 Task: Search one way flight ticket for 2 adults, 4 children and 1 infant on lap in business from Bangor: Bangor International Airport to Laramie: Laramie Regional Airport on 5-3-2023. Choice of flights is Royal air maroc. Number of bags: 1 carry on bag. Price is upto 93000. Outbound departure time preference is 7:45.
Action: Mouse moved to (391, 152)
Screenshot: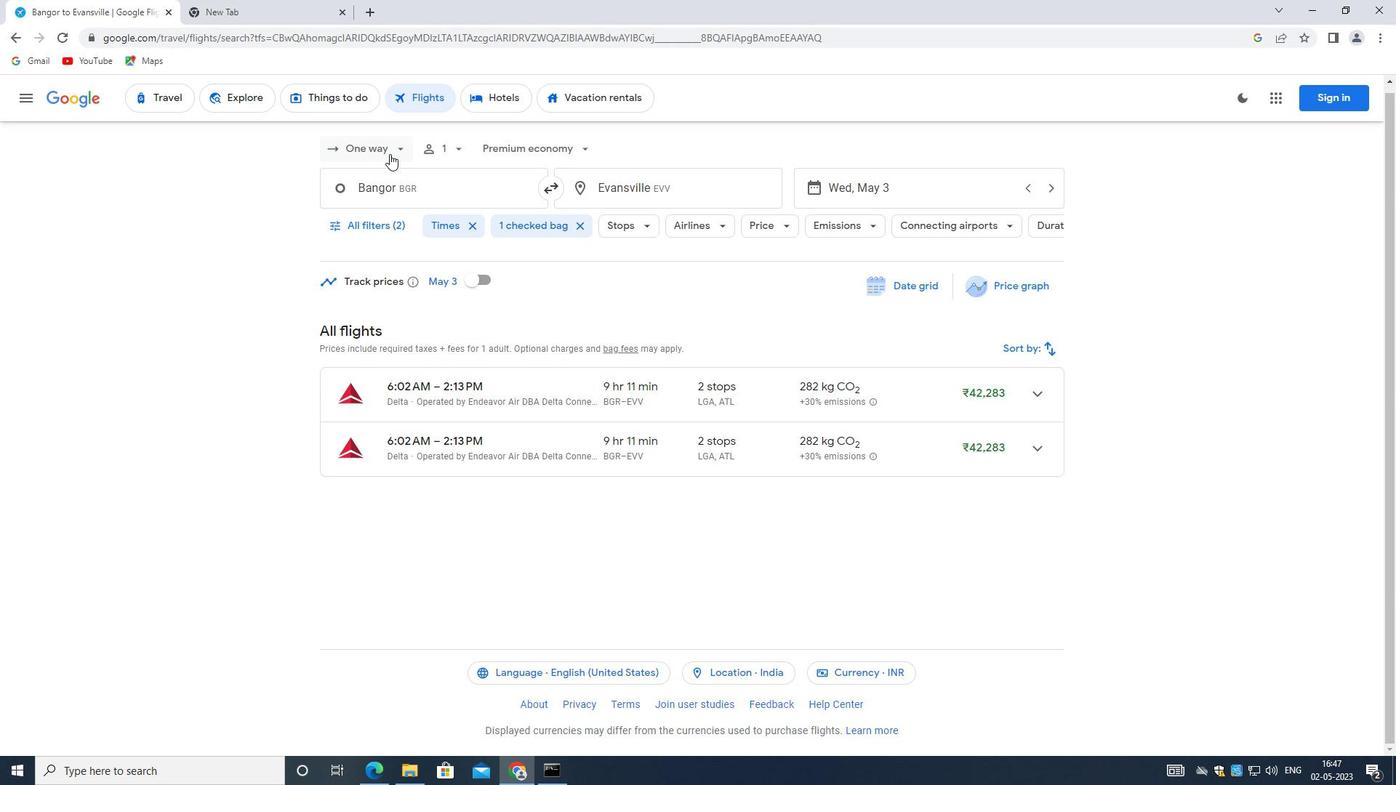 
Action: Mouse pressed left at (391, 152)
Screenshot: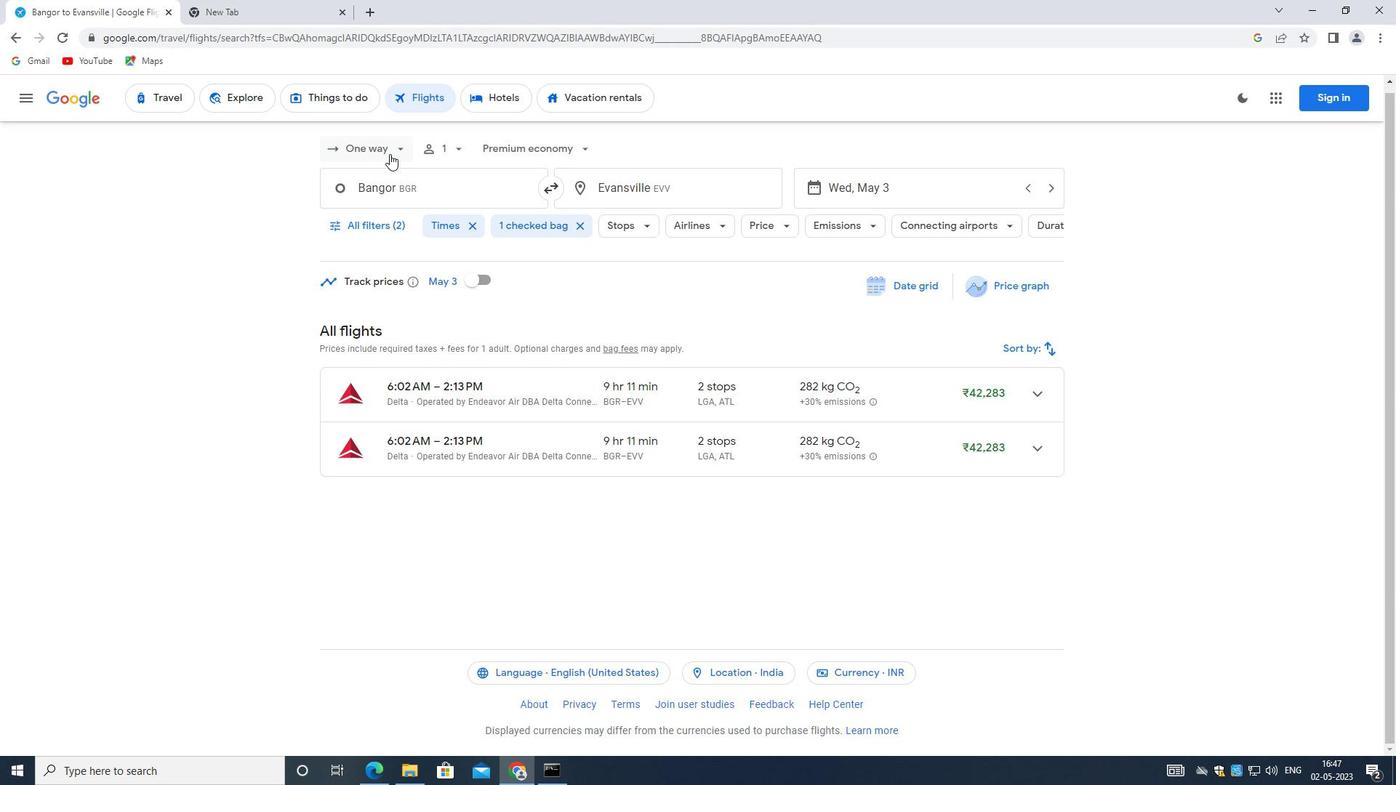 
Action: Mouse moved to (388, 212)
Screenshot: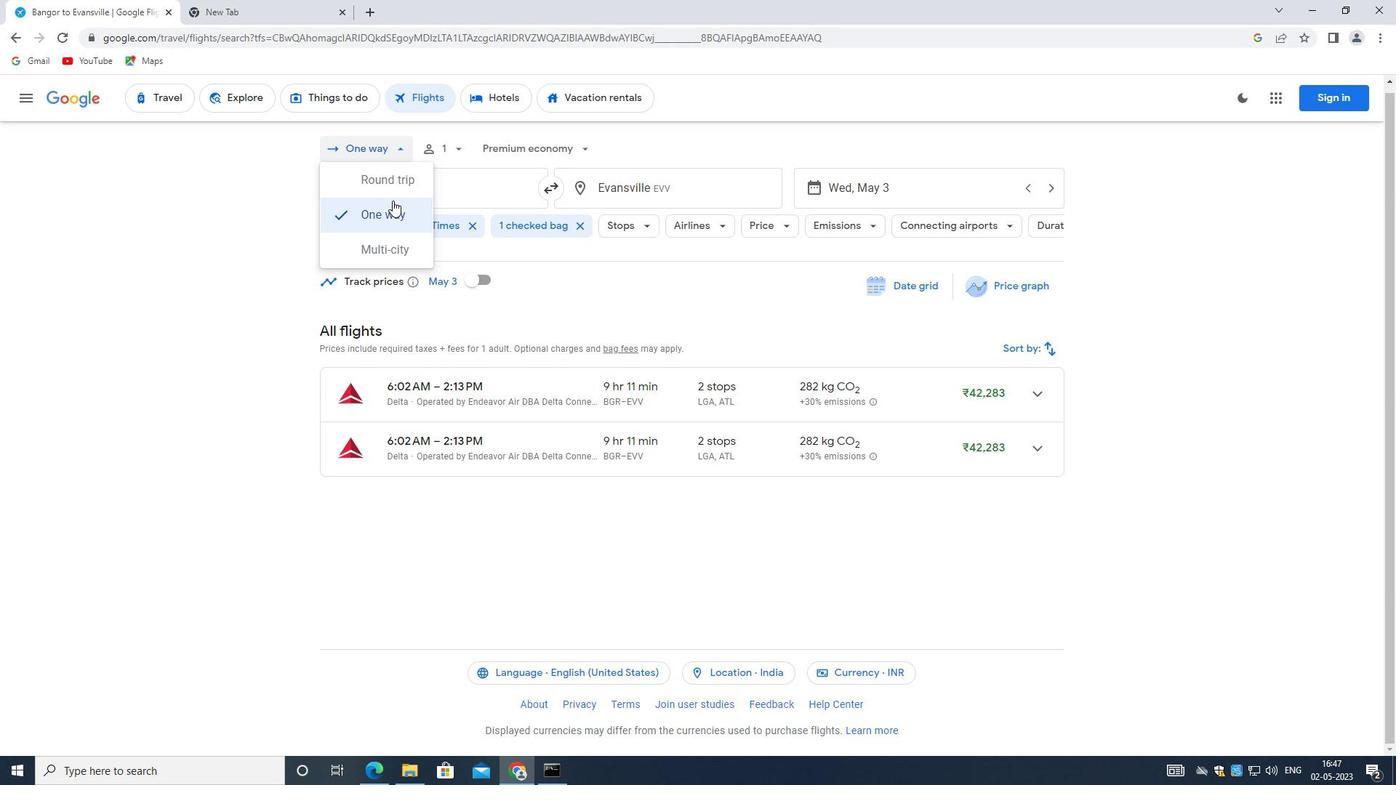 
Action: Mouse pressed left at (388, 212)
Screenshot: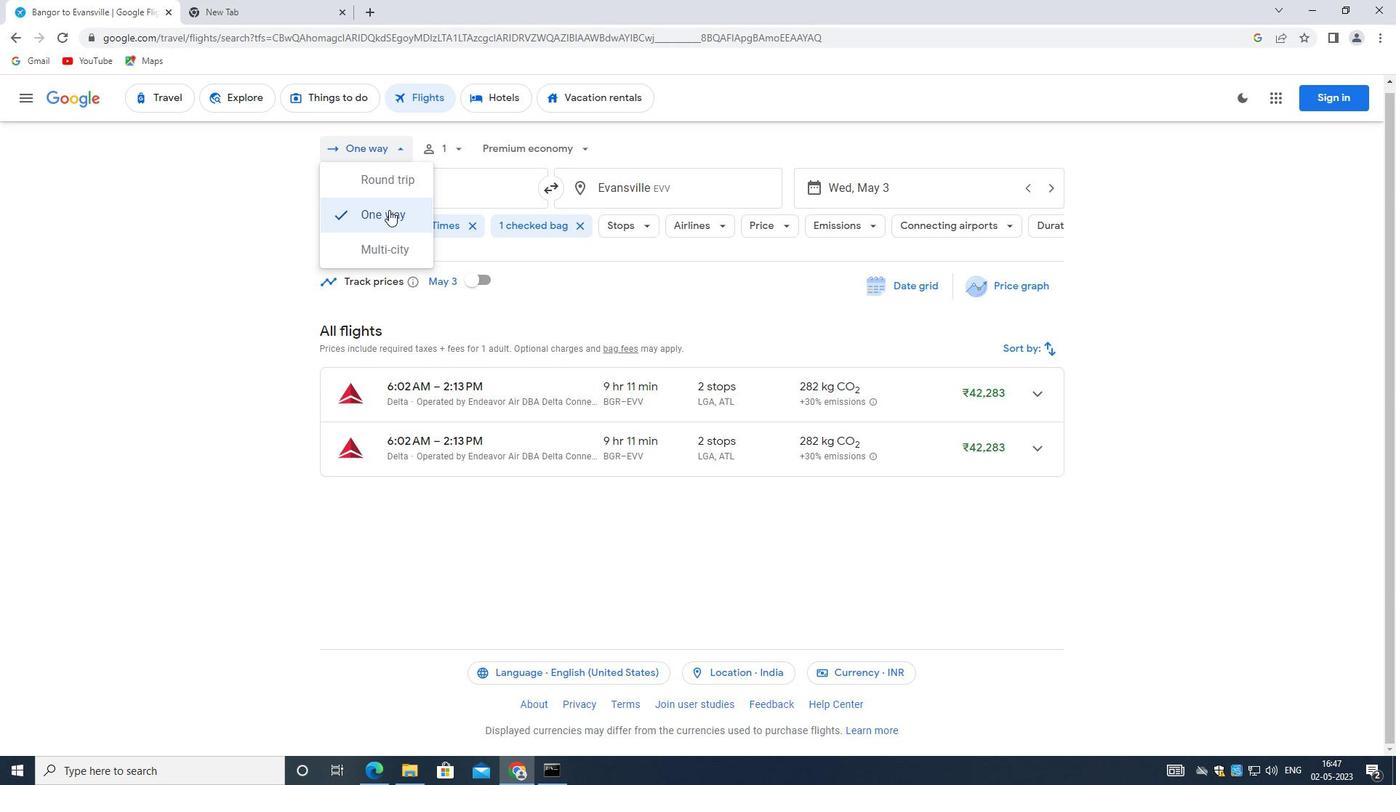 
Action: Mouse moved to (461, 149)
Screenshot: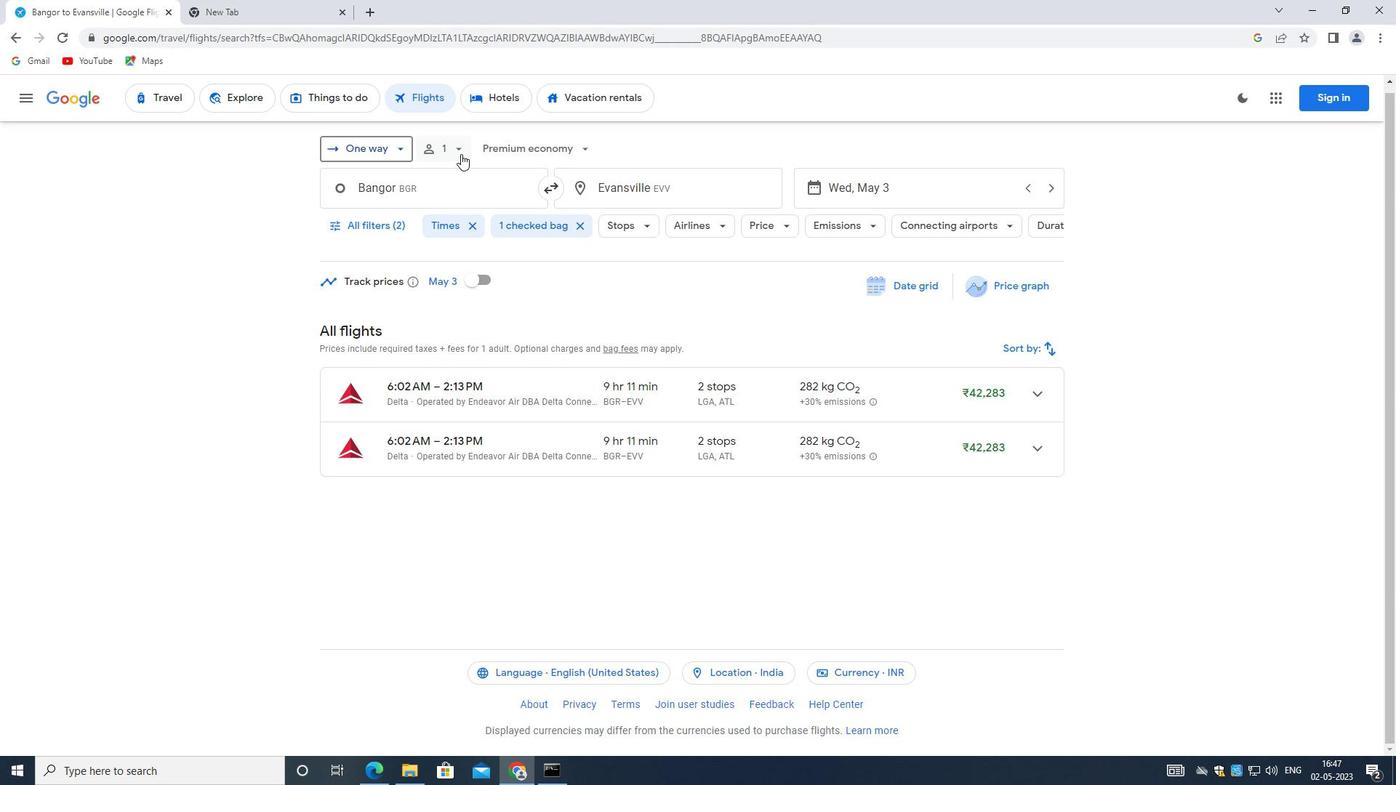 
Action: Mouse pressed left at (461, 149)
Screenshot: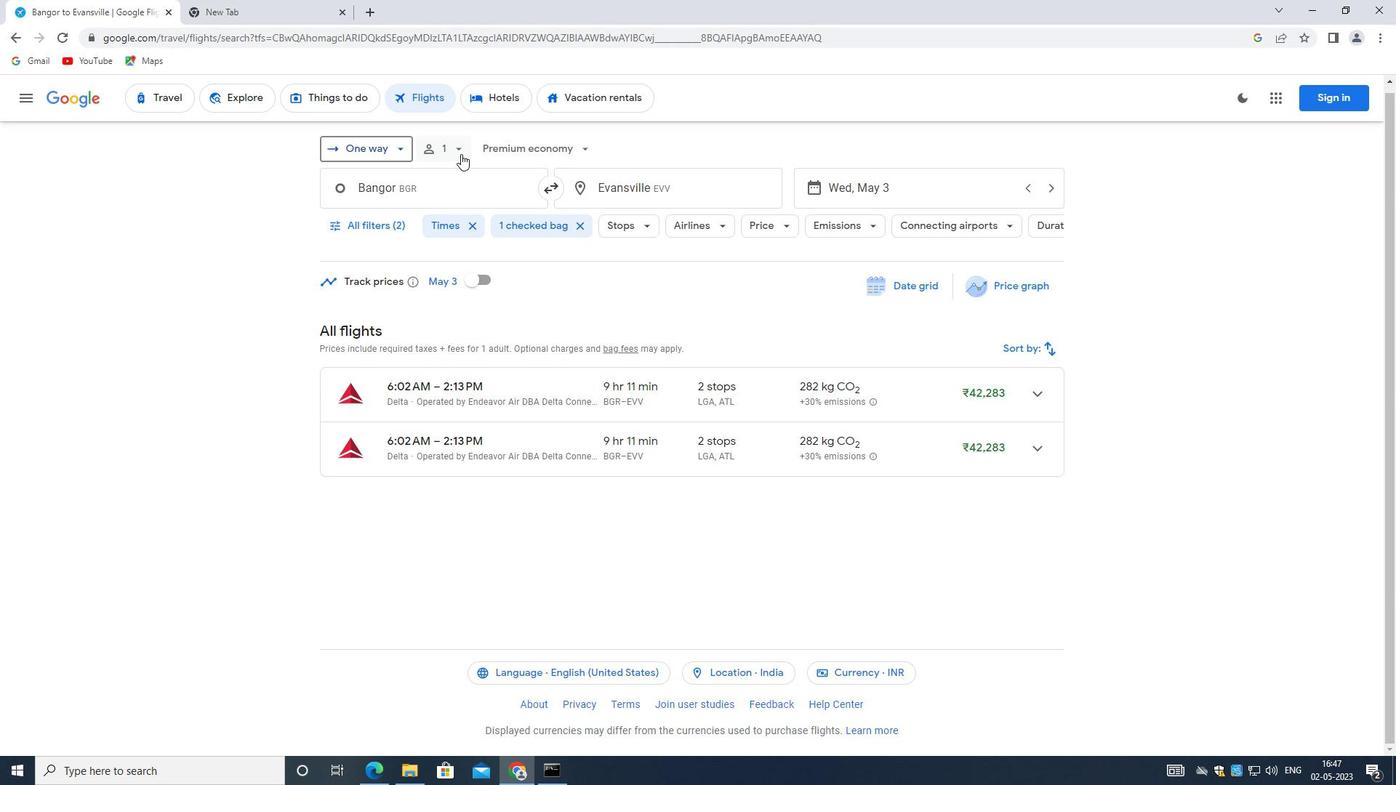
Action: Mouse moved to (573, 183)
Screenshot: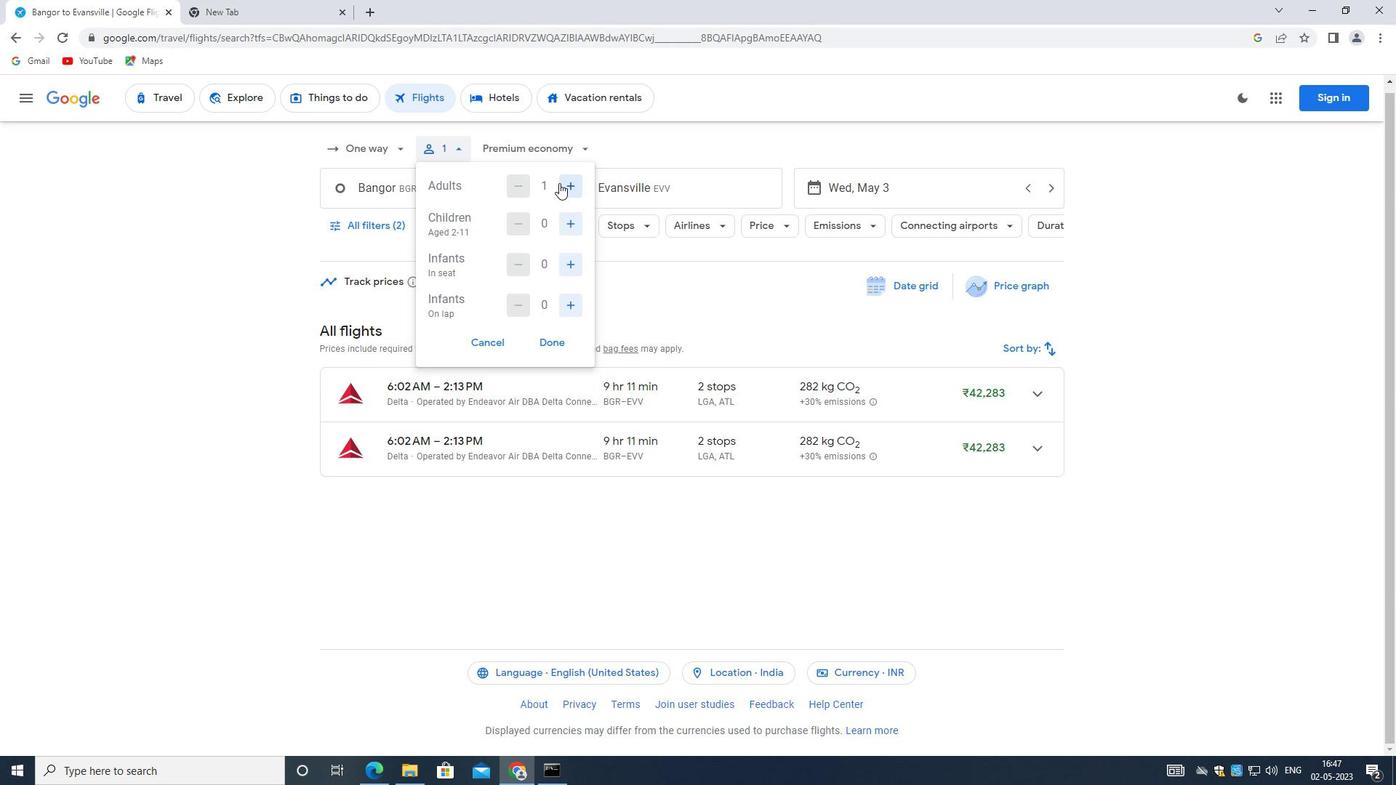 
Action: Mouse pressed left at (573, 183)
Screenshot: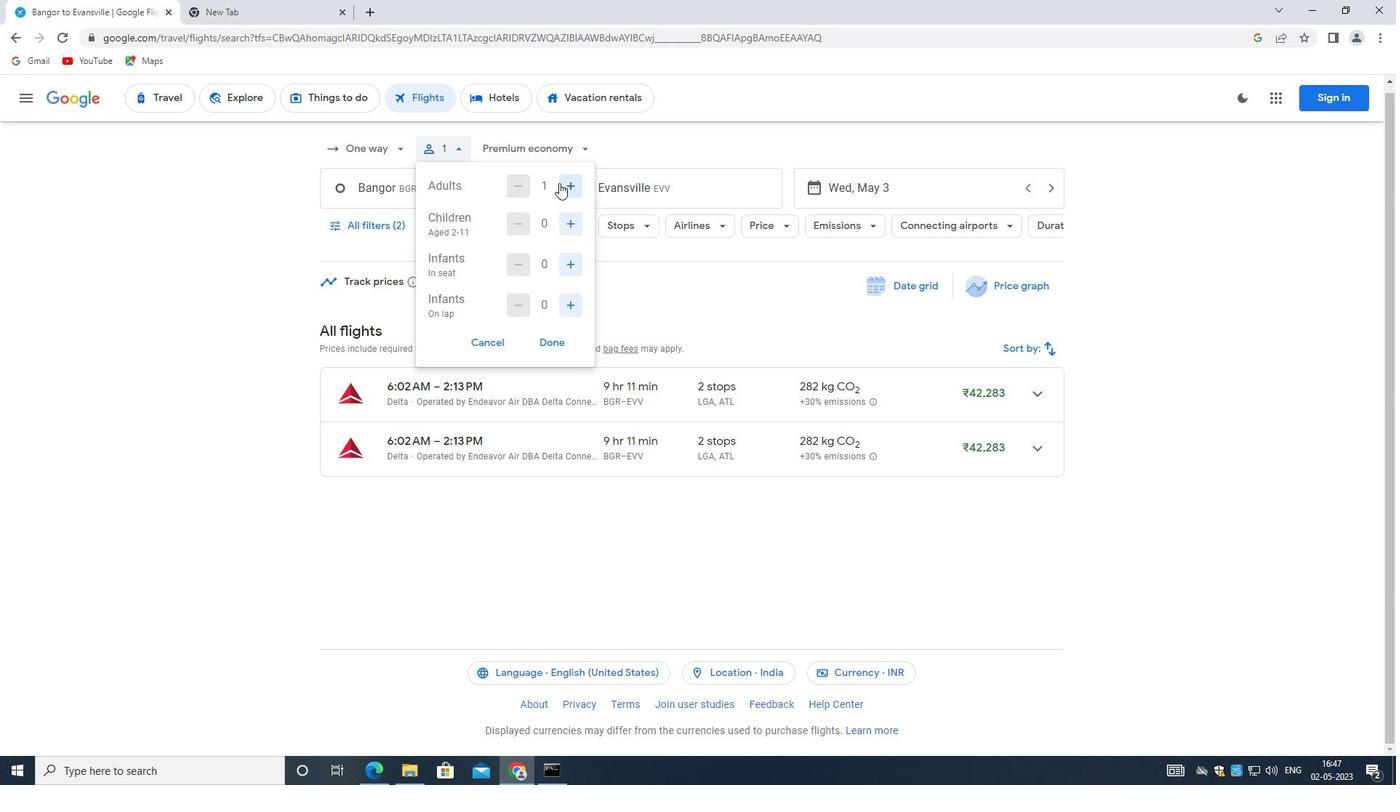 
Action: Mouse moved to (571, 217)
Screenshot: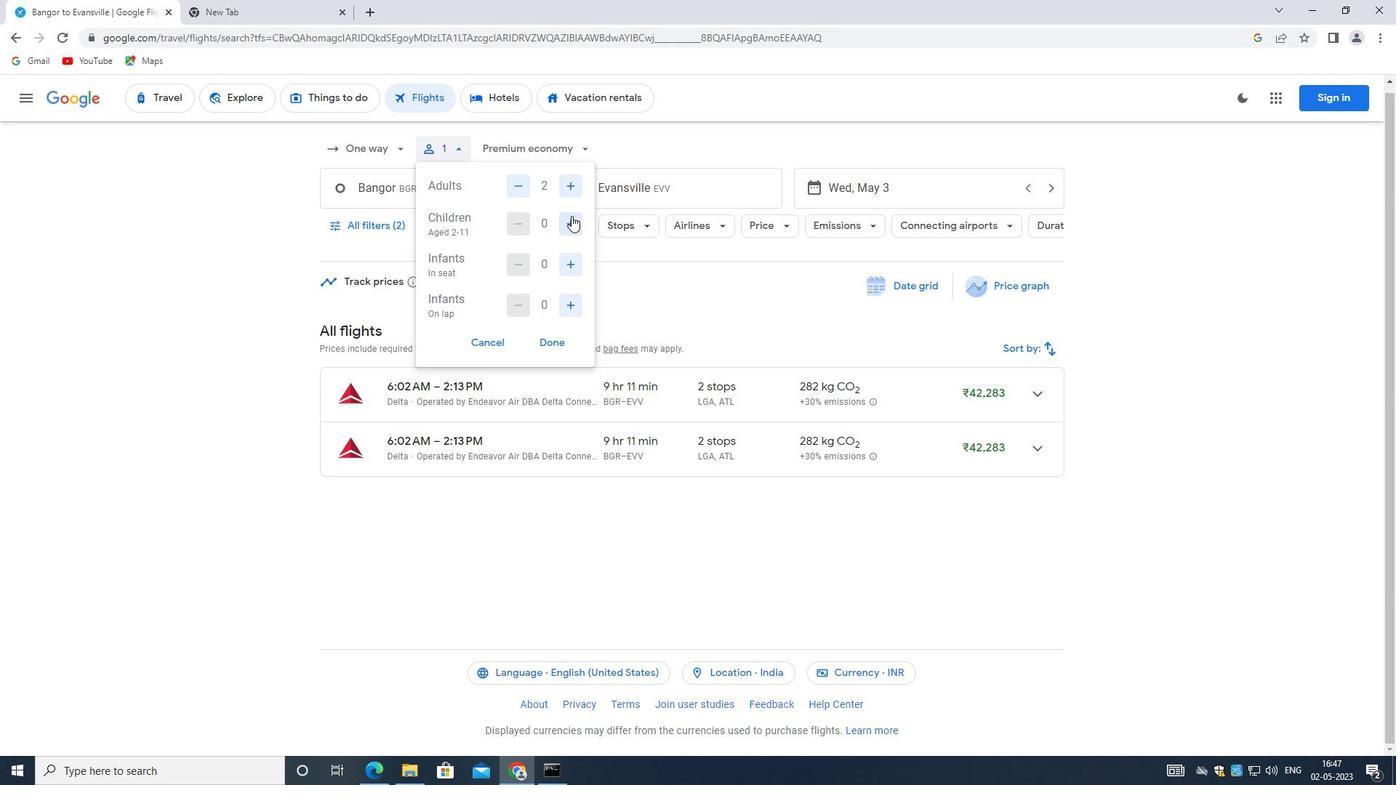 
Action: Mouse pressed left at (571, 217)
Screenshot: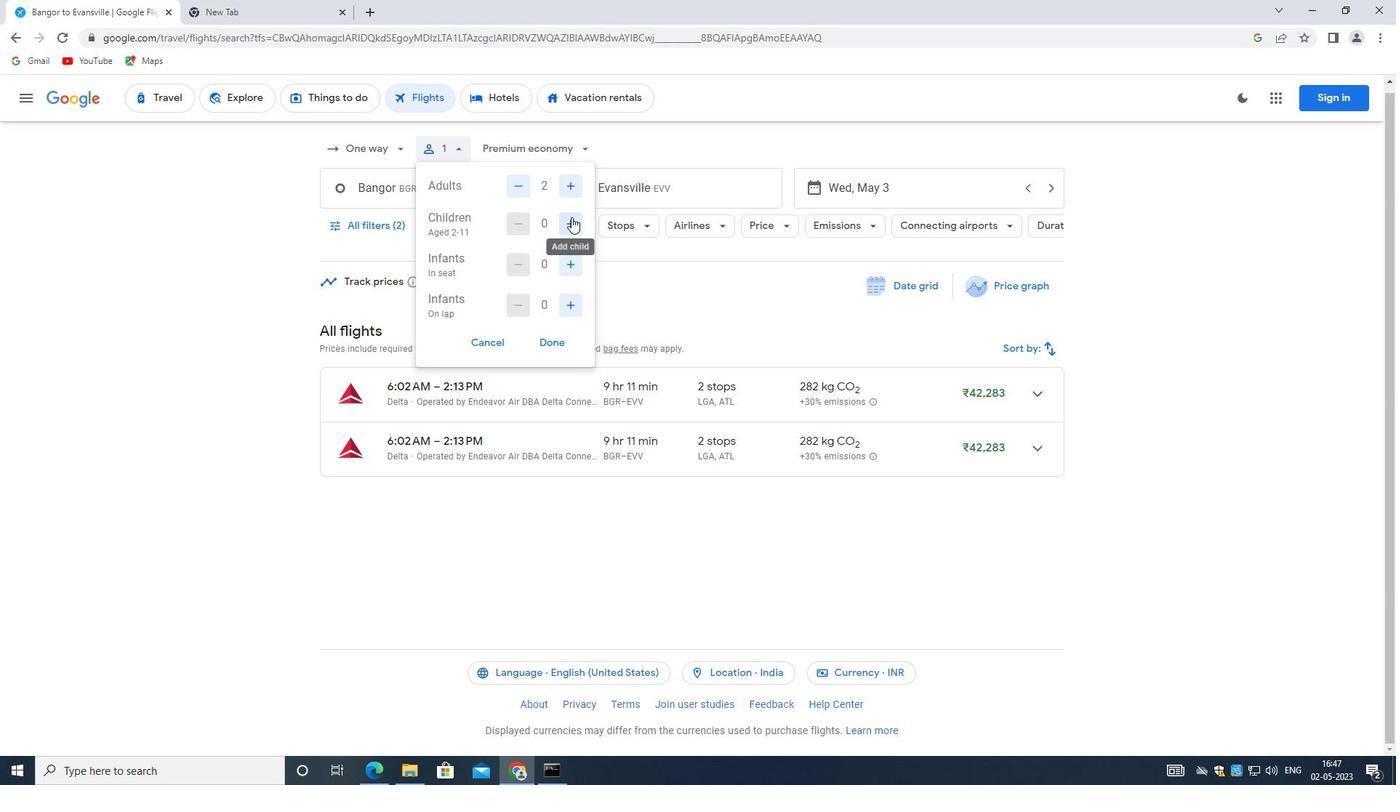 
Action: Mouse pressed left at (571, 217)
Screenshot: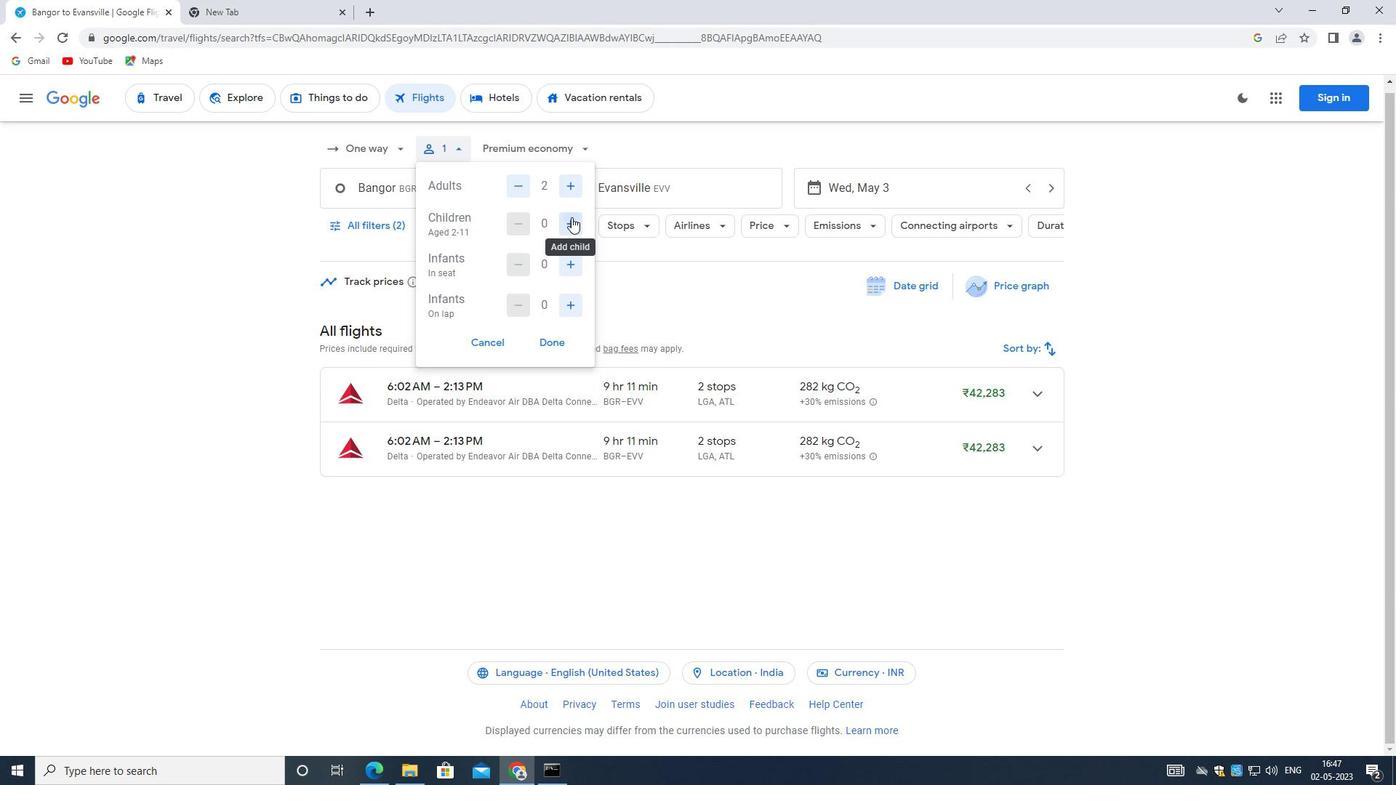 
Action: Mouse moved to (573, 218)
Screenshot: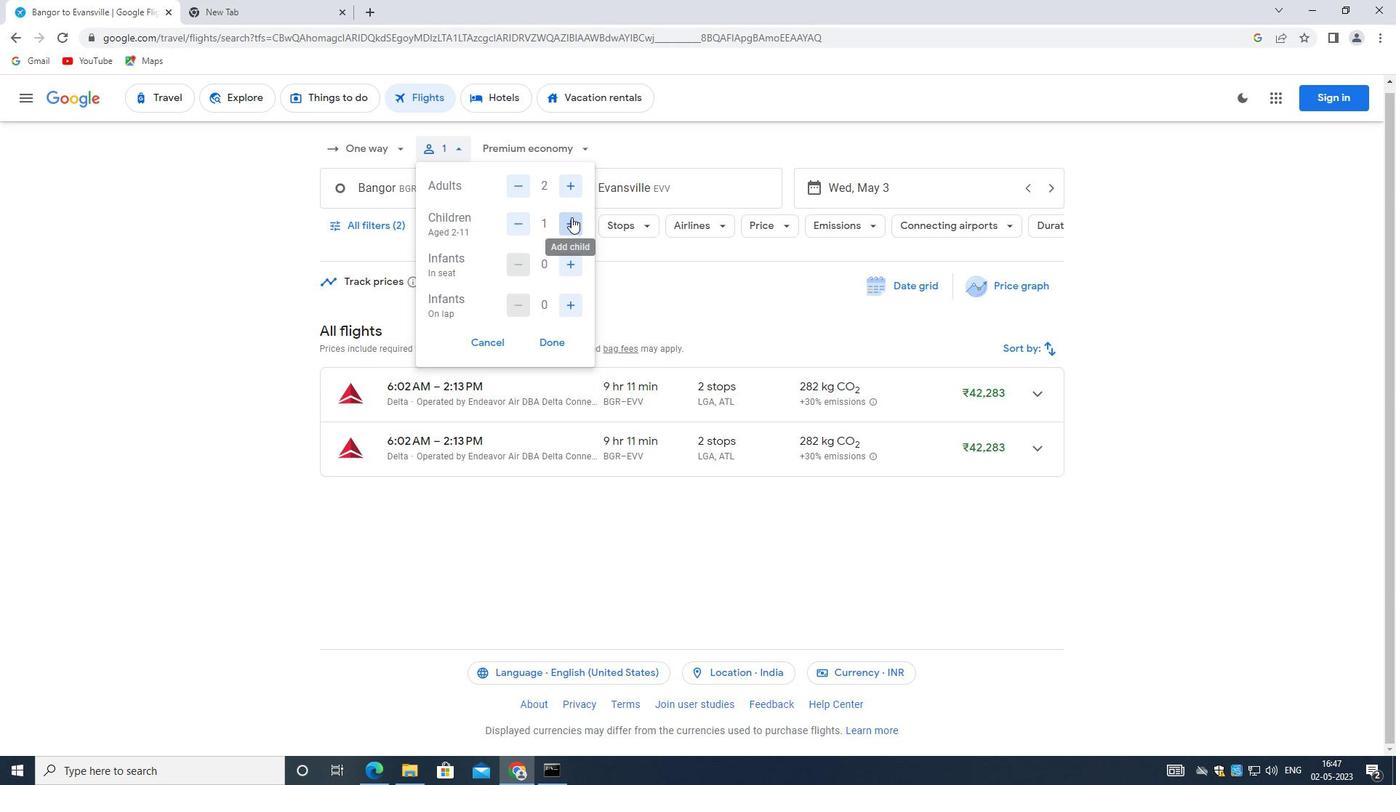 
Action: Mouse pressed left at (573, 218)
Screenshot: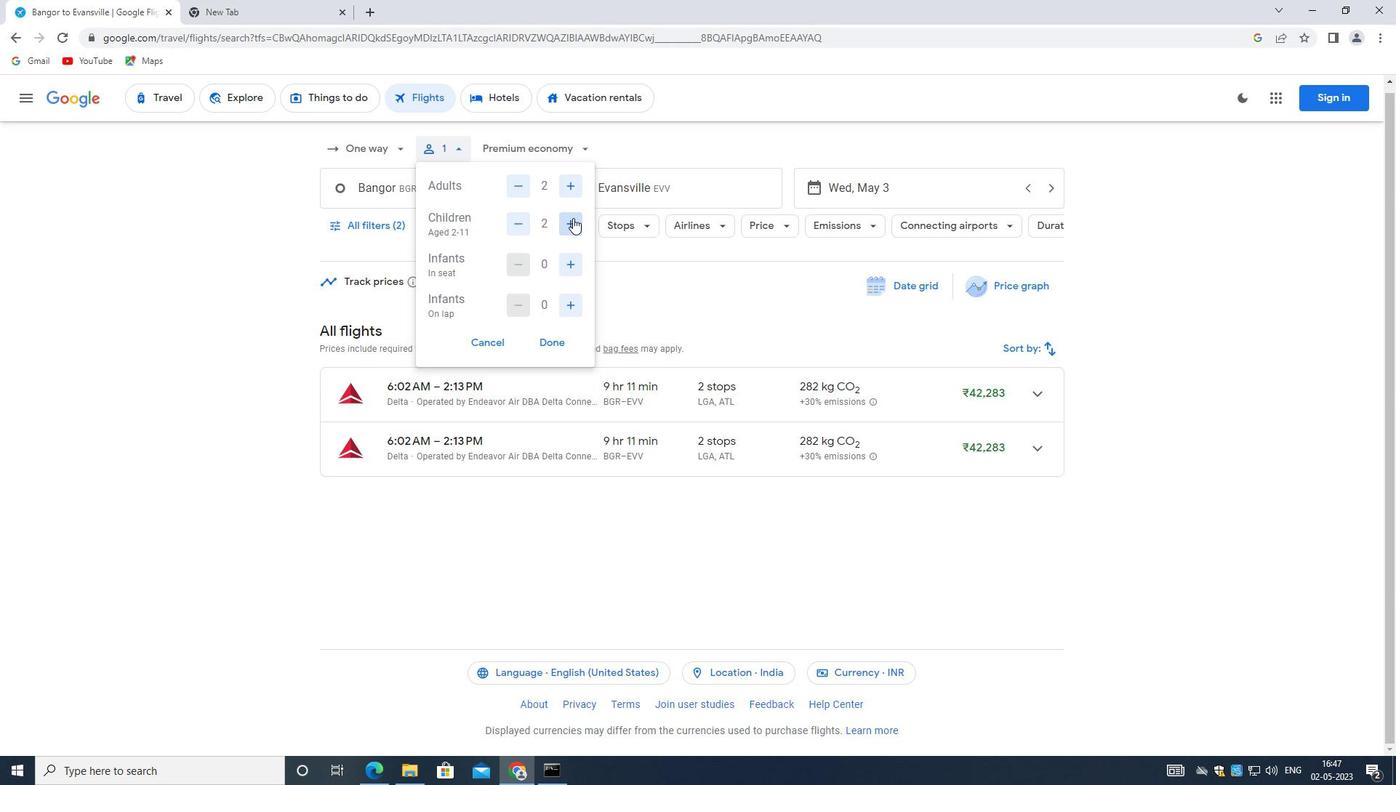
Action: Mouse moved to (574, 218)
Screenshot: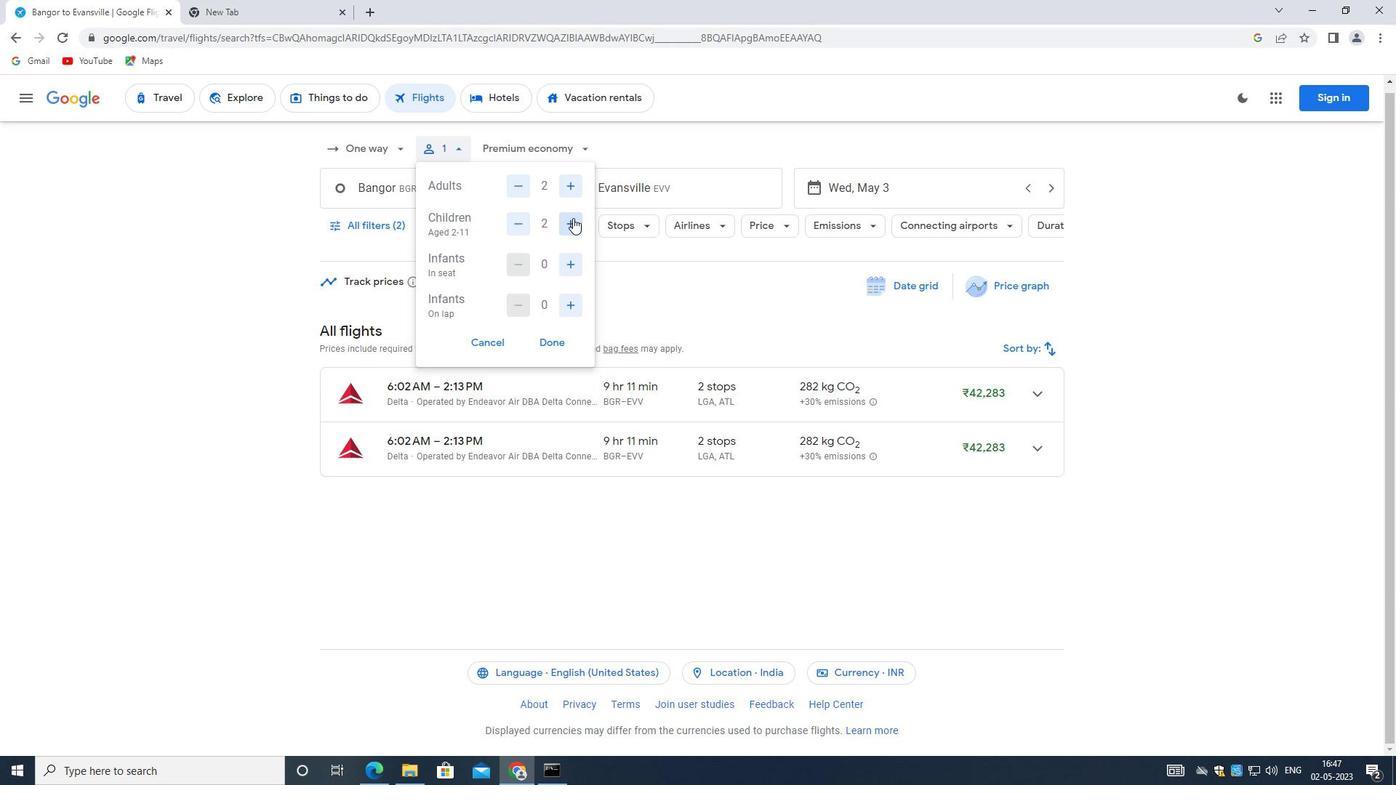 
Action: Mouse pressed left at (574, 218)
Screenshot: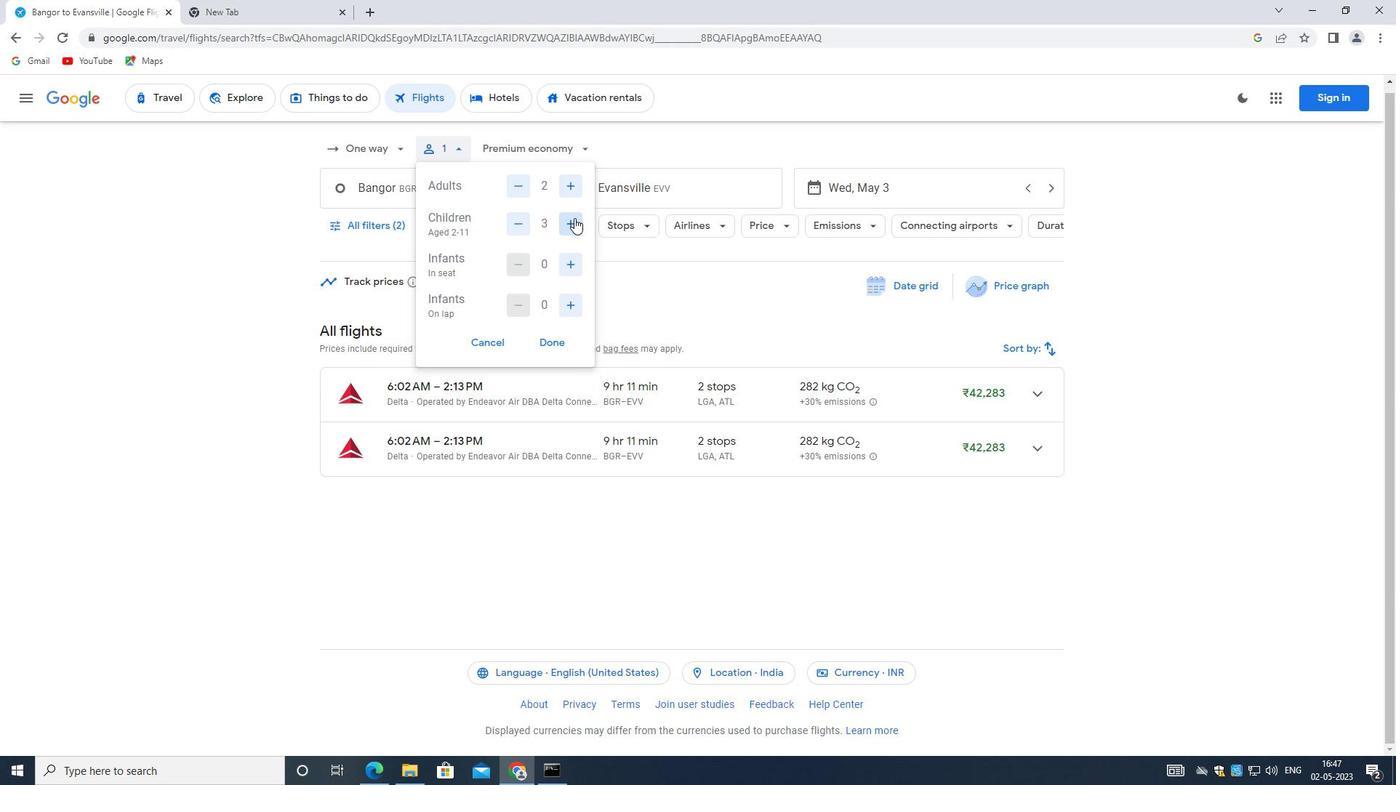 
Action: Mouse moved to (567, 269)
Screenshot: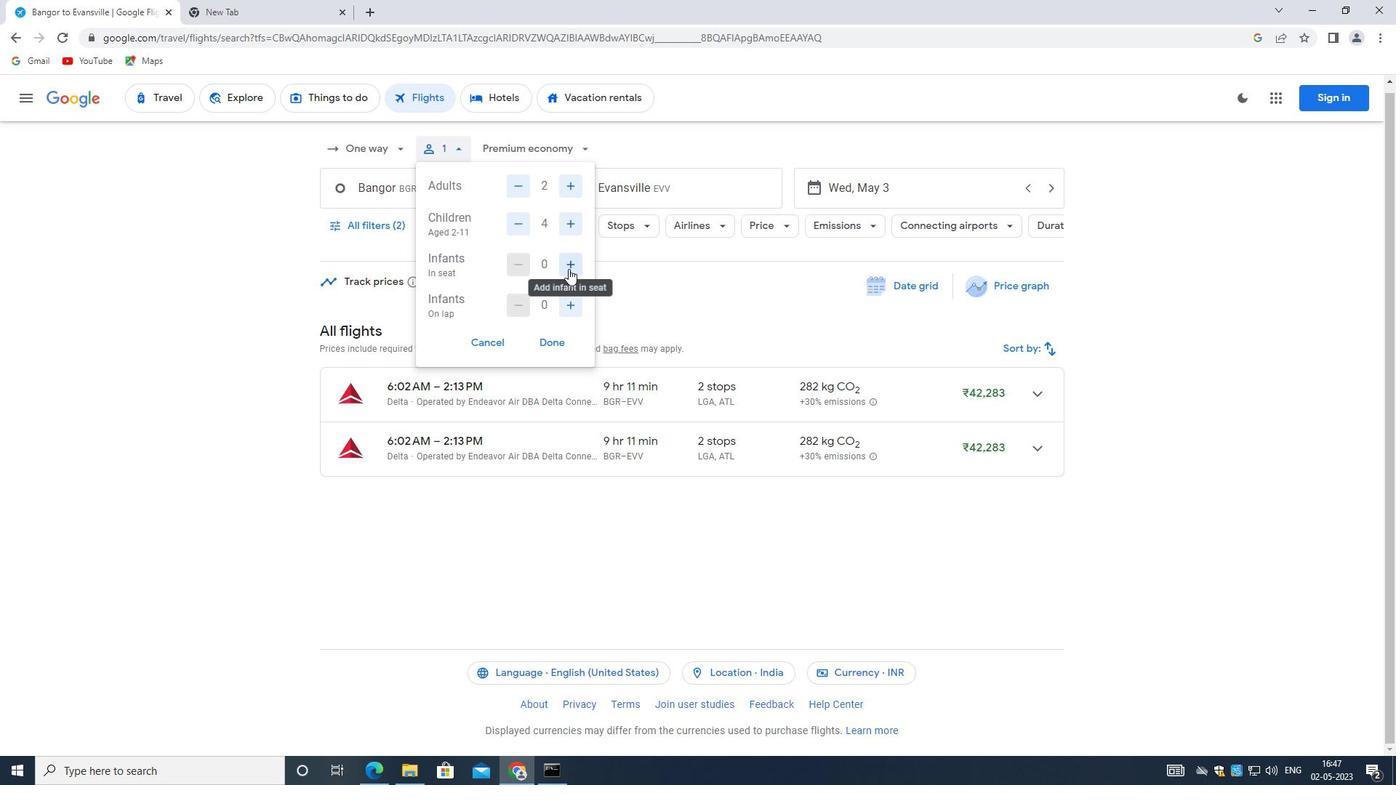 
Action: Mouse pressed left at (567, 269)
Screenshot: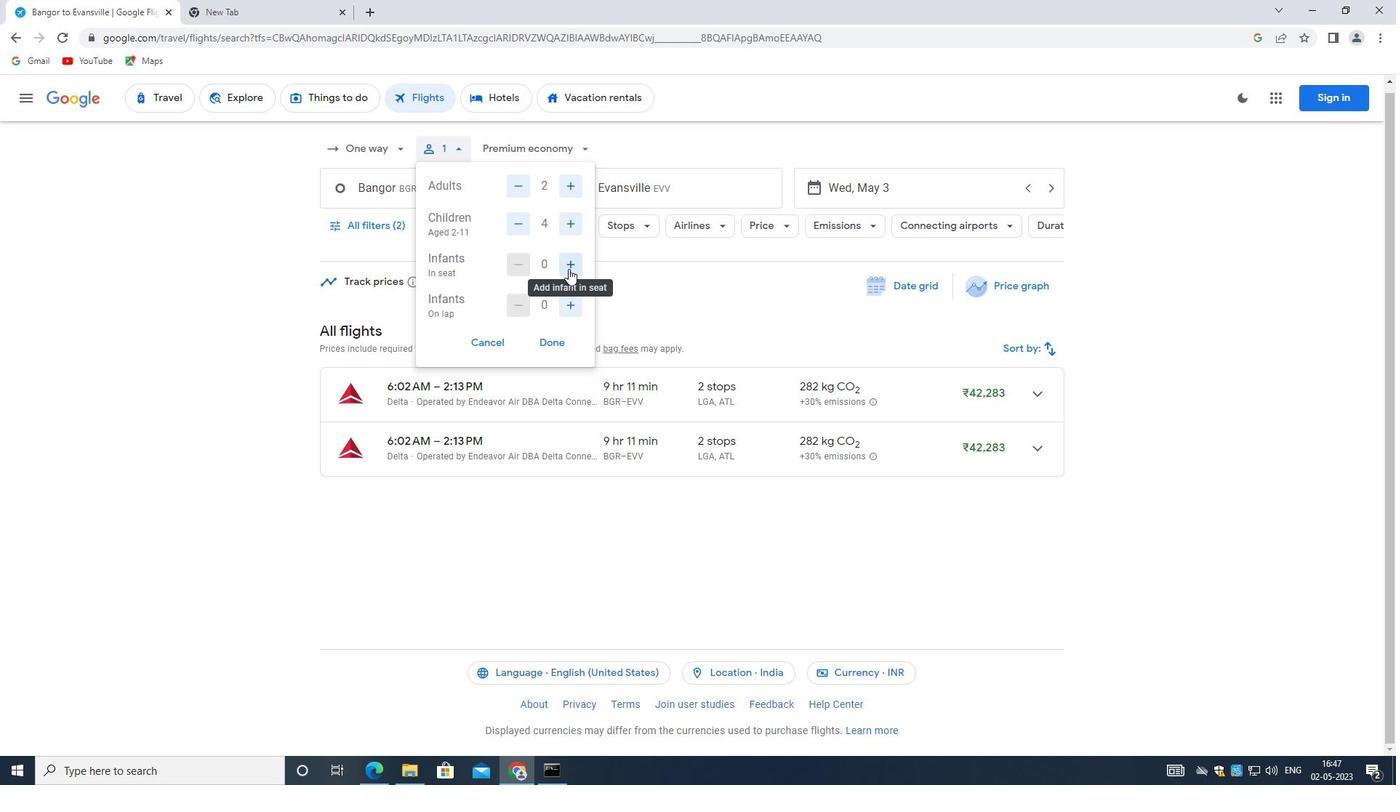 
Action: Mouse moved to (562, 341)
Screenshot: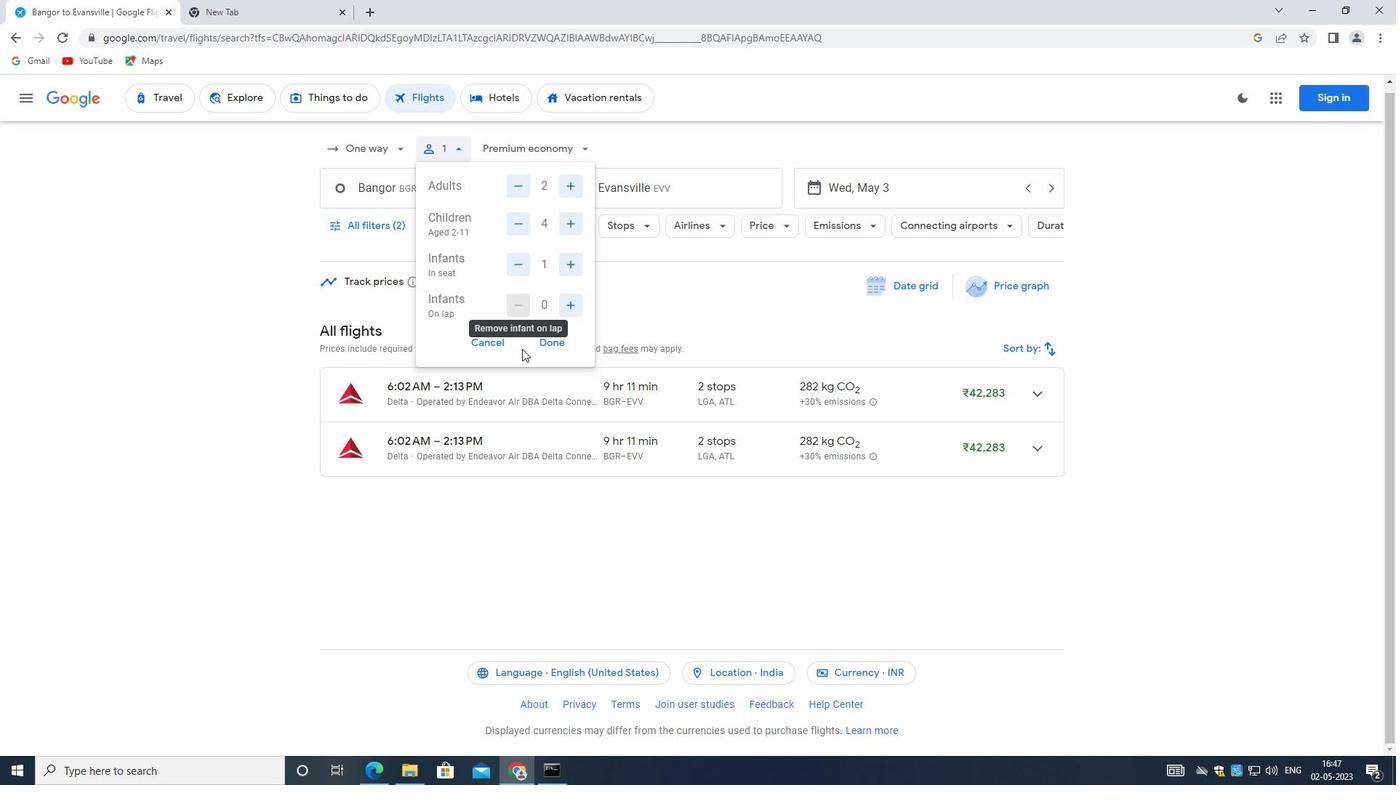 
Action: Mouse pressed left at (562, 341)
Screenshot: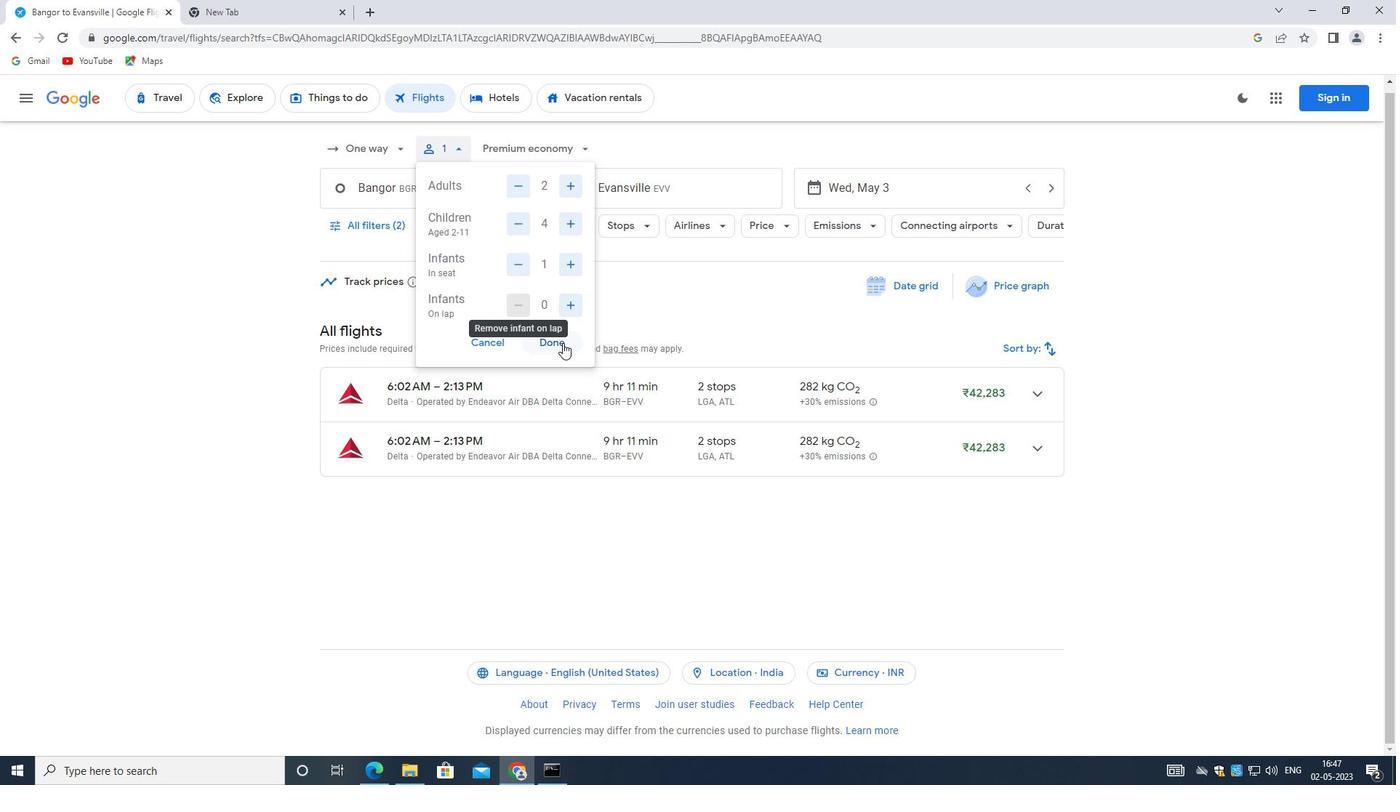 
Action: Mouse moved to (551, 151)
Screenshot: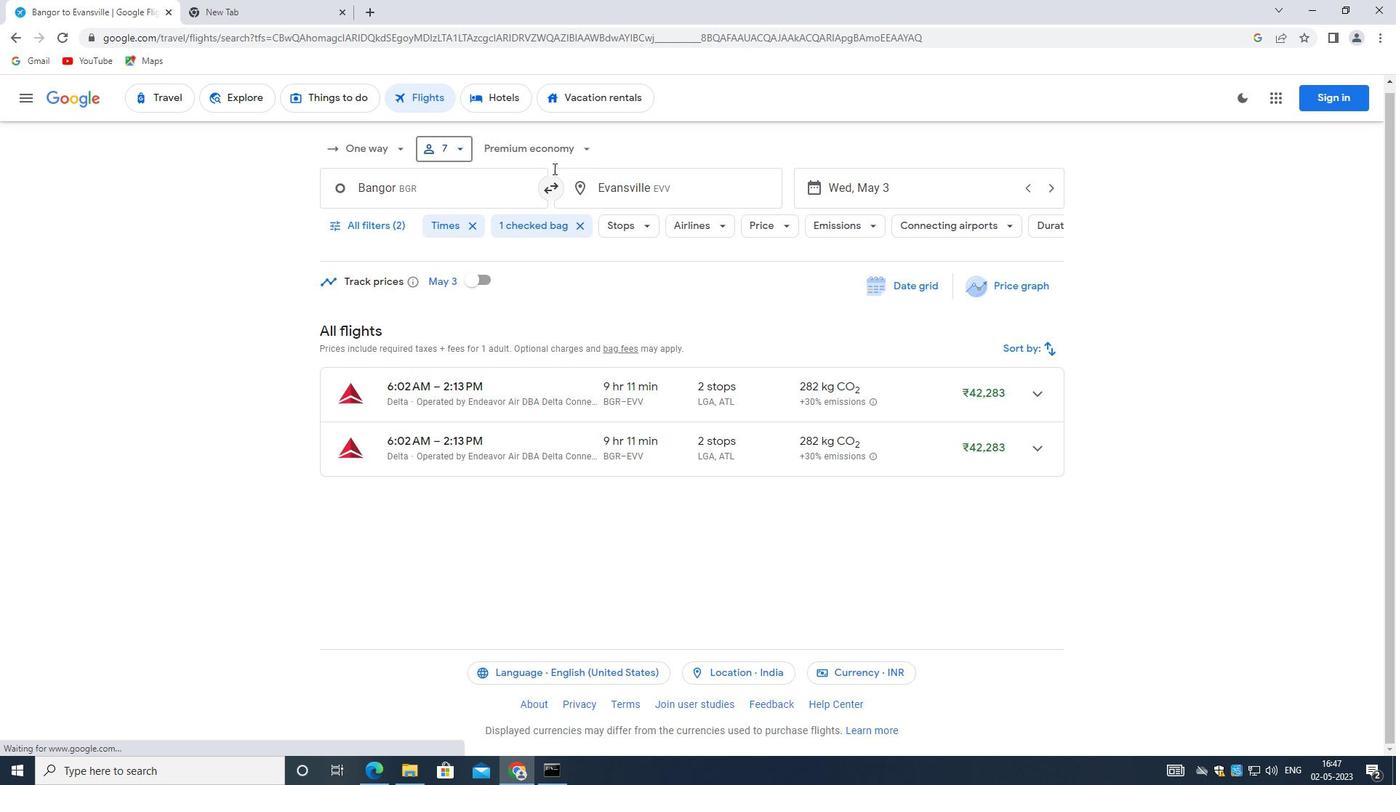 
Action: Mouse pressed left at (551, 151)
Screenshot: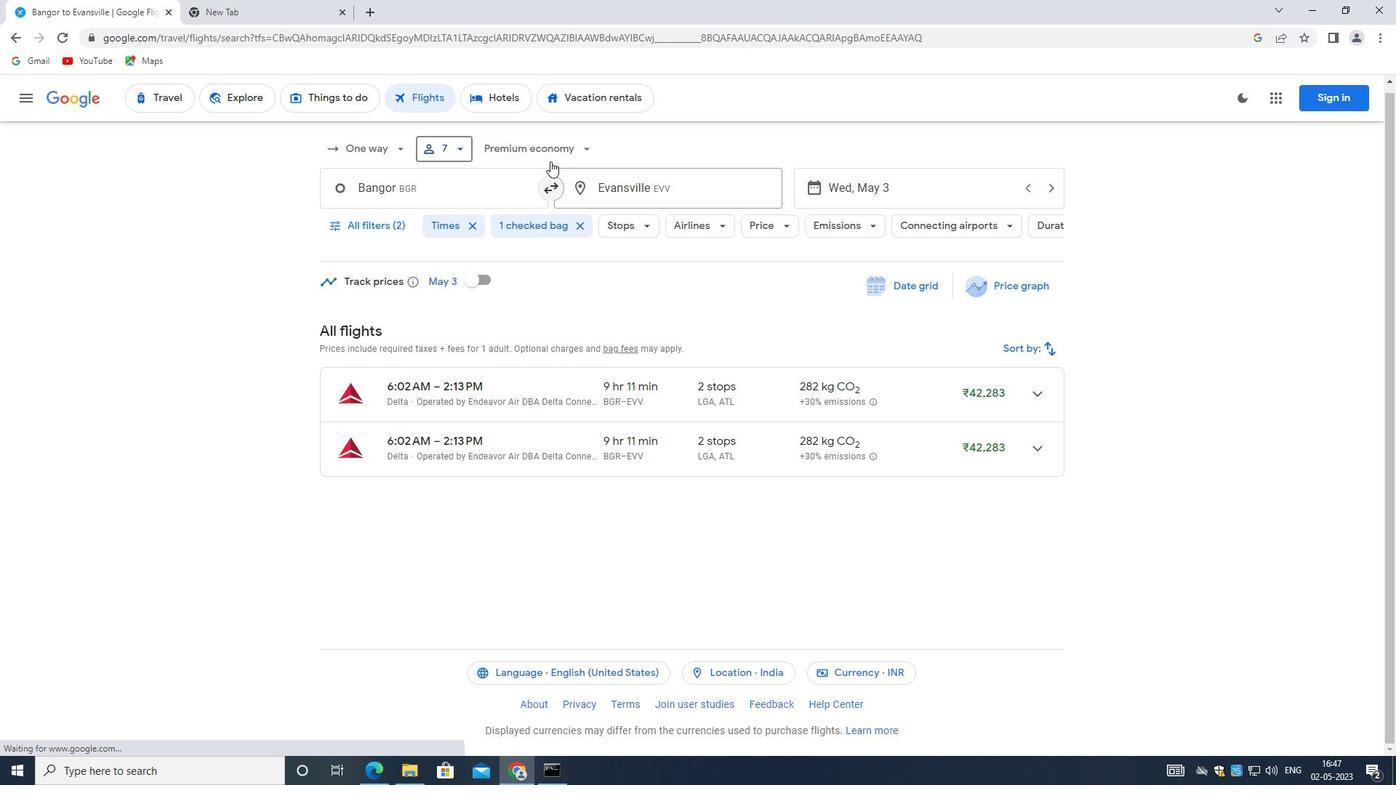 
Action: Mouse moved to (578, 244)
Screenshot: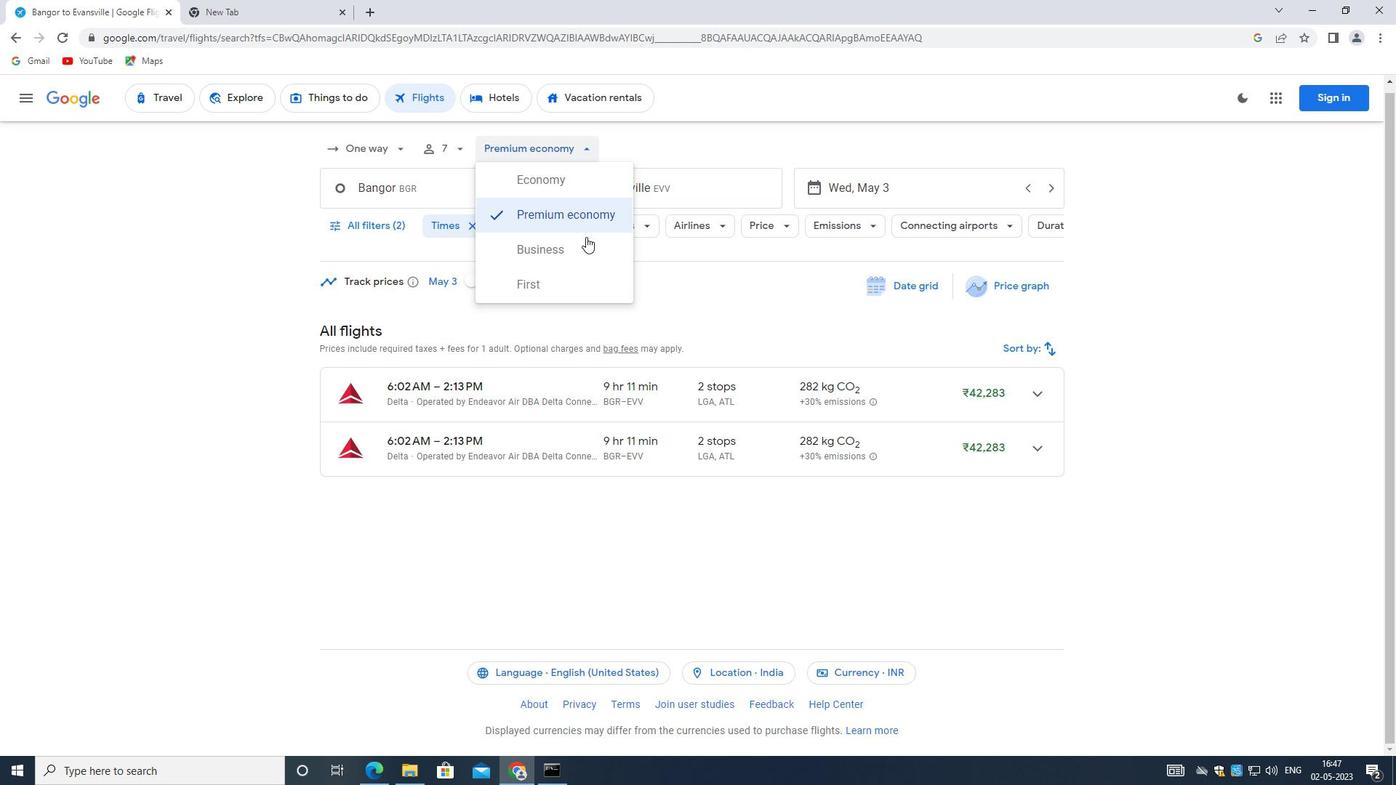 
Action: Mouse pressed left at (578, 244)
Screenshot: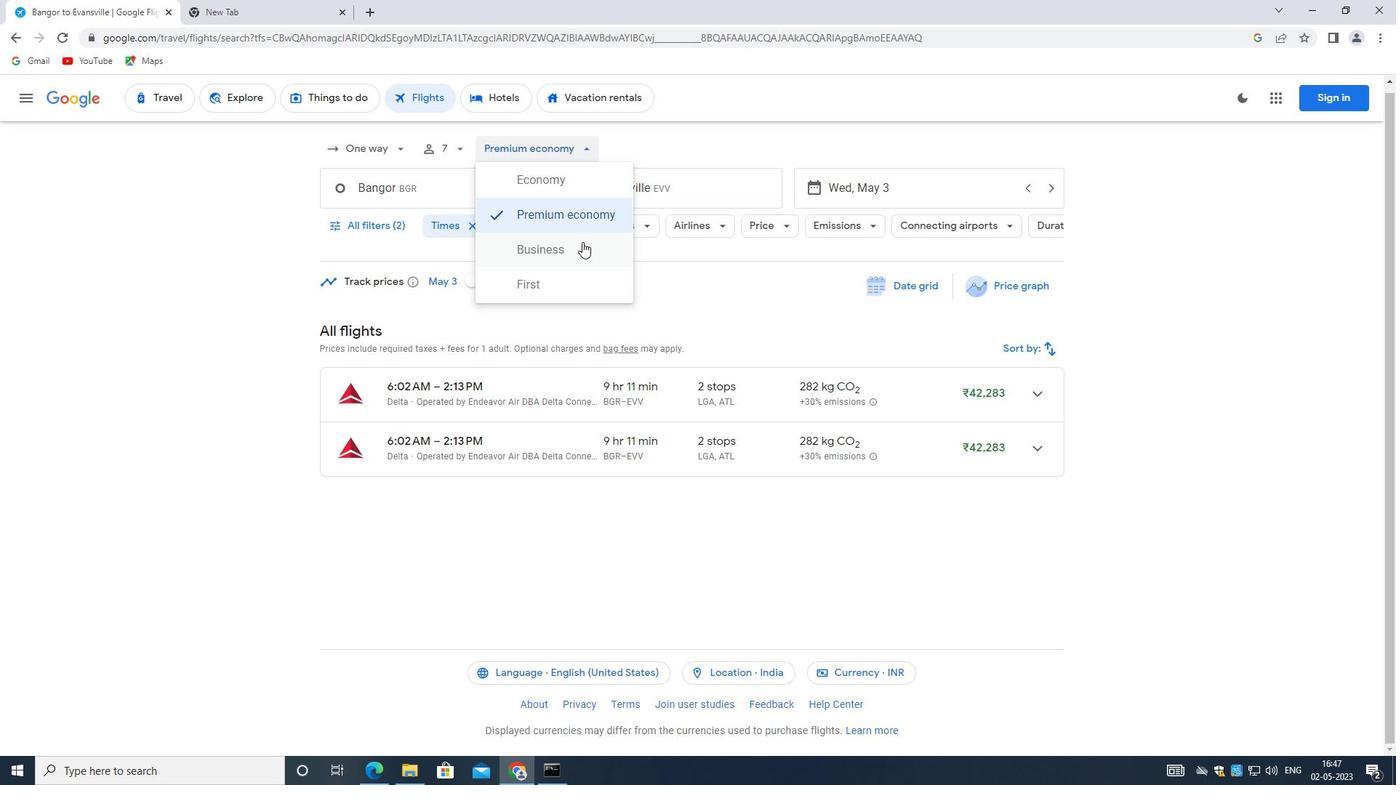 
Action: Mouse moved to (381, 182)
Screenshot: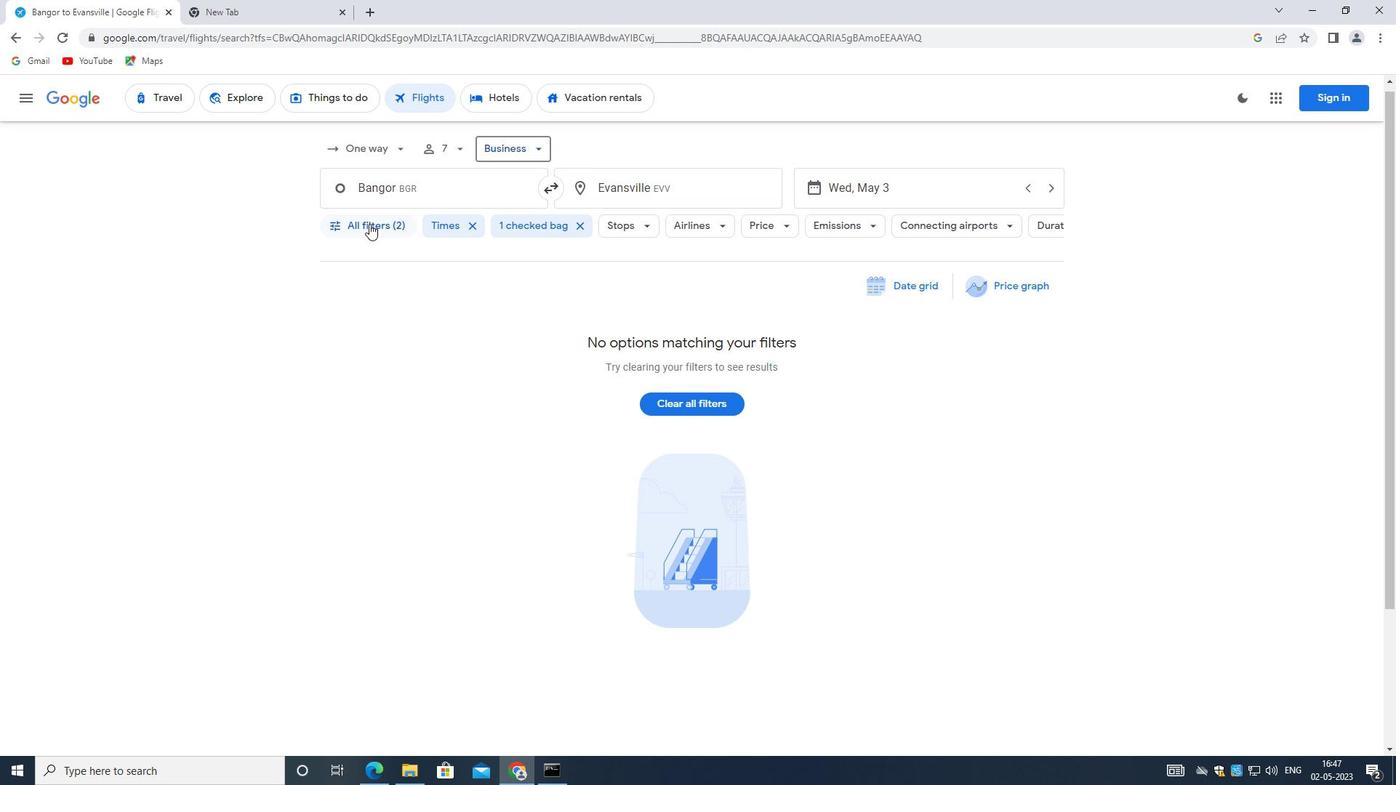 
Action: Mouse pressed left at (381, 182)
Screenshot: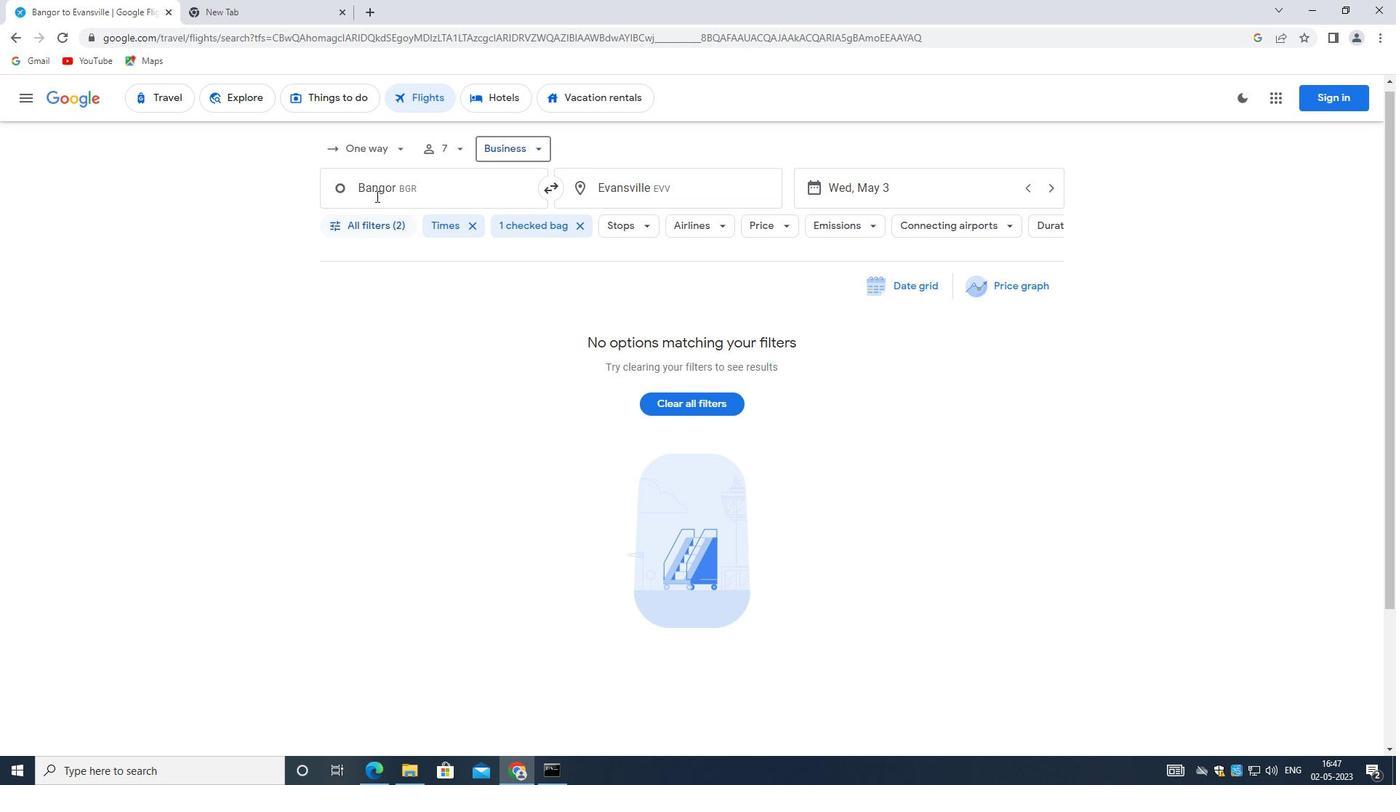 
Action: Mouse moved to (382, 181)
Screenshot: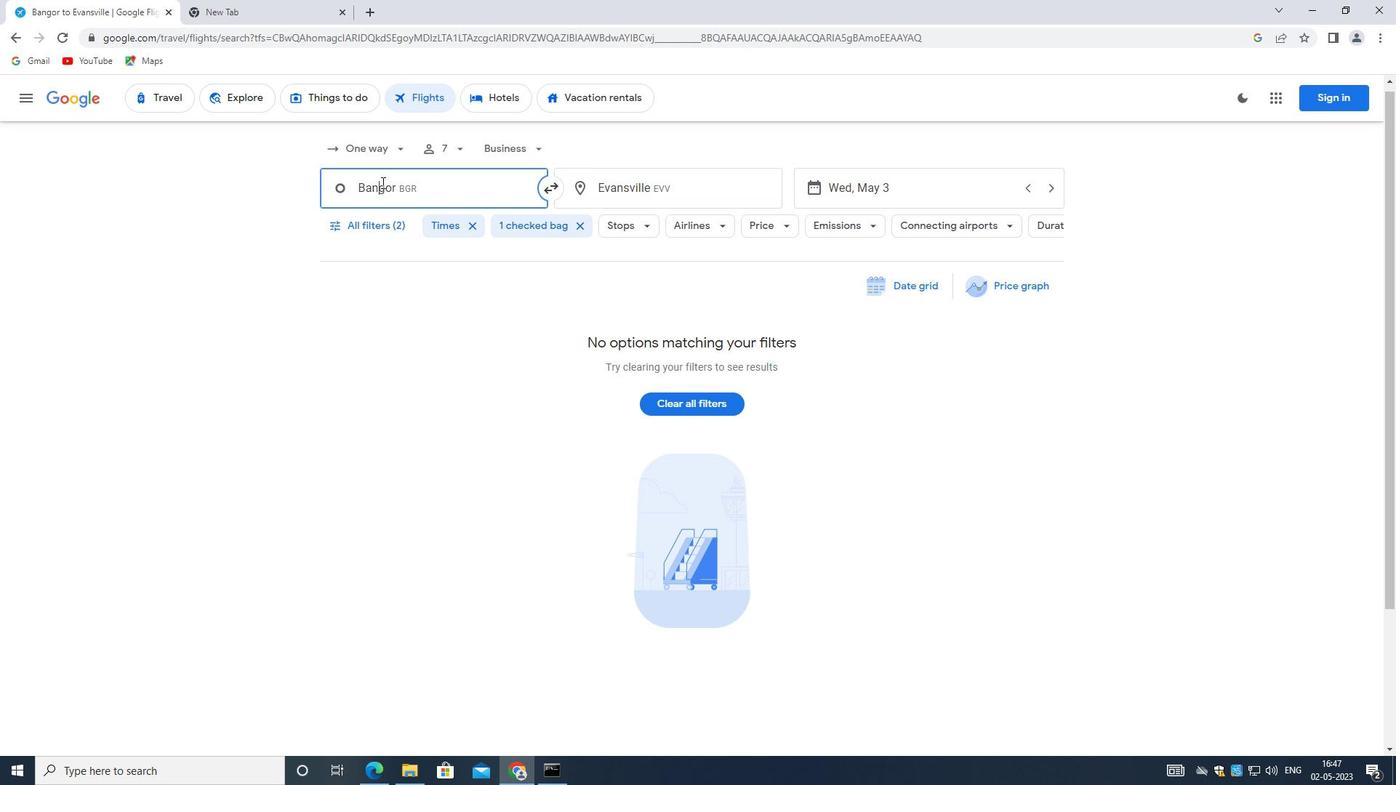 
Action: Key pressed <Key.backspace><Key.shift>BANGOR
Screenshot: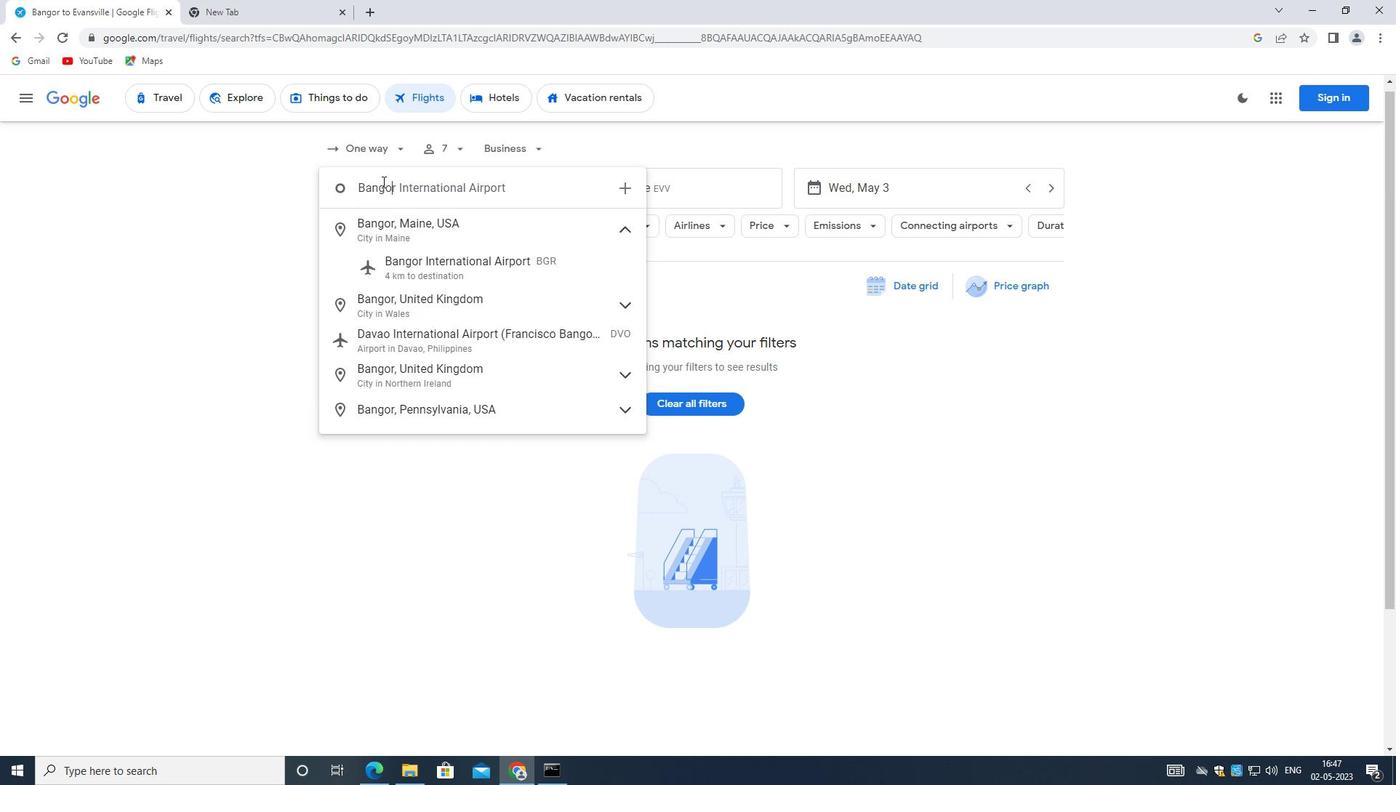 
Action: Mouse moved to (485, 266)
Screenshot: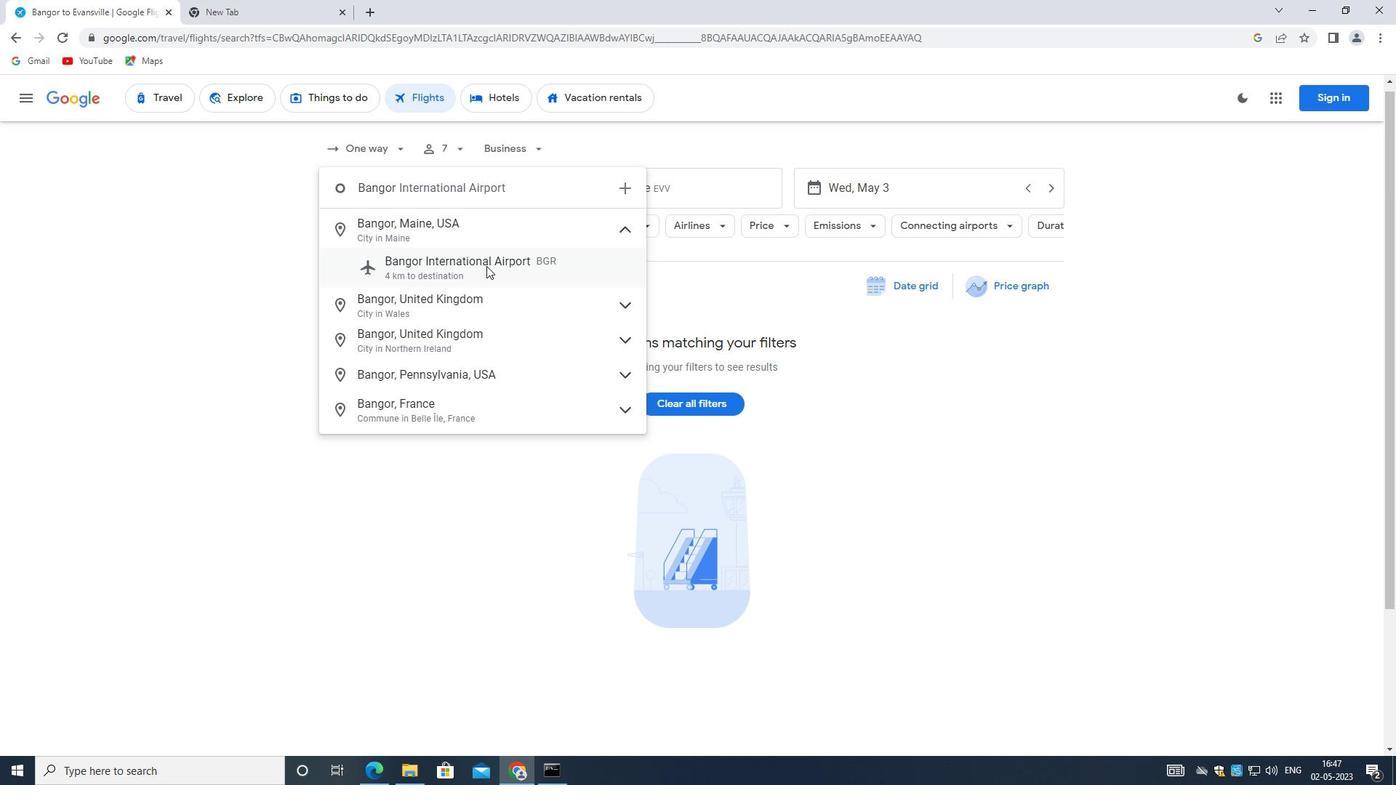 
Action: Mouse pressed left at (485, 266)
Screenshot: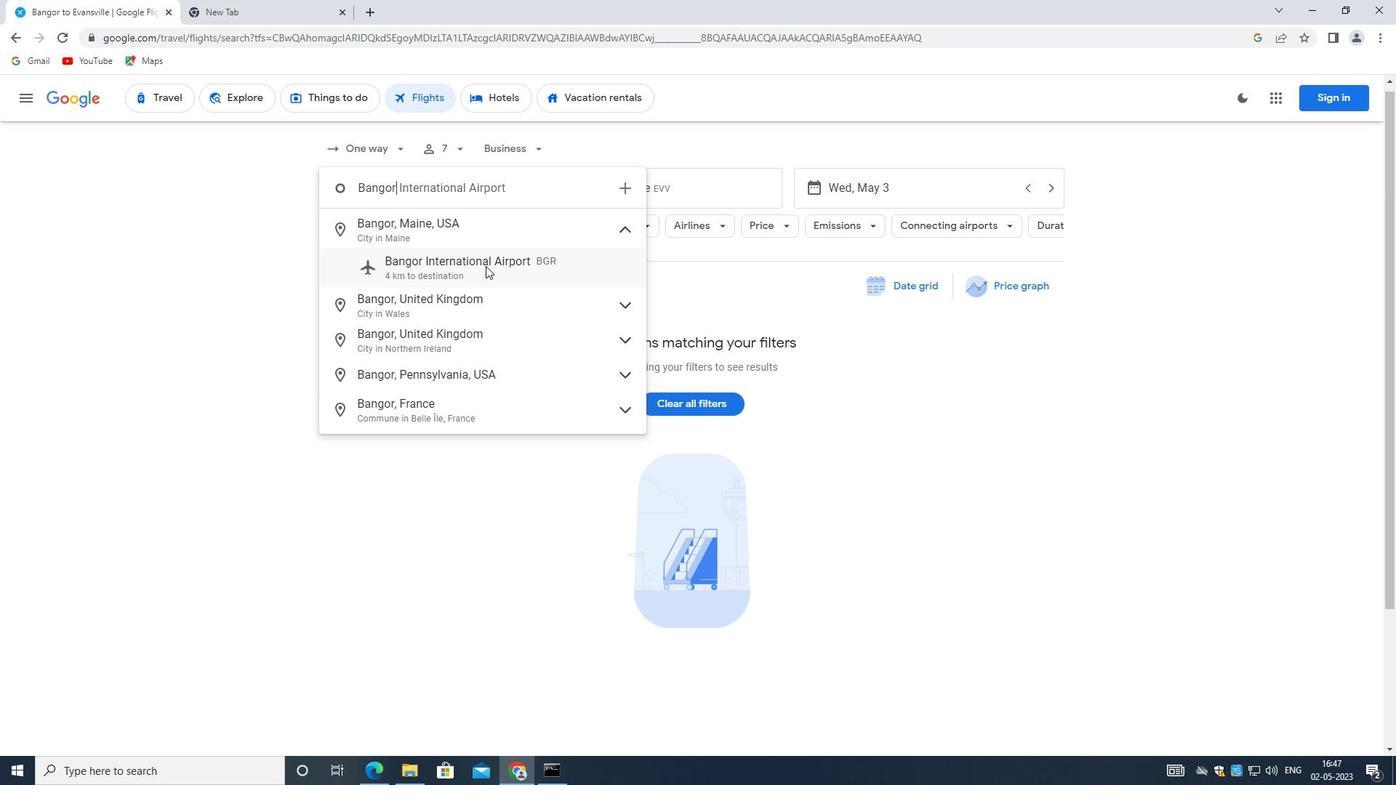 
Action: Mouse moved to (616, 194)
Screenshot: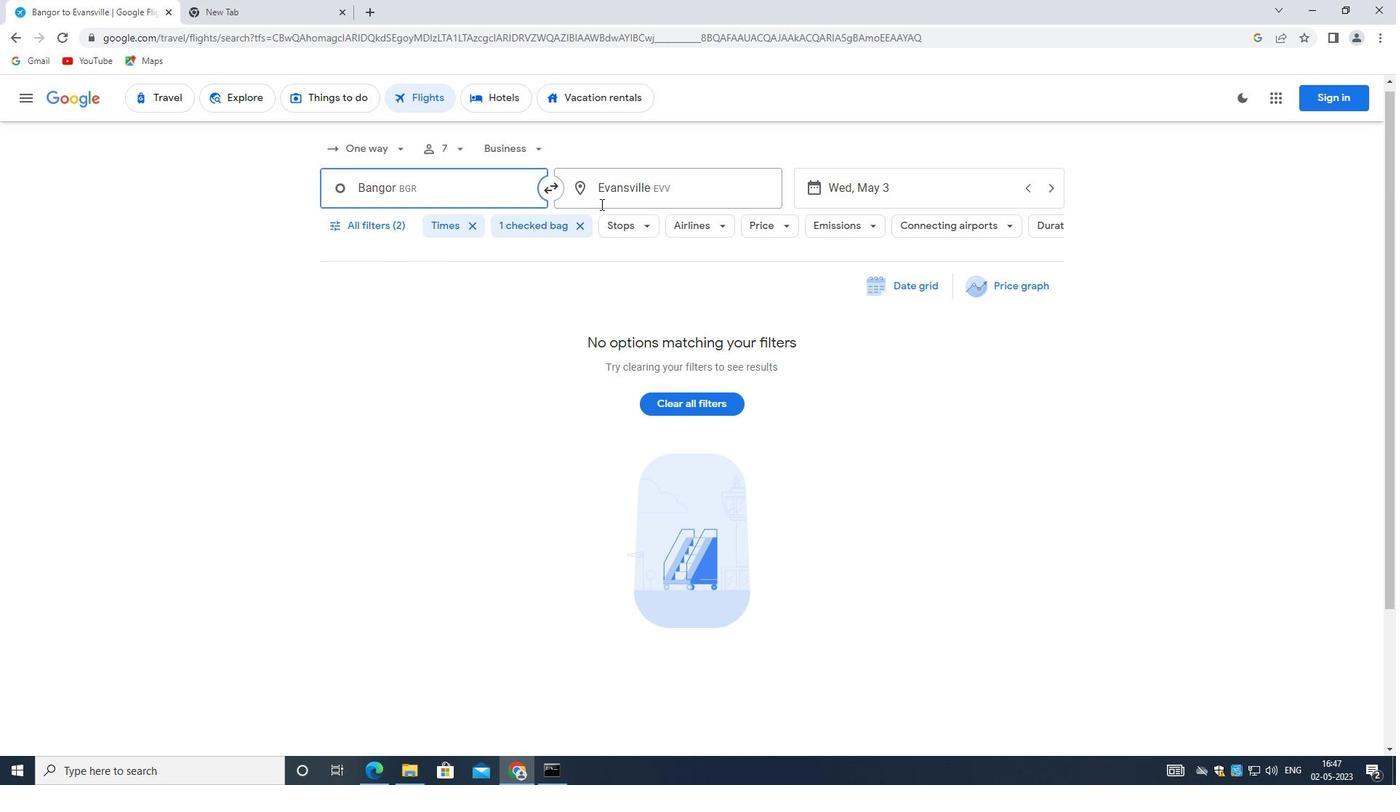 
Action: Mouse pressed left at (616, 194)
Screenshot: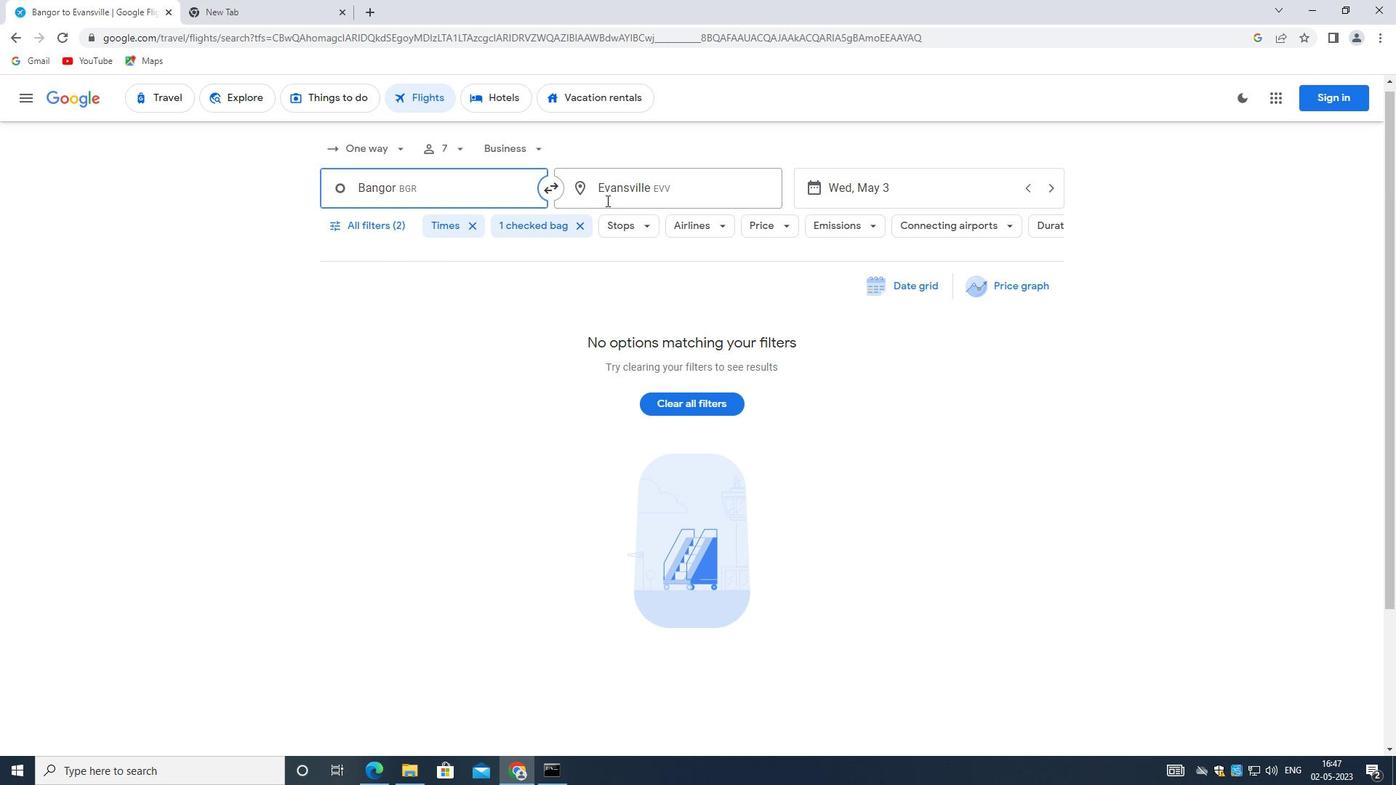 
Action: Mouse moved to (587, 190)
Screenshot: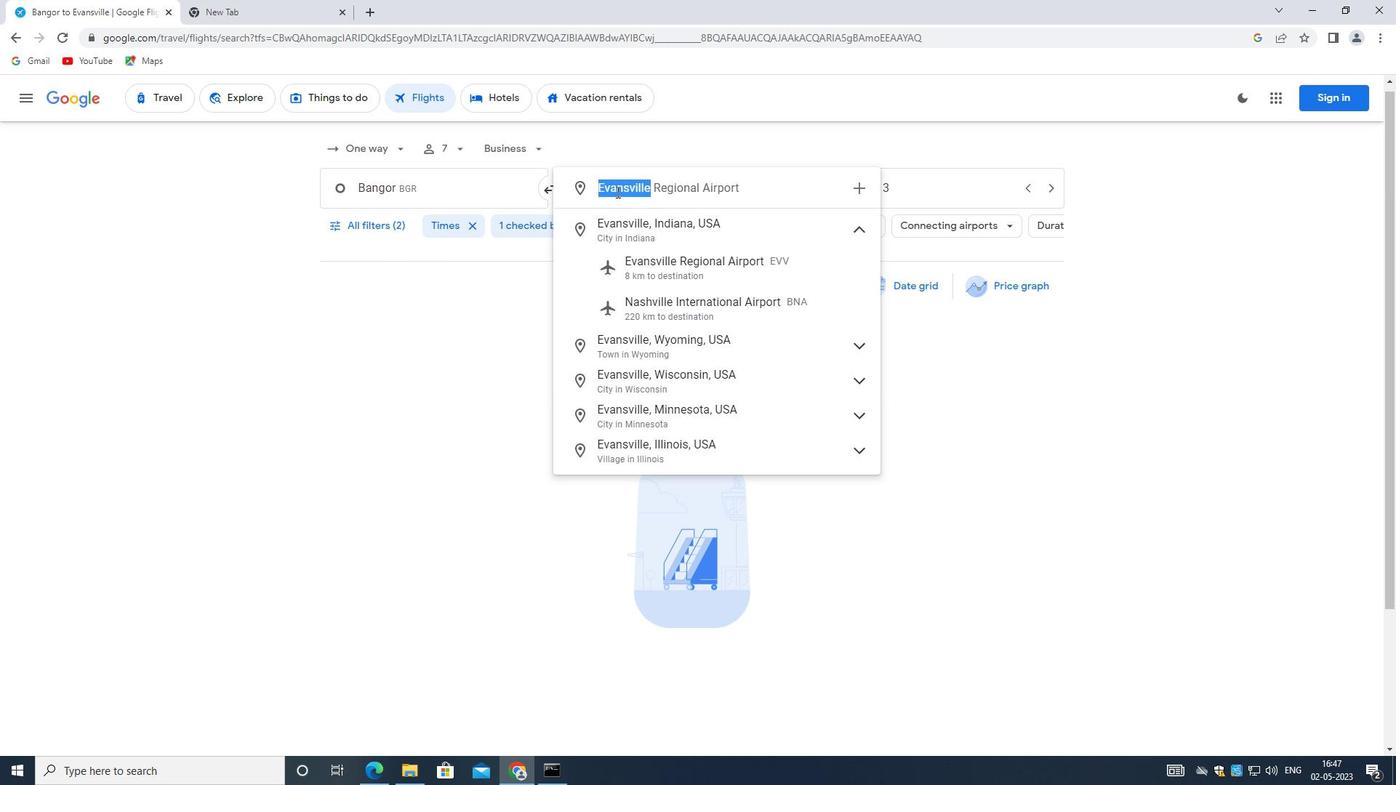 
Action: Key pressed <Key.backspace><Key.shift_r>LARAMIE
Screenshot: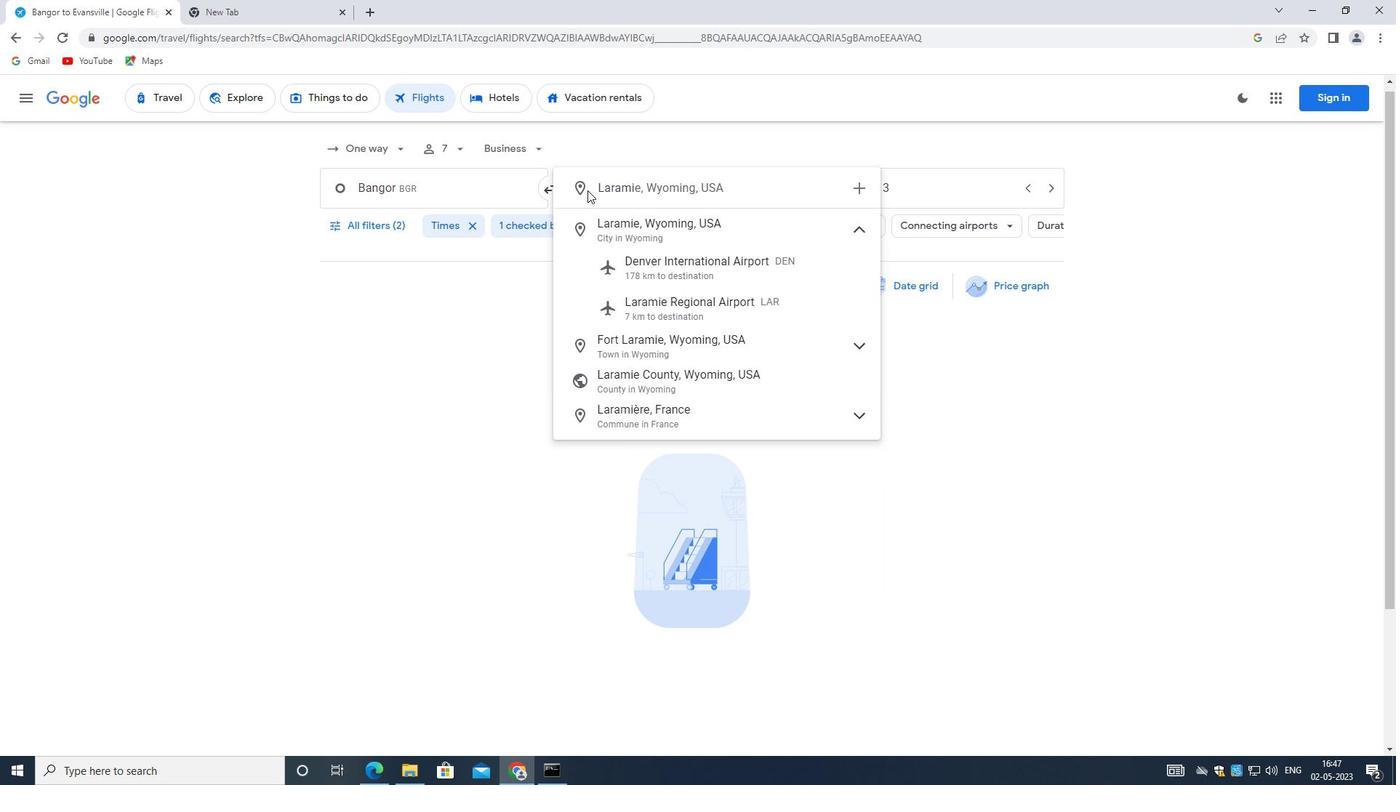 
Action: Mouse moved to (708, 309)
Screenshot: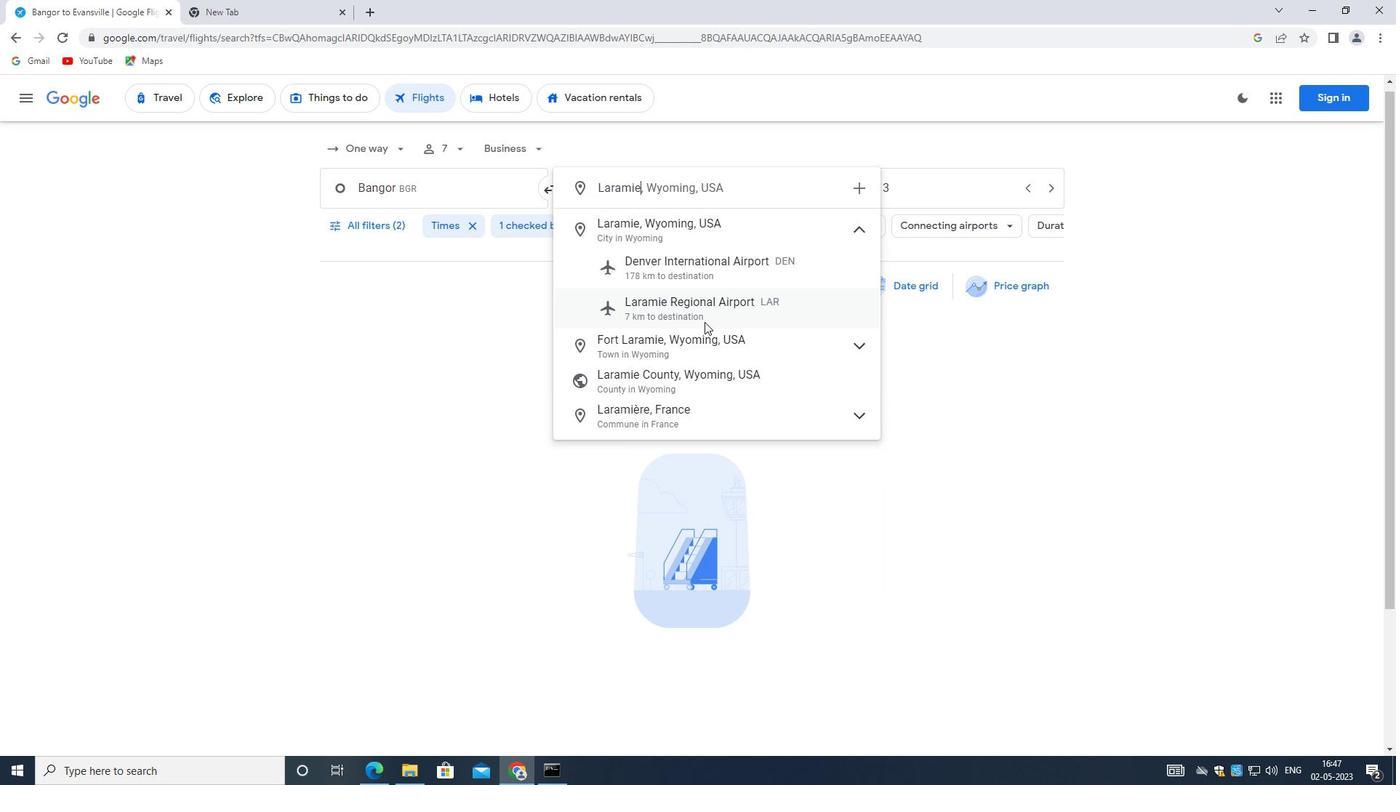 
Action: Mouse pressed left at (708, 309)
Screenshot: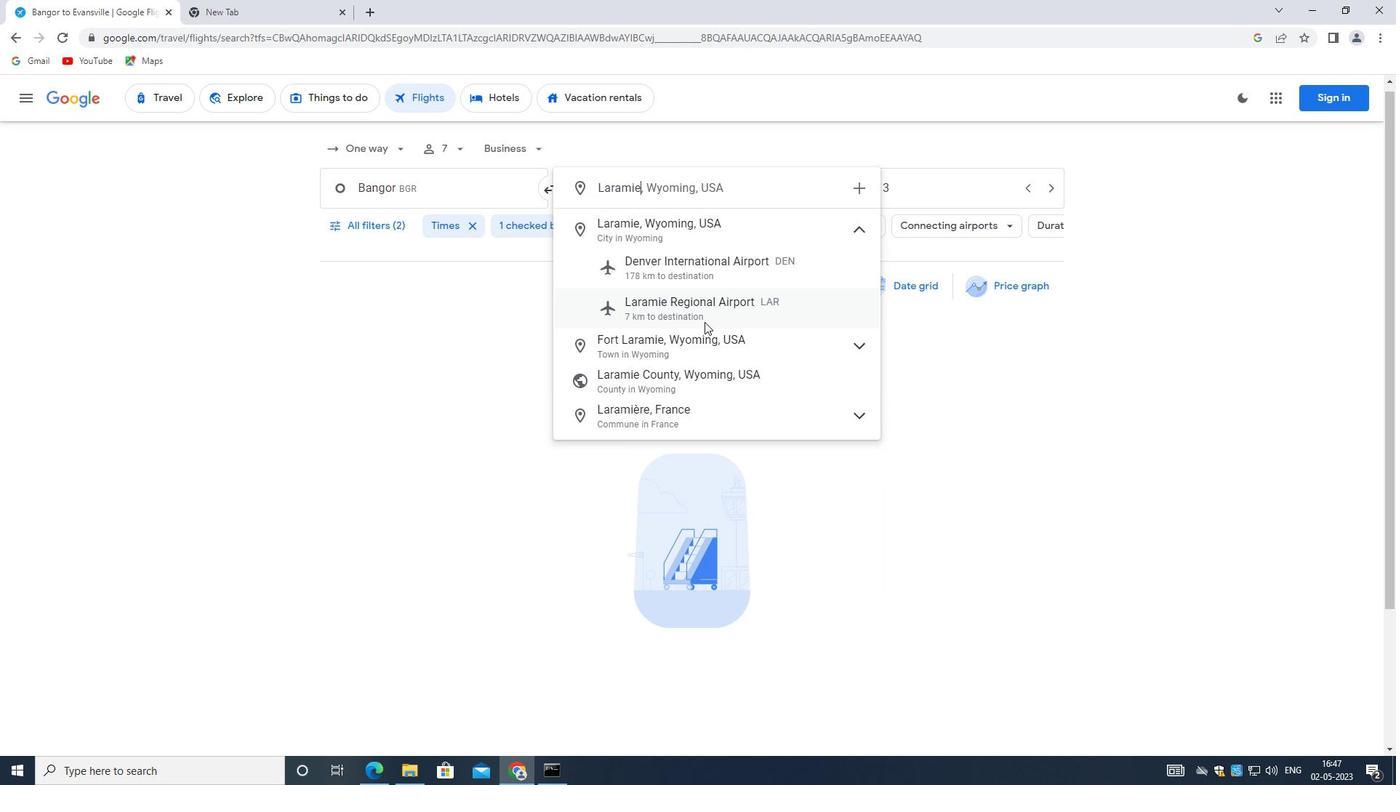 
Action: Mouse moved to (877, 197)
Screenshot: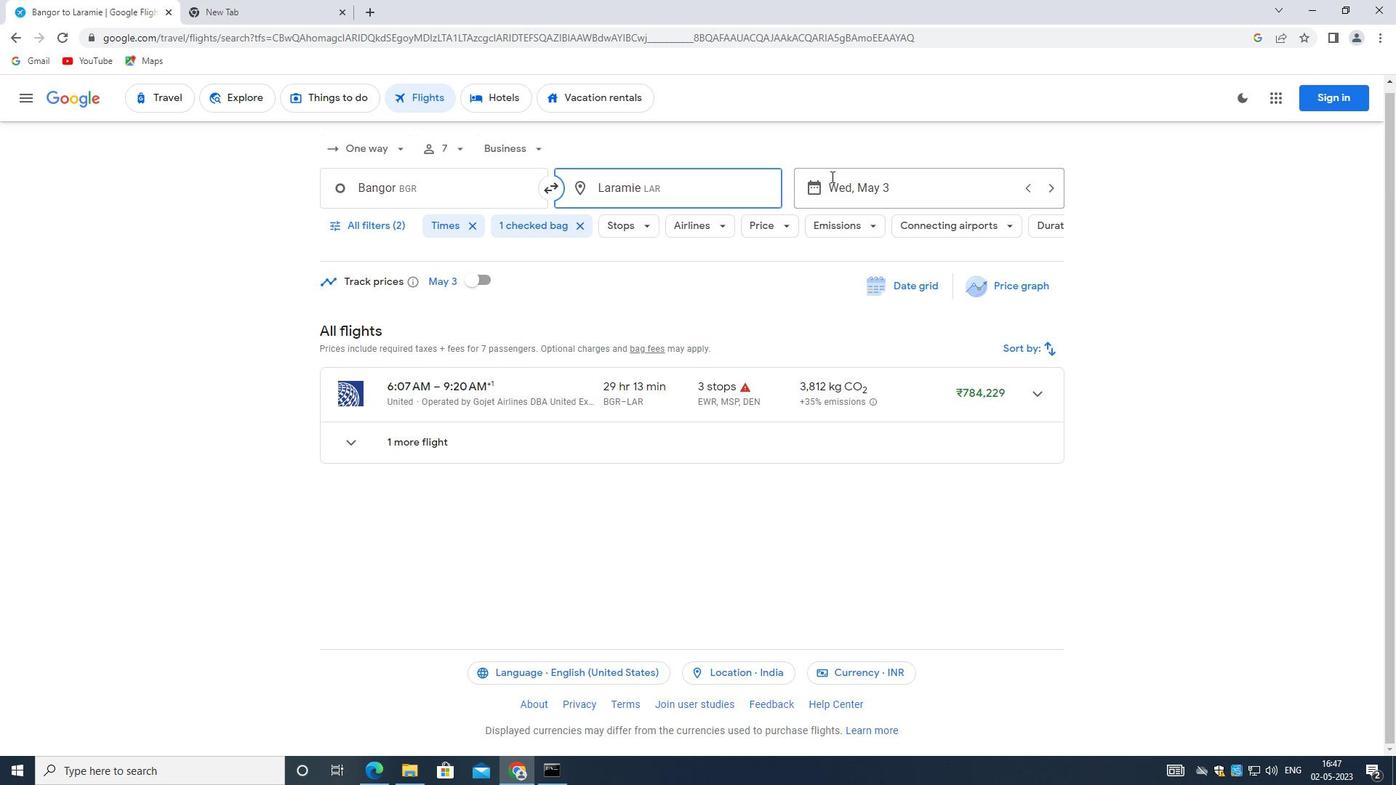
Action: Mouse pressed left at (877, 197)
Screenshot: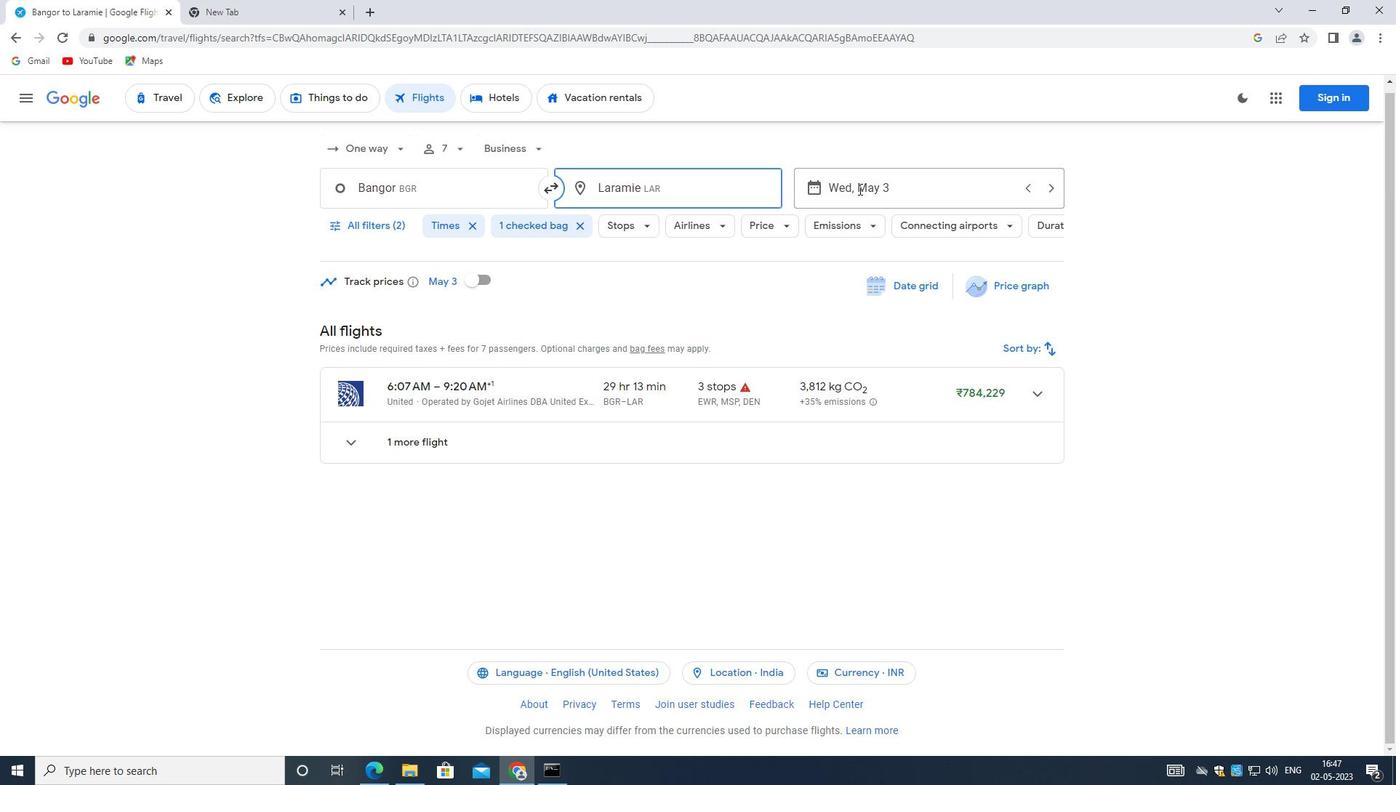 
Action: Mouse moved to (1039, 542)
Screenshot: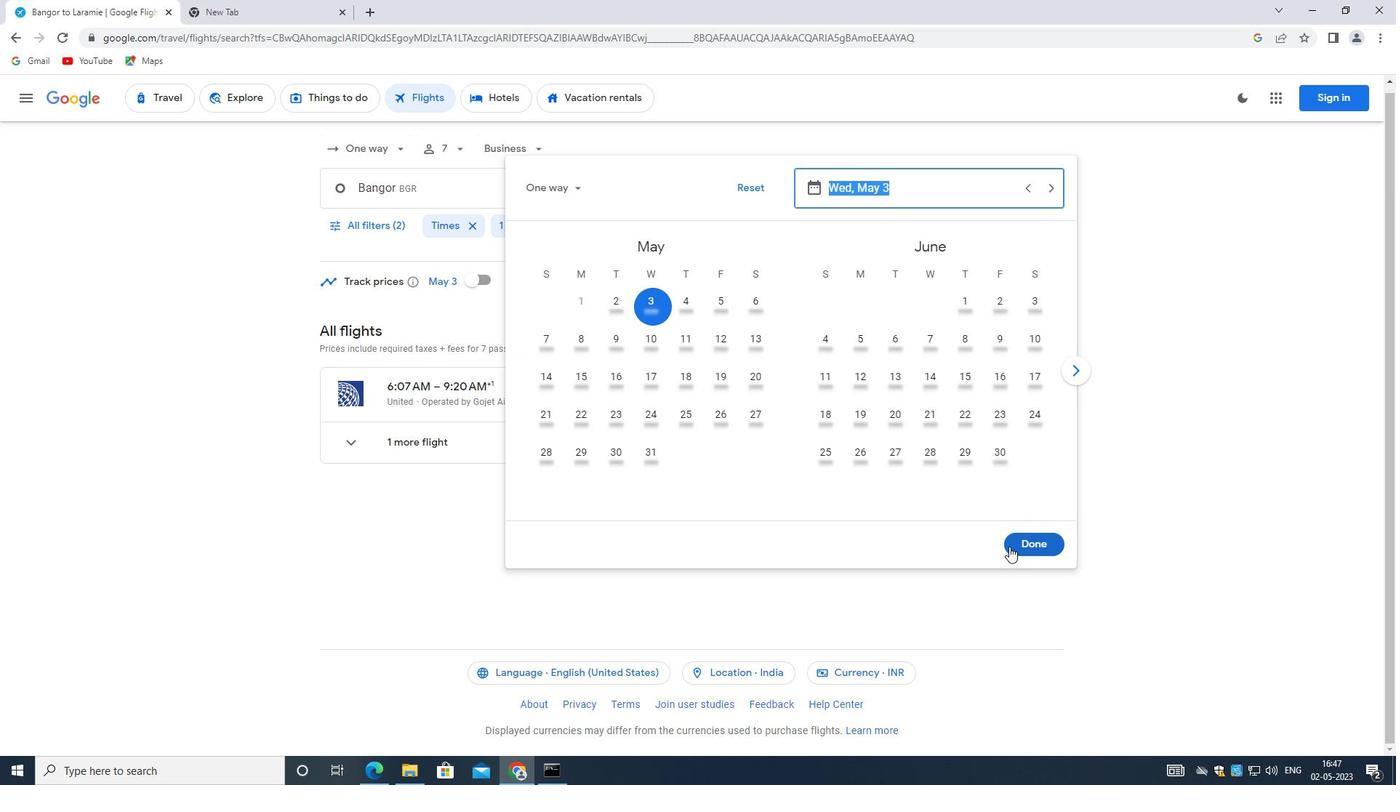 
Action: Mouse pressed left at (1039, 542)
Screenshot: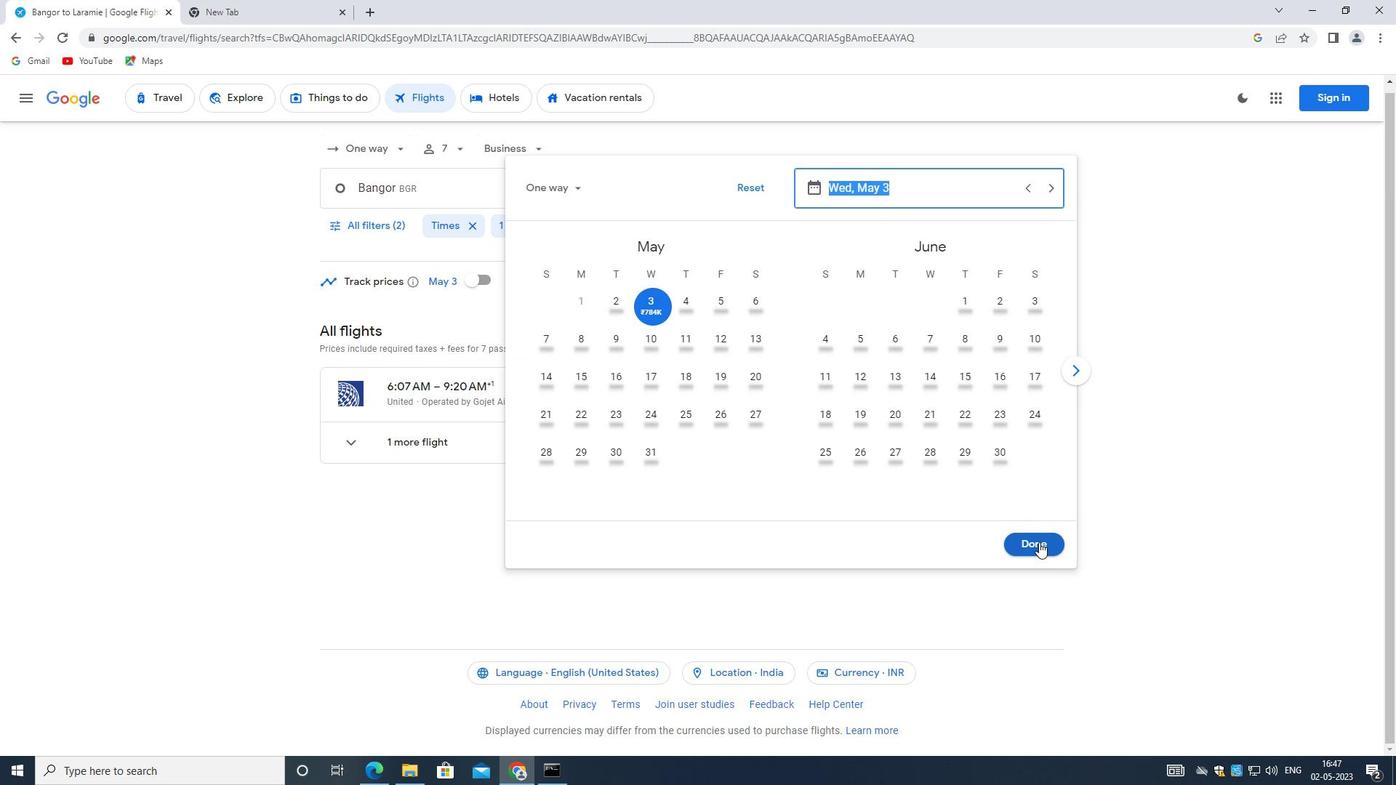
Action: Mouse moved to (381, 220)
Screenshot: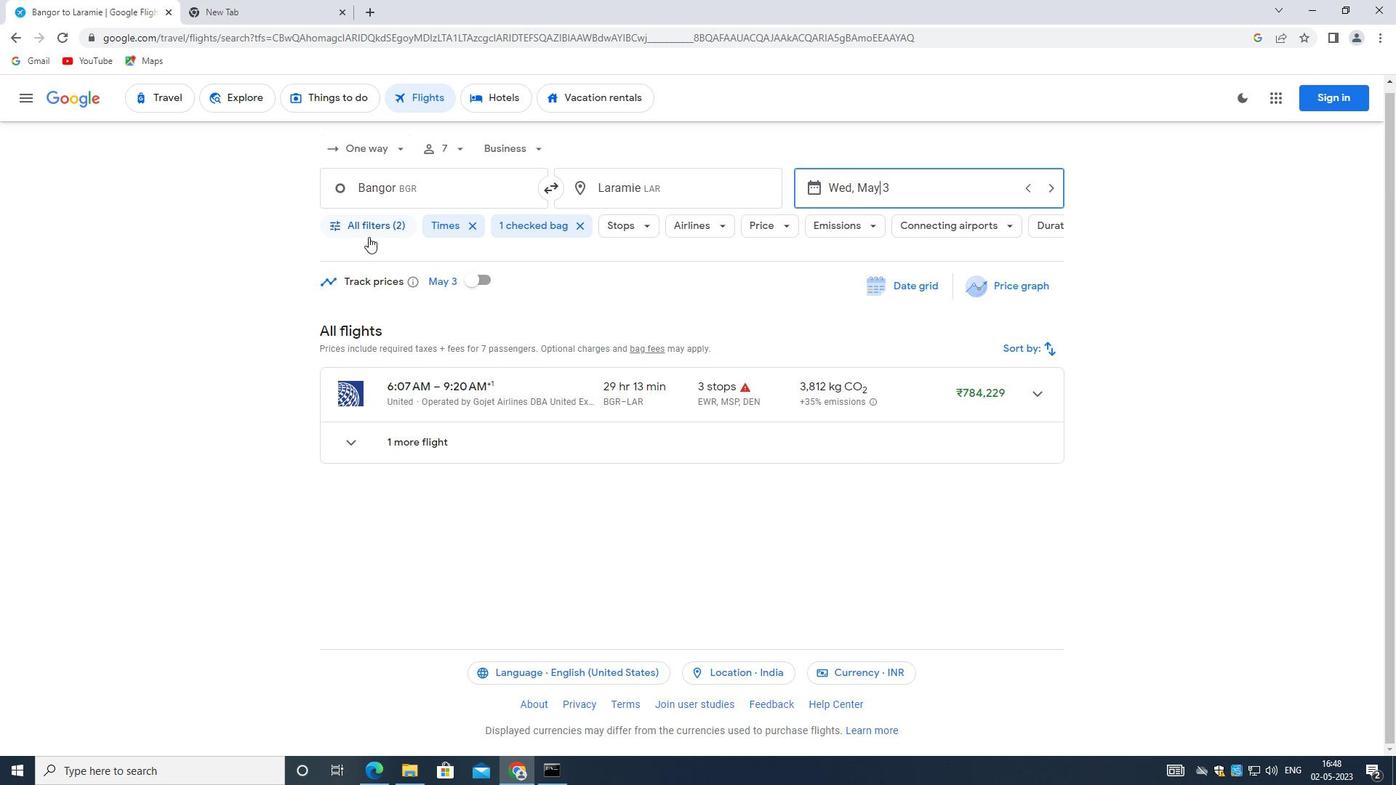 
Action: Mouse pressed left at (381, 220)
Screenshot: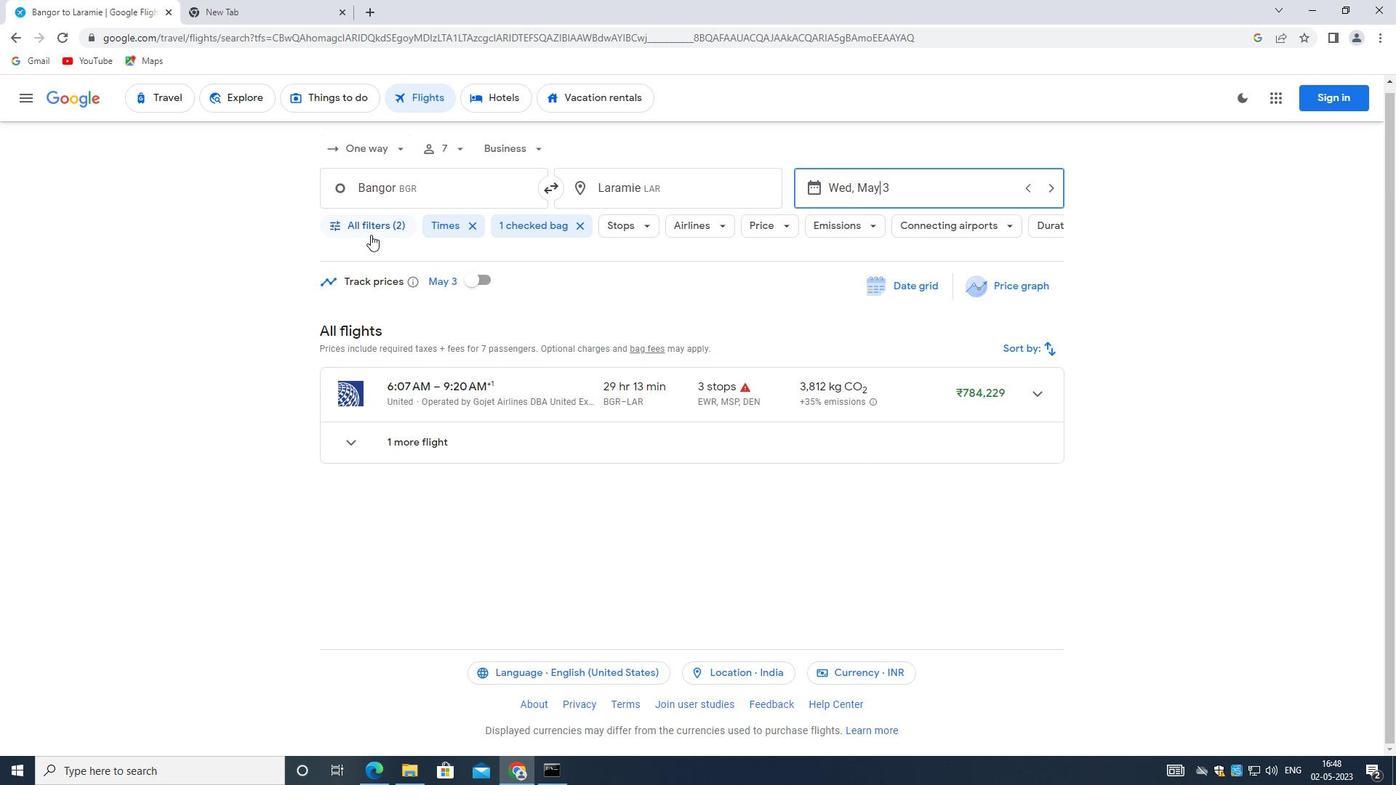 
Action: Mouse moved to (511, 399)
Screenshot: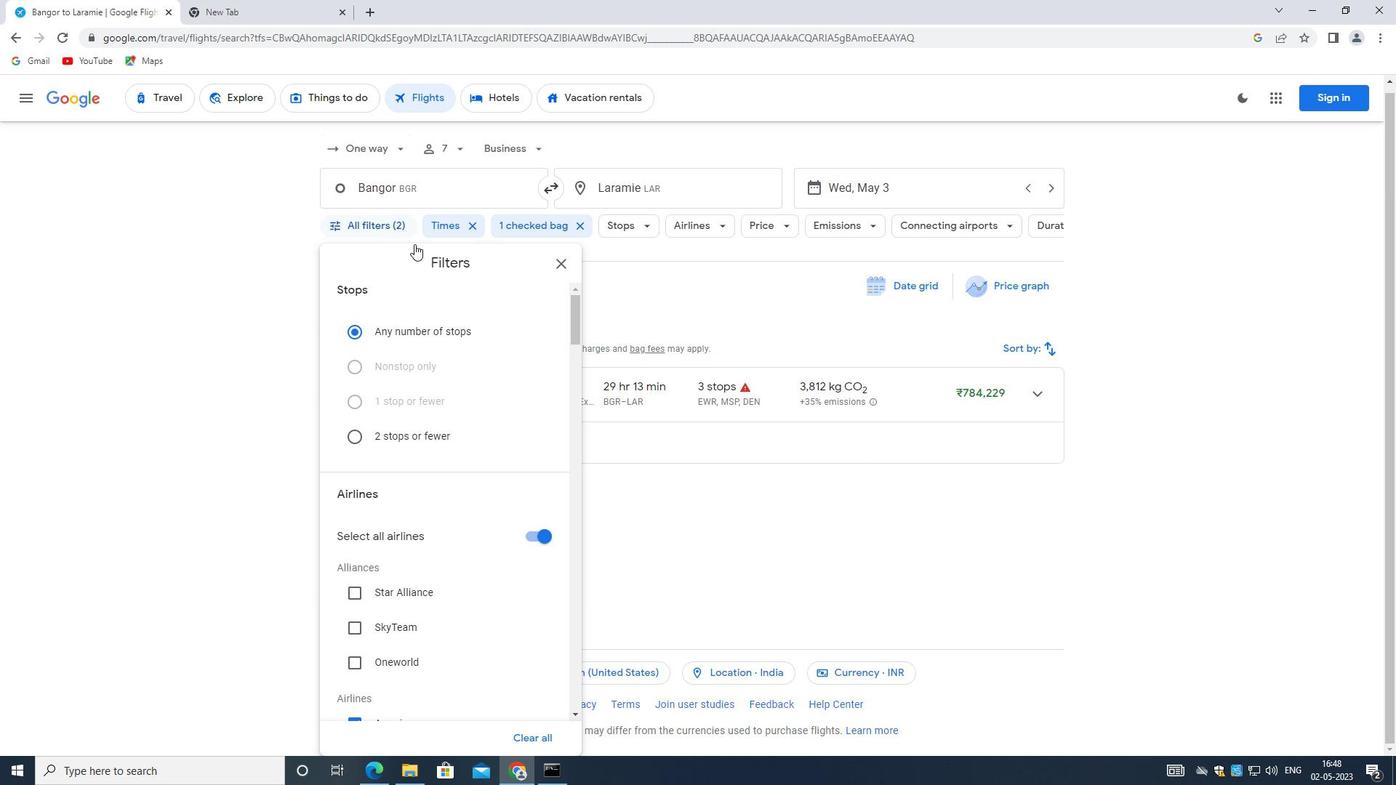 
Action: Mouse scrolled (511, 399) with delta (0, 0)
Screenshot: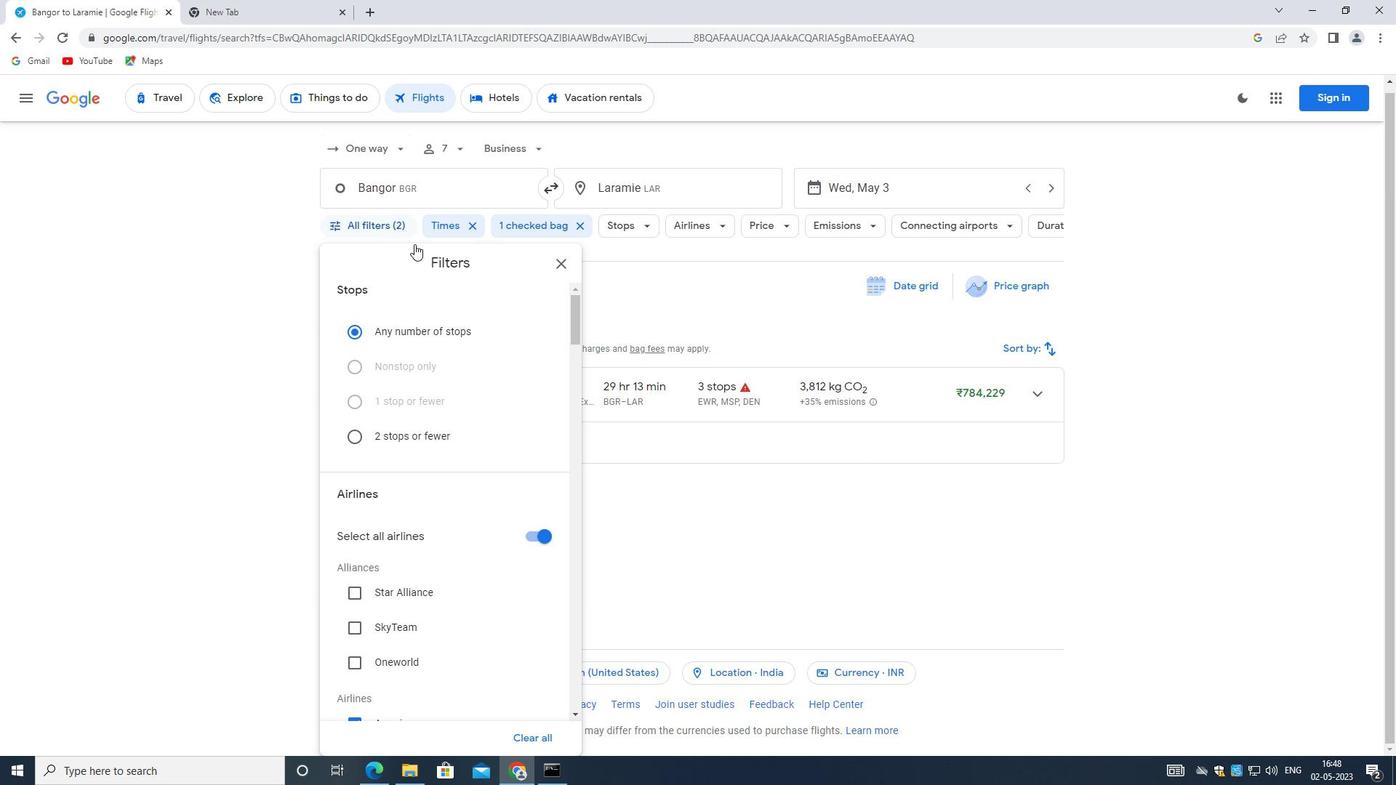 
Action: Mouse moved to (509, 405)
Screenshot: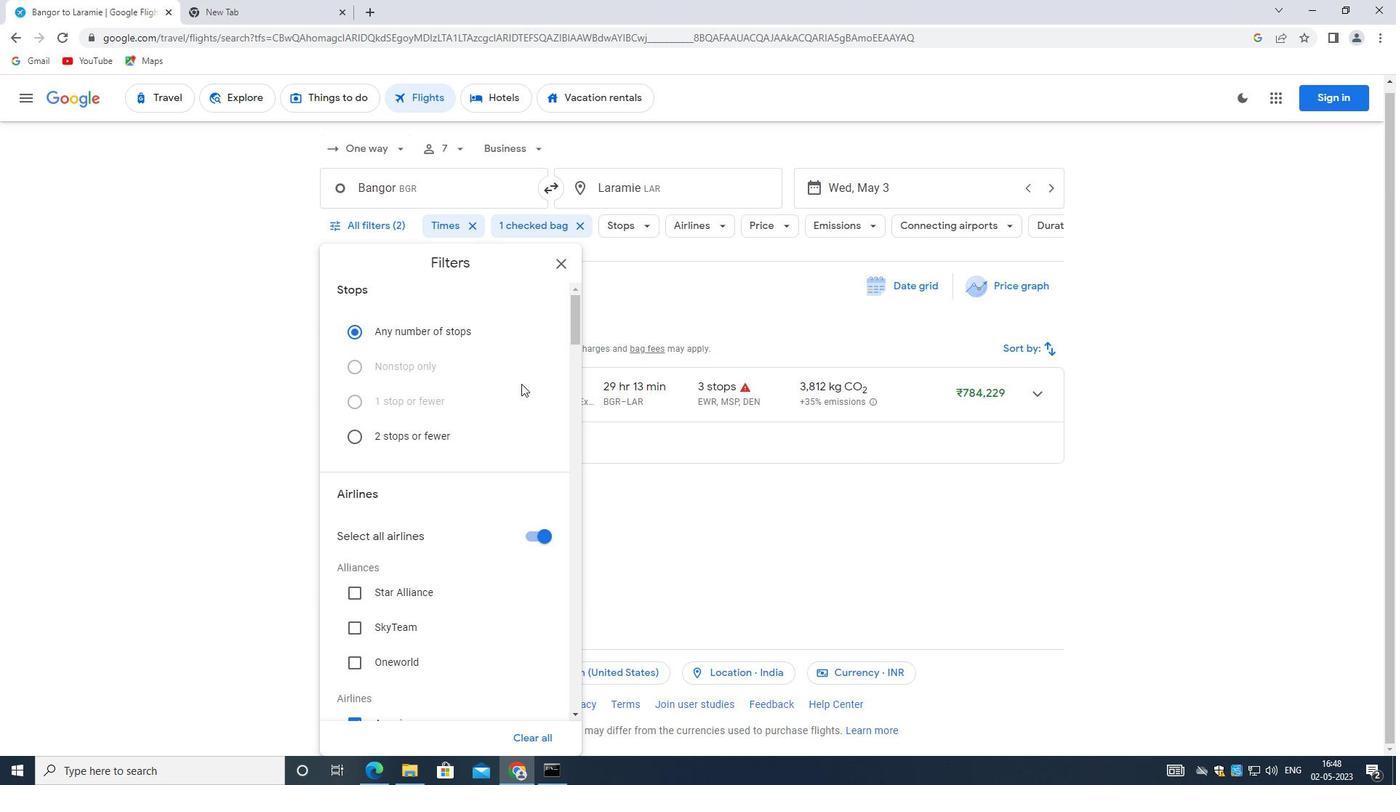 
Action: Mouse scrolled (509, 404) with delta (0, 0)
Screenshot: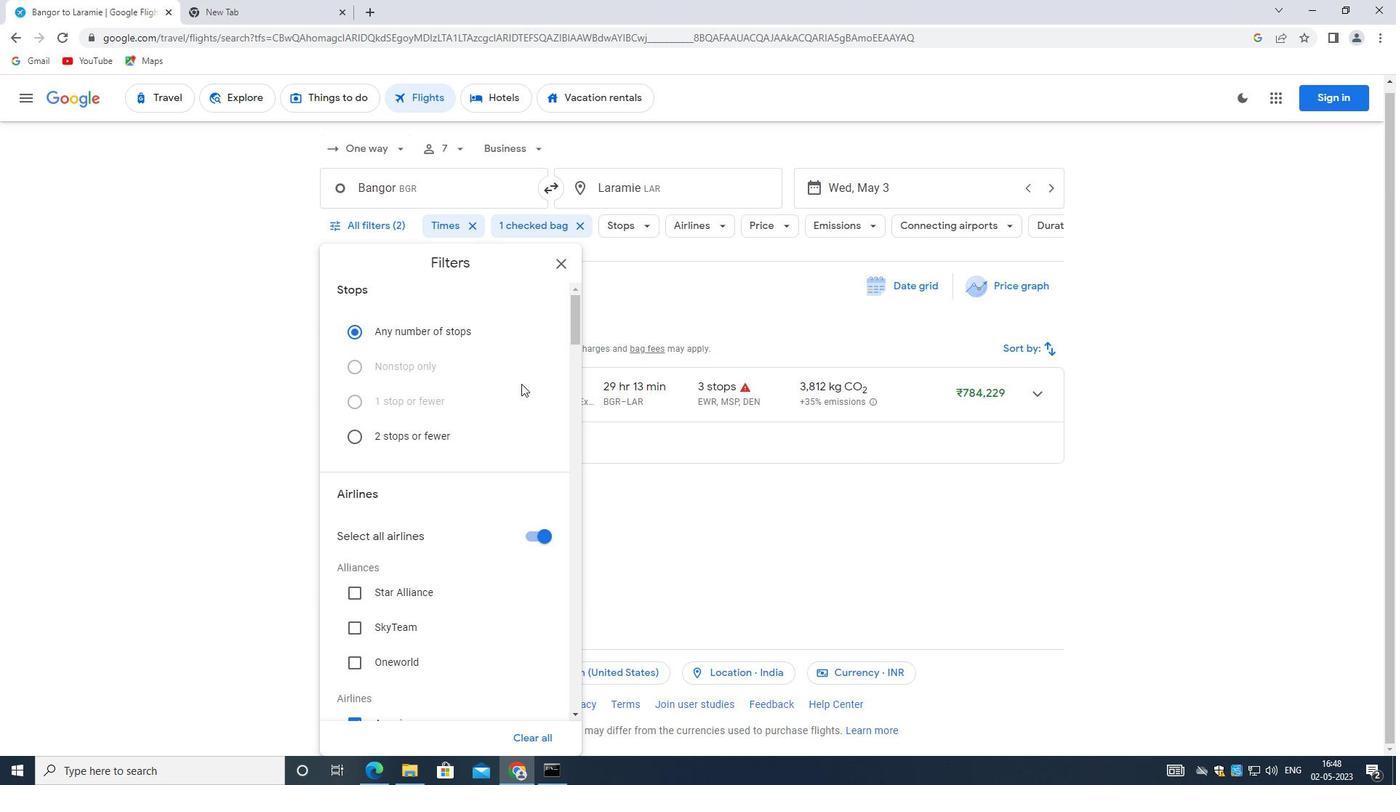 
Action: Mouse moved to (509, 406)
Screenshot: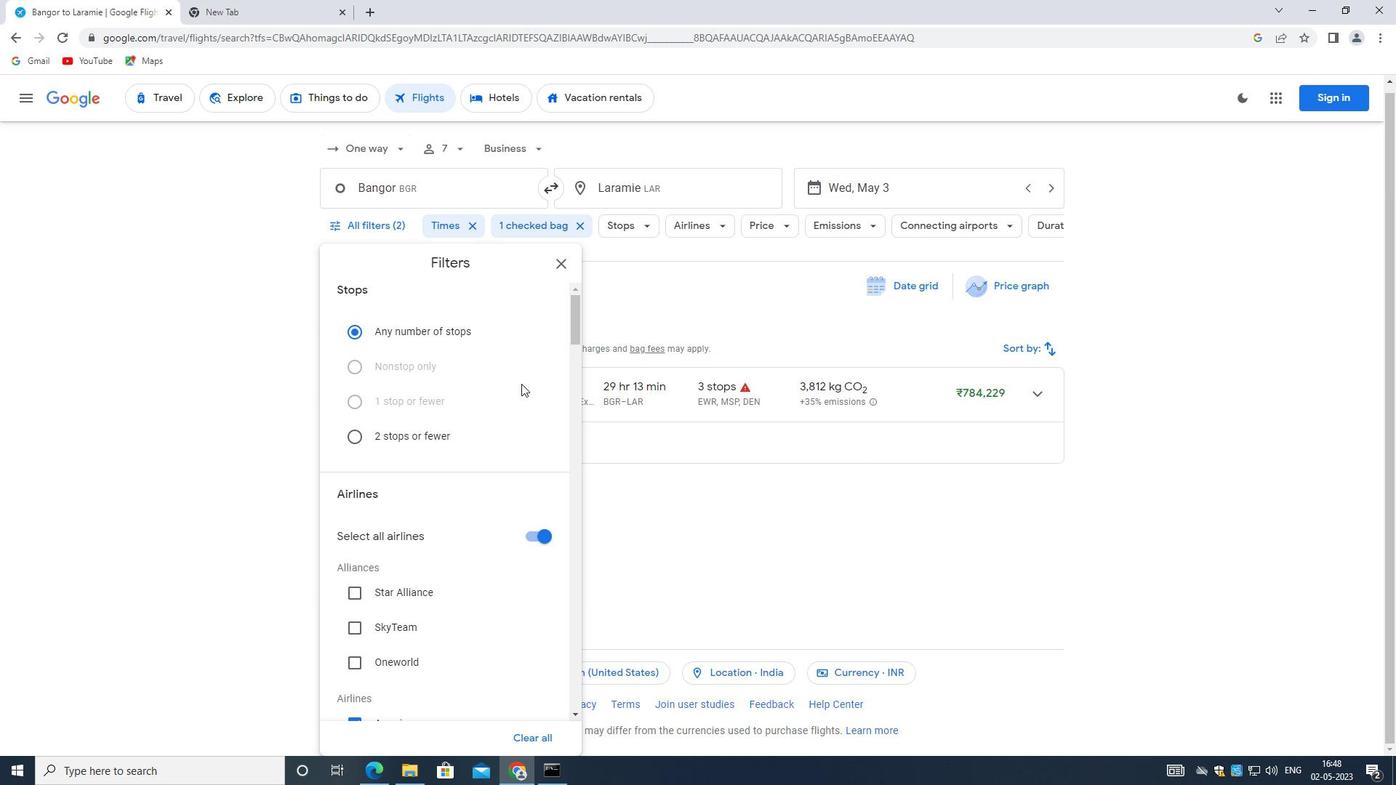 
Action: Mouse scrolled (509, 405) with delta (0, 0)
Screenshot: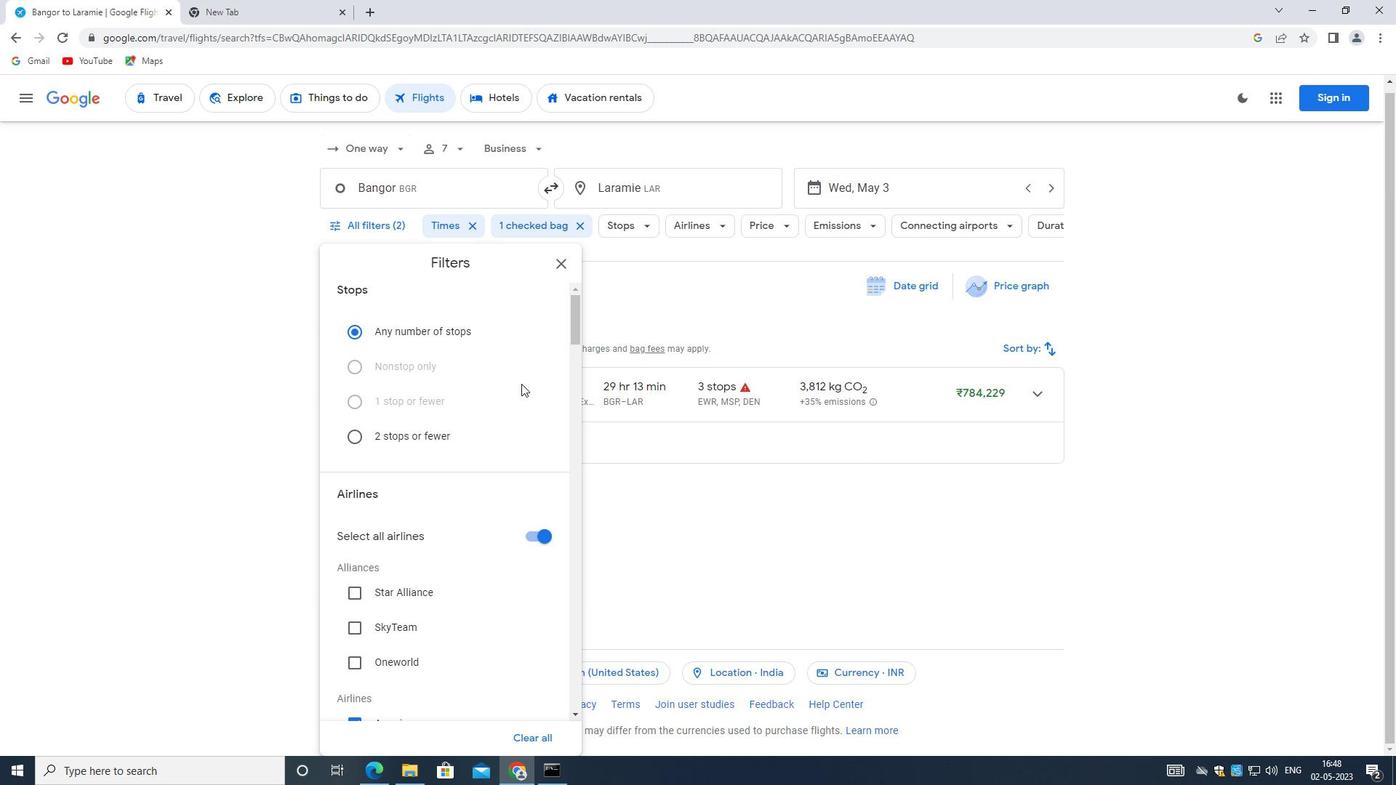 
Action: Mouse moved to (506, 407)
Screenshot: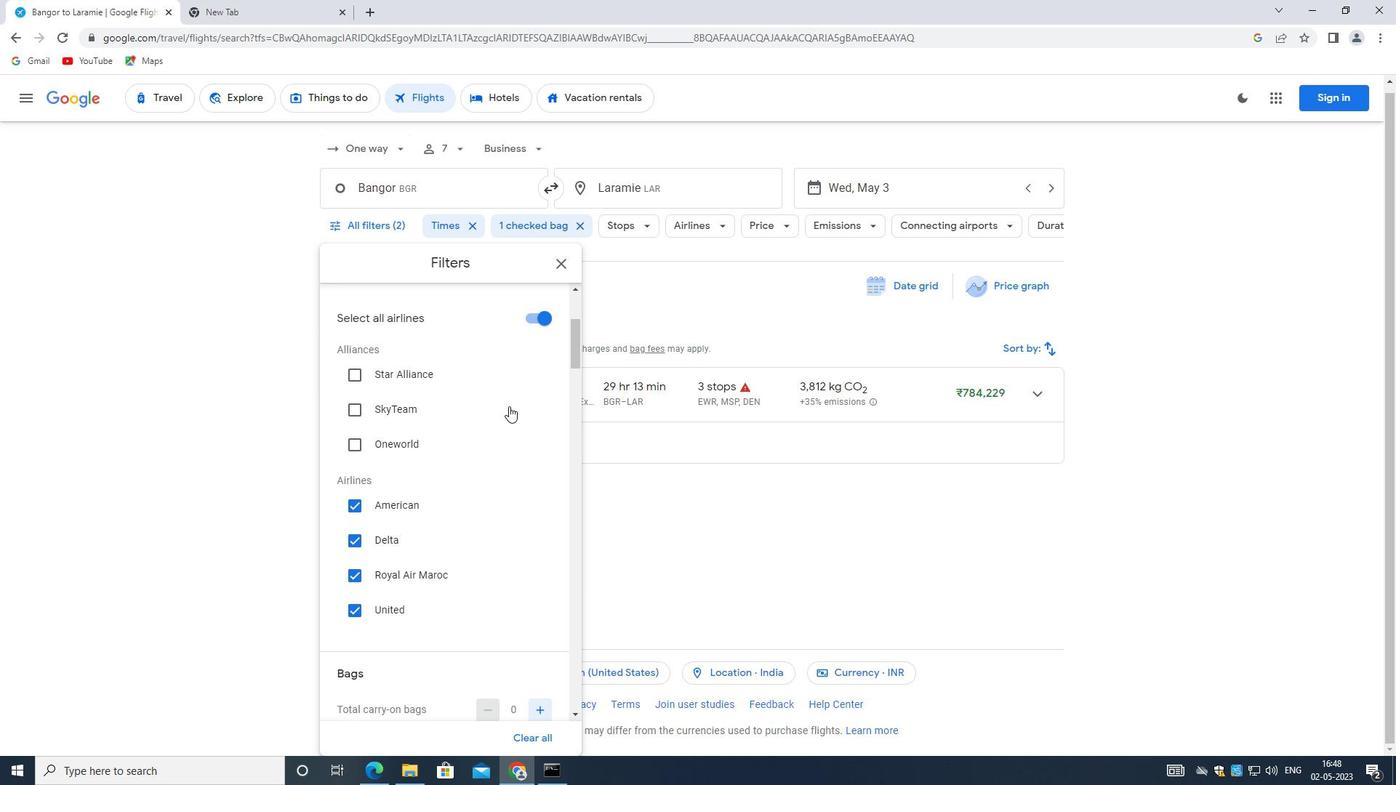 
Action: Mouse scrolled (506, 406) with delta (0, 0)
Screenshot: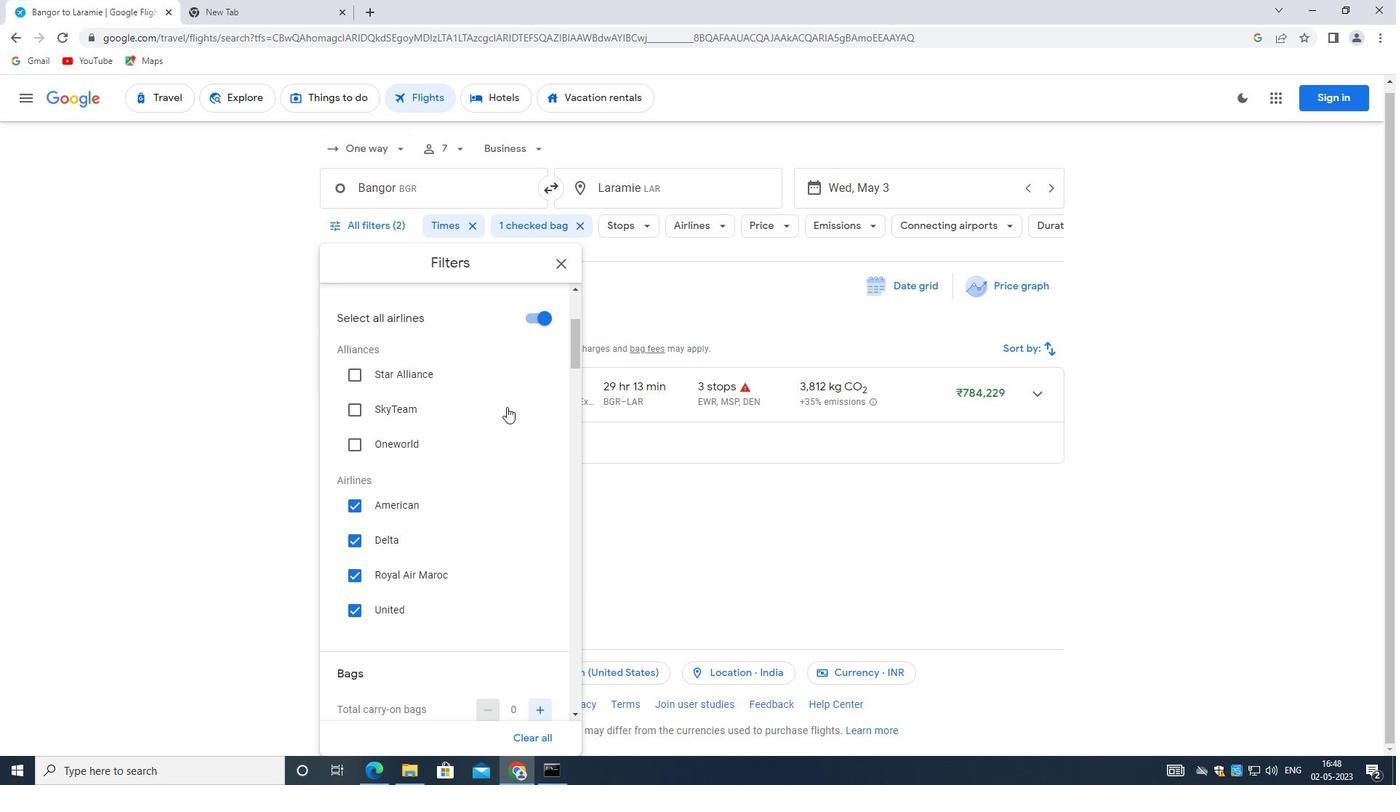 
Action: Mouse moved to (537, 504)
Screenshot: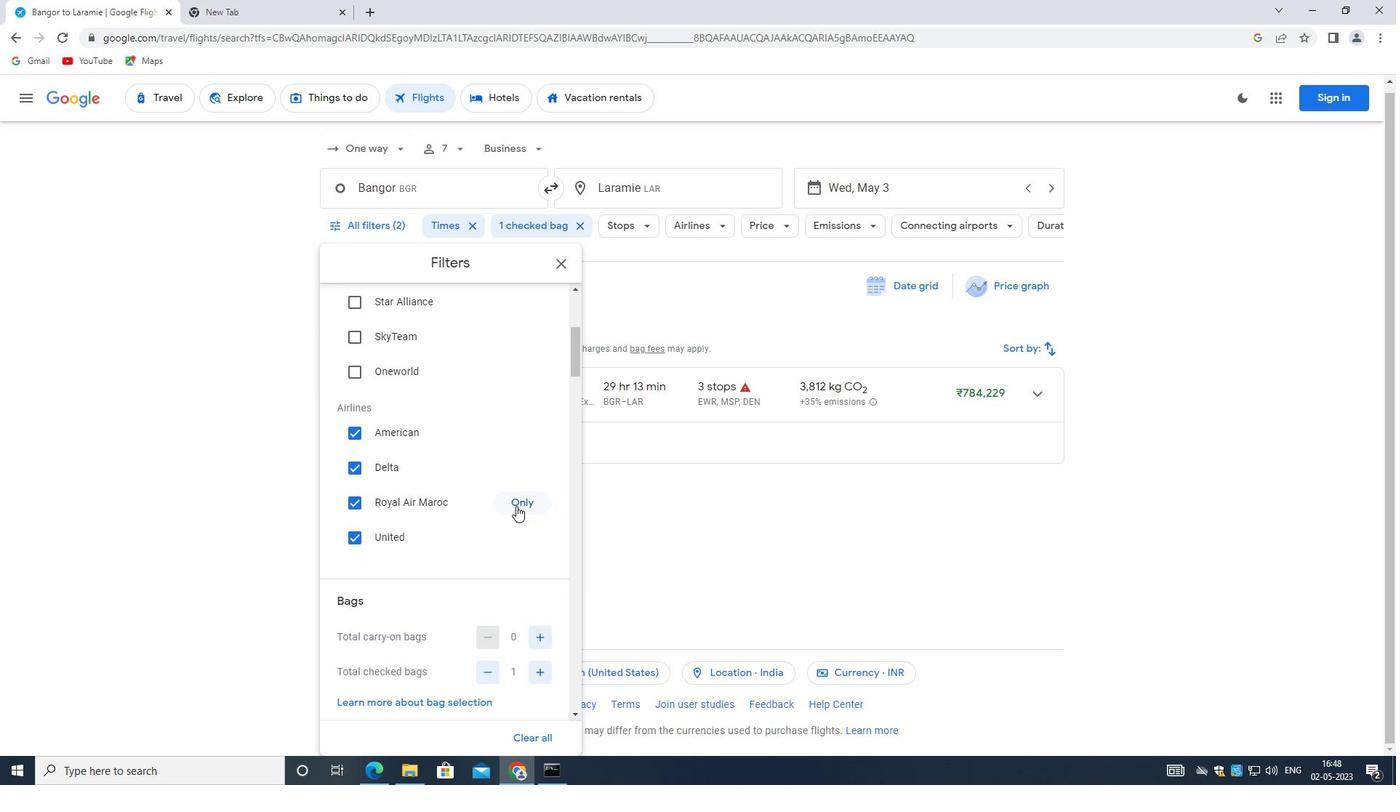 
Action: Mouse pressed left at (537, 504)
Screenshot: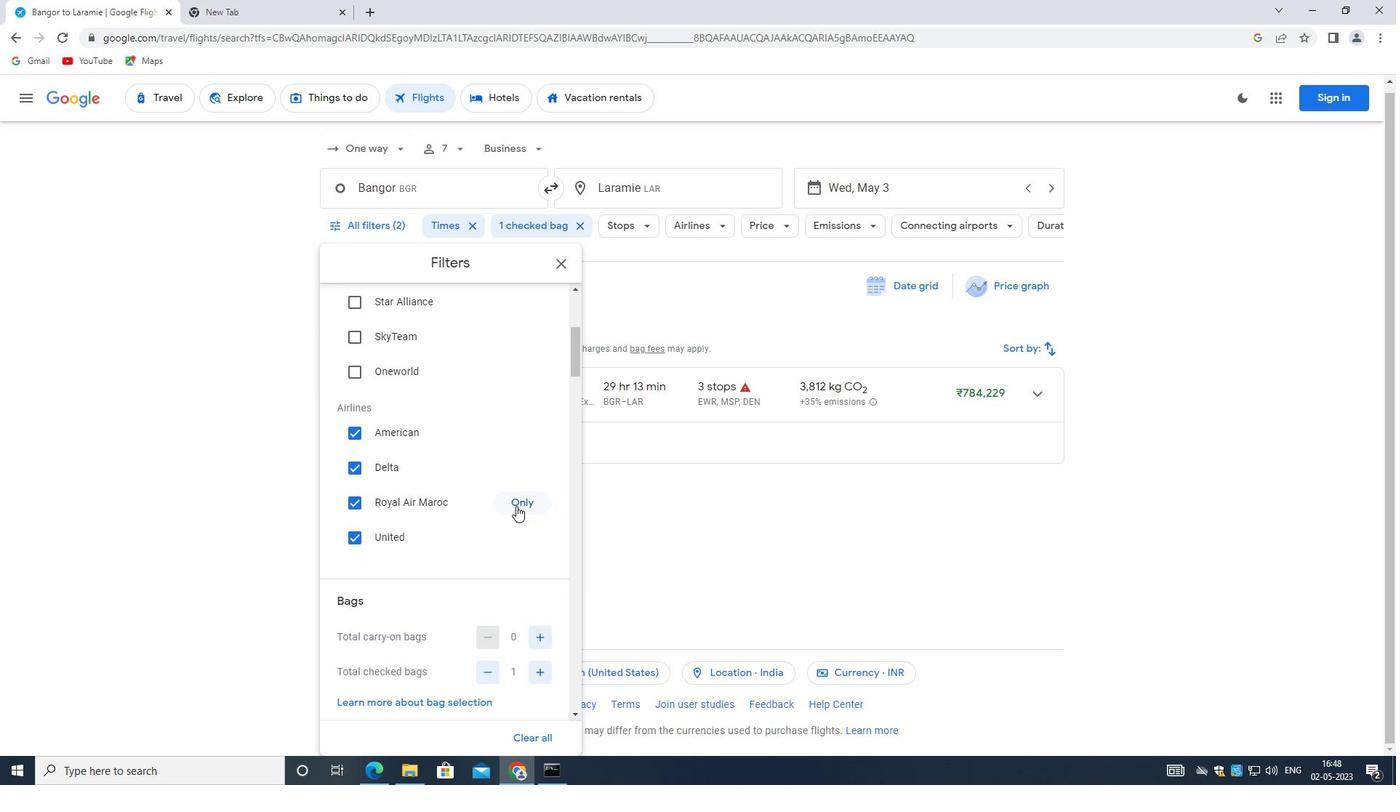 
Action: Mouse moved to (485, 501)
Screenshot: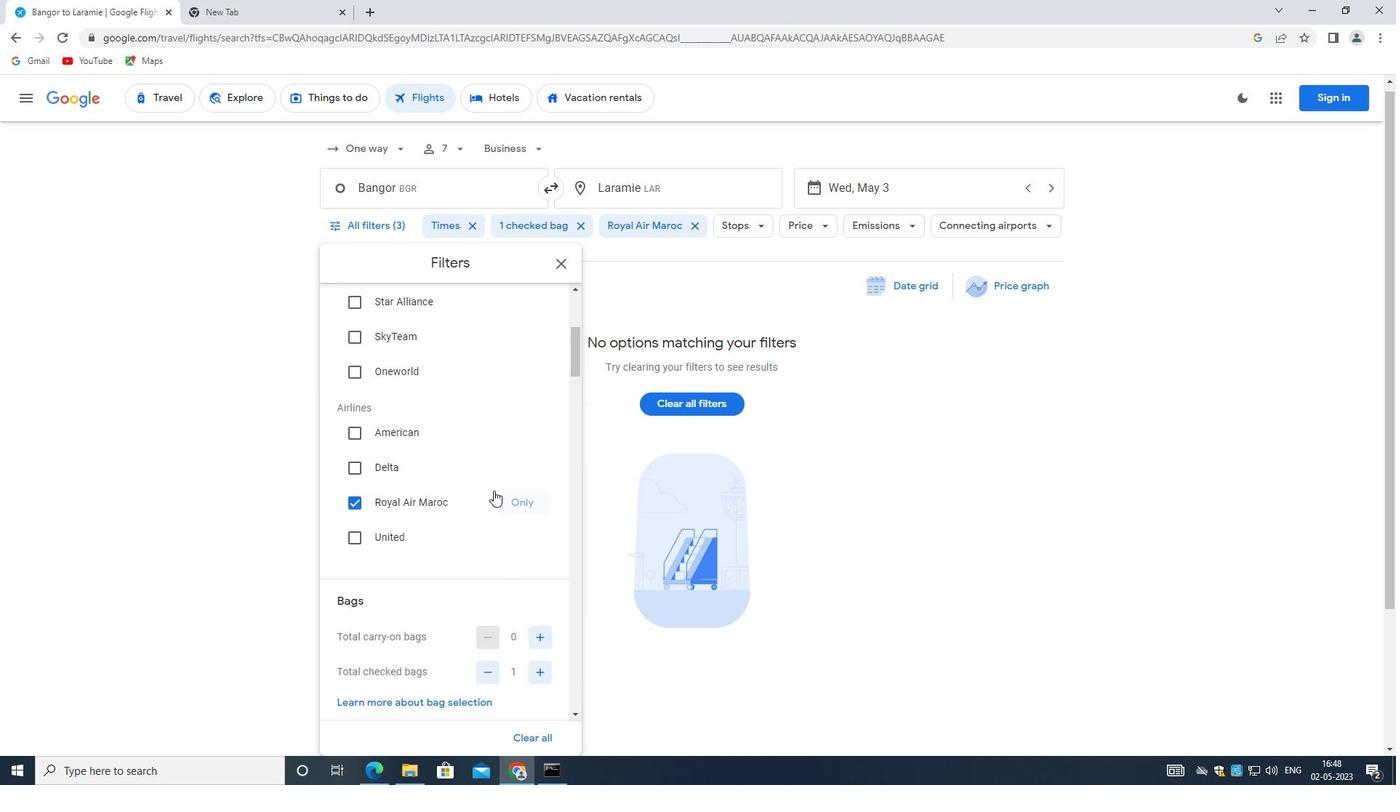 
Action: Mouse scrolled (485, 500) with delta (0, 0)
Screenshot: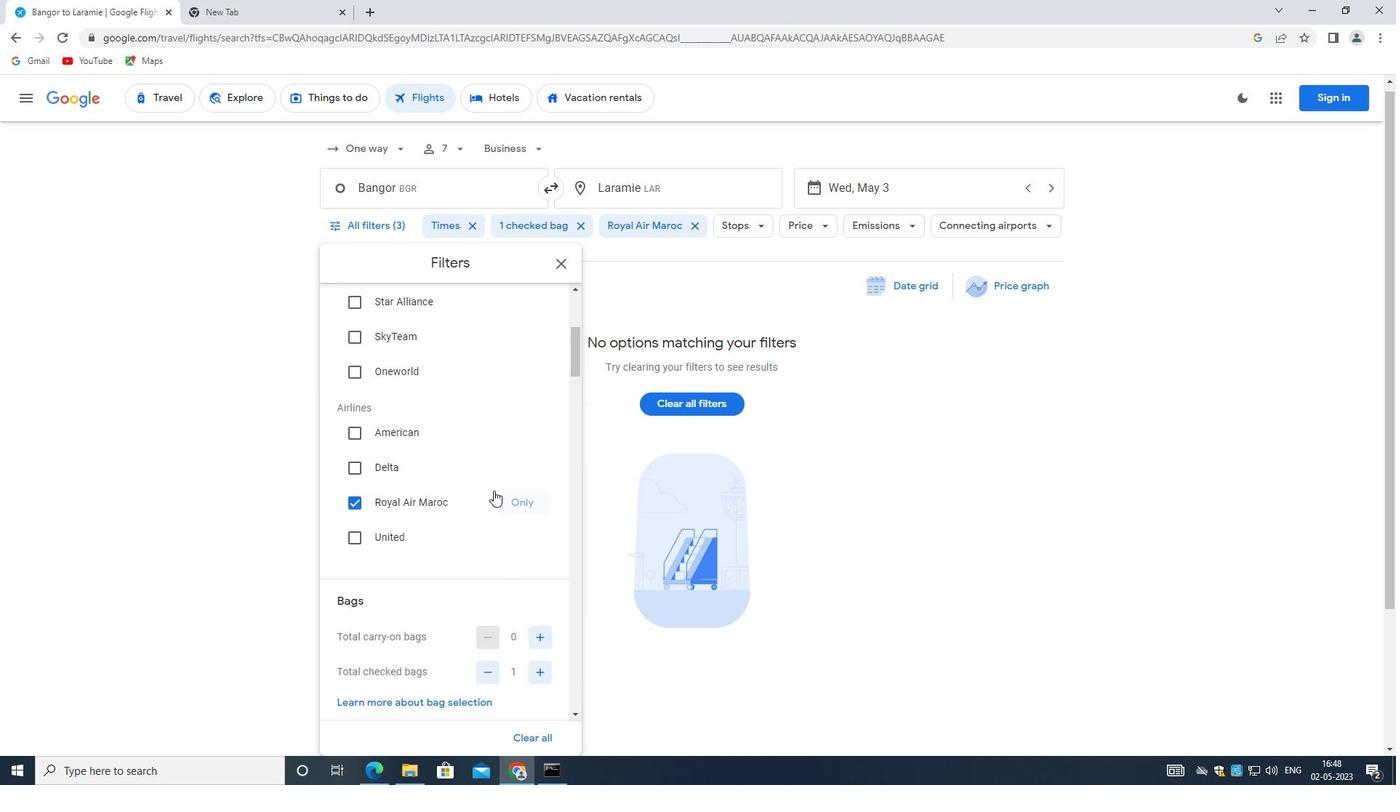 
Action: Mouse moved to (543, 564)
Screenshot: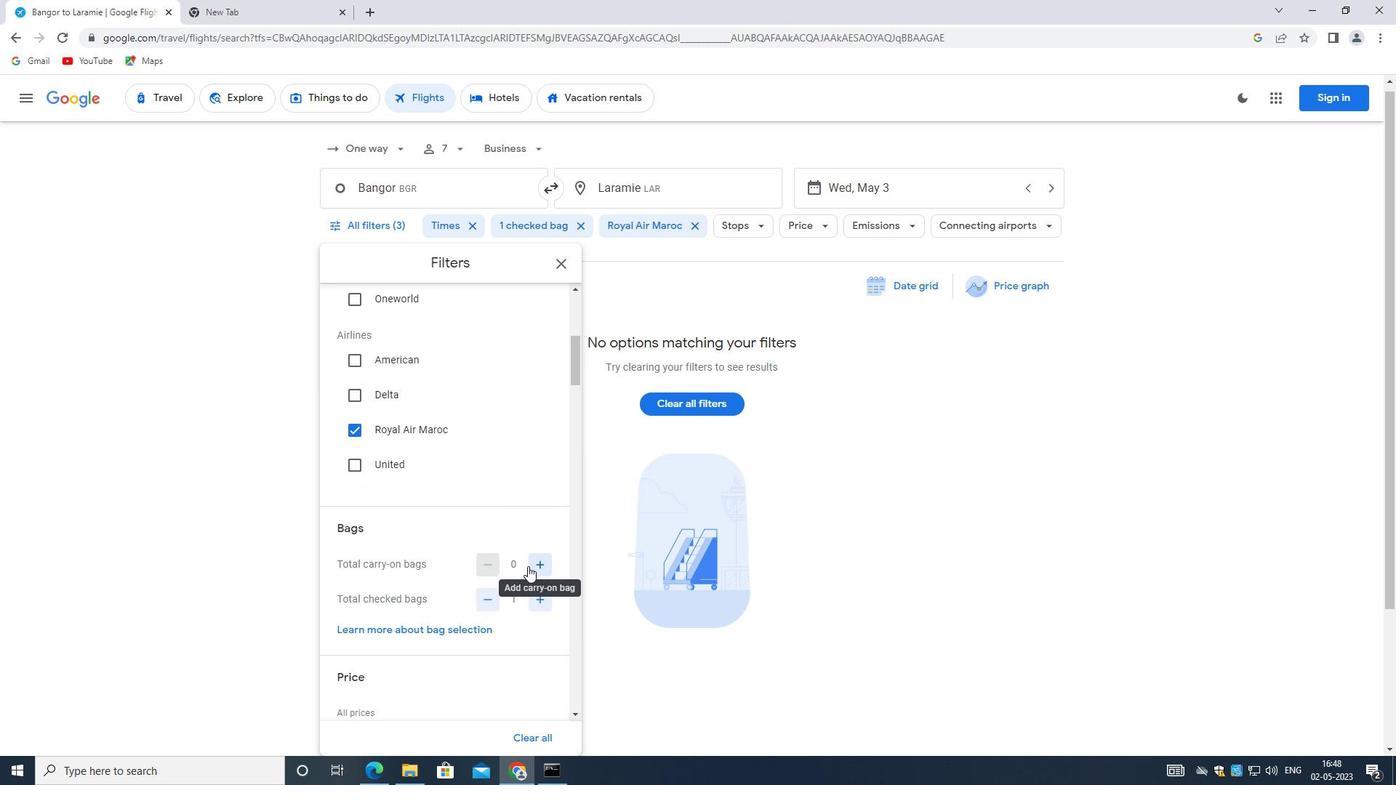 
Action: Mouse pressed left at (543, 564)
Screenshot: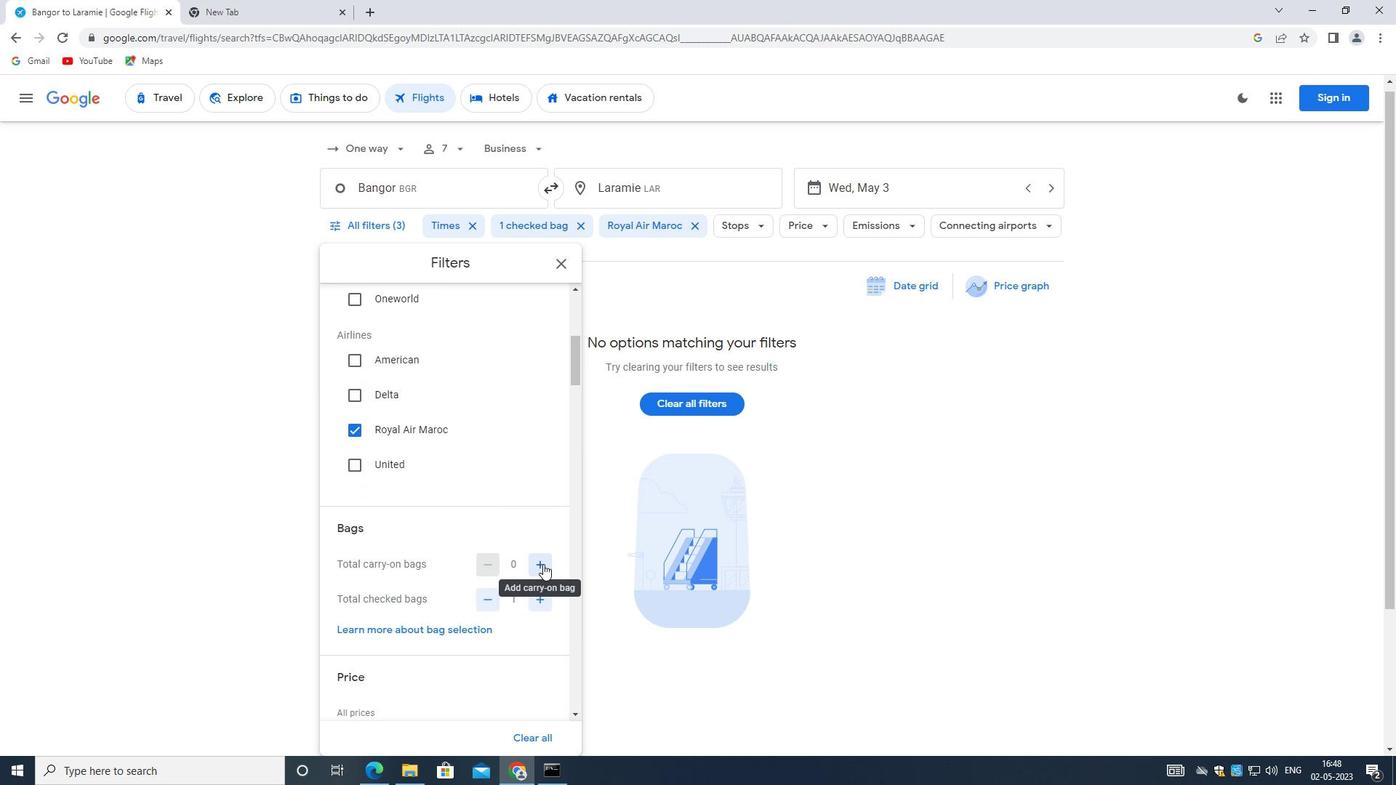 
Action: Mouse moved to (479, 600)
Screenshot: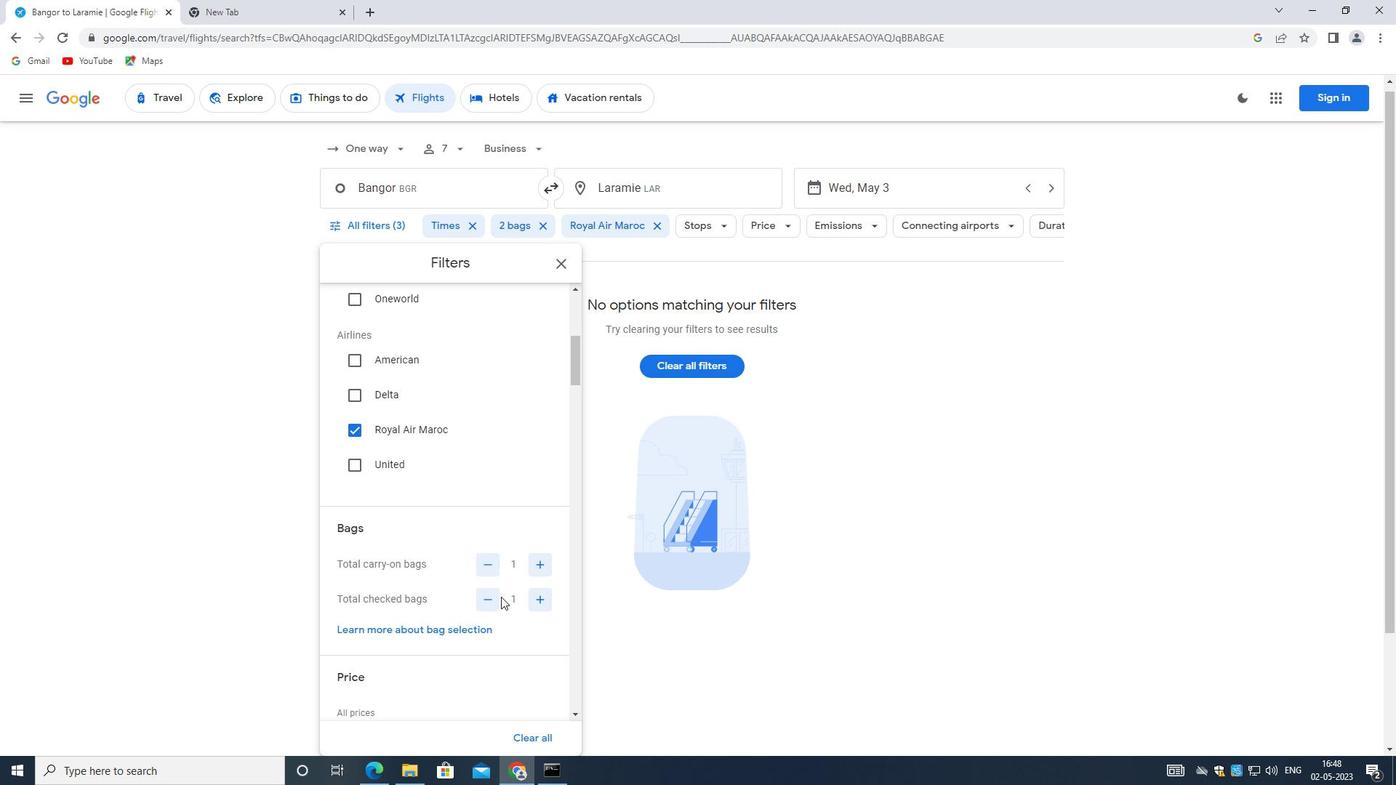 
Action: Mouse pressed left at (479, 600)
Screenshot: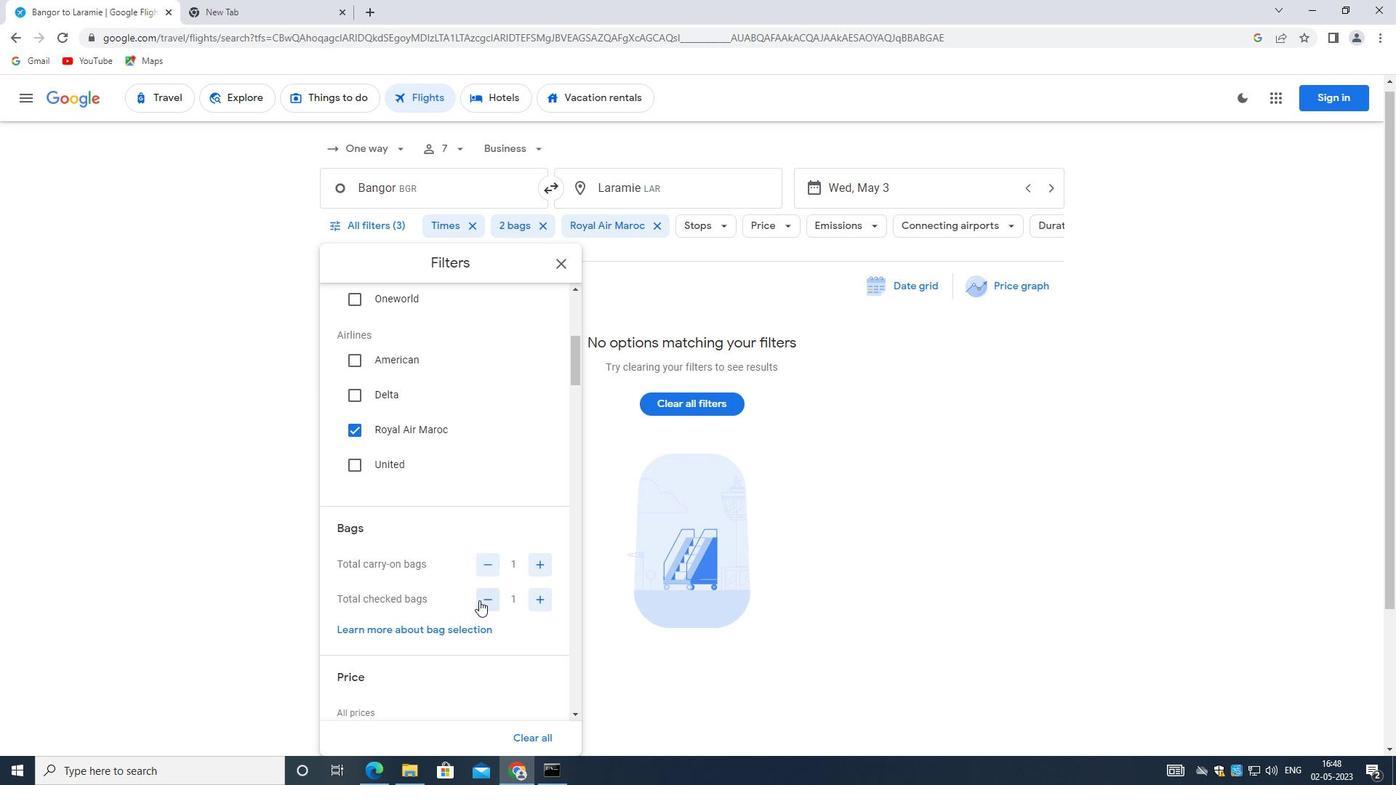 
Action: Mouse moved to (464, 591)
Screenshot: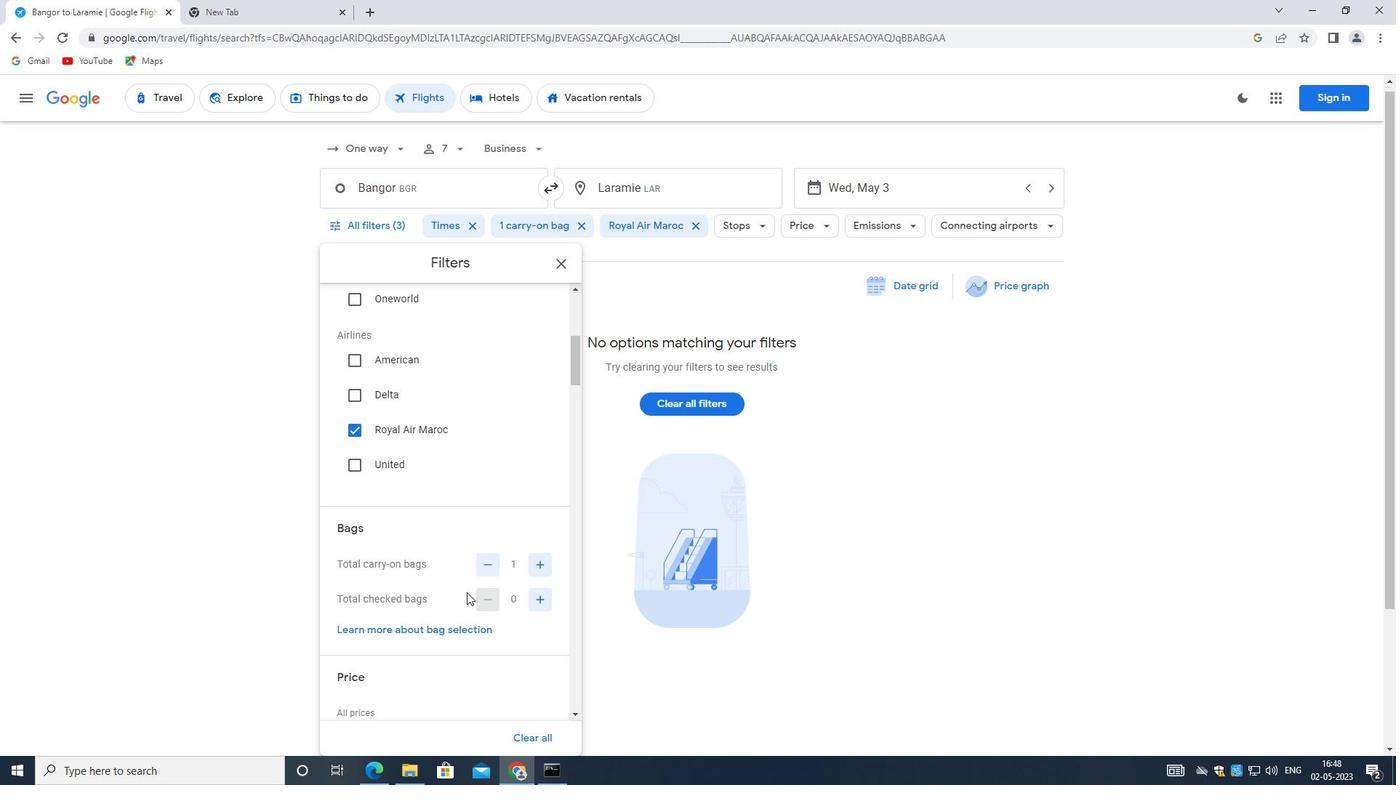 
Action: Mouse scrolled (464, 590) with delta (0, 0)
Screenshot: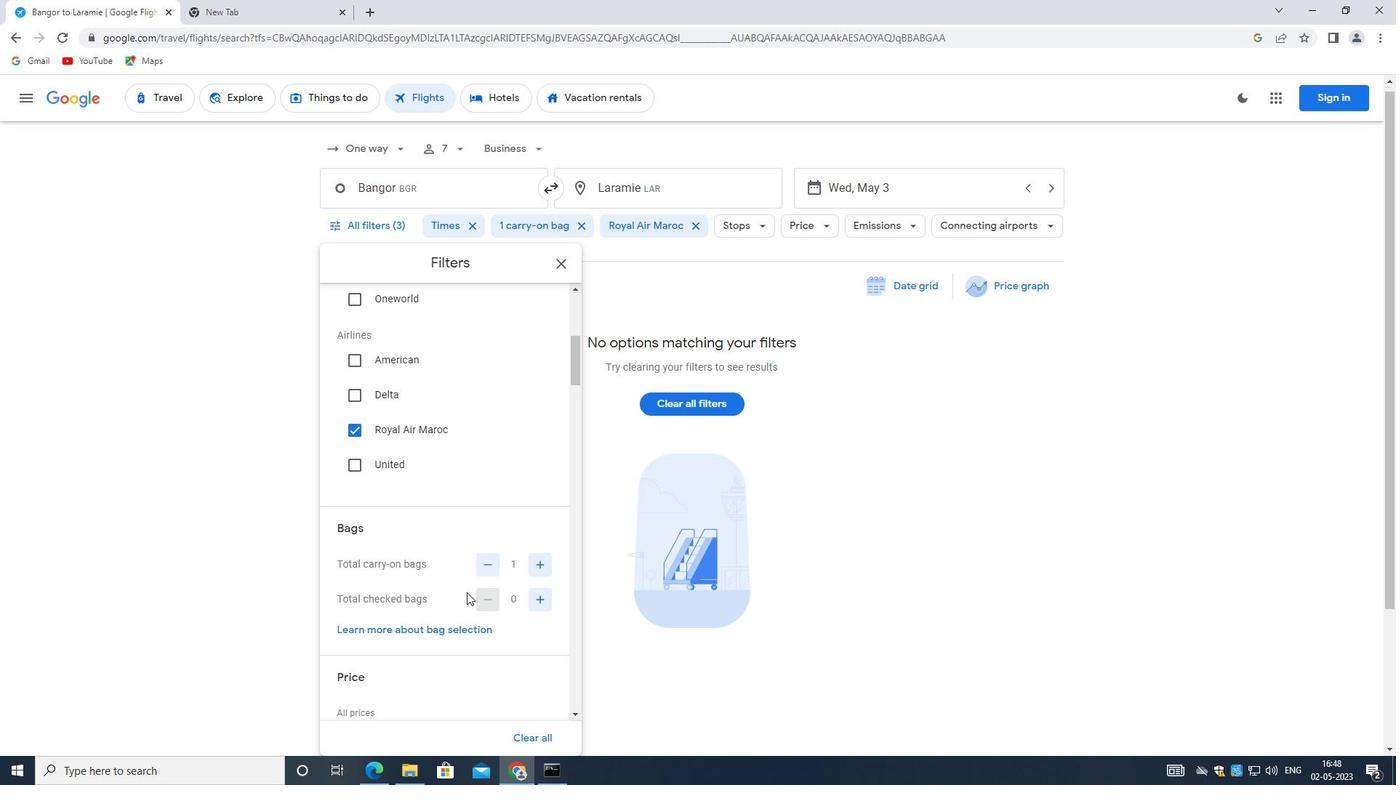 
Action: Mouse moved to (462, 591)
Screenshot: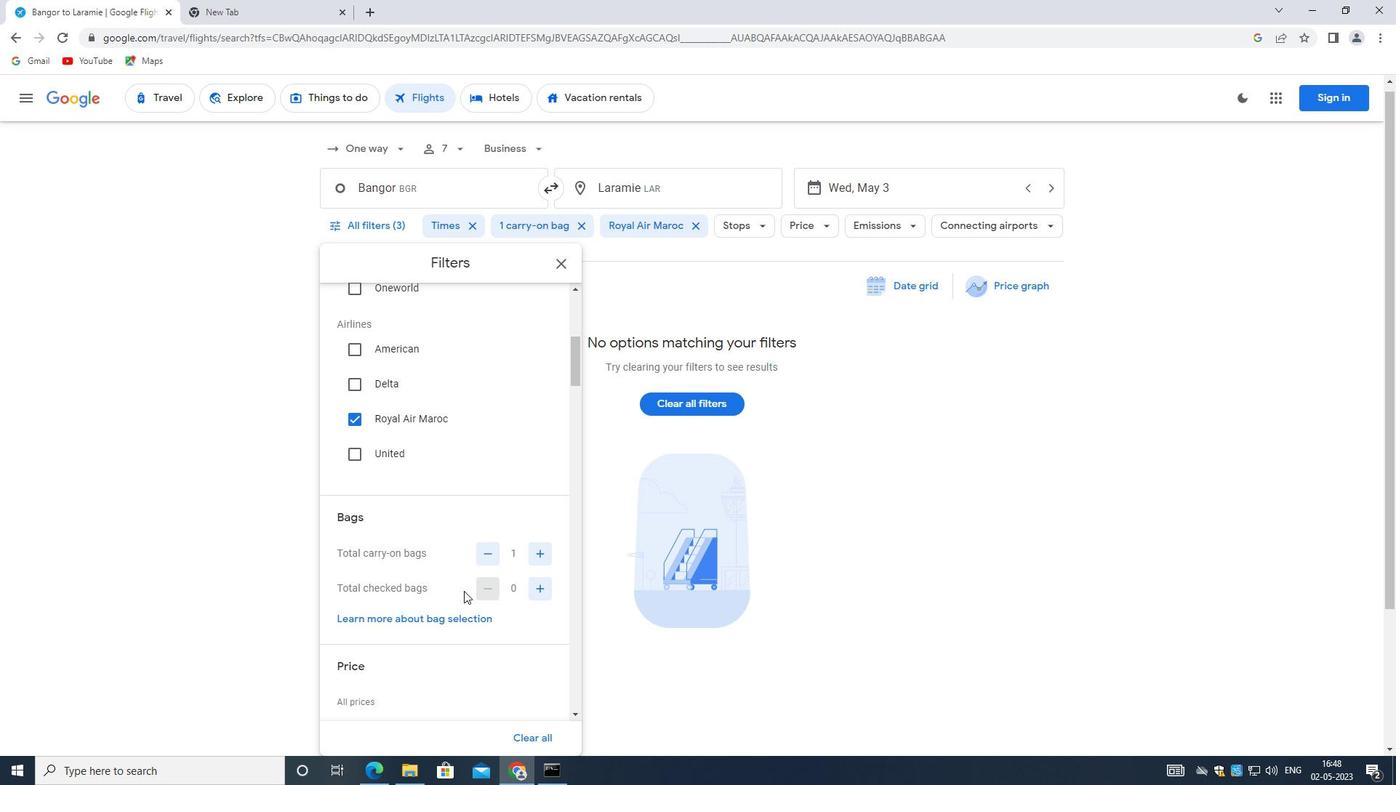 
Action: Mouse scrolled (462, 591) with delta (0, 0)
Screenshot: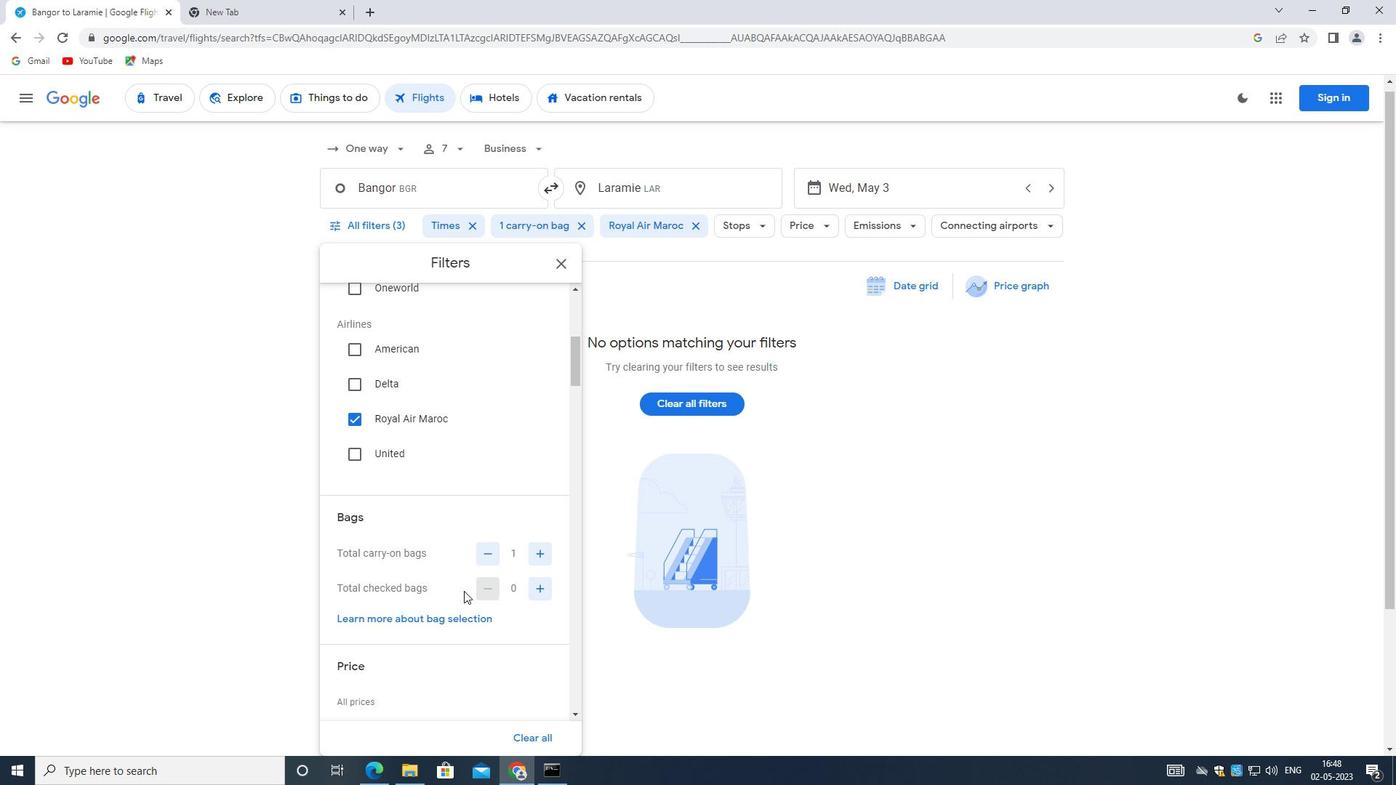
Action: Mouse moved to (540, 586)
Screenshot: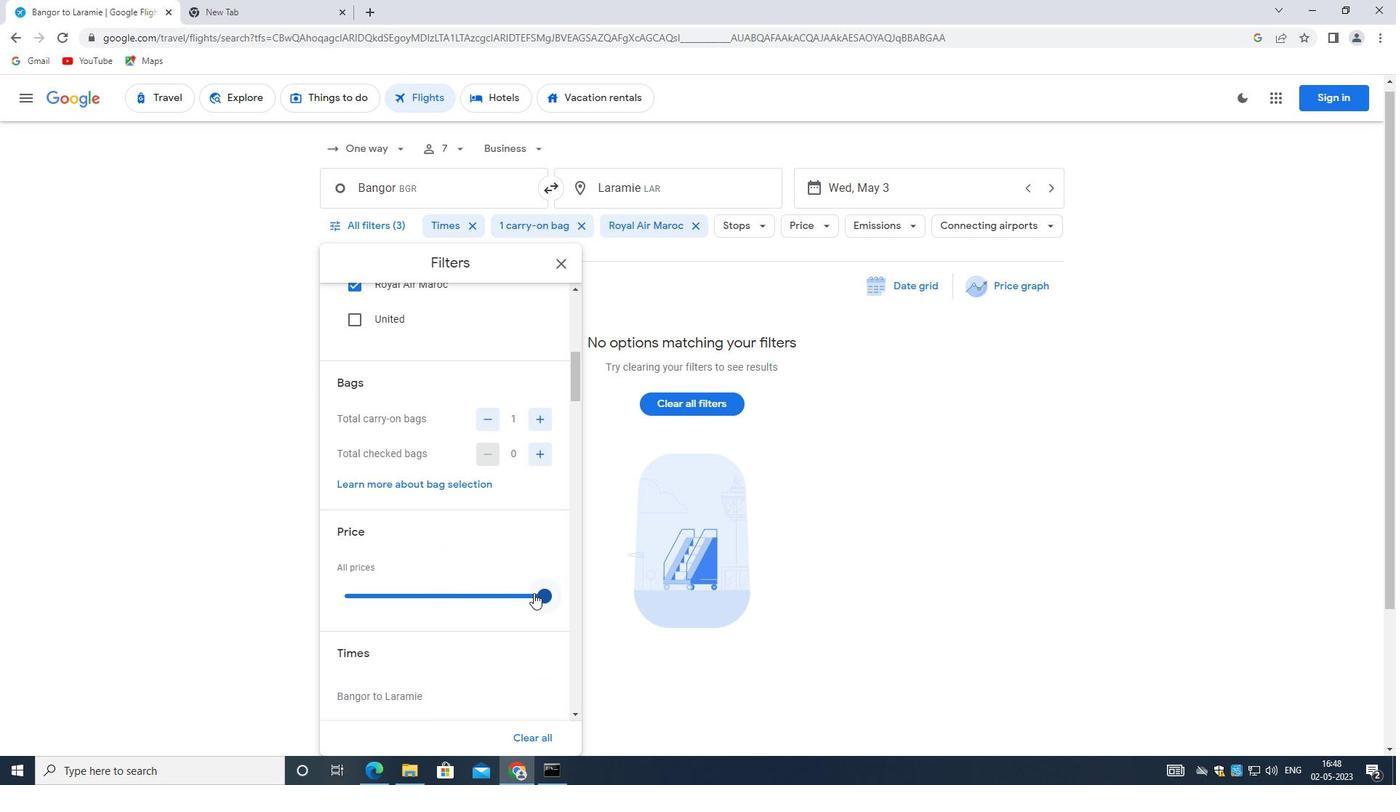 
Action: Mouse pressed left at (540, 586)
Screenshot: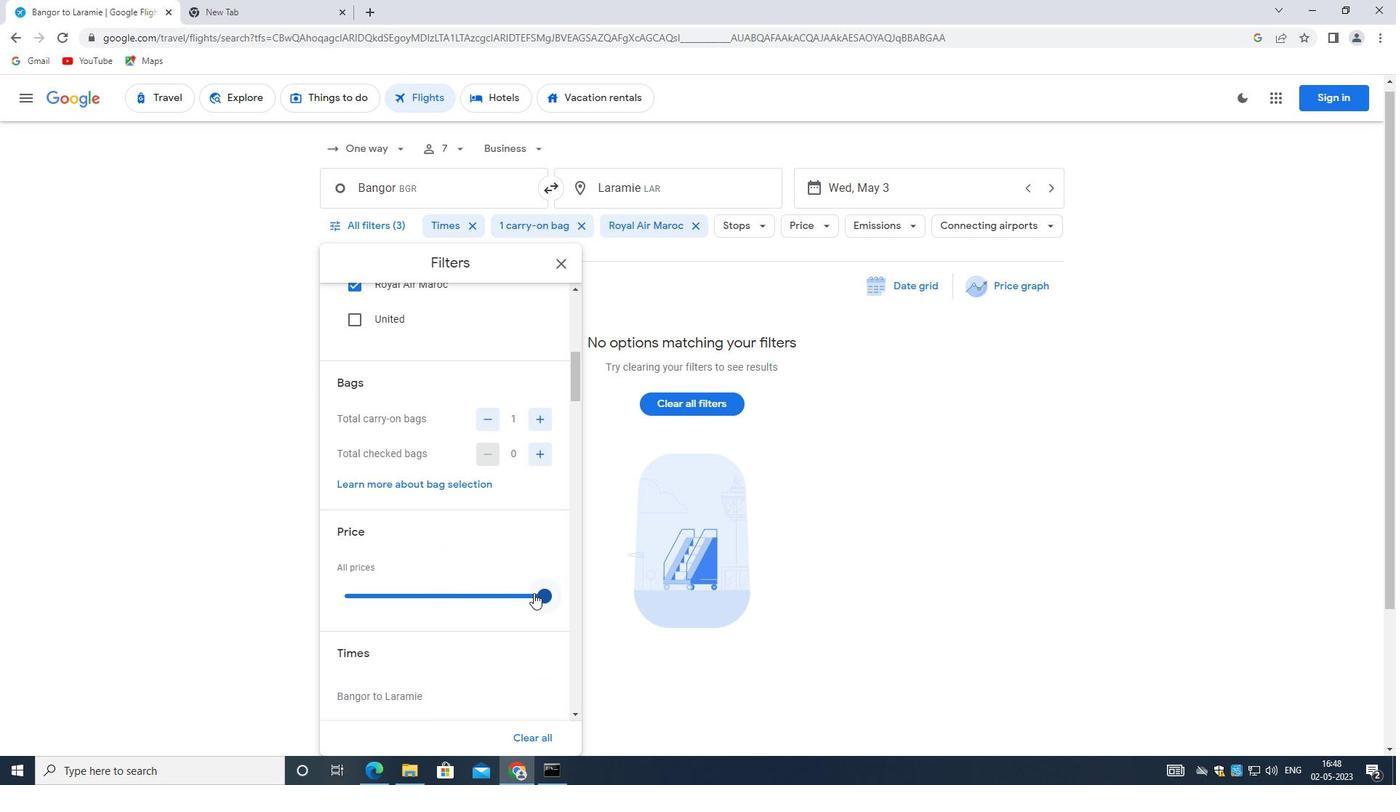 
Action: Mouse moved to (551, 590)
Screenshot: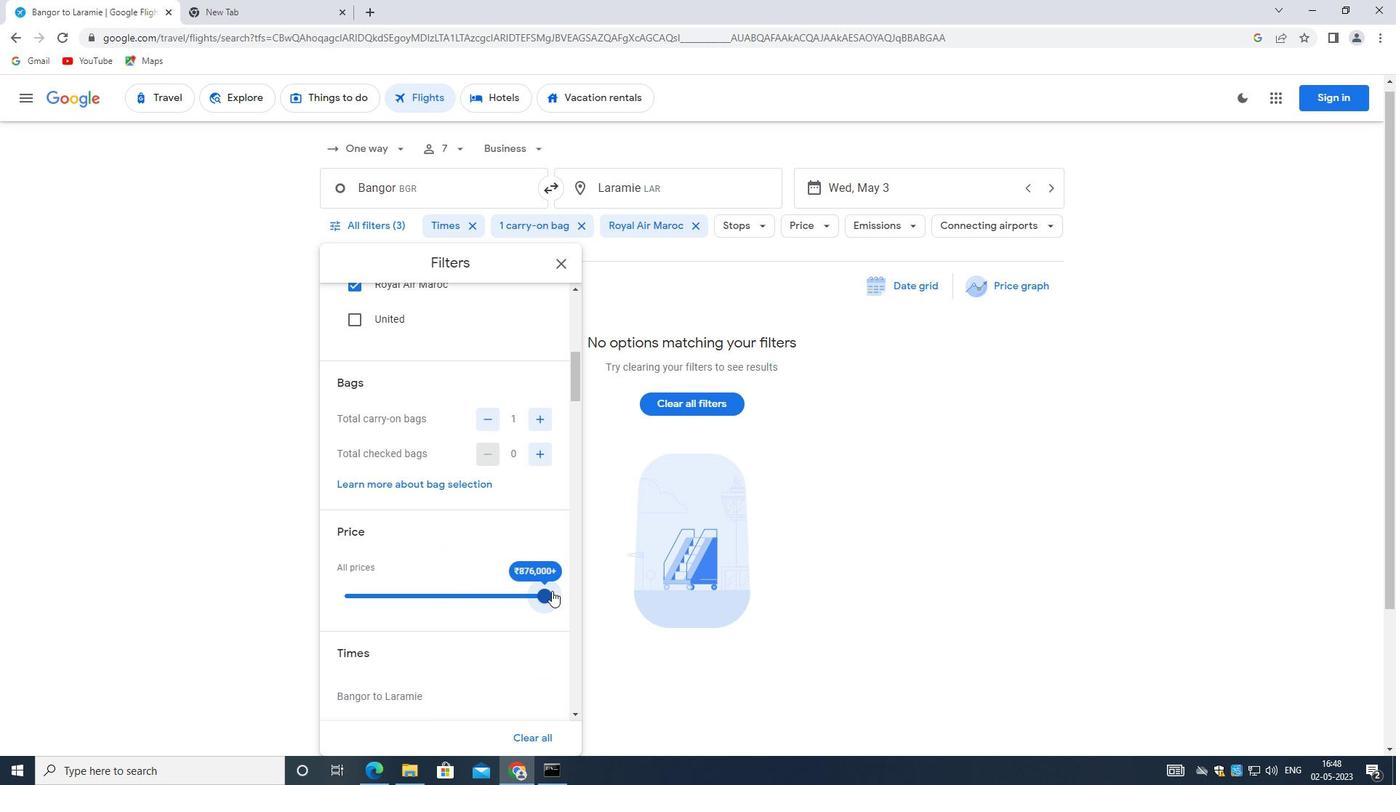 
Action: Mouse pressed left at (551, 590)
Screenshot: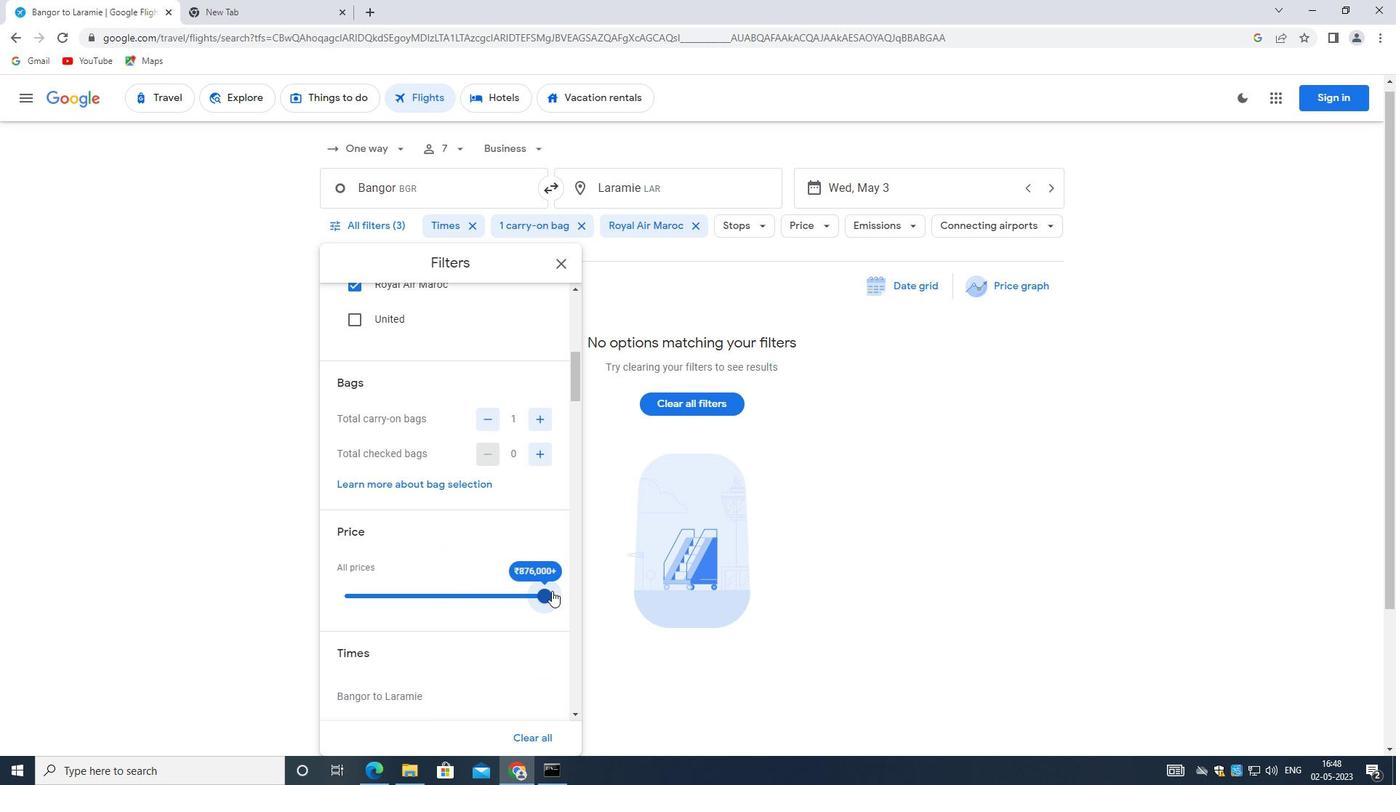 
Action: Mouse moved to (553, 589)
Screenshot: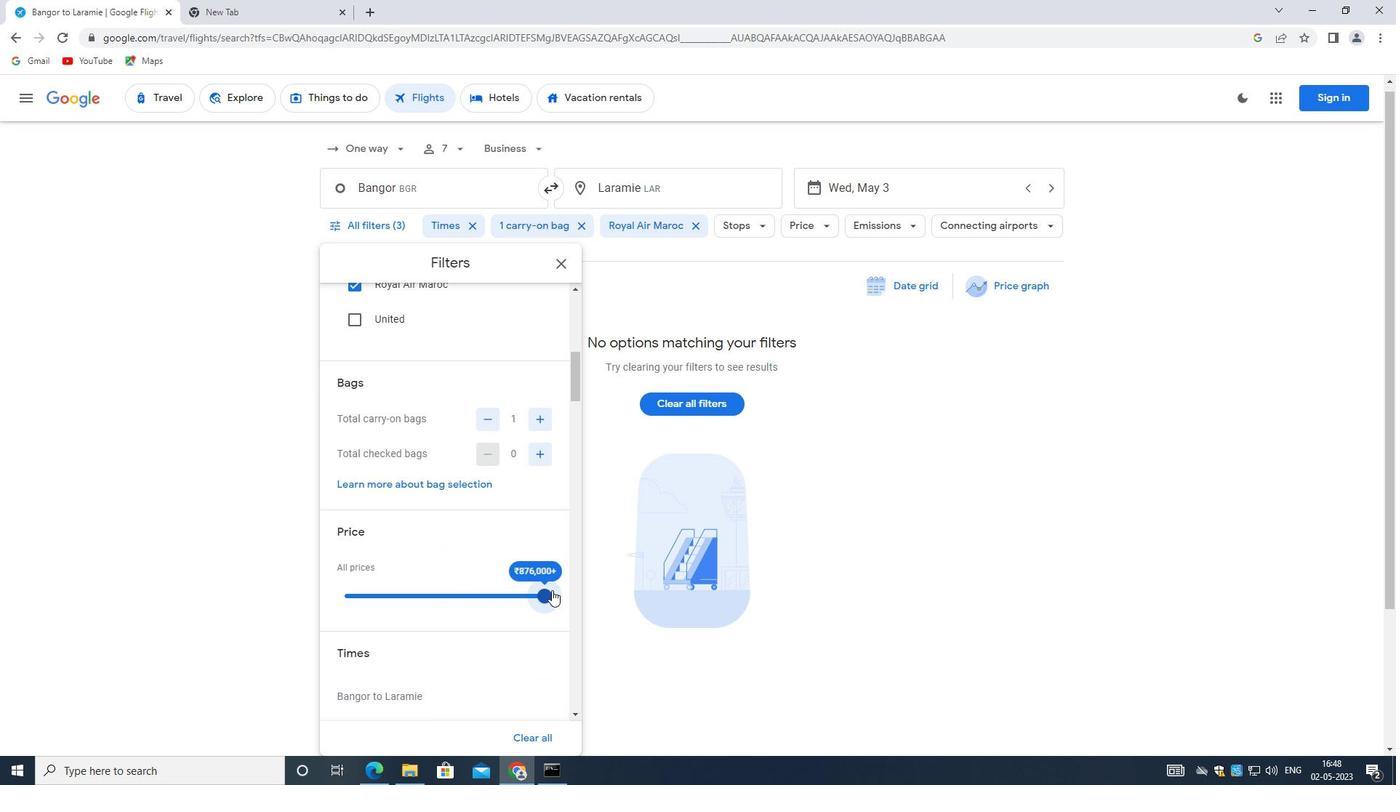
Action: Mouse pressed left at (553, 589)
Screenshot: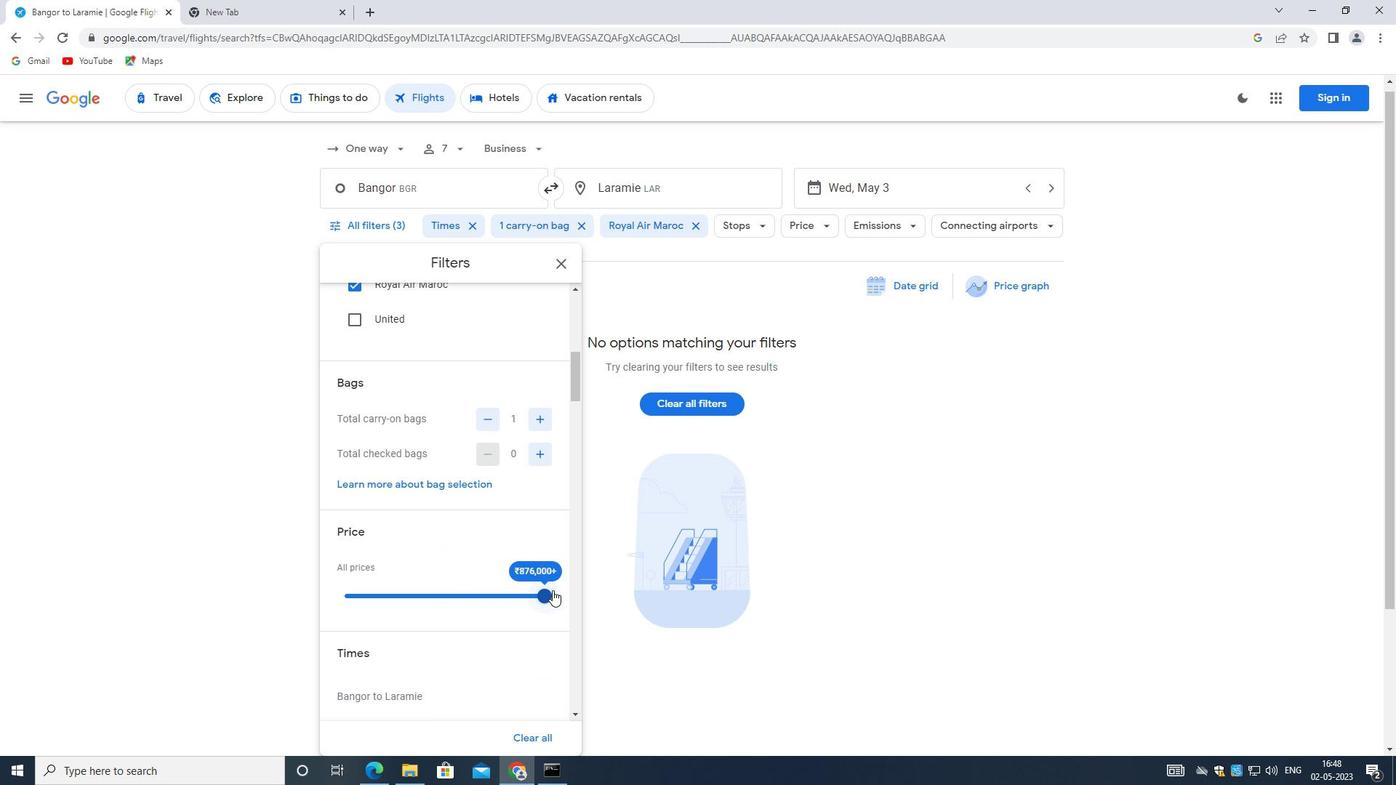 
Action: Mouse moved to (490, 584)
Screenshot: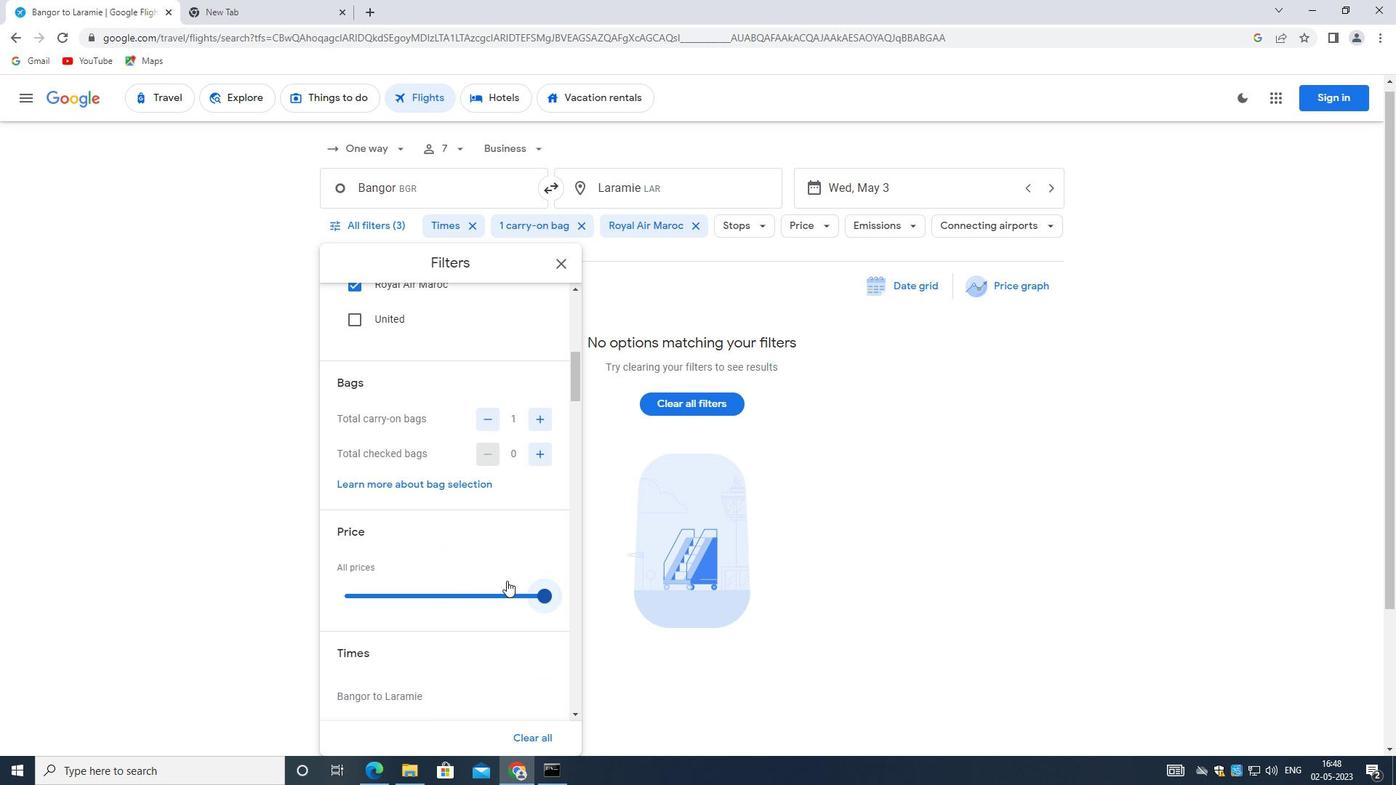 
Action: Mouse scrolled (490, 583) with delta (0, 0)
Screenshot: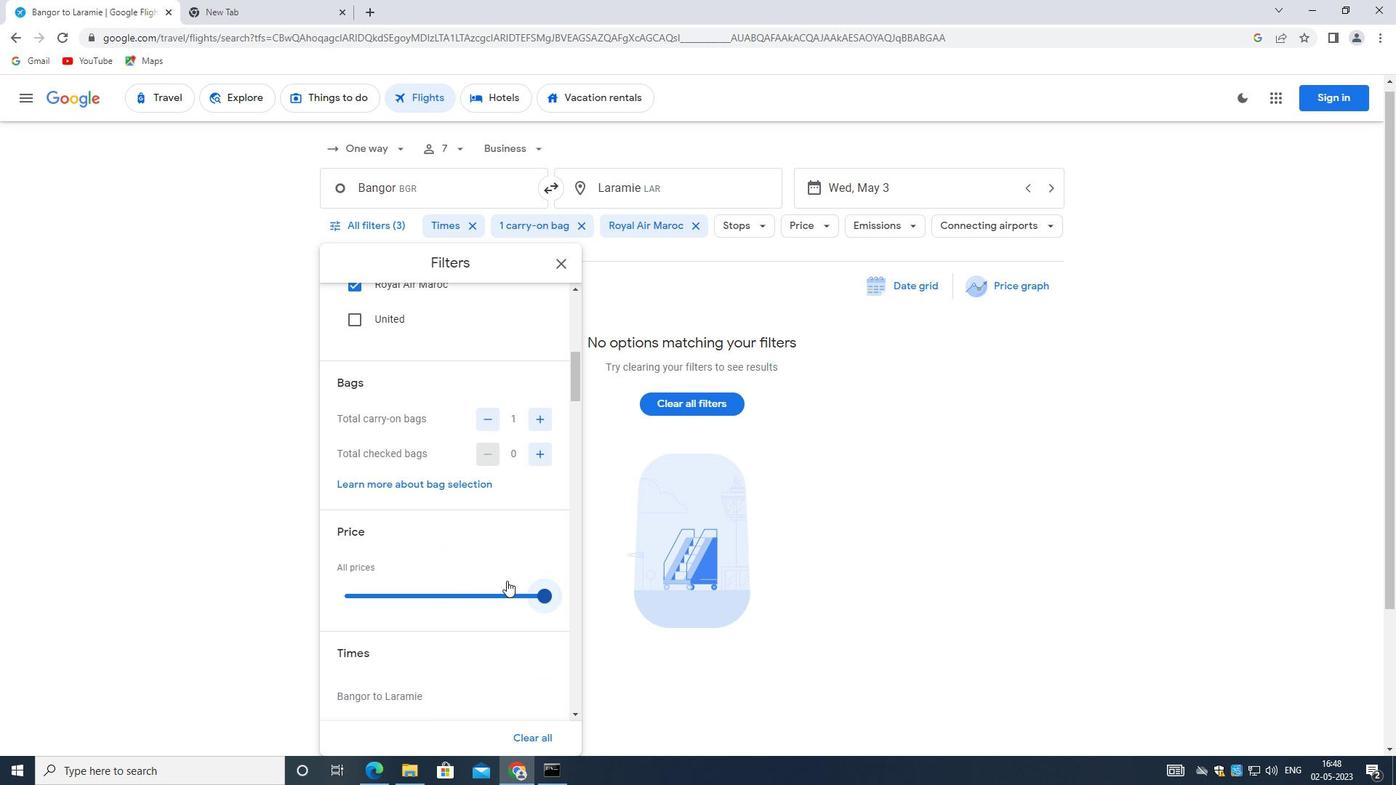 
Action: Mouse moved to (488, 586)
Screenshot: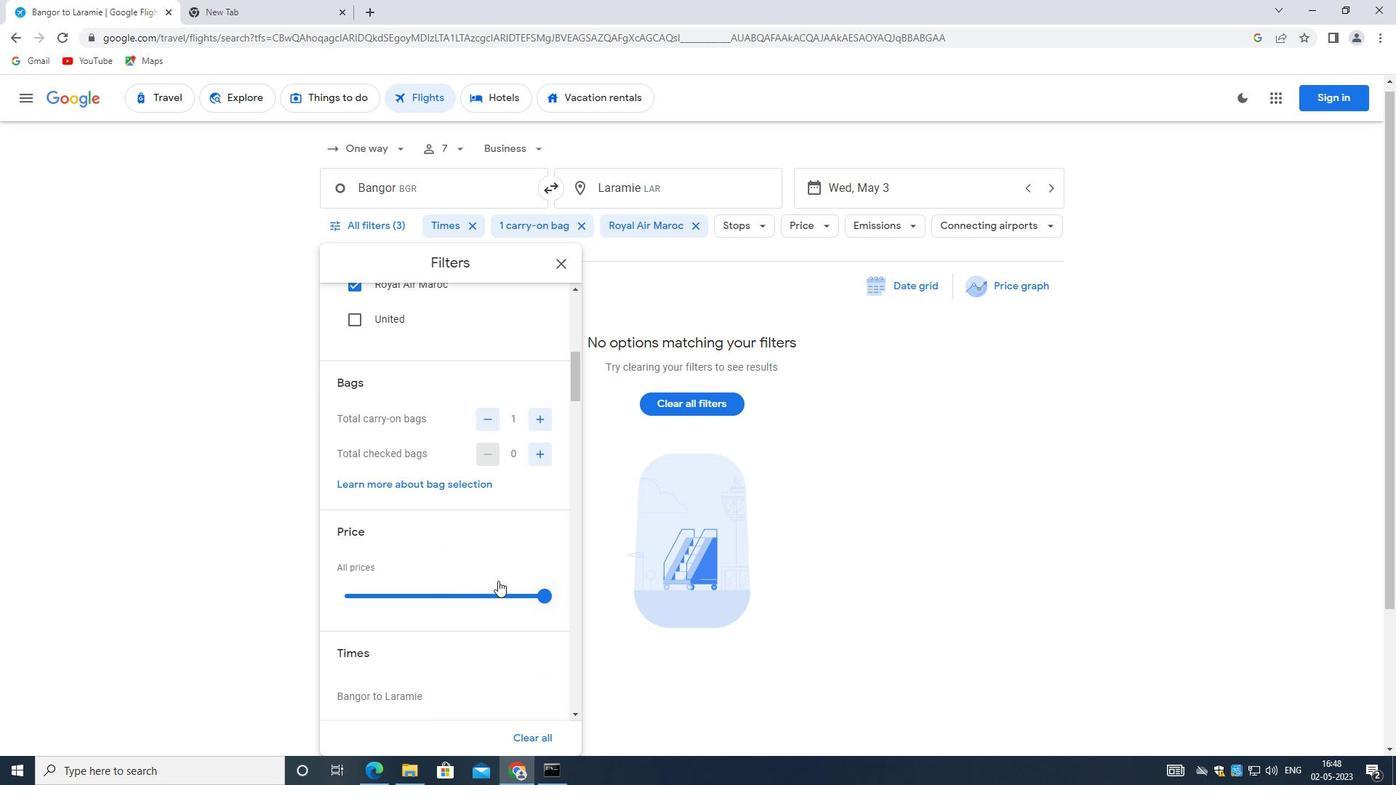 
Action: Mouse scrolled (488, 586) with delta (0, 0)
Screenshot: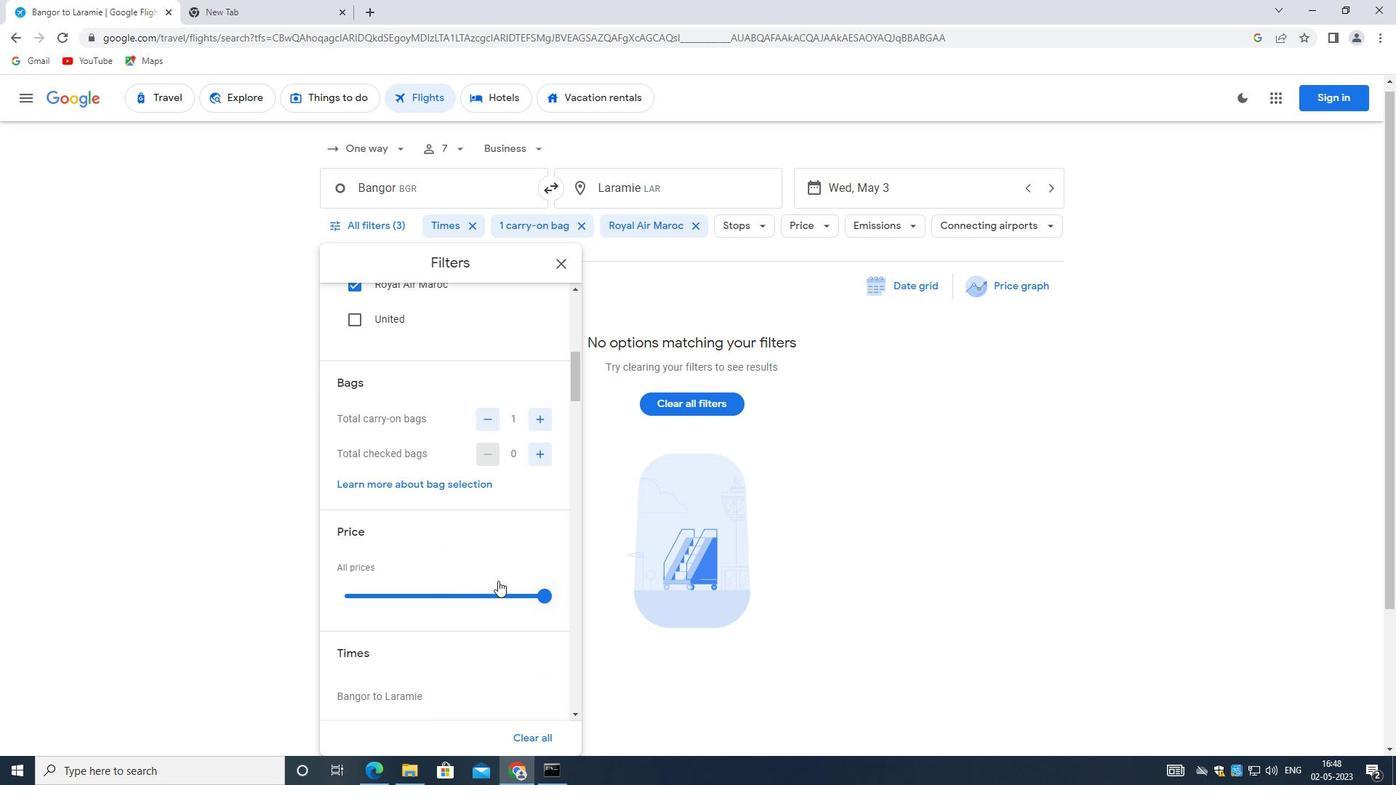
Action: Mouse moved to (487, 590)
Screenshot: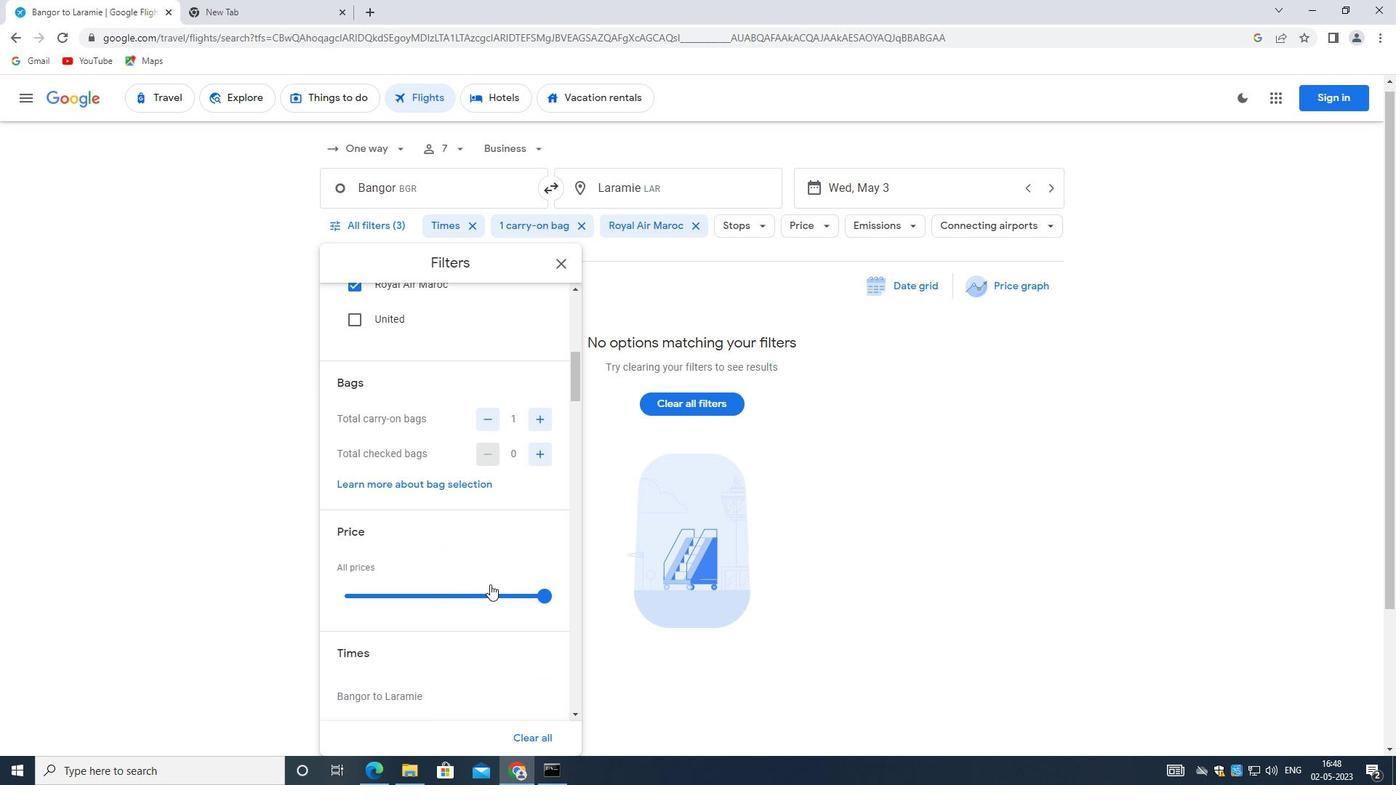 
Action: Mouse scrolled (487, 589) with delta (0, 0)
Screenshot: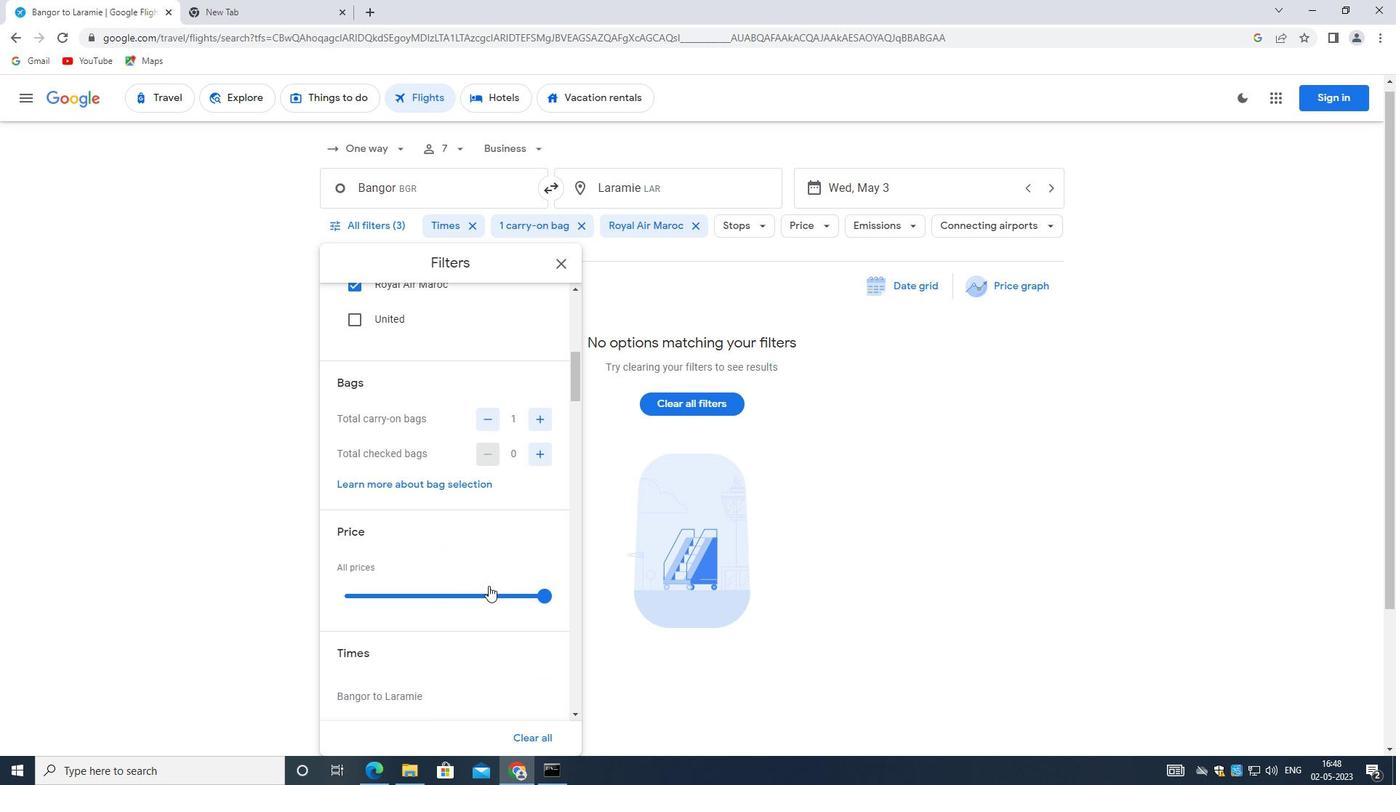 
Action: Mouse moved to (486, 591)
Screenshot: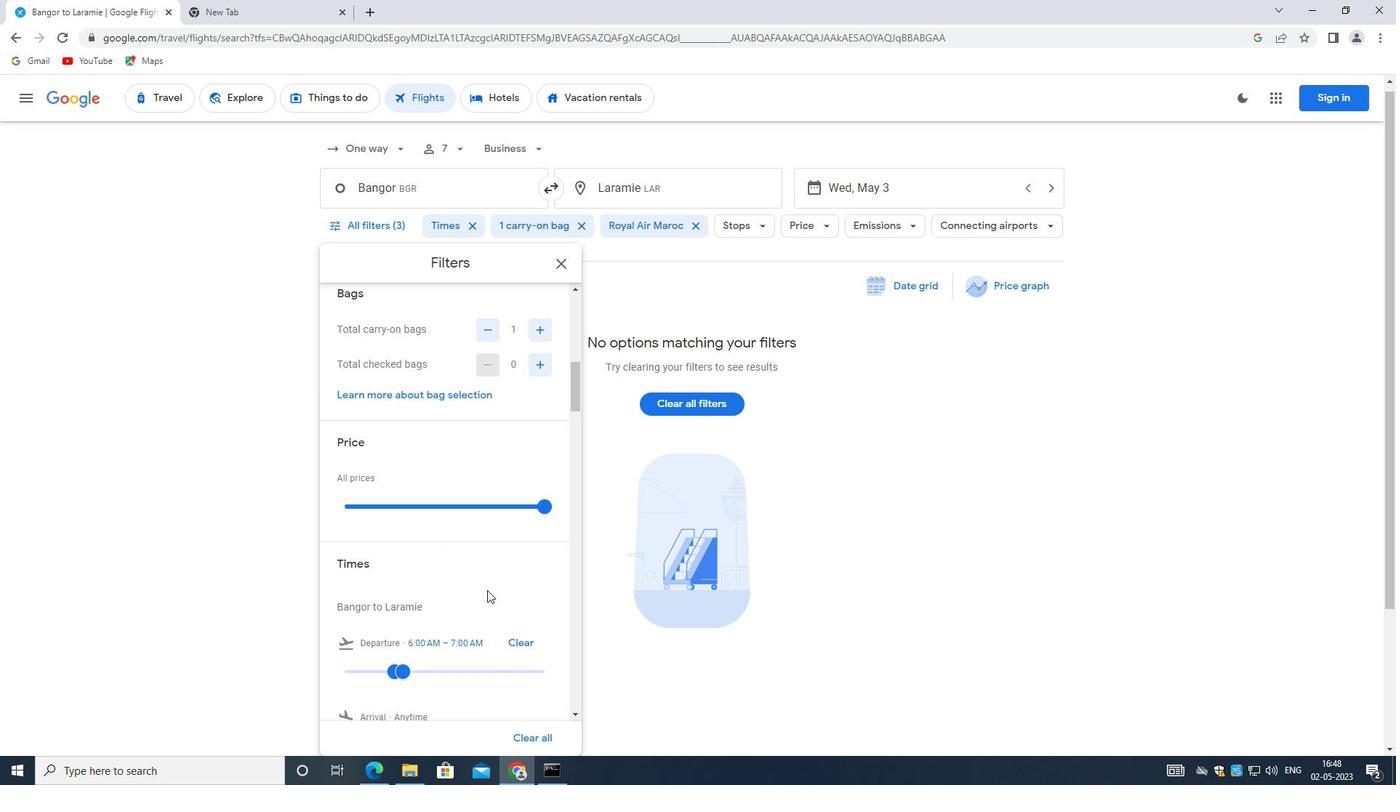 
Action: Mouse scrolled (486, 590) with delta (0, 0)
Screenshot: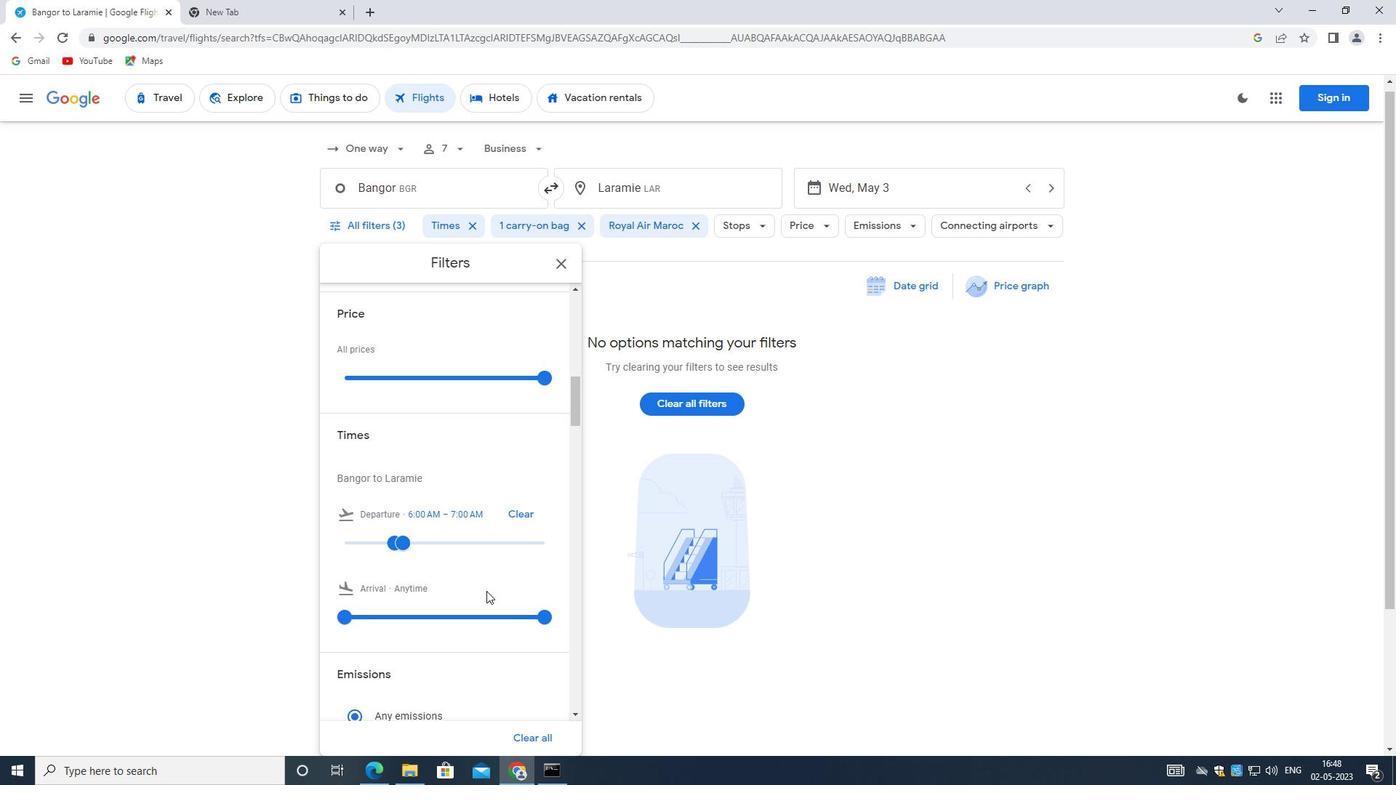 
Action: Mouse moved to (485, 593)
Screenshot: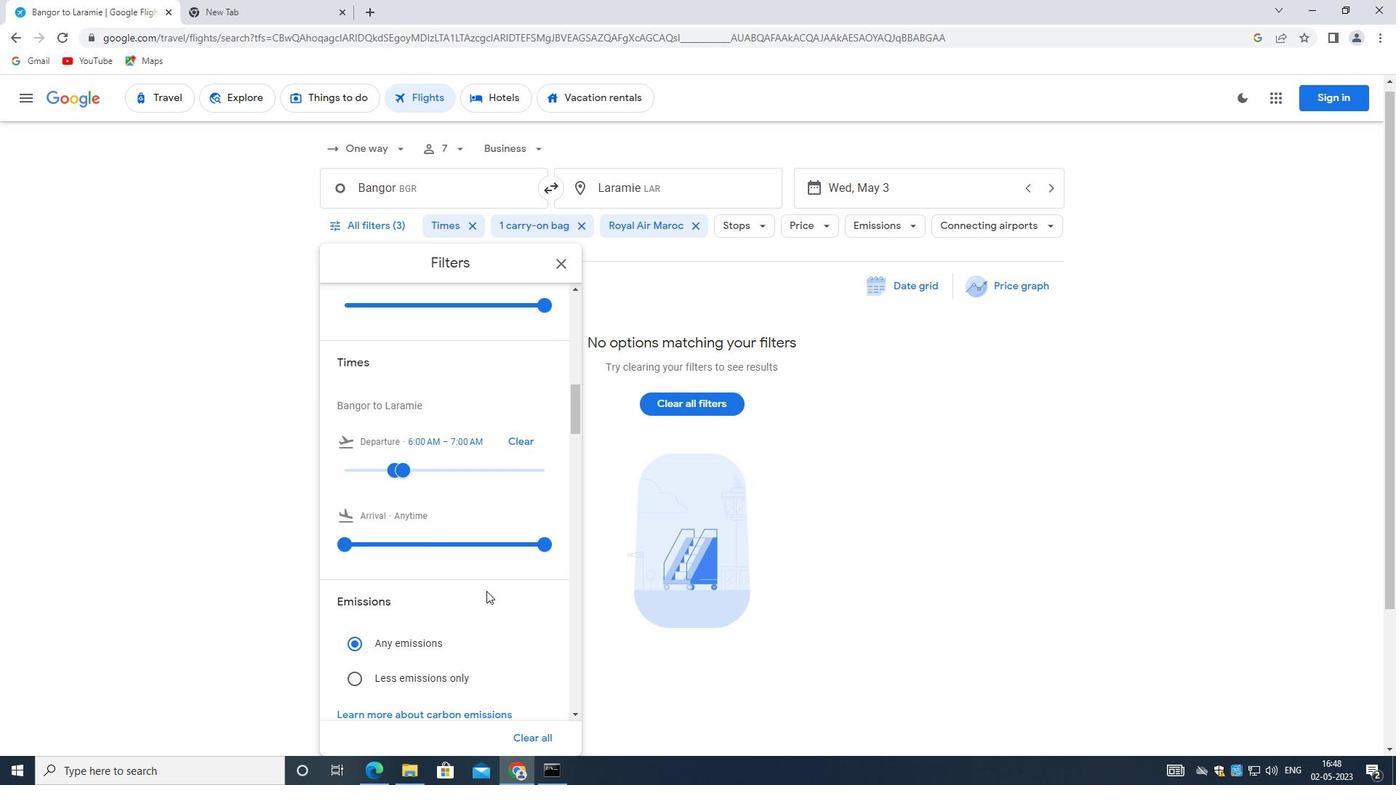 
Action: Mouse scrolled (485, 592) with delta (0, 0)
Screenshot: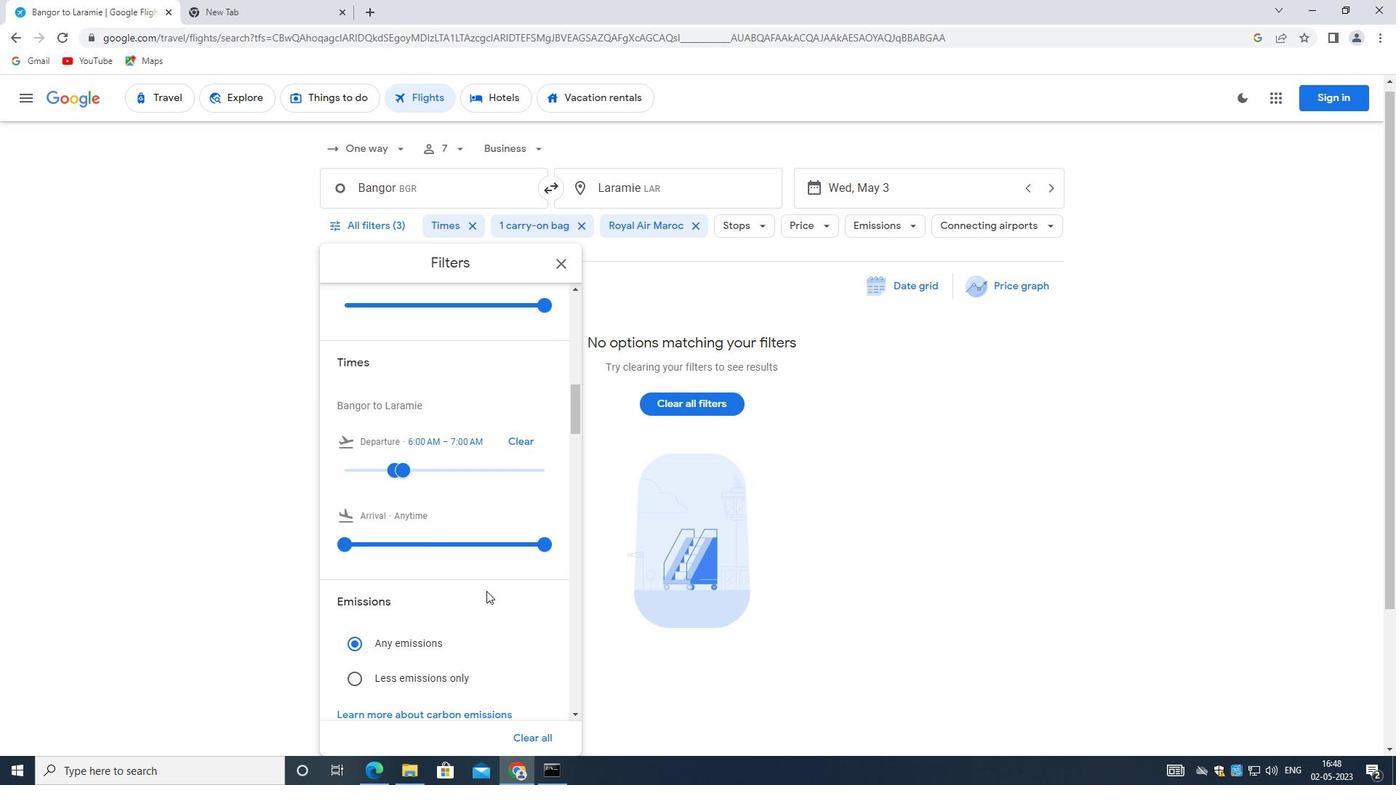 
Action: Mouse scrolled (485, 592) with delta (0, 0)
Screenshot: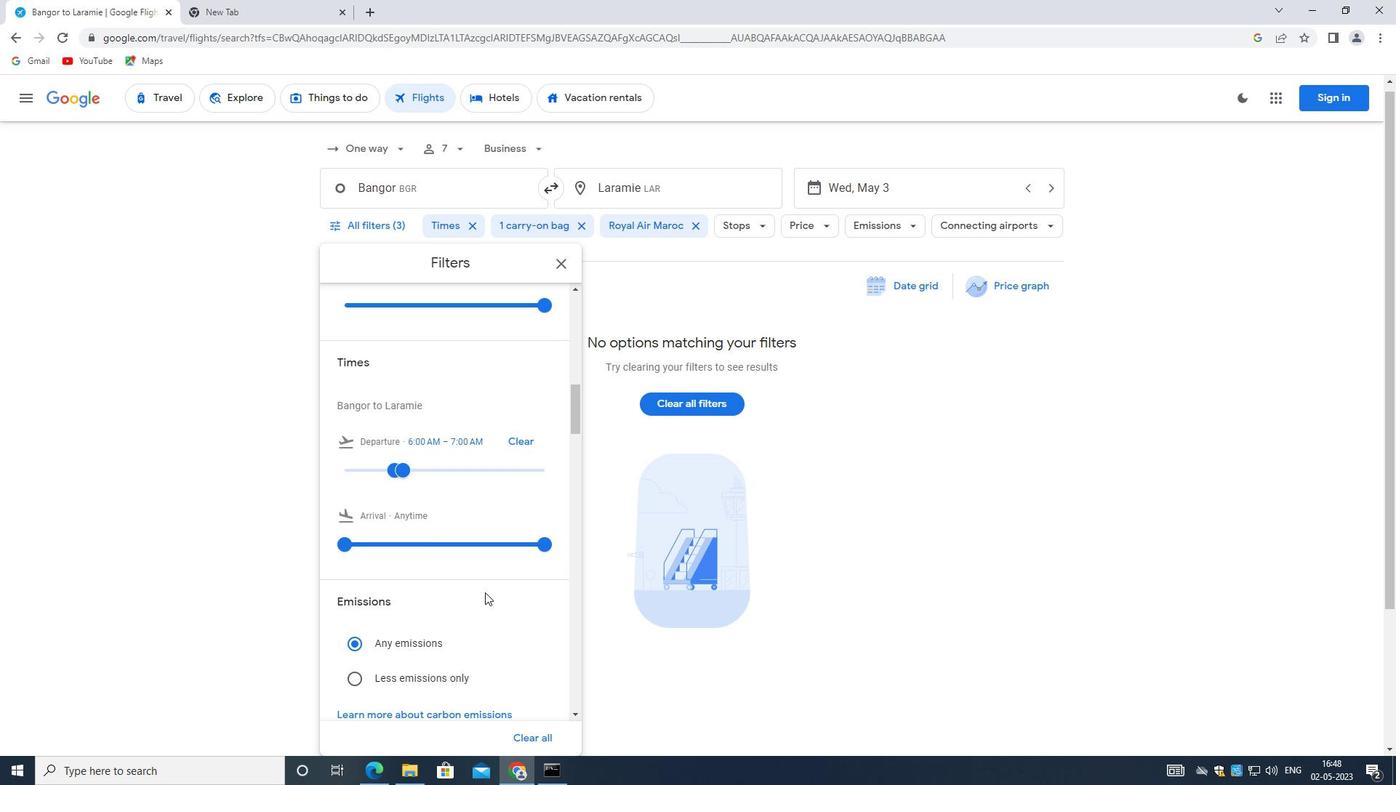 
Action: Mouse scrolled (485, 592) with delta (0, 0)
Screenshot: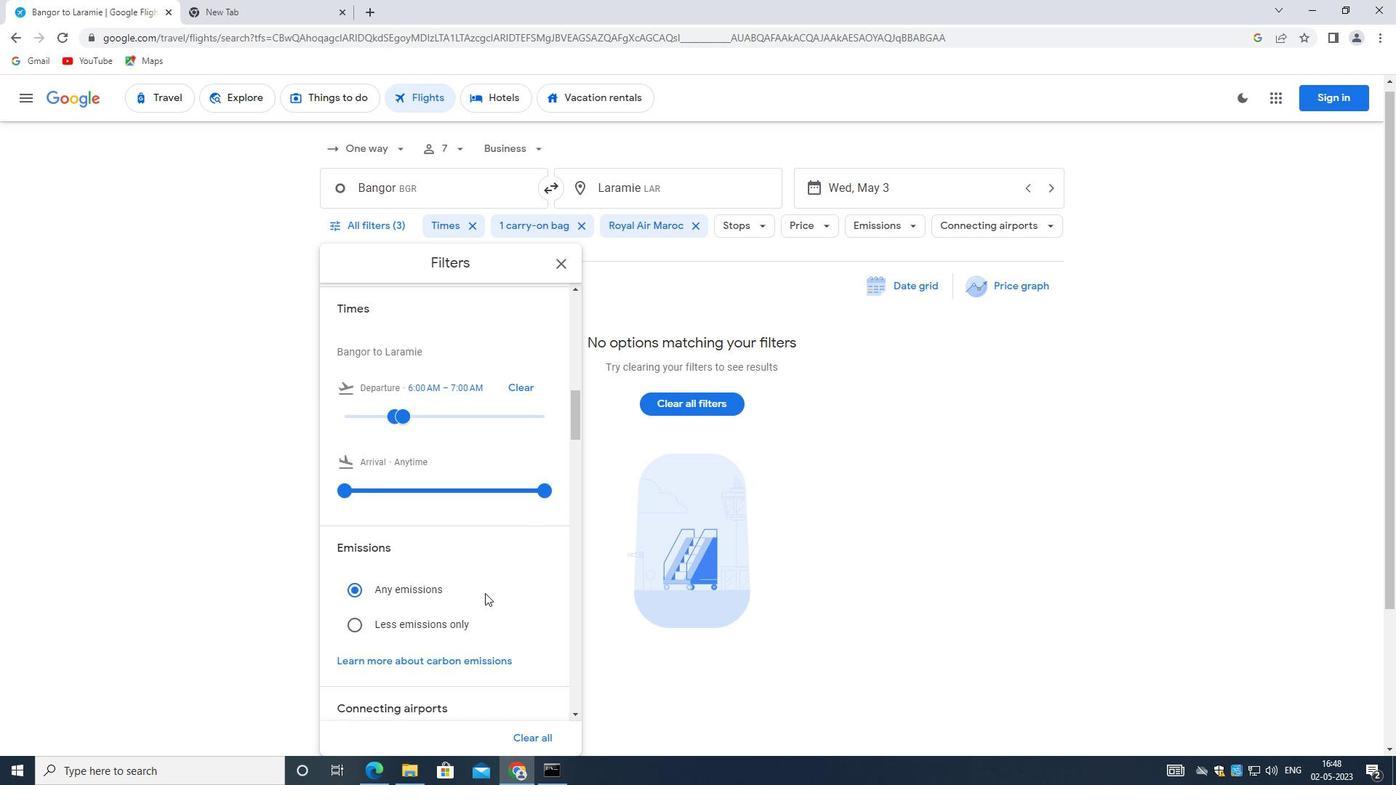 
Action: Mouse moved to (380, 461)
Screenshot: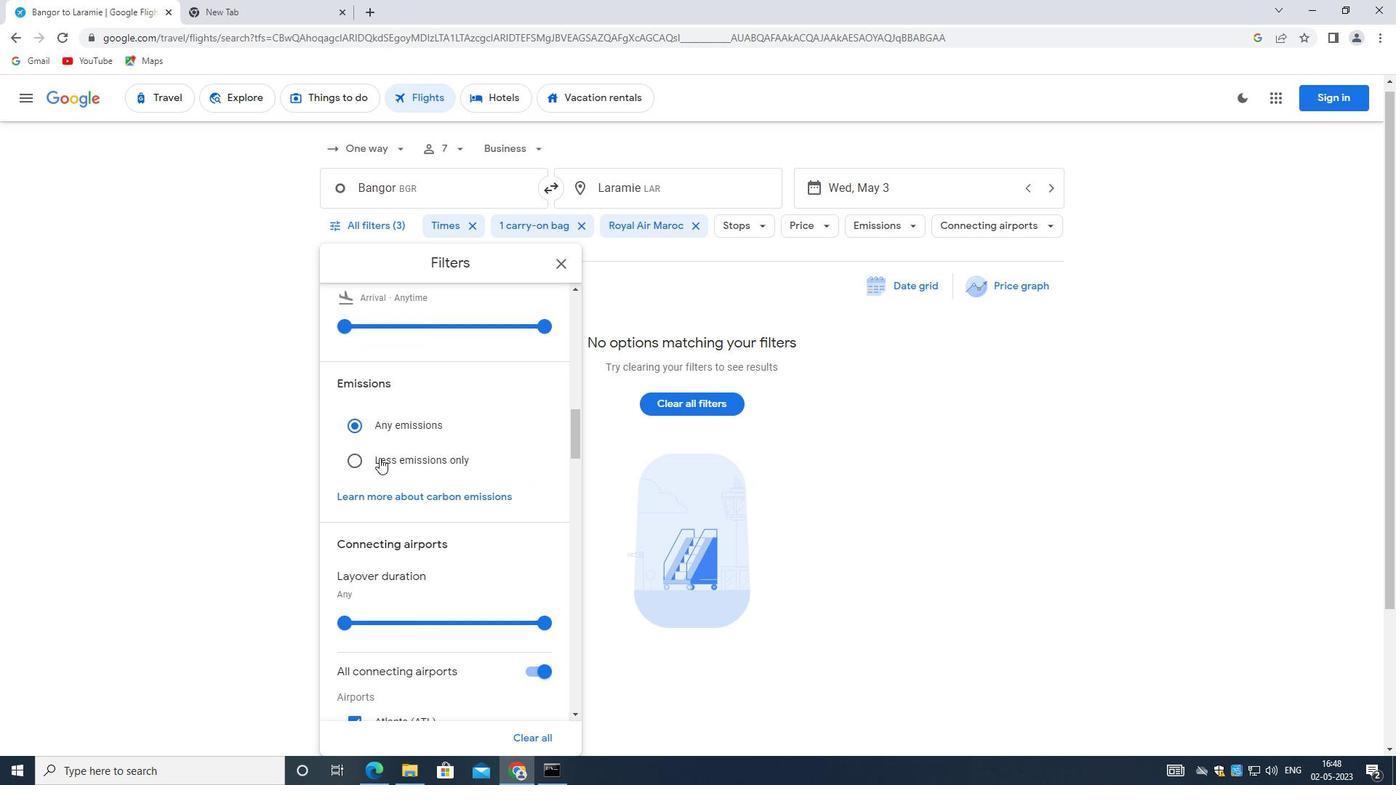 
Action: Mouse scrolled (380, 462) with delta (0, 0)
Screenshot: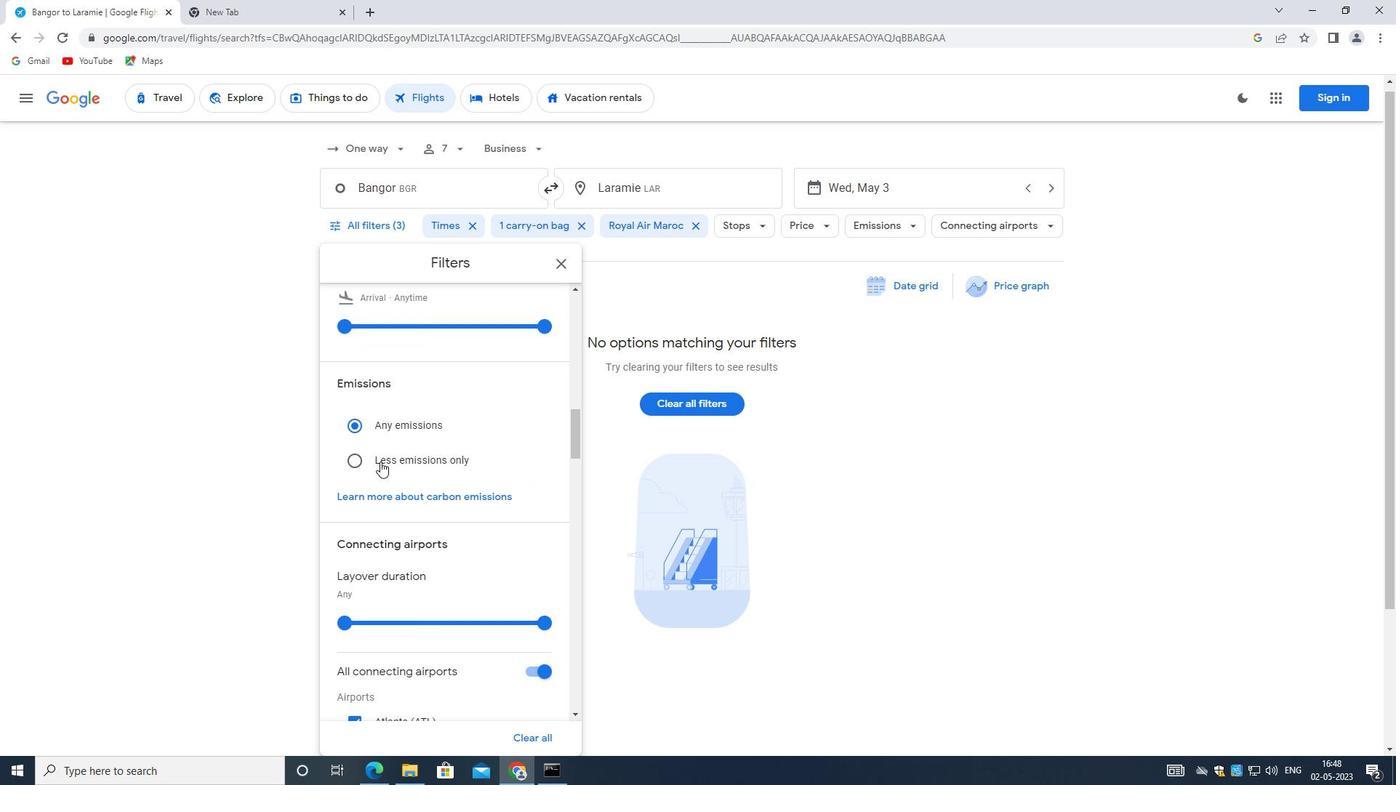 
Action: Mouse scrolled (380, 462) with delta (0, 0)
Screenshot: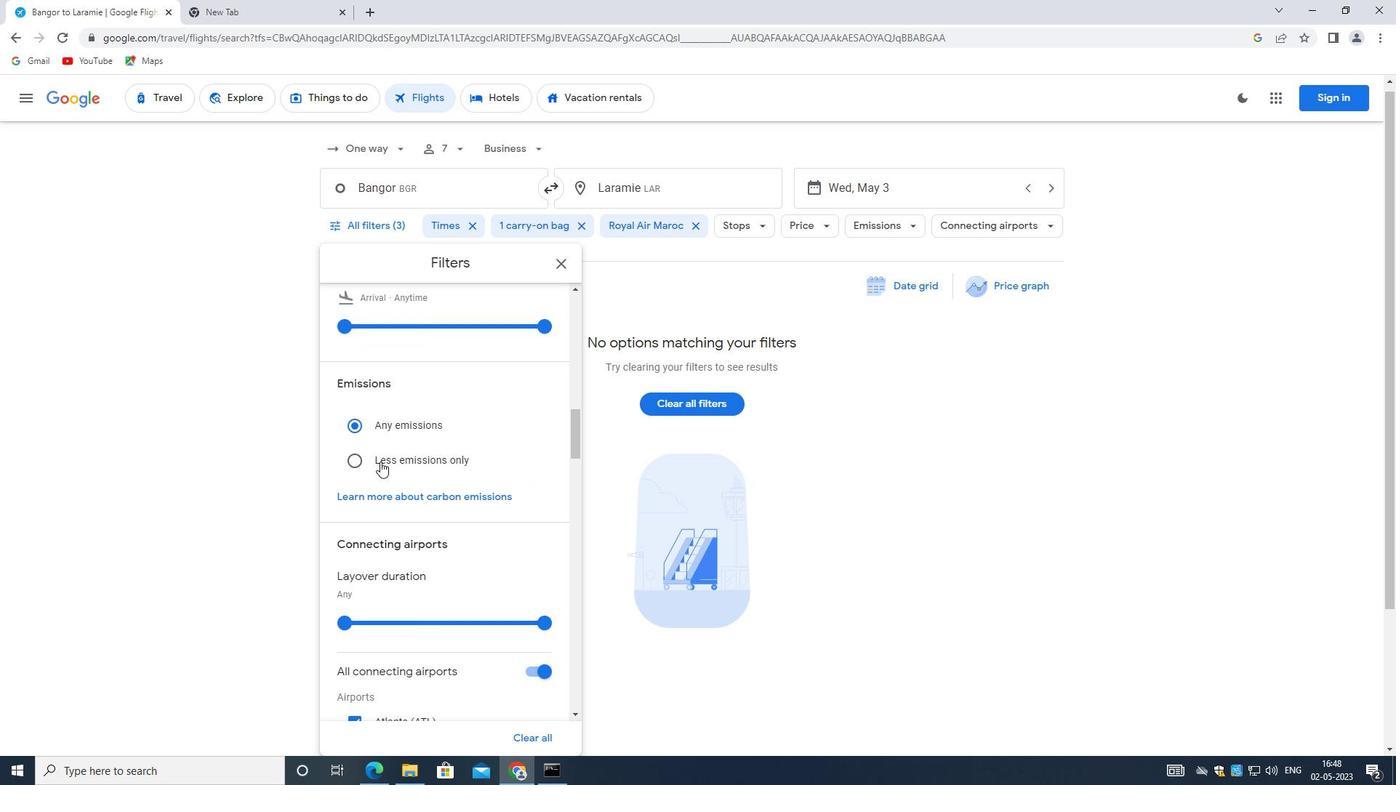 
Action: Mouse moved to (360, 392)
Screenshot: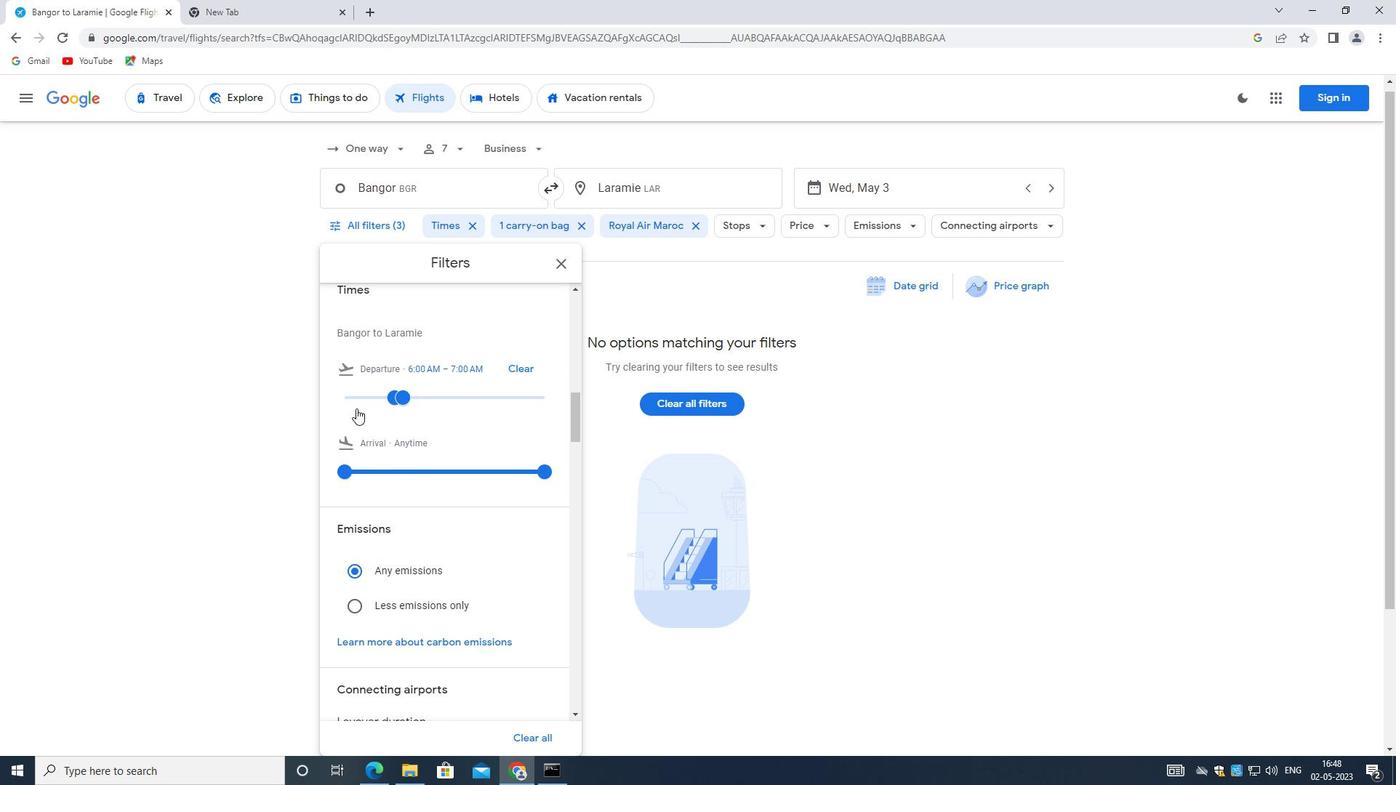 
Action: Mouse pressed left at (360, 392)
Screenshot: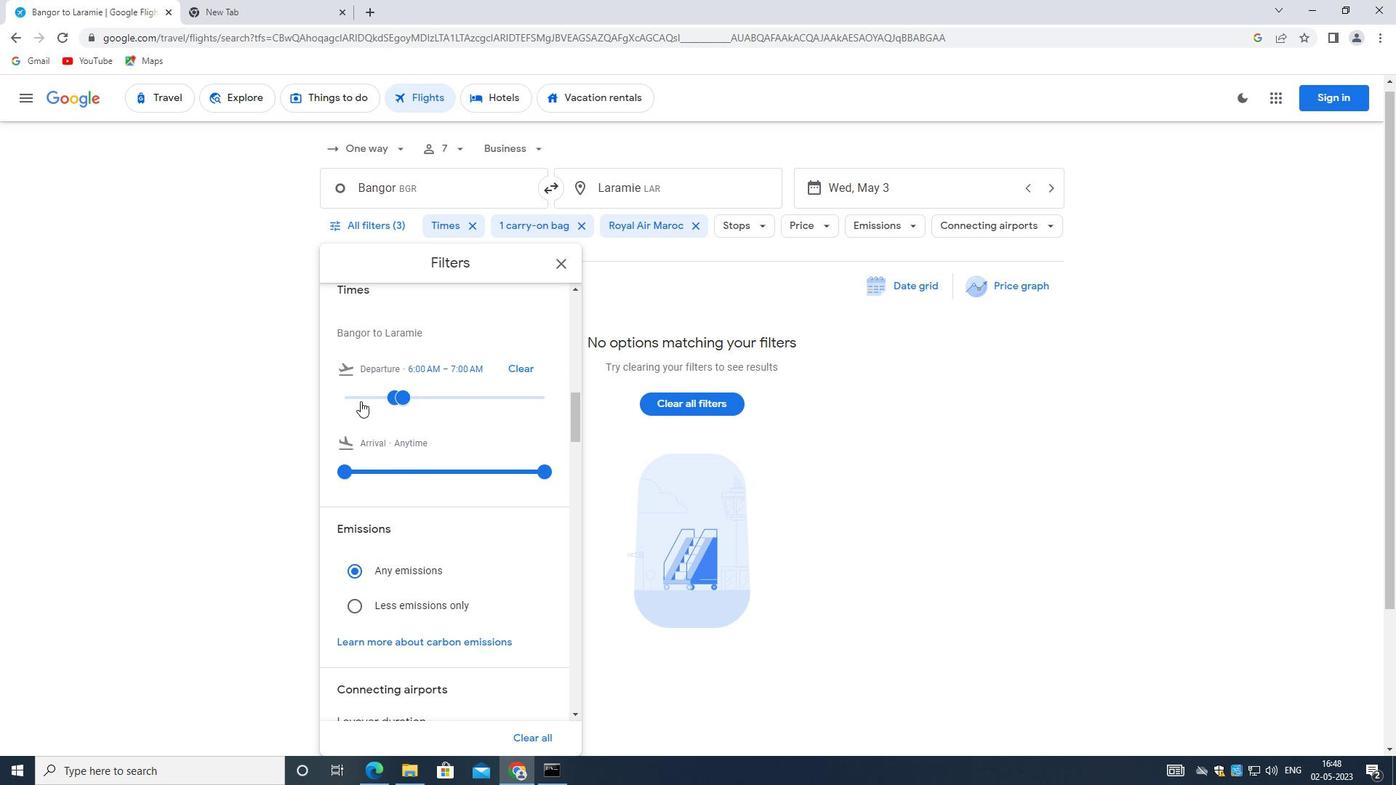 
Action: Mouse moved to (391, 394)
Screenshot: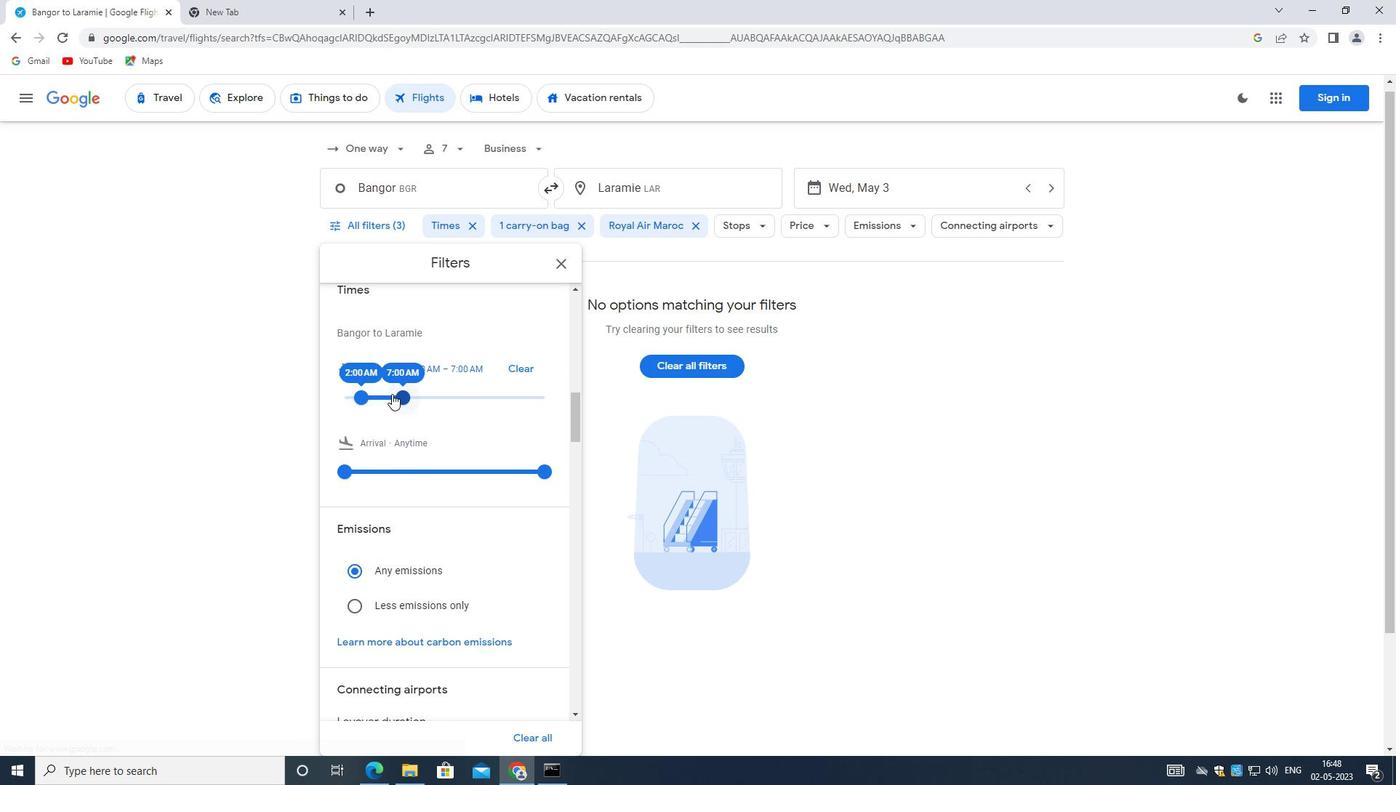 
Action: Mouse pressed left at (391, 394)
Screenshot: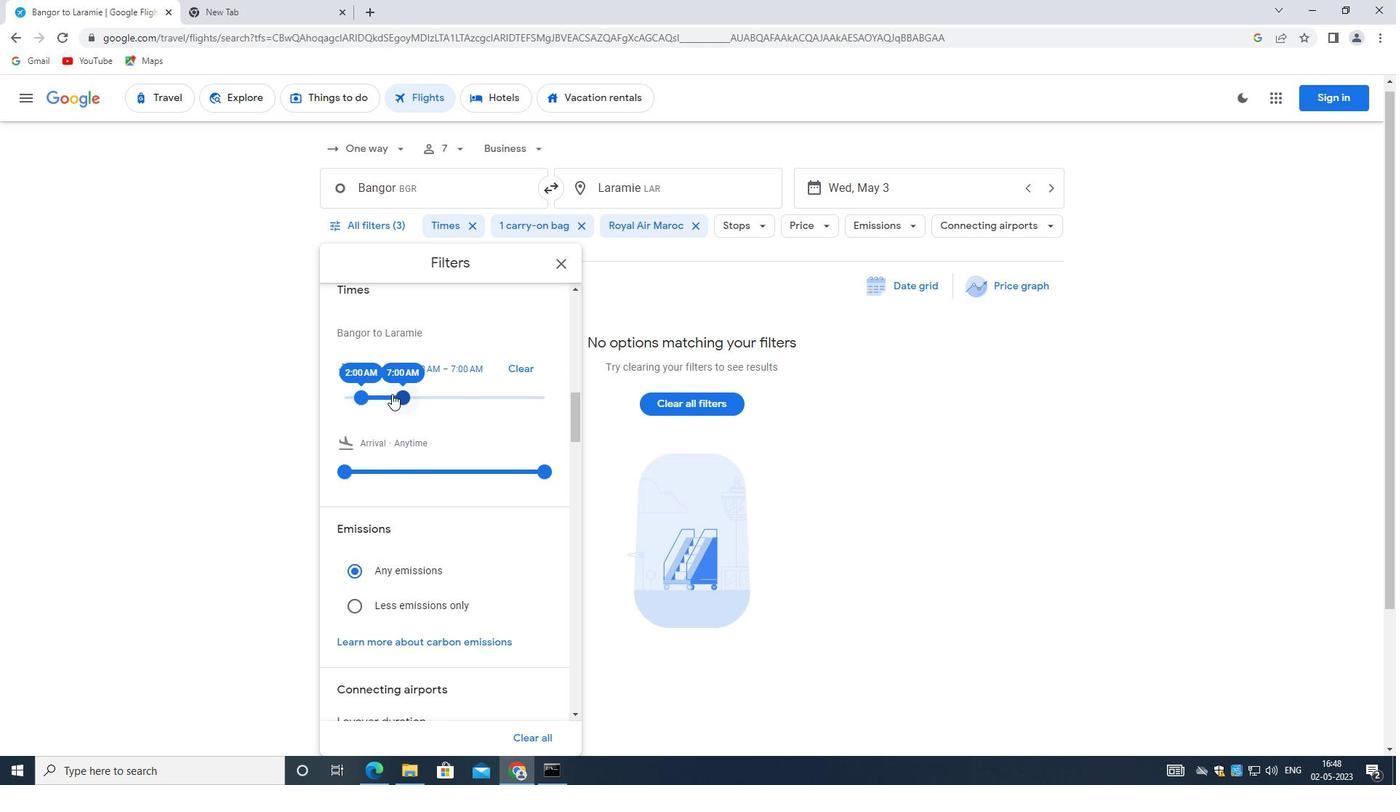 
Action: Mouse moved to (405, 395)
Screenshot: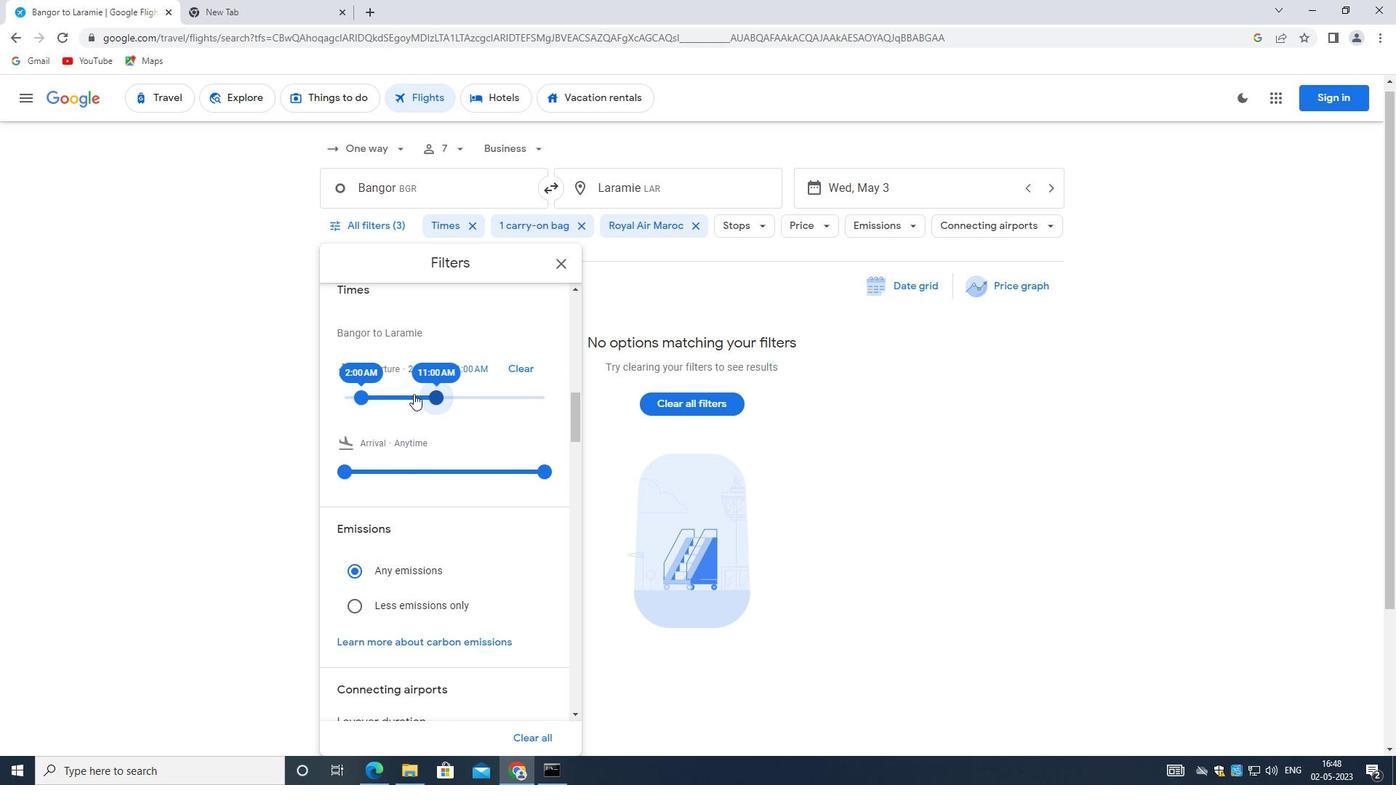 
Action: Mouse pressed left at (405, 395)
Screenshot: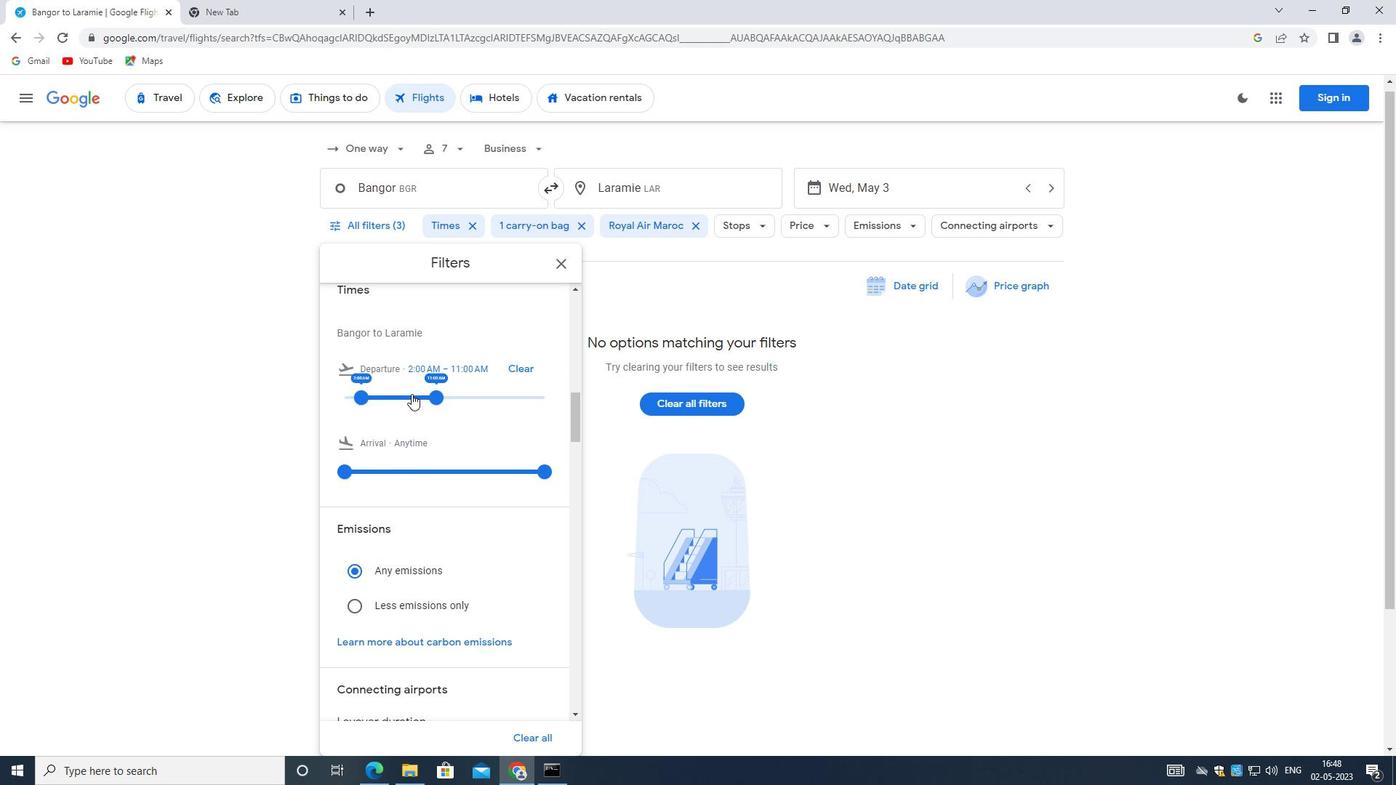
Action: Mouse pressed left at (405, 395)
Screenshot: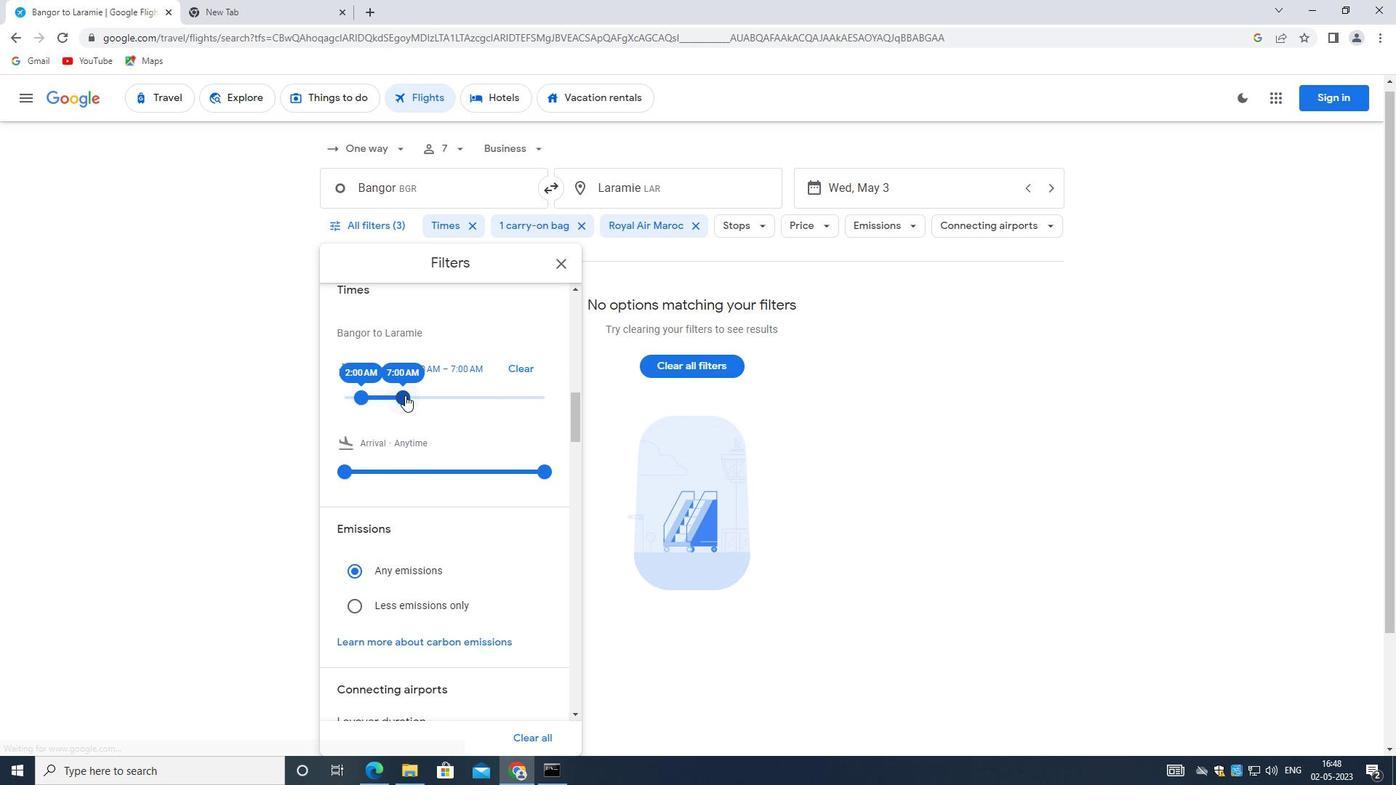 
Action: Mouse moved to (362, 398)
Screenshot: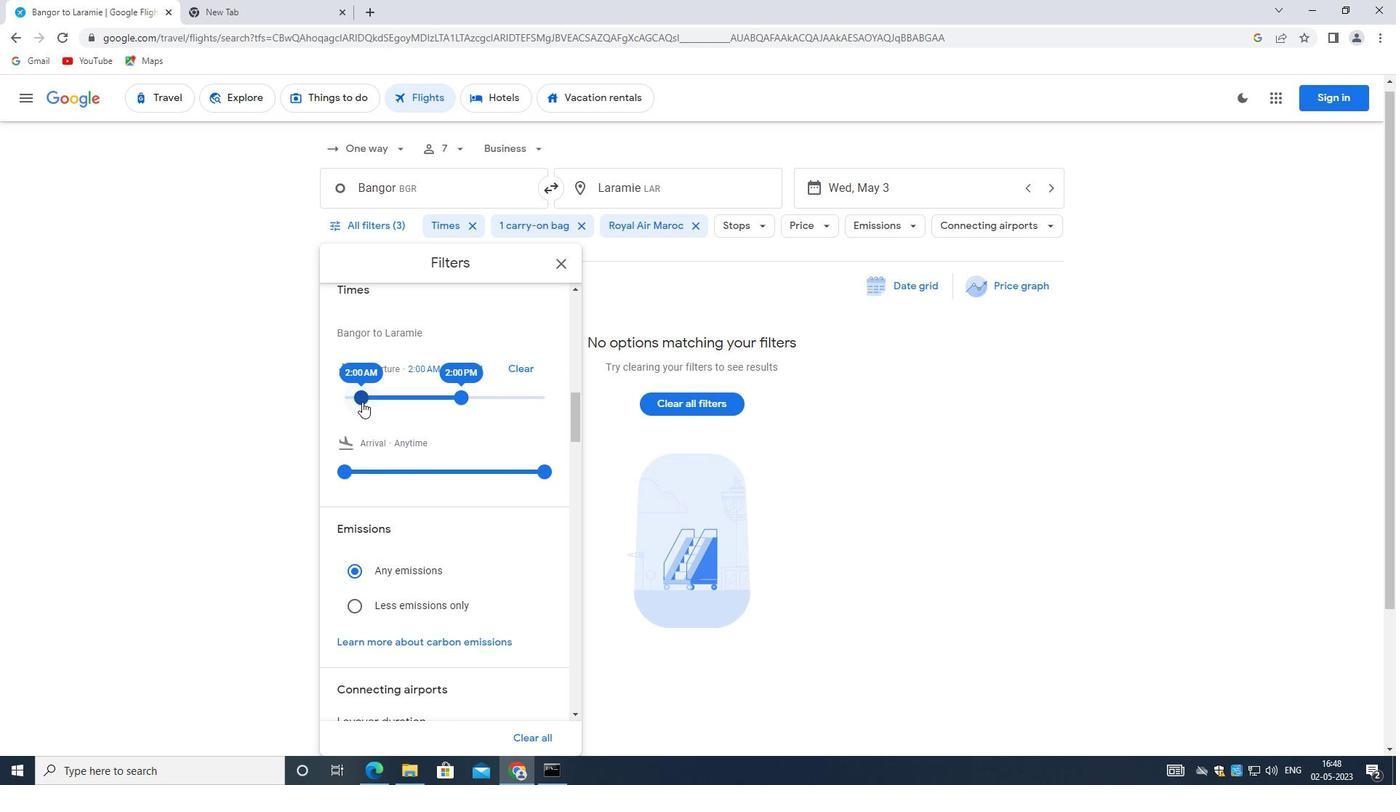 
Action: Mouse pressed left at (362, 398)
Screenshot: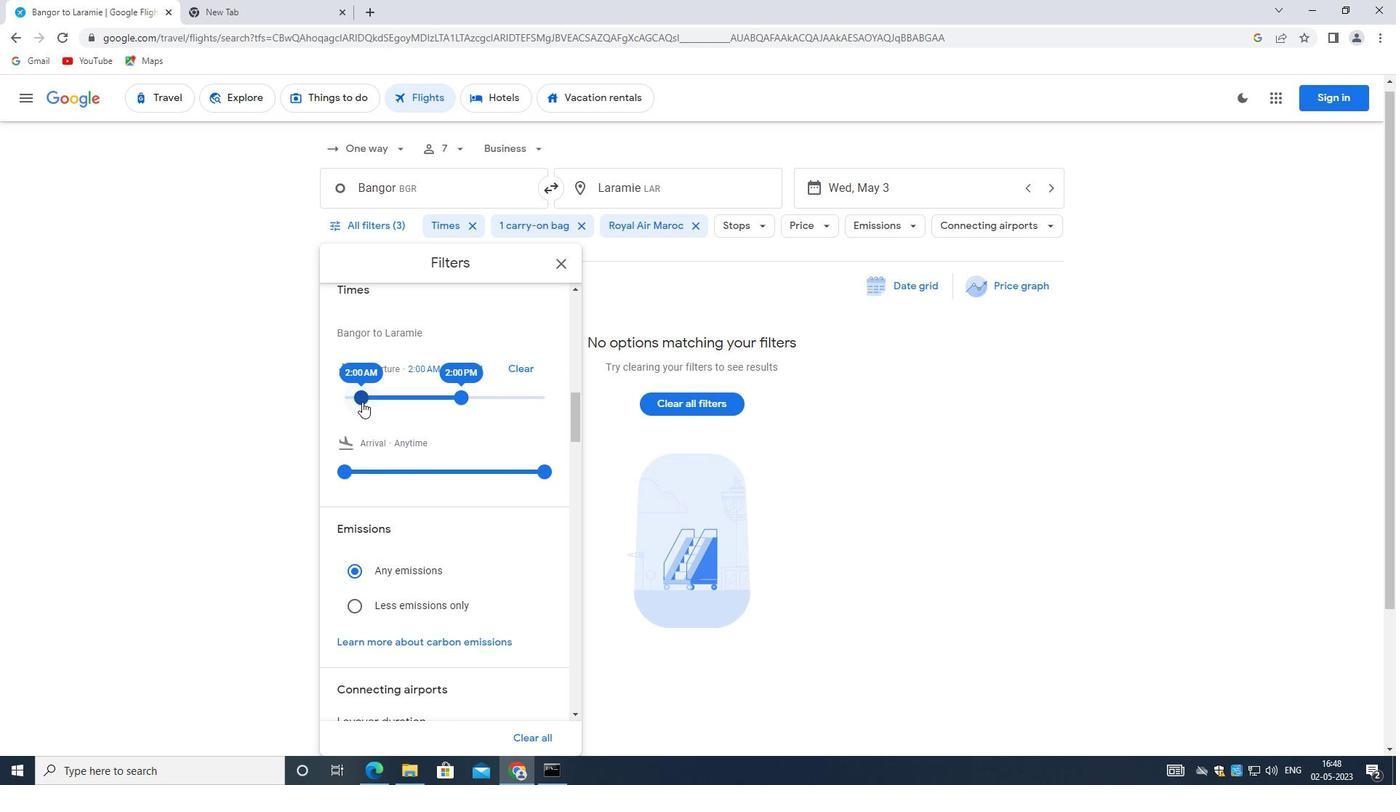 
Action: Mouse moved to (457, 397)
Screenshot: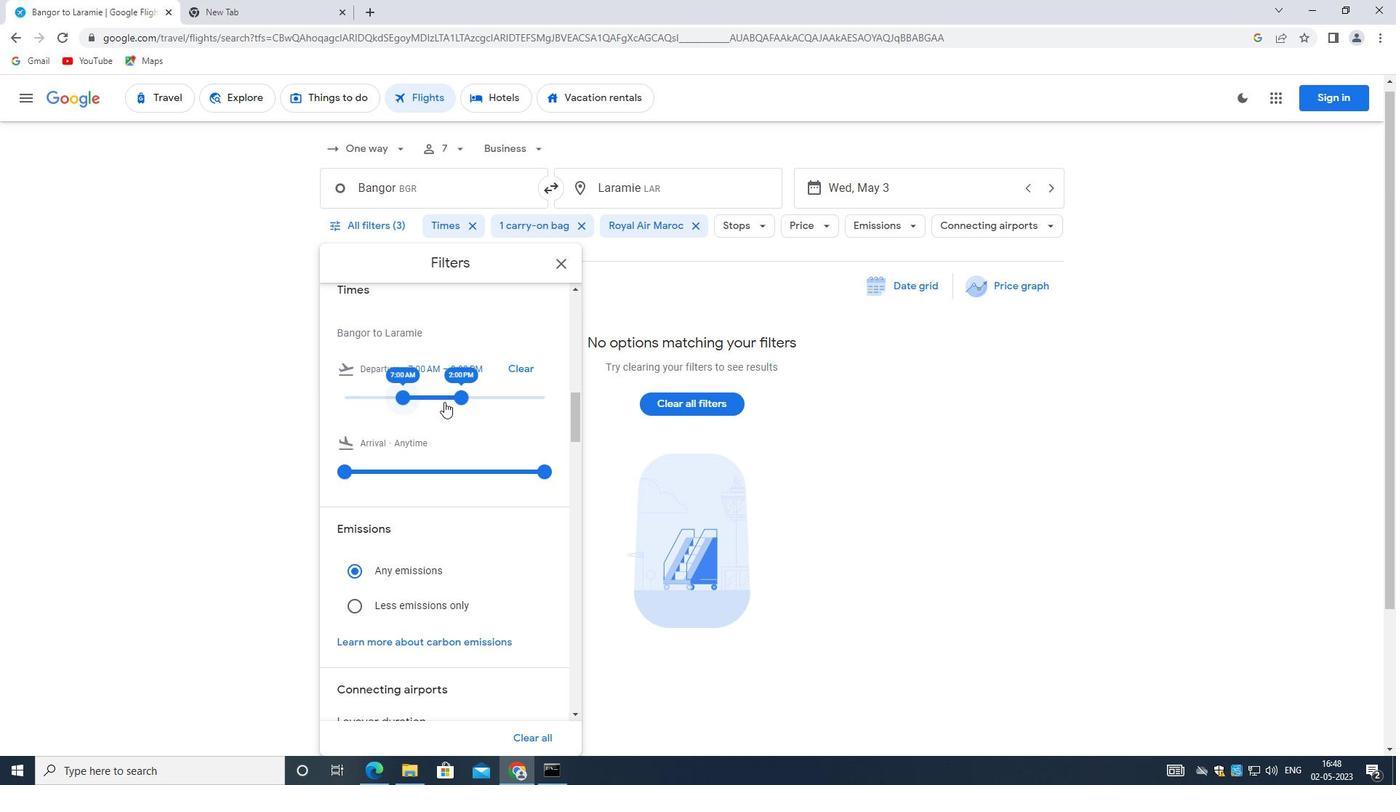 
Action: Mouse pressed left at (457, 397)
Screenshot: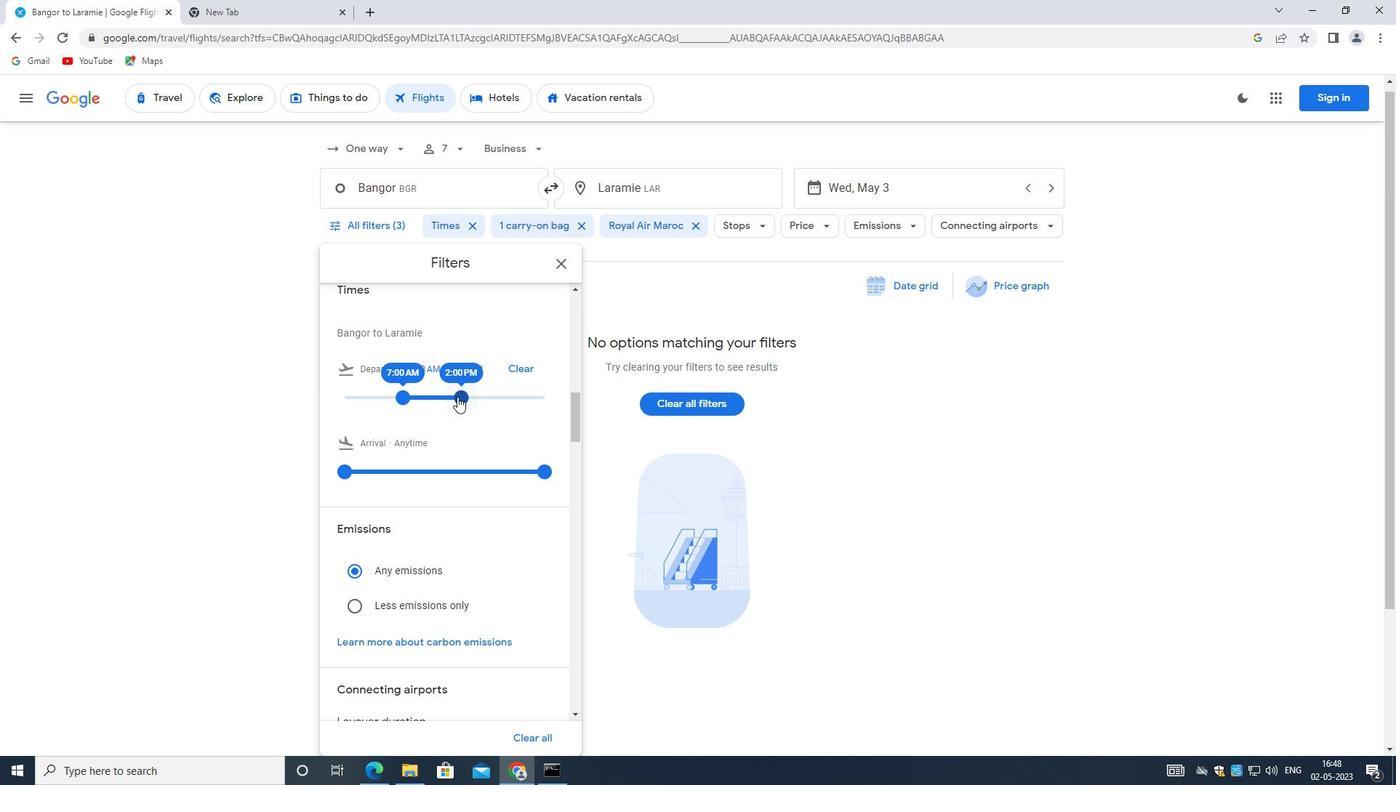
Action: Mouse moved to (435, 417)
Screenshot: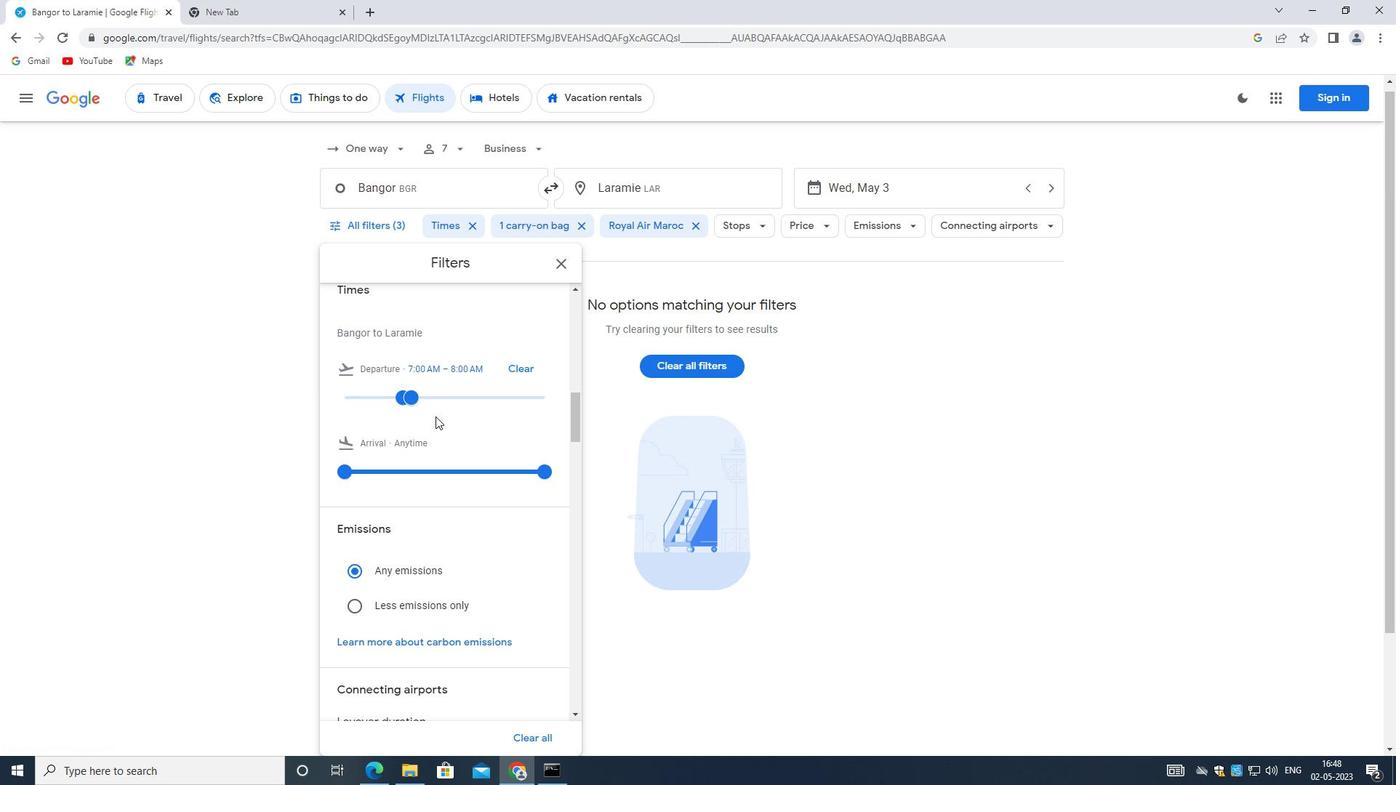 
Action: Mouse scrolled (435, 416) with delta (0, 0)
Screenshot: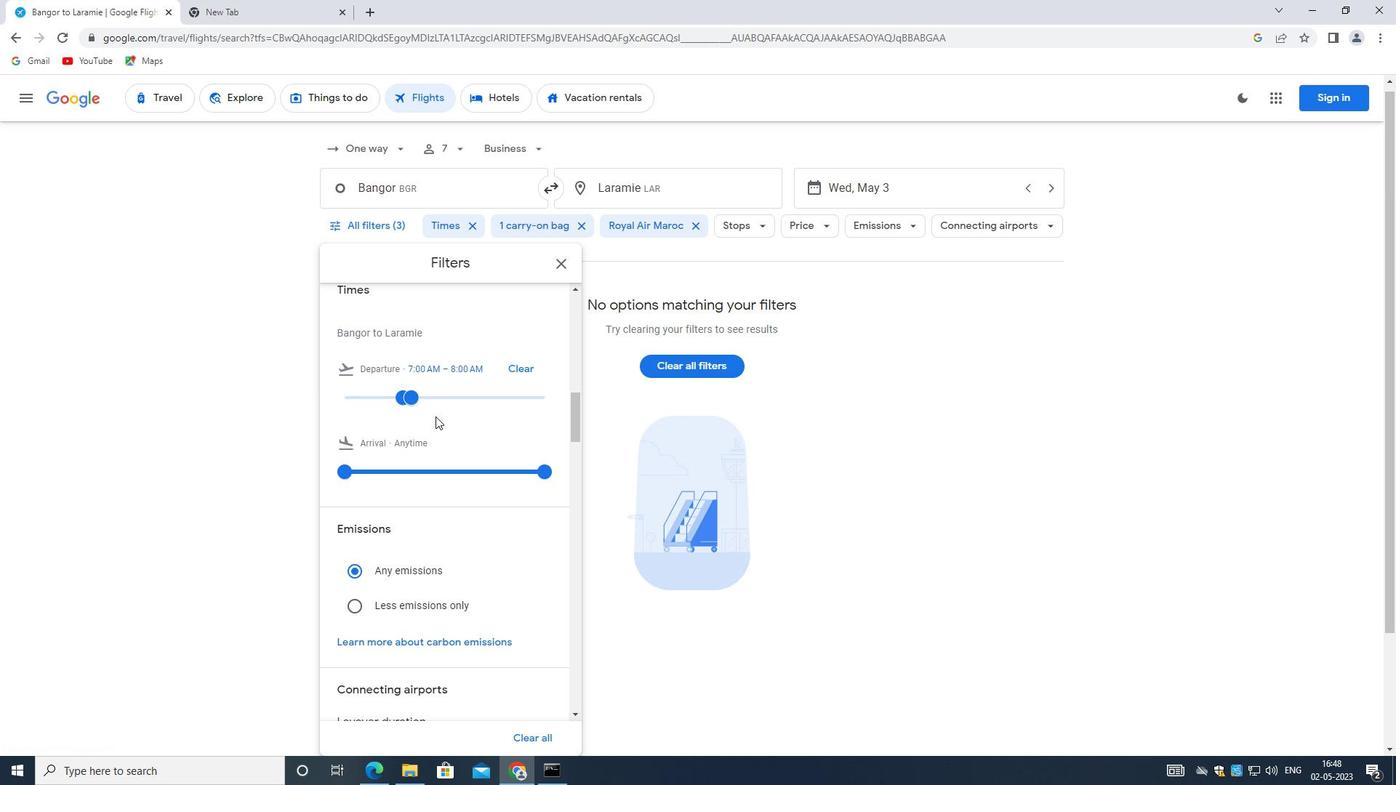 
Action: Mouse moved to (435, 419)
Screenshot: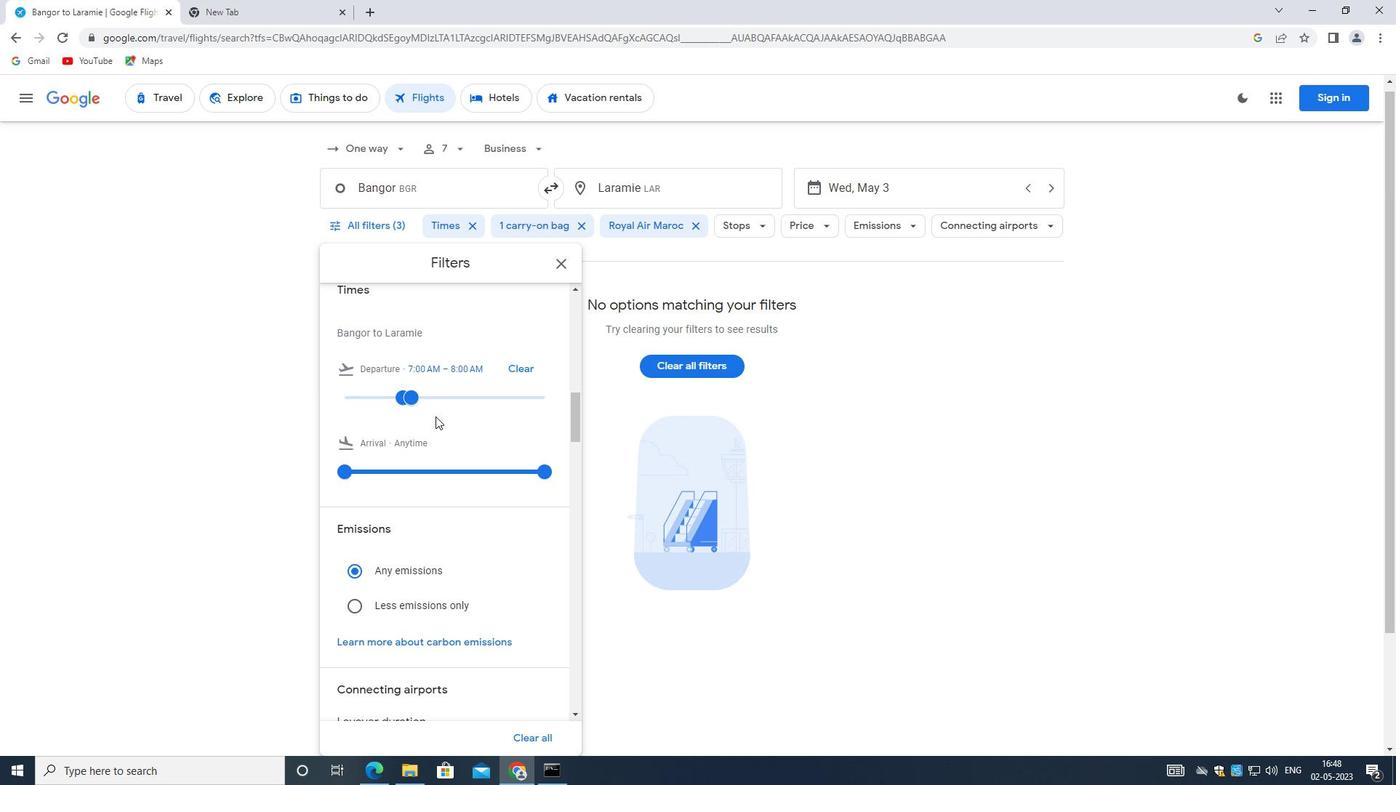 
Action: Mouse scrolled (435, 418) with delta (0, 0)
Screenshot: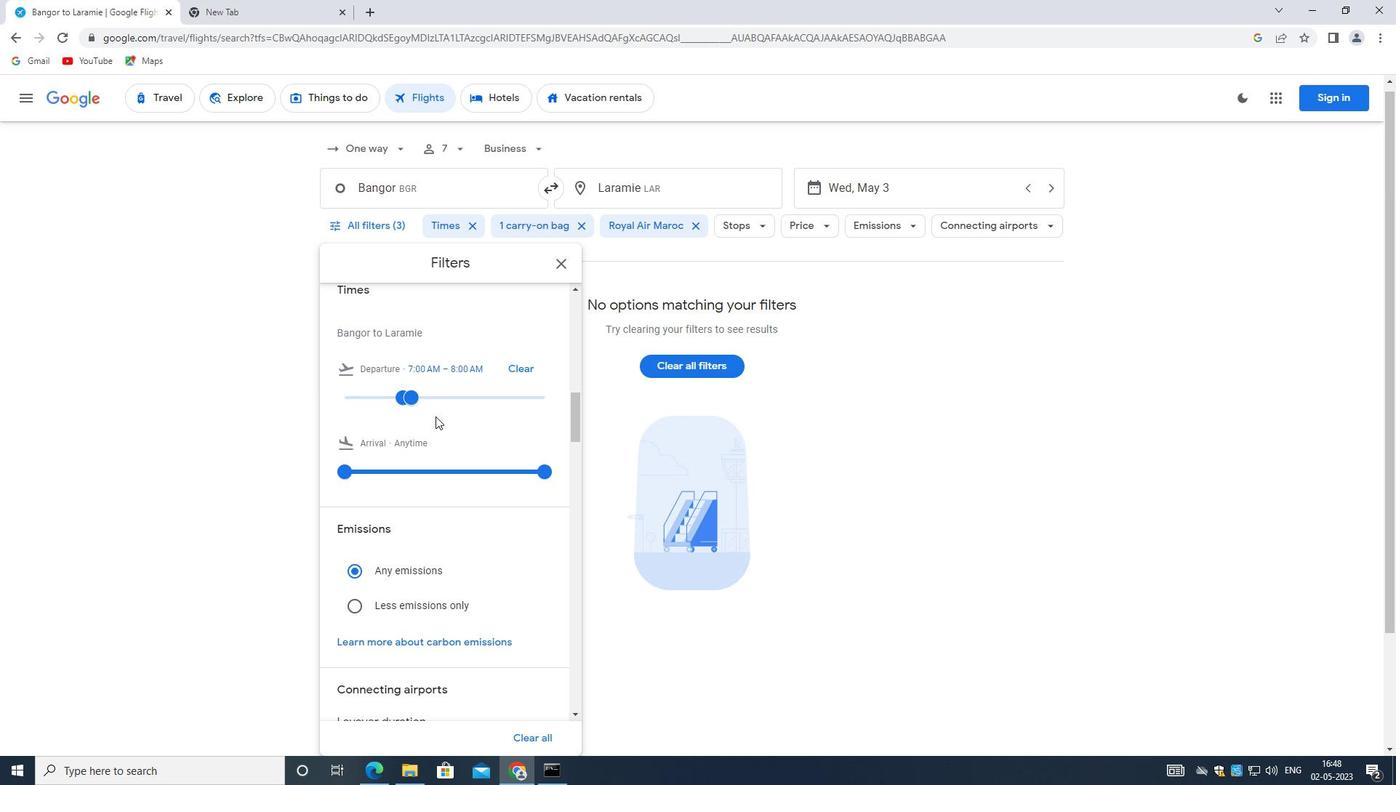 
Action: Mouse moved to (435, 421)
Screenshot: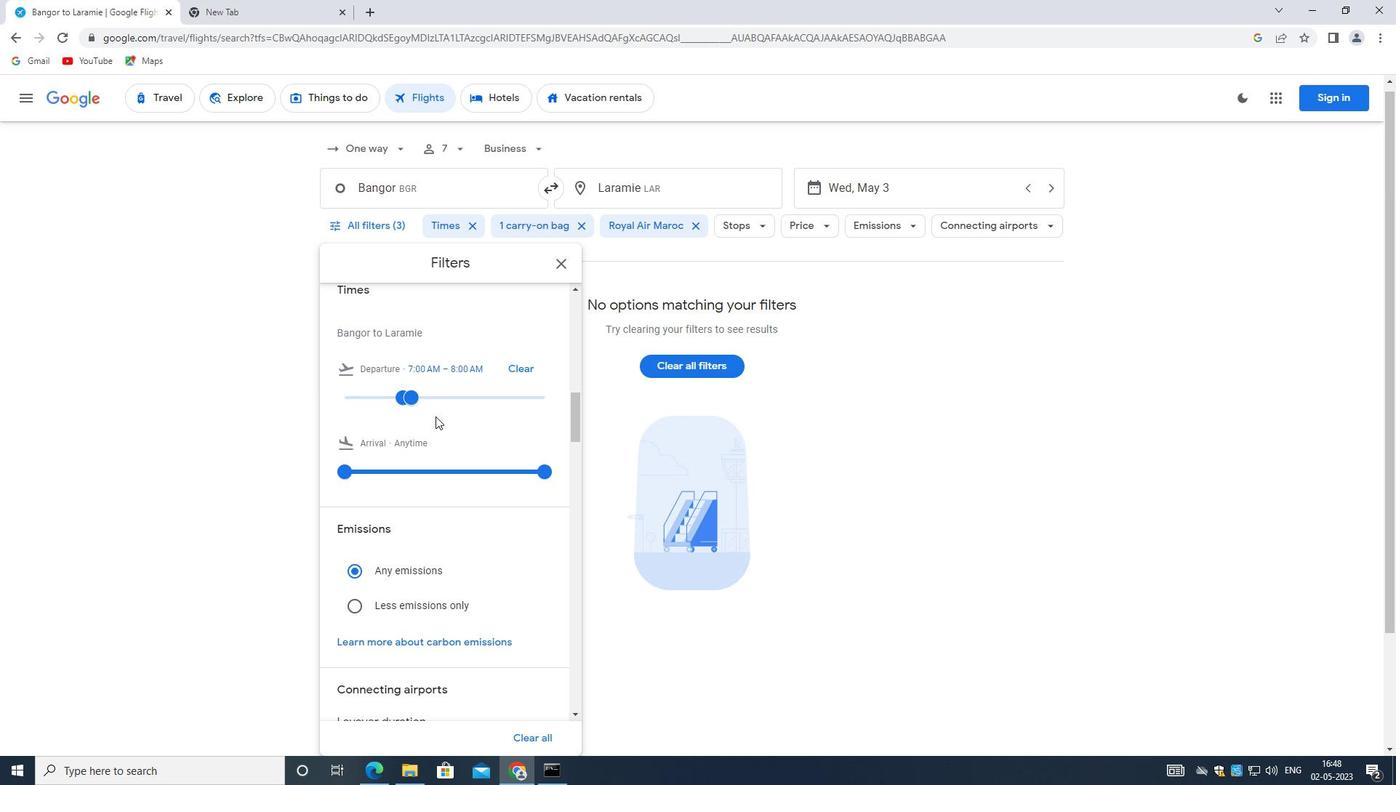
Action: Mouse scrolled (435, 420) with delta (0, 0)
Screenshot: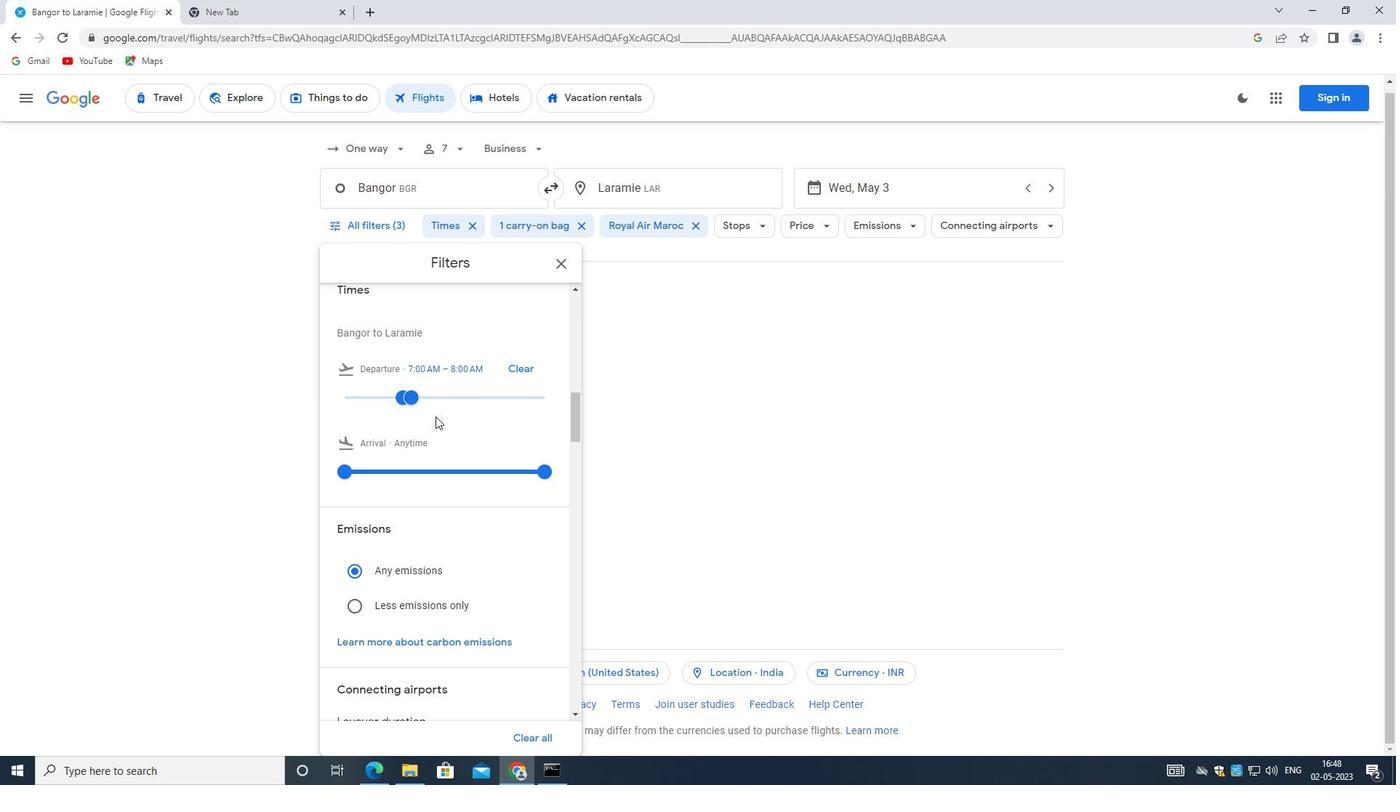 
Action: Mouse moved to (434, 422)
Screenshot: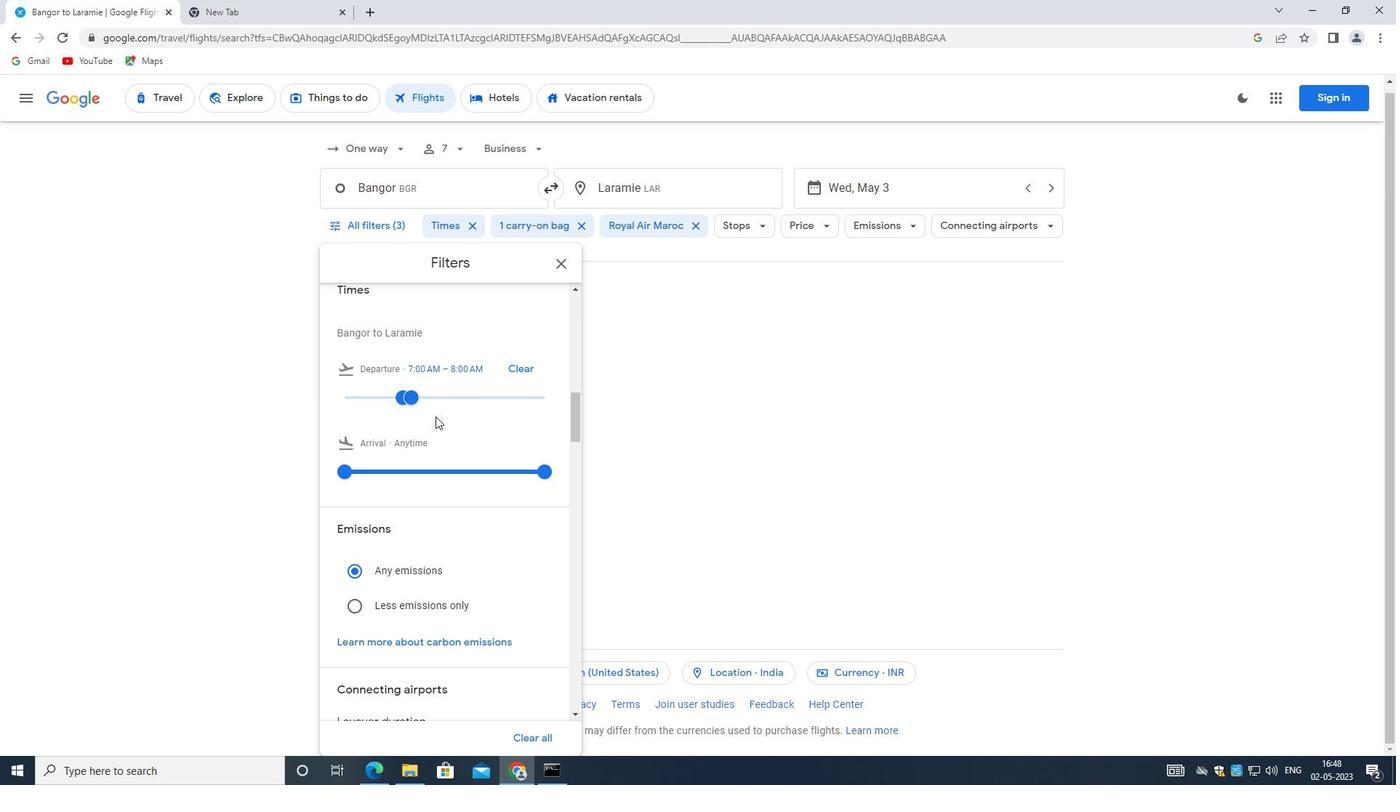 
Action: Mouse scrolled (434, 421) with delta (0, 0)
Screenshot: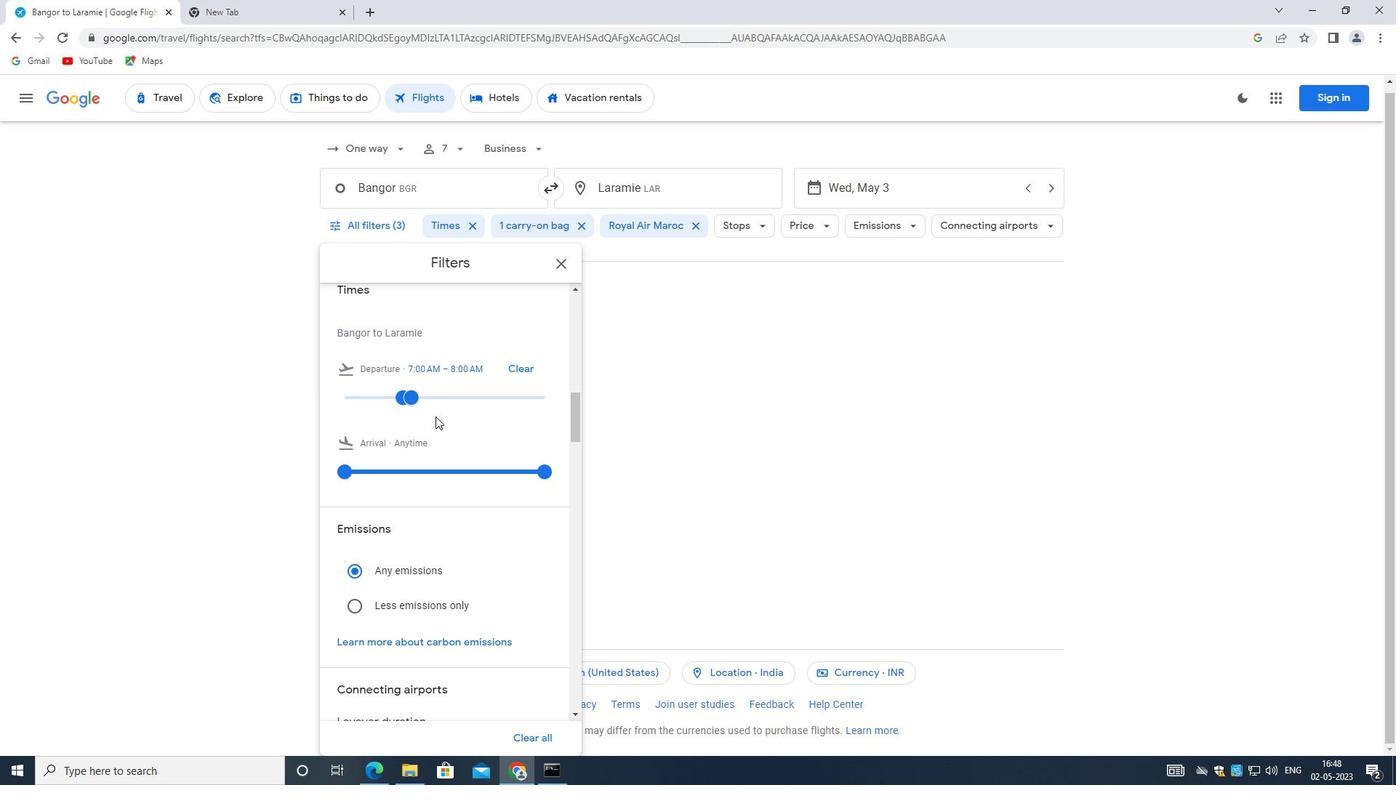
Action: Mouse moved to (477, 479)
Screenshot: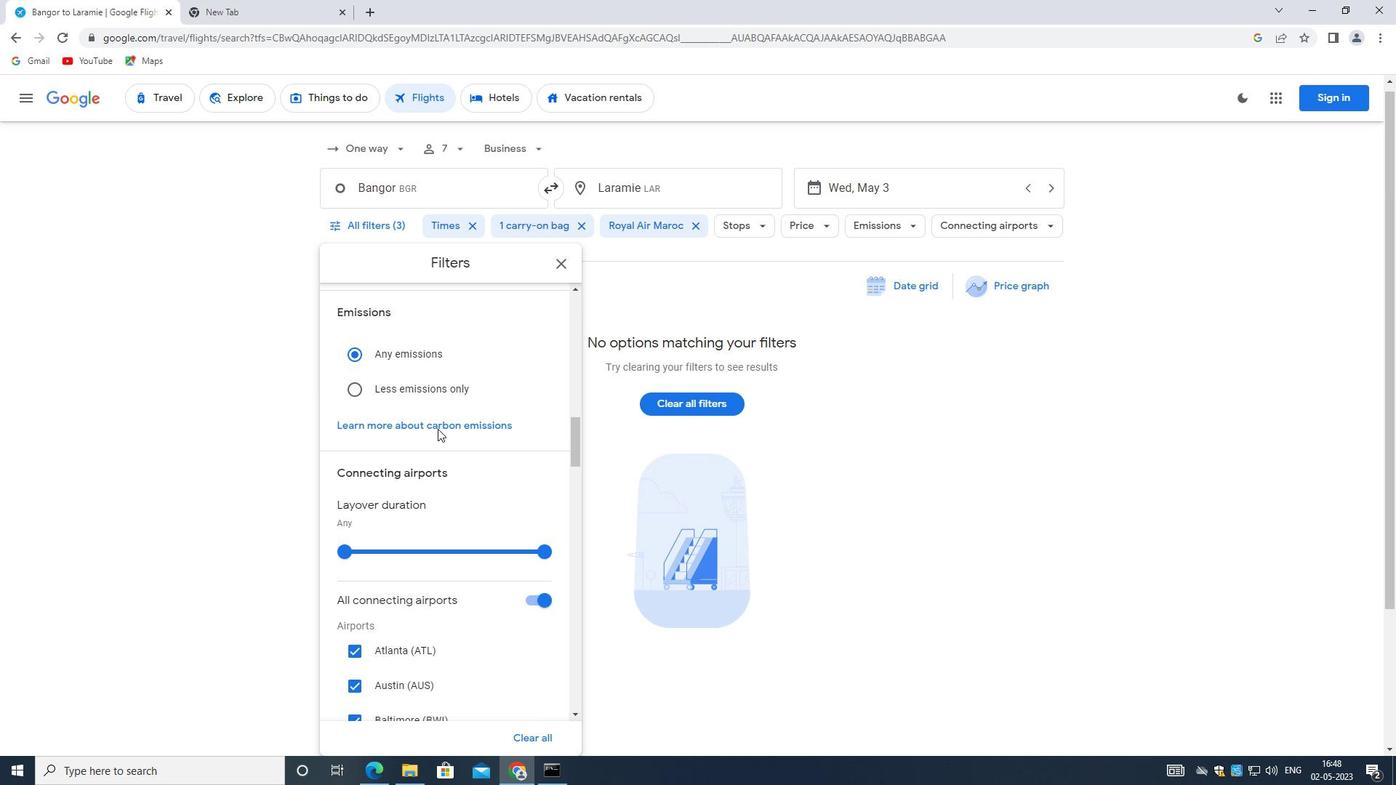 
Action: Mouse scrolled (477, 478) with delta (0, 0)
Screenshot: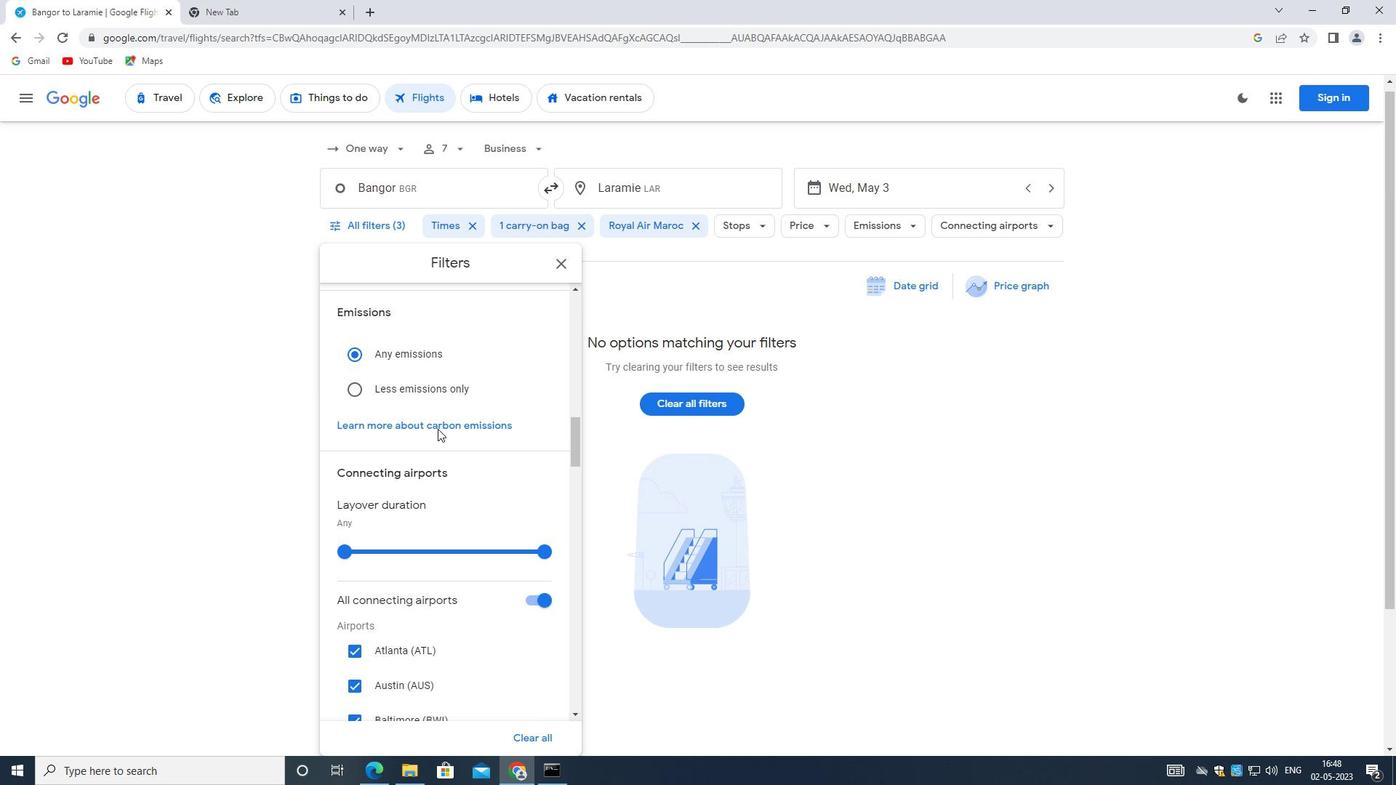 
Action: Mouse moved to (479, 487)
Screenshot: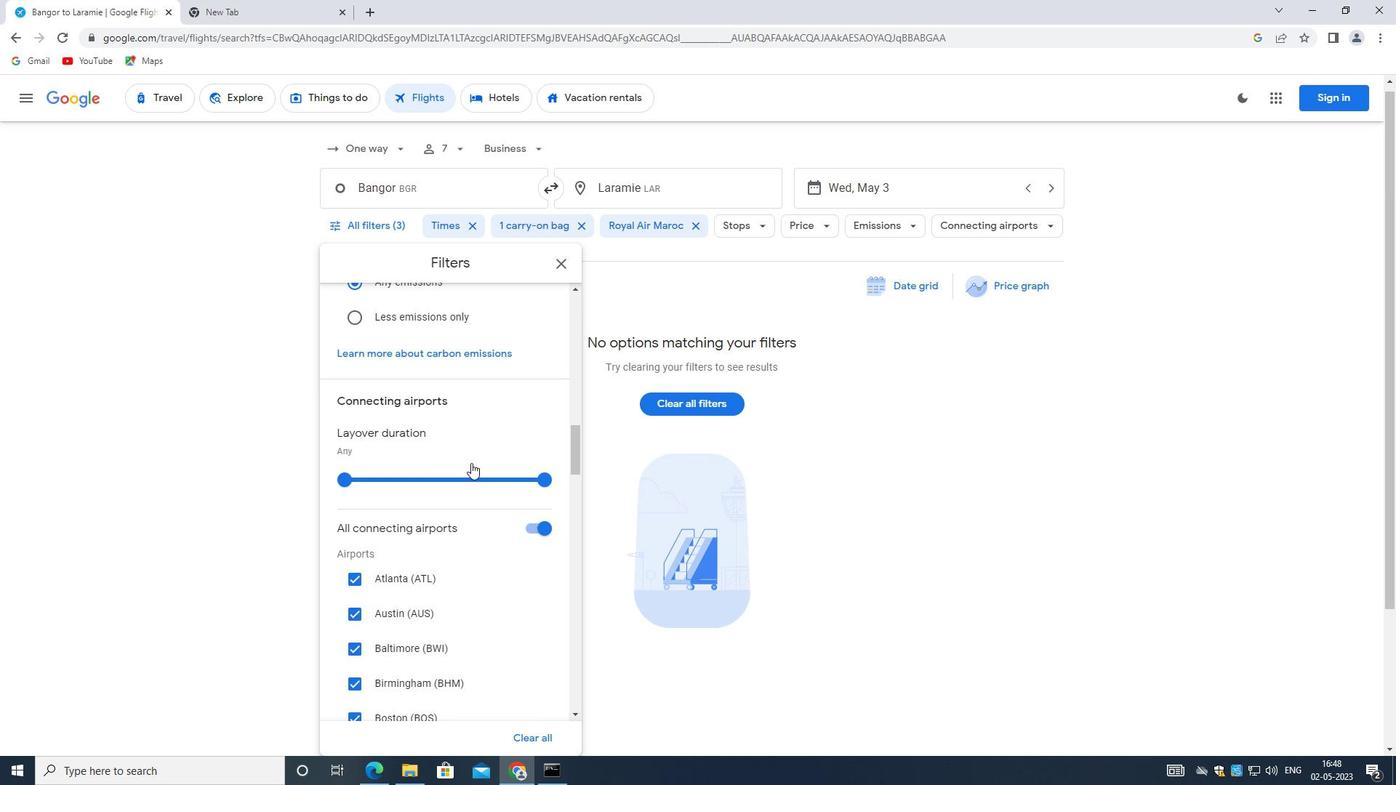 
Action: Mouse scrolled (479, 486) with delta (0, 0)
Screenshot: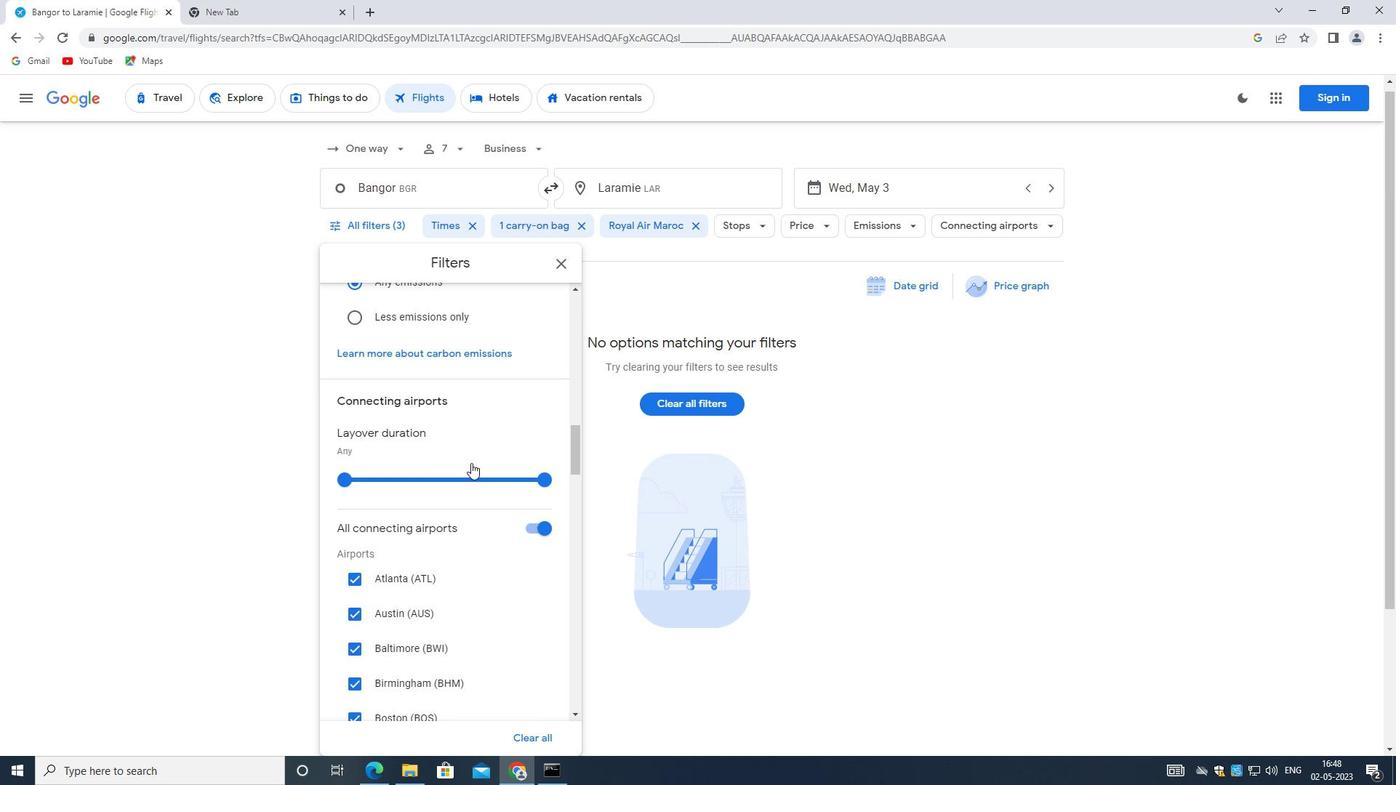 
Action: Mouse moved to (479, 489)
Screenshot: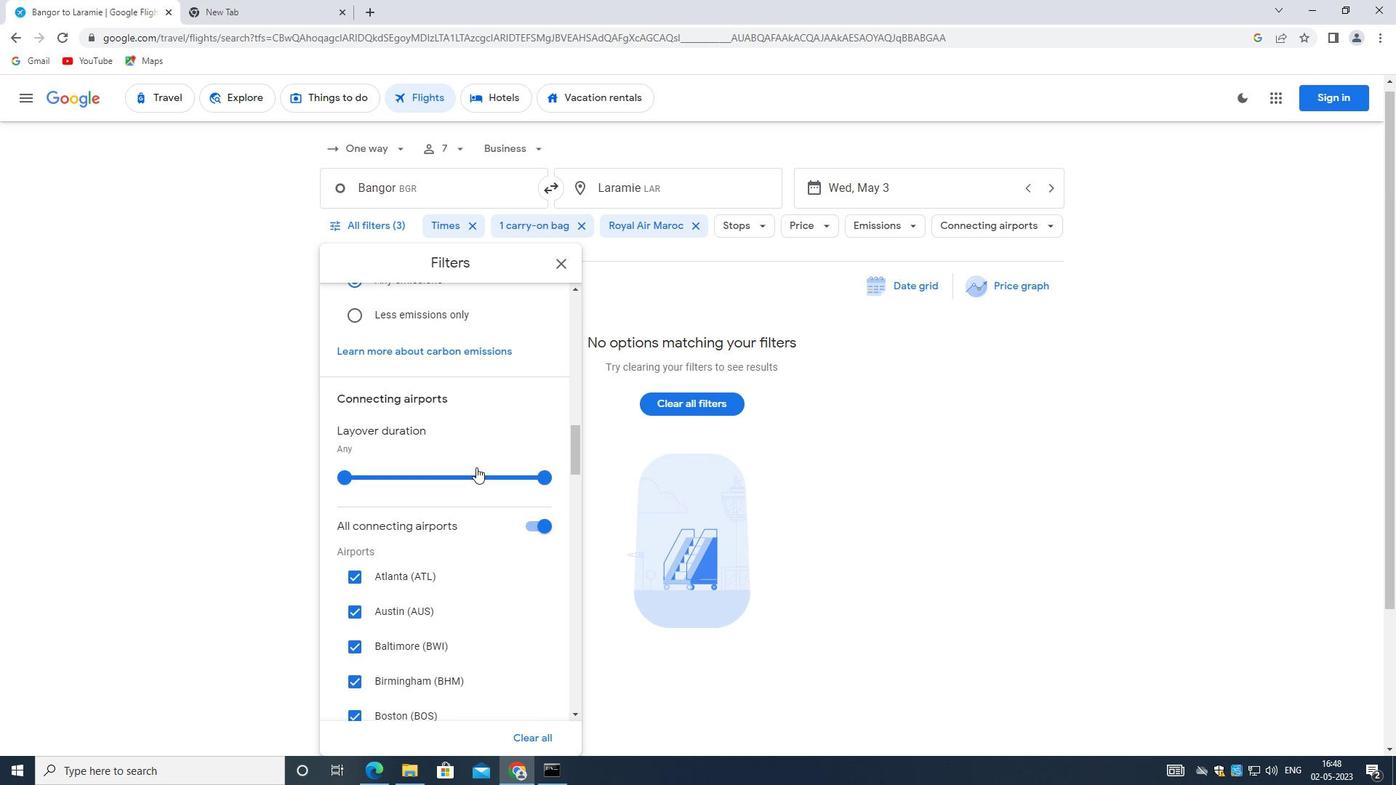 
Action: Mouse scrolled (479, 488) with delta (0, 0)
Screenshot: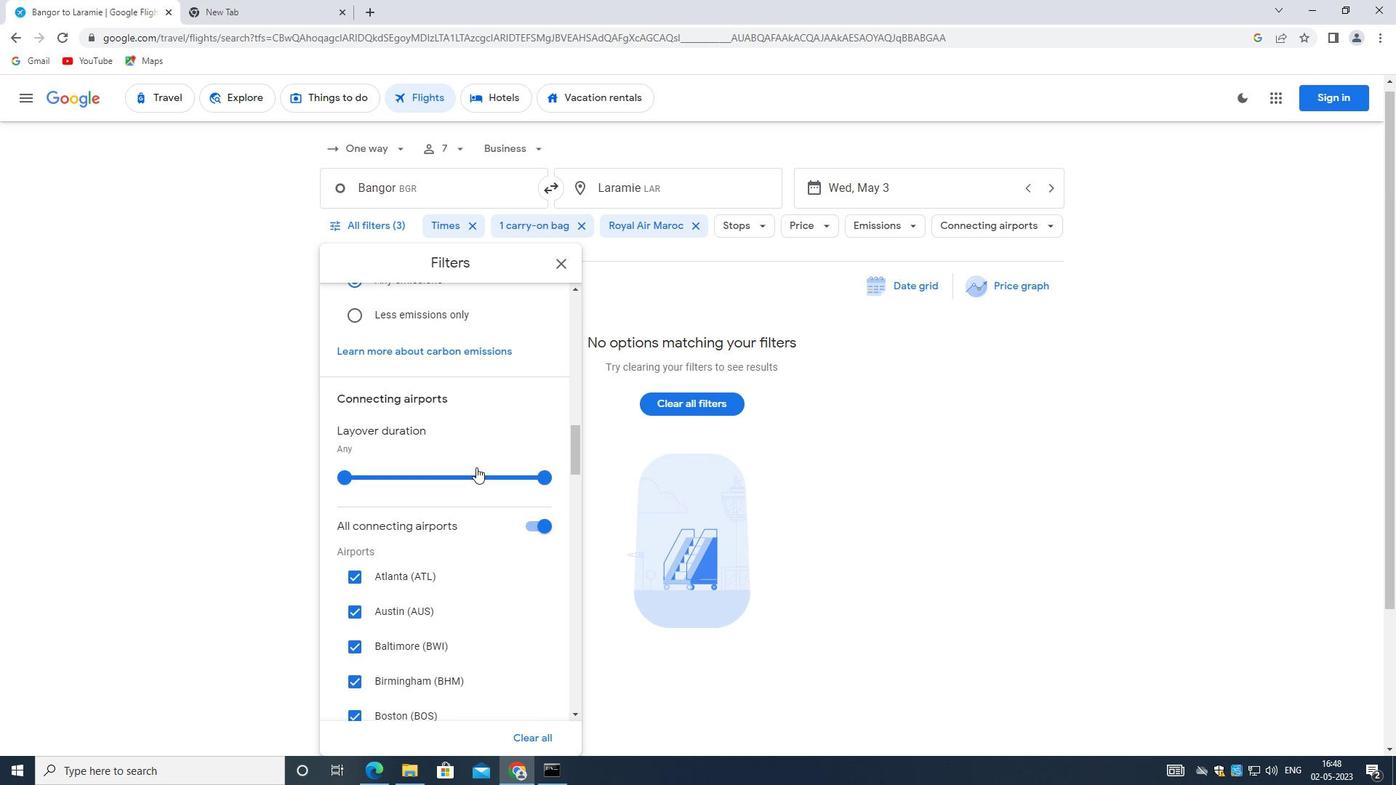 
Action: Mouse moved to (526, 309)
Screenshot: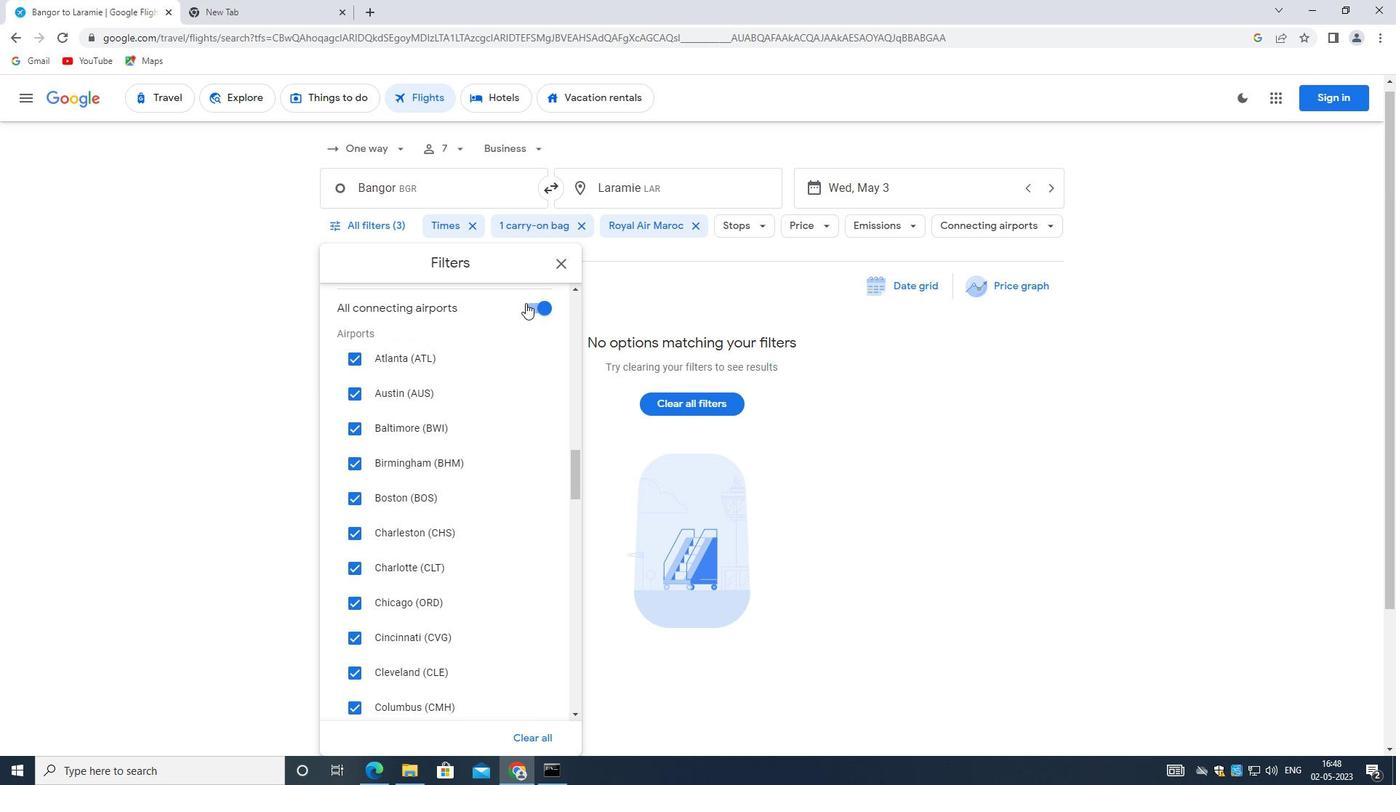 
Action: Mouse pressed left at (526, 309)
Screenshot: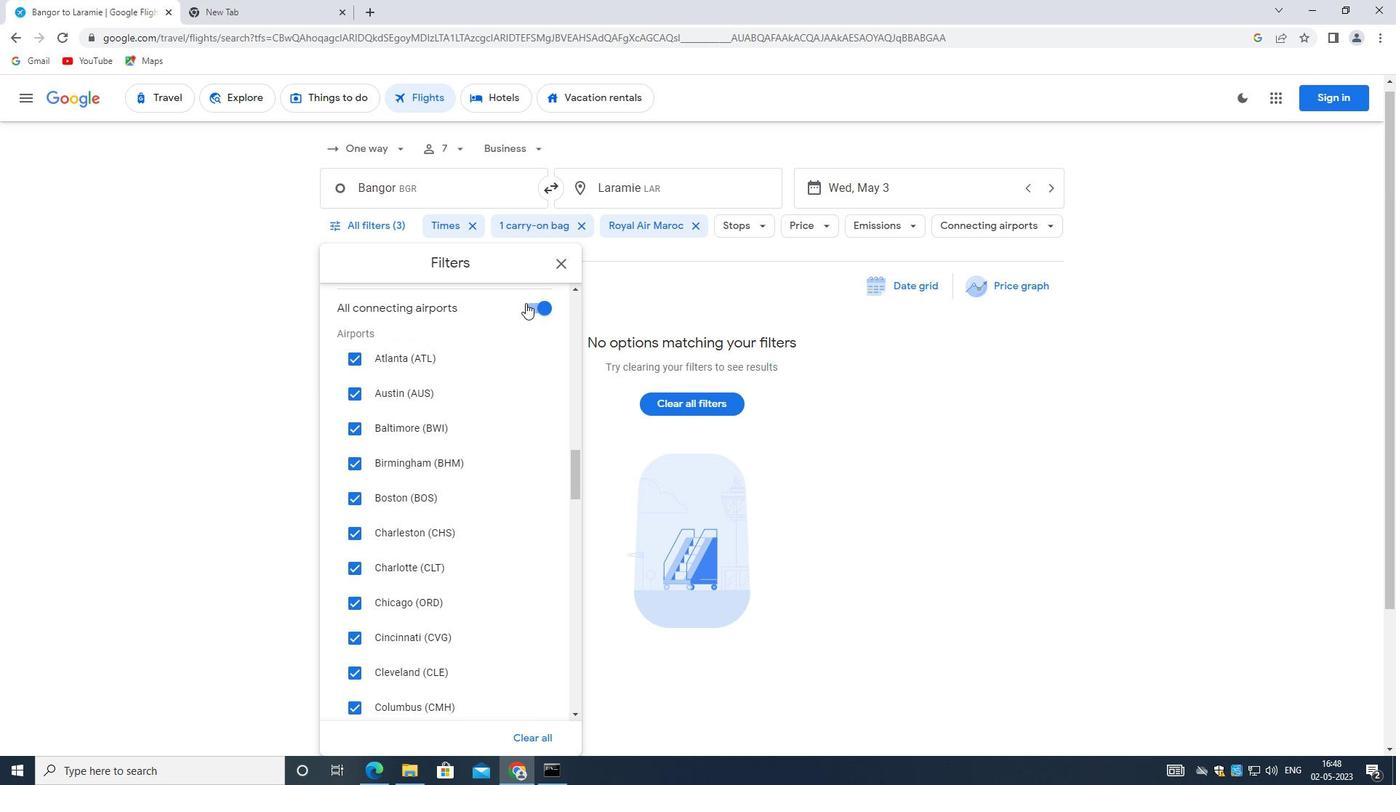 
Action: Mouse moved to (469, 424)
Screenshot: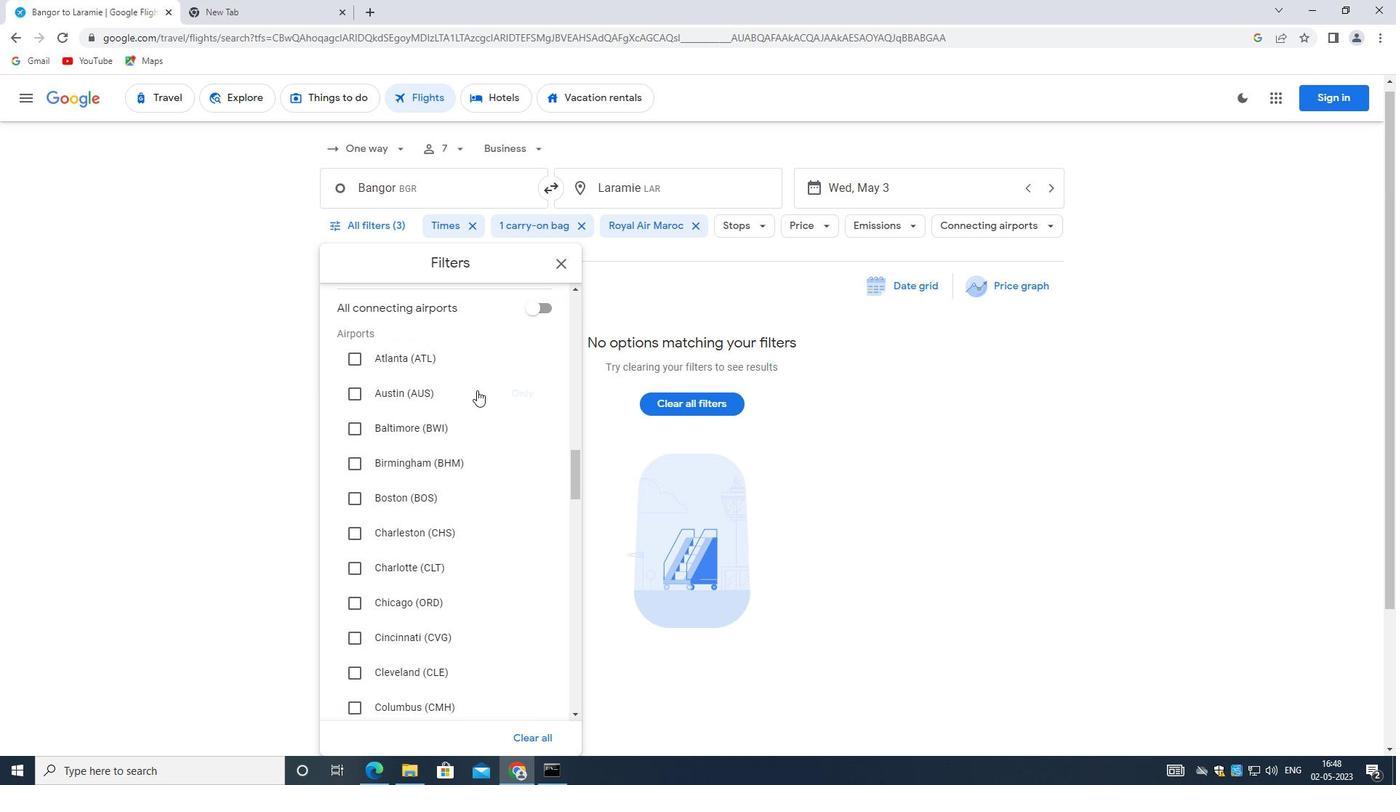 
Action: Mouse scrolled (469, 423) with delta (0, 0)
Screenshot: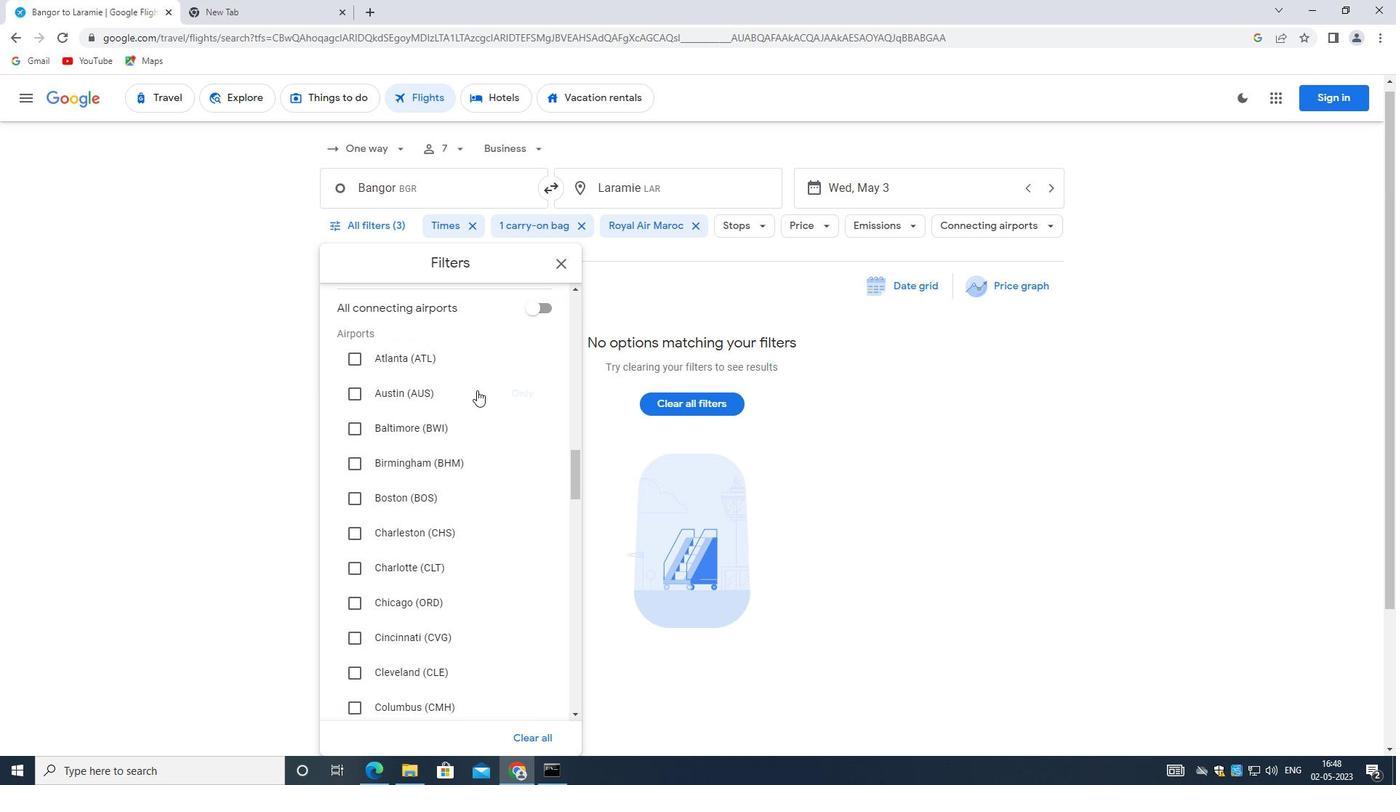 
Action: Mouse moved to (468, 429)
Screenshot: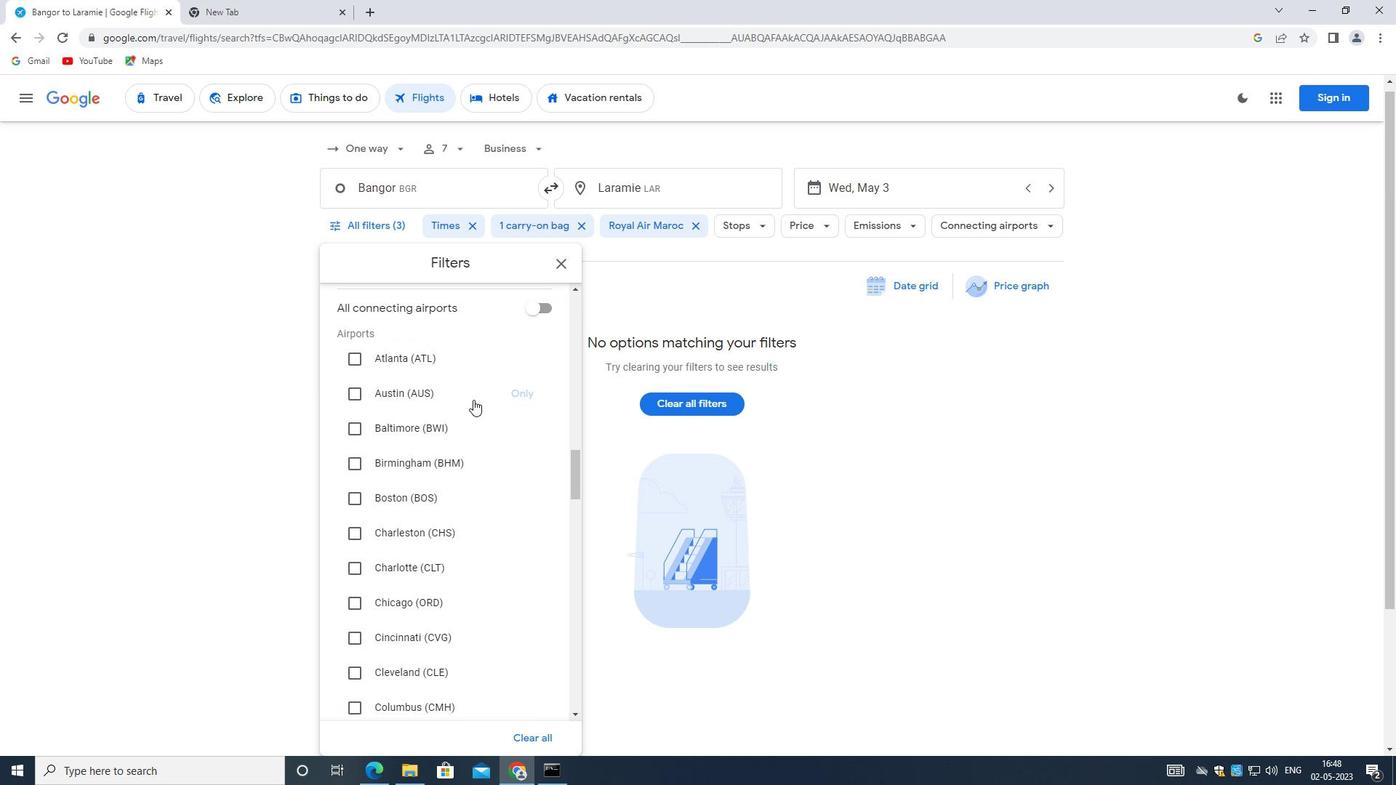 
Action: Mouse scrolled (468, 428) with delta (0, 0)
Screenshot: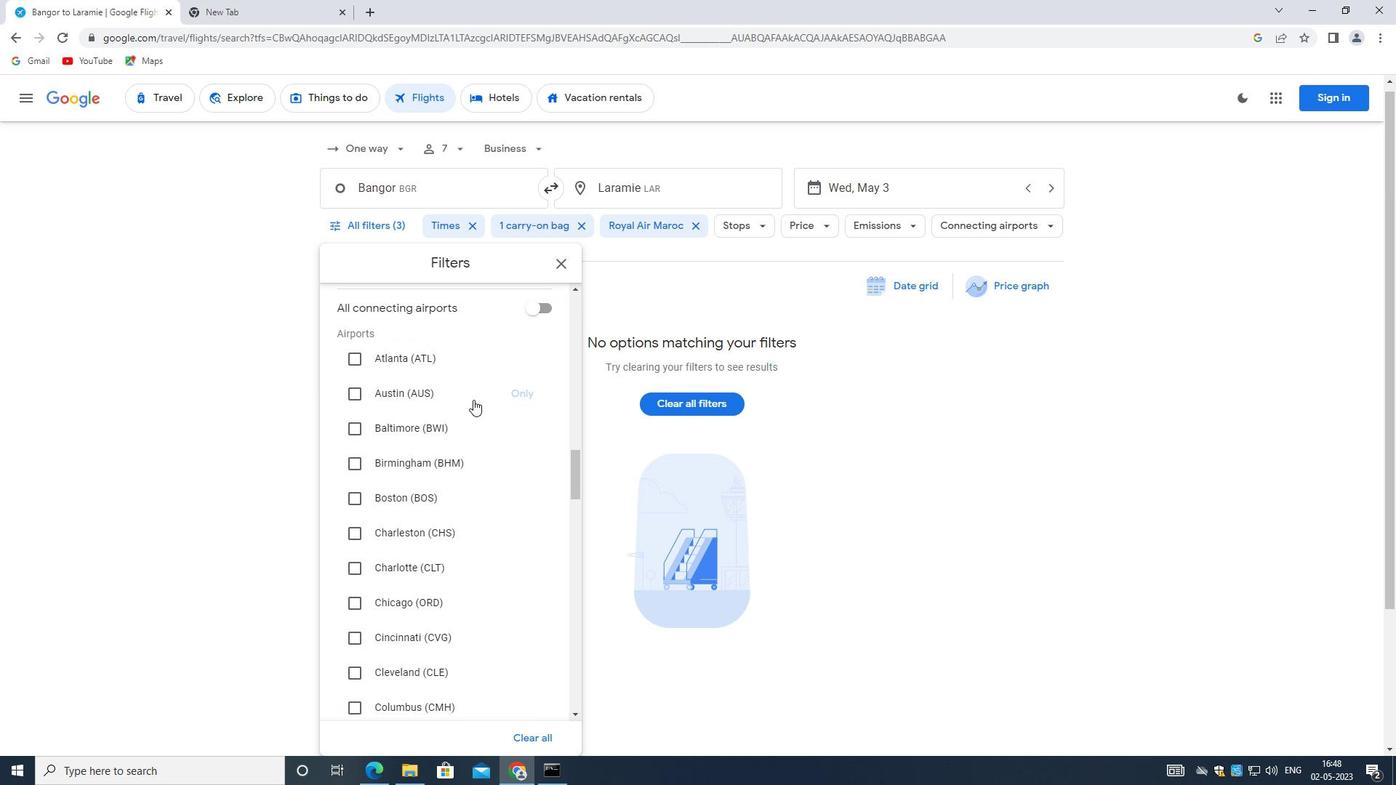 
Action: Mouse moved to (468, 434)
Screenshot: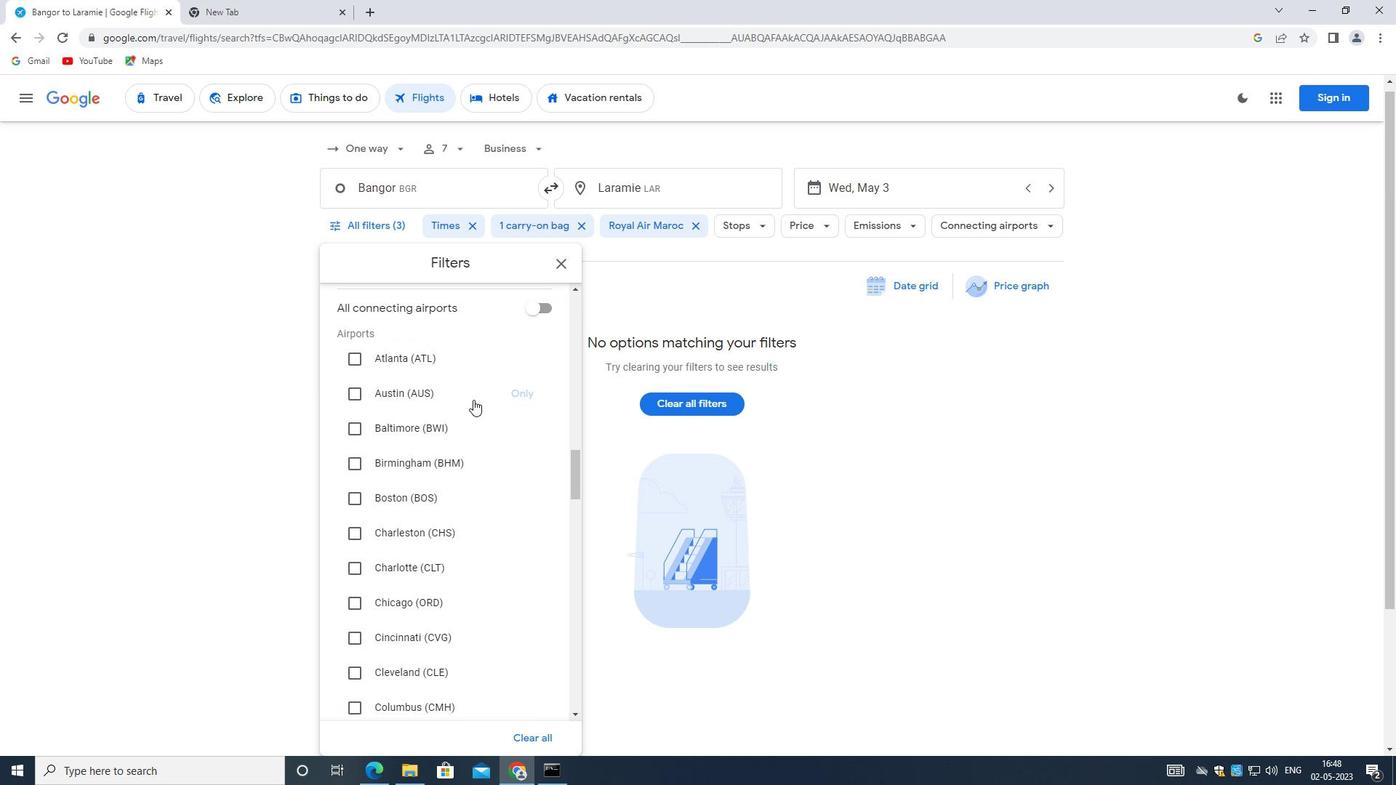 
Action: Mouse scrolled (468, 433) with delta (0, 0)
Screenshot: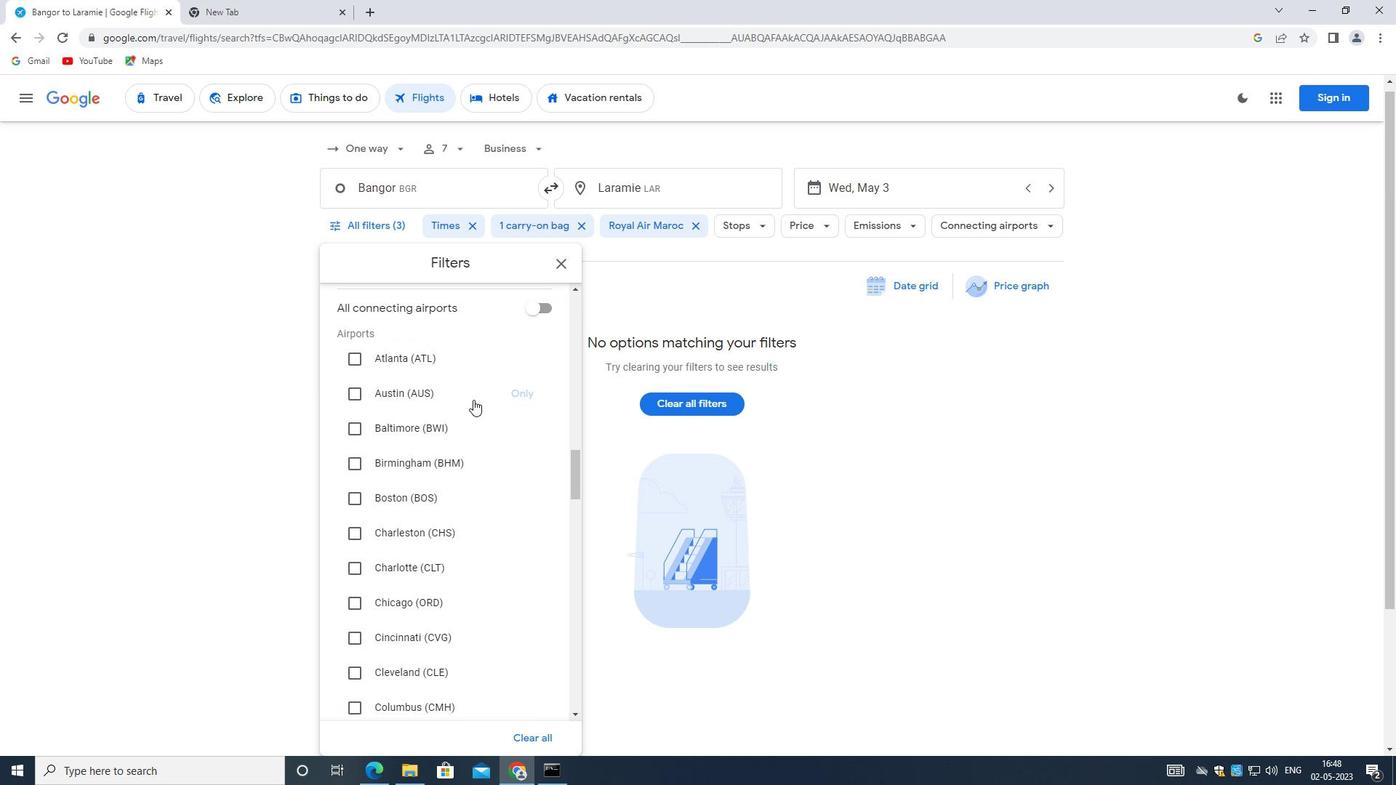 
Action: Mouse moved to (467, 442)
Screenshot: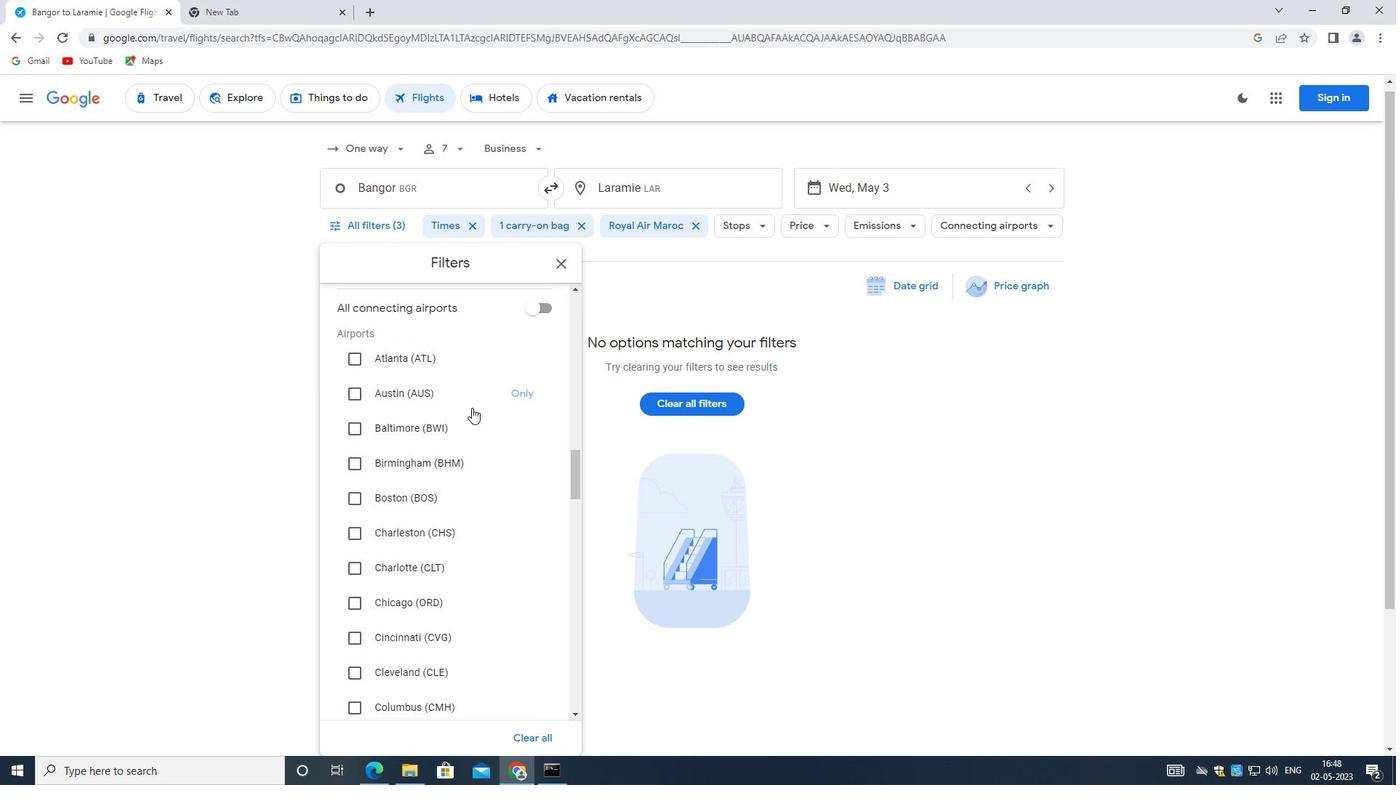 
Action: Mouse scrolled (467, 442) with delta (0, 0)
Screenshot: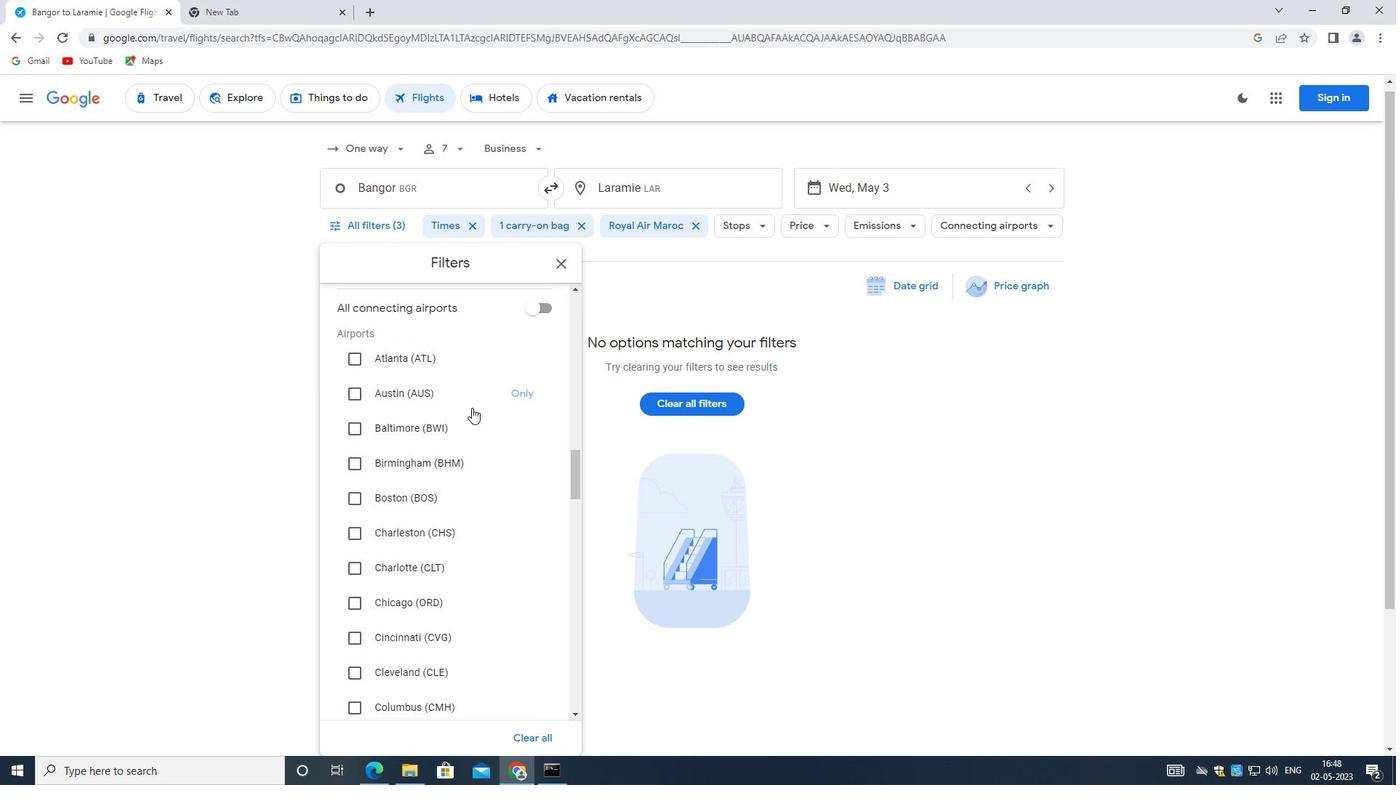 
Action: Mouse moved to (467, 451)
Screenshot: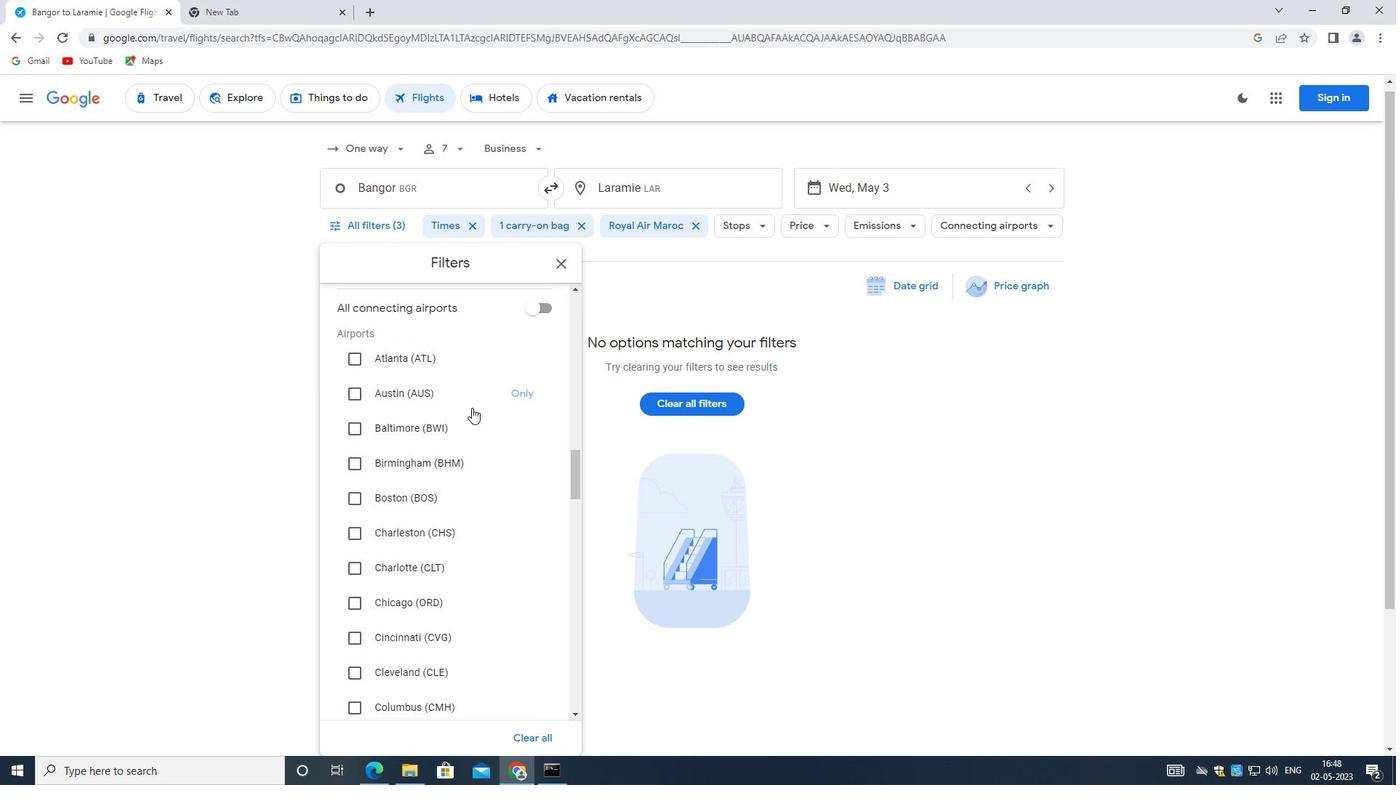 
Action: Mouse scrolled (467, 450) with delta (0, 0)
Screenshot: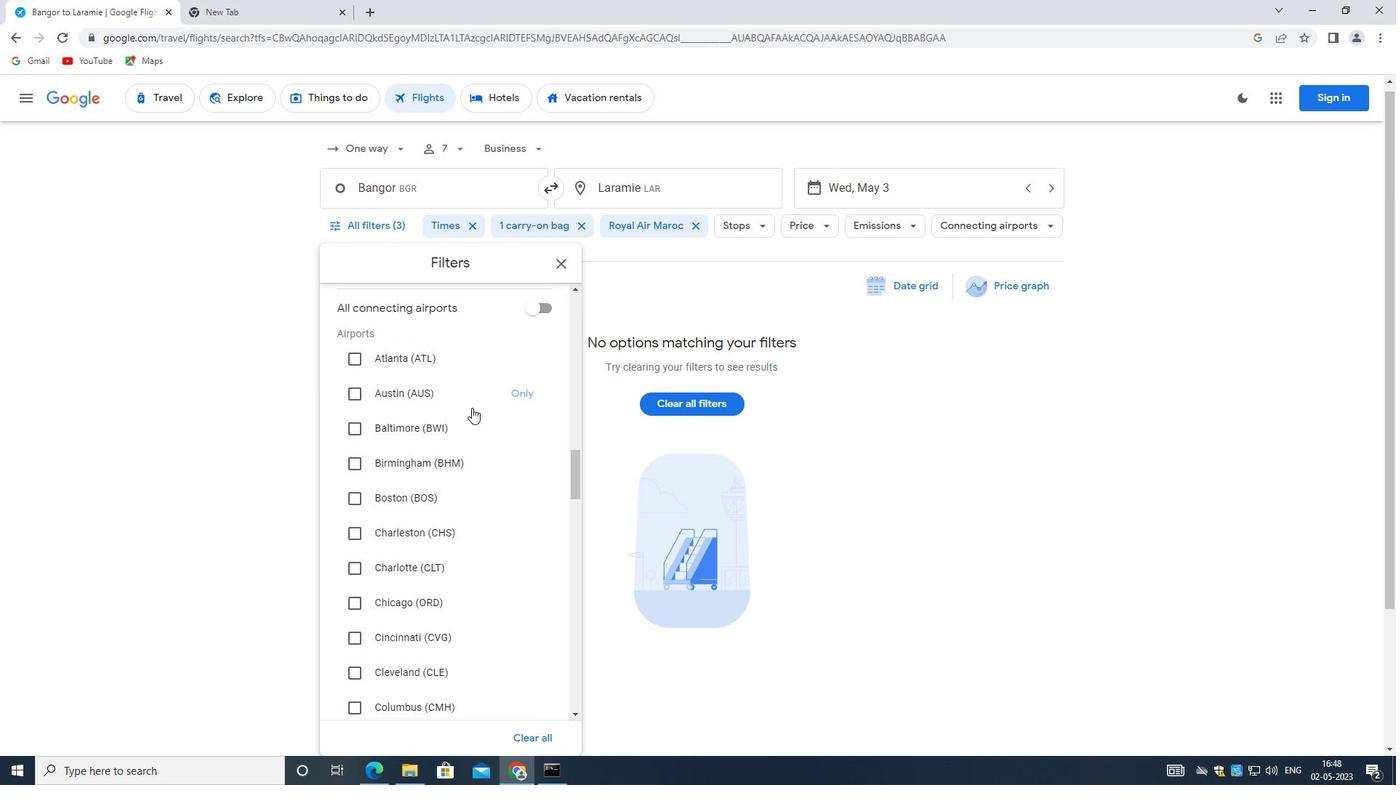 
Action: Mouse moved to (460, 482)
Screenshot: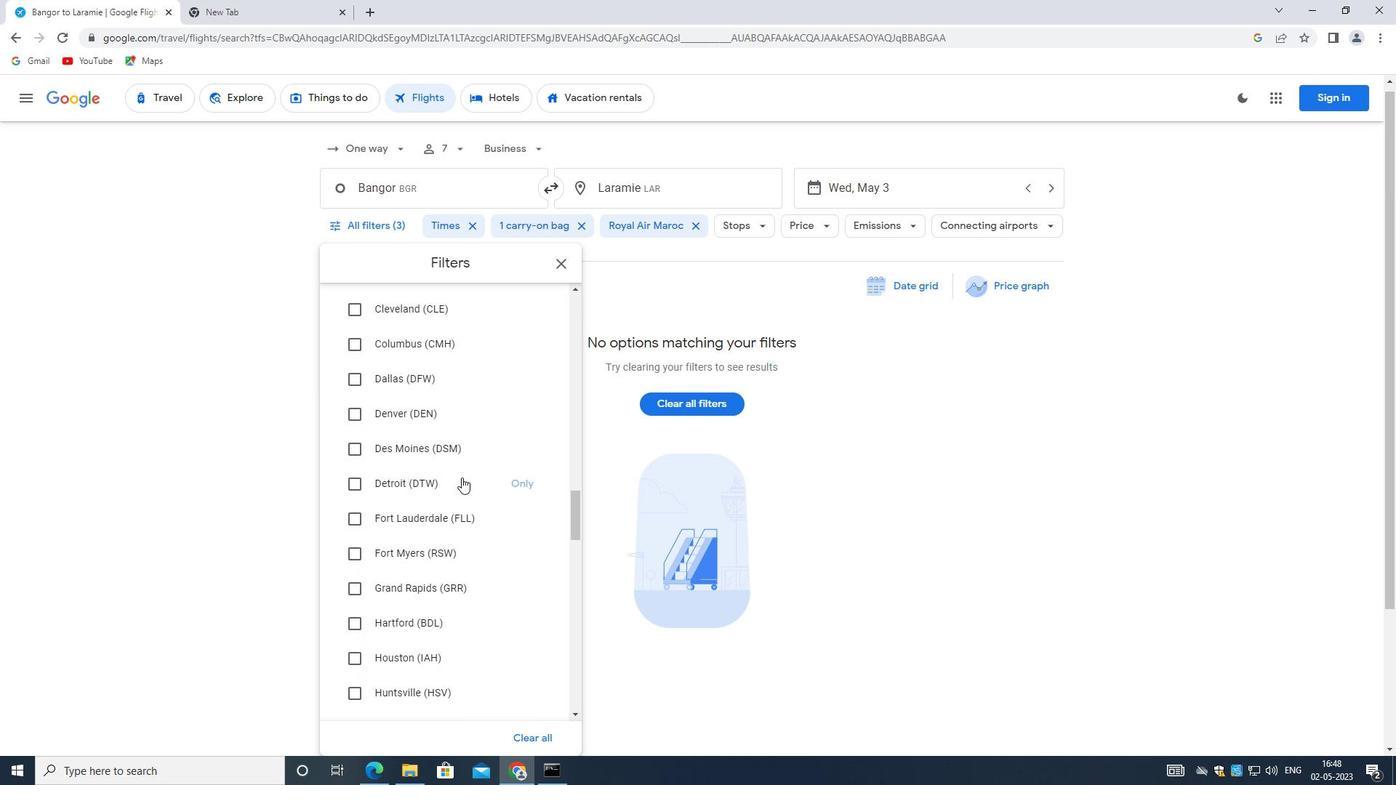 
Action: Mouse scrolled (460, 481) with delta (0, 0)
Screenshot: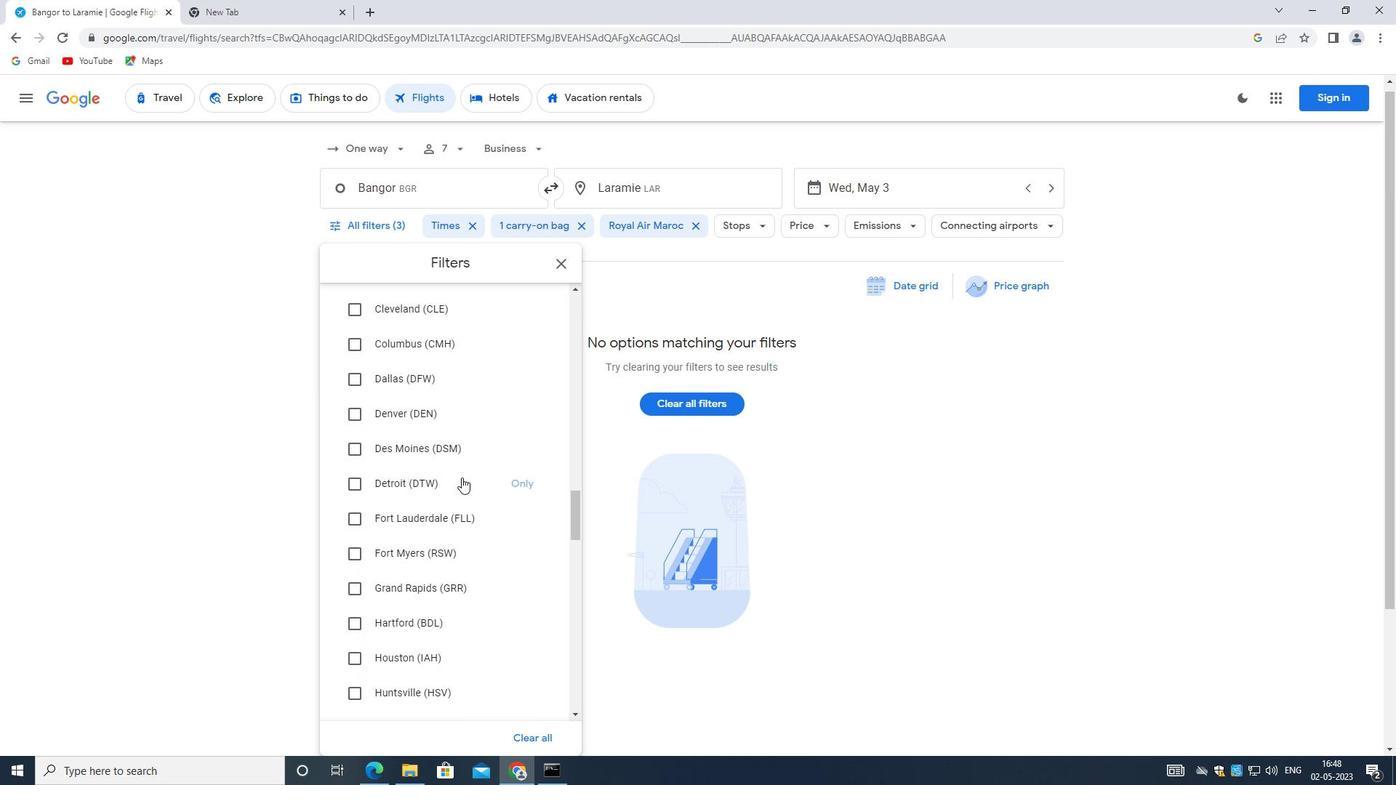 
Action: Mouse moved to (460, 487)
Screenshot: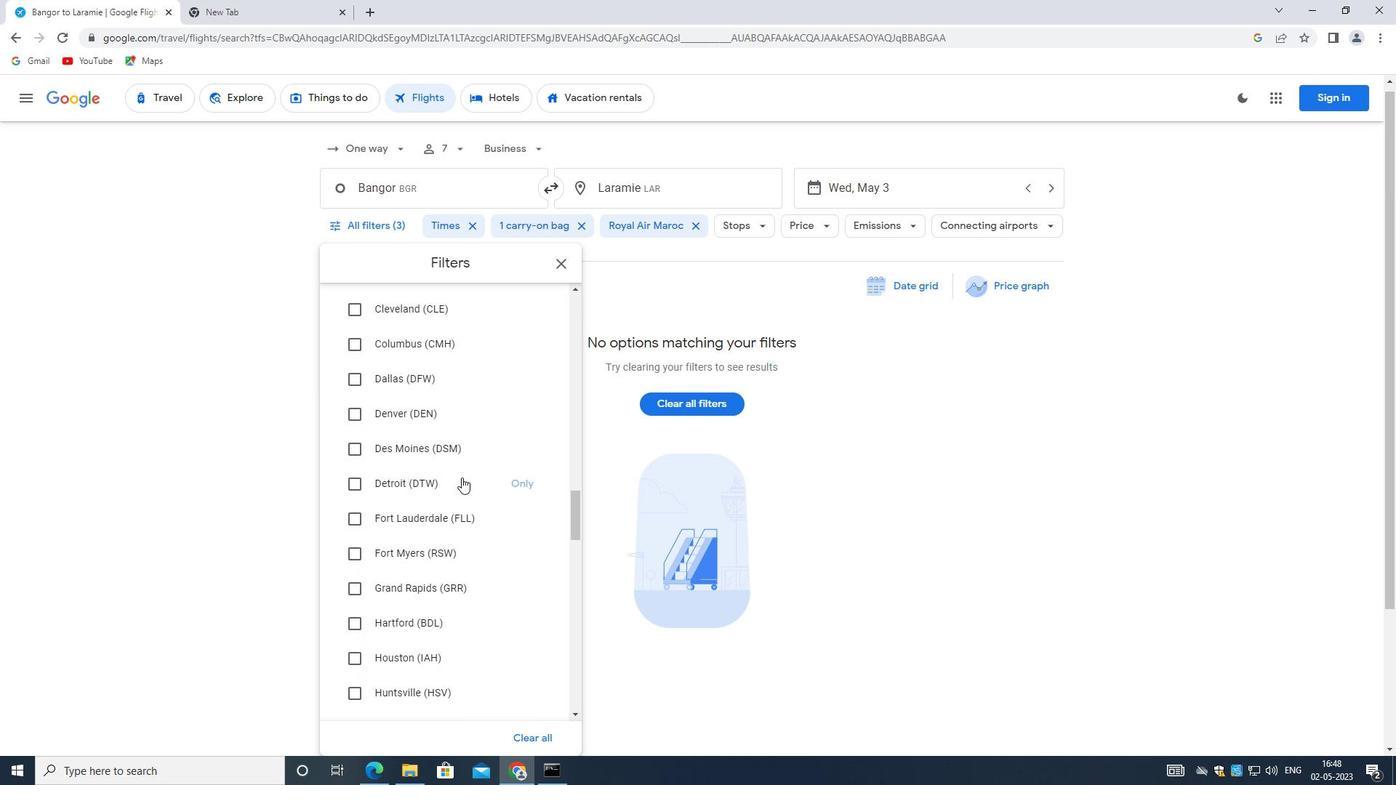 
Action: Mouse scrolled (460, 487) with delta (0, 0)
Screenshot: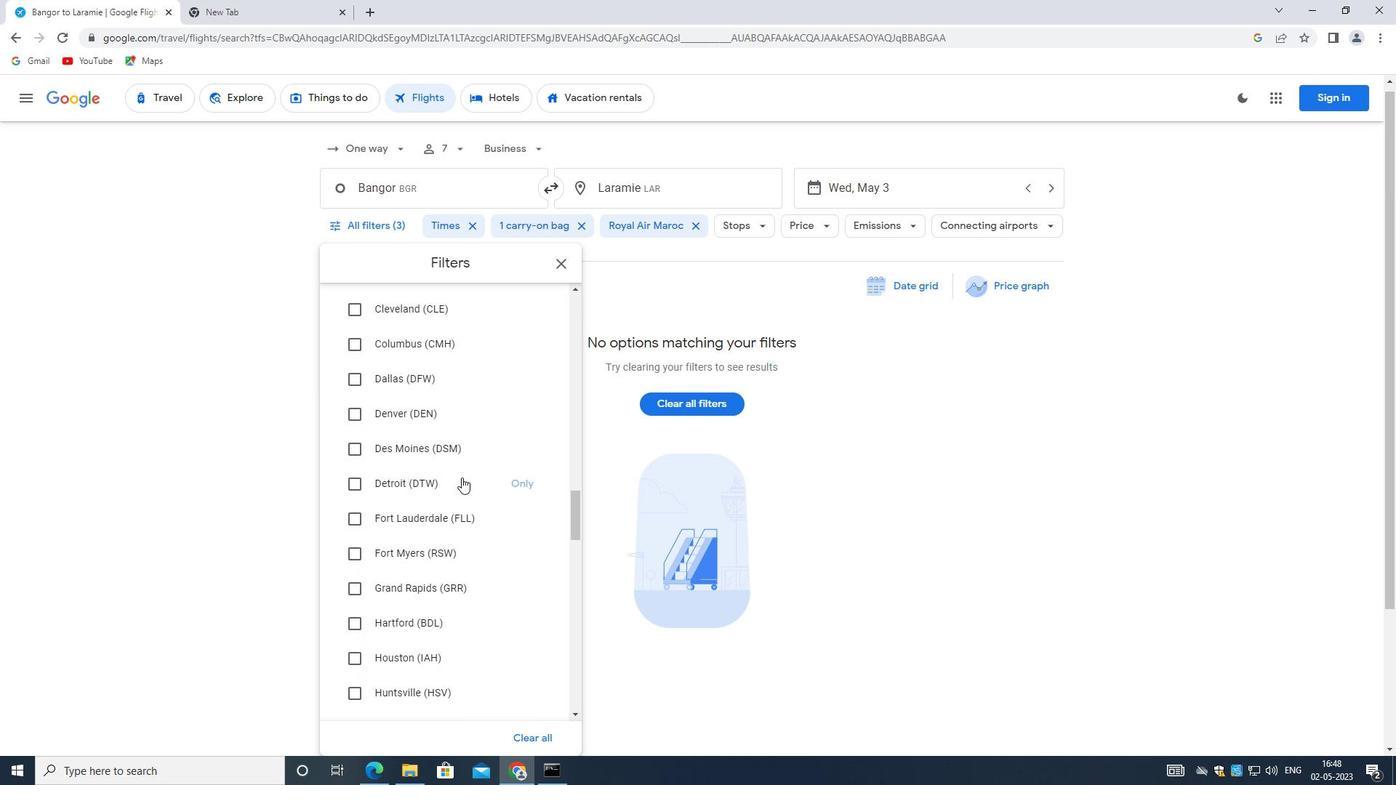 
Action: Mouse moved to (460, 490)
Screenshot: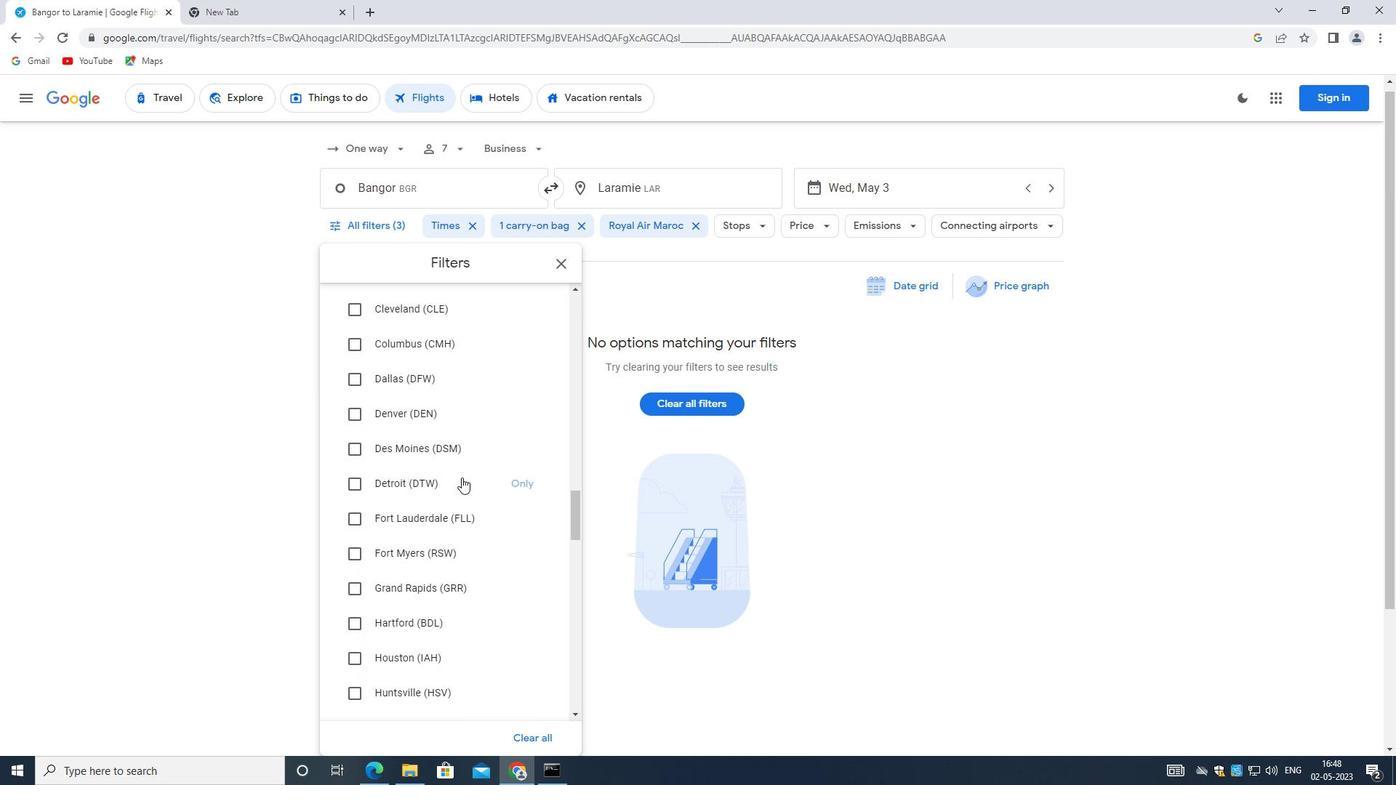 
Action: Mouse scrolled (460, 490) with delta (0, 0)
Screenshot: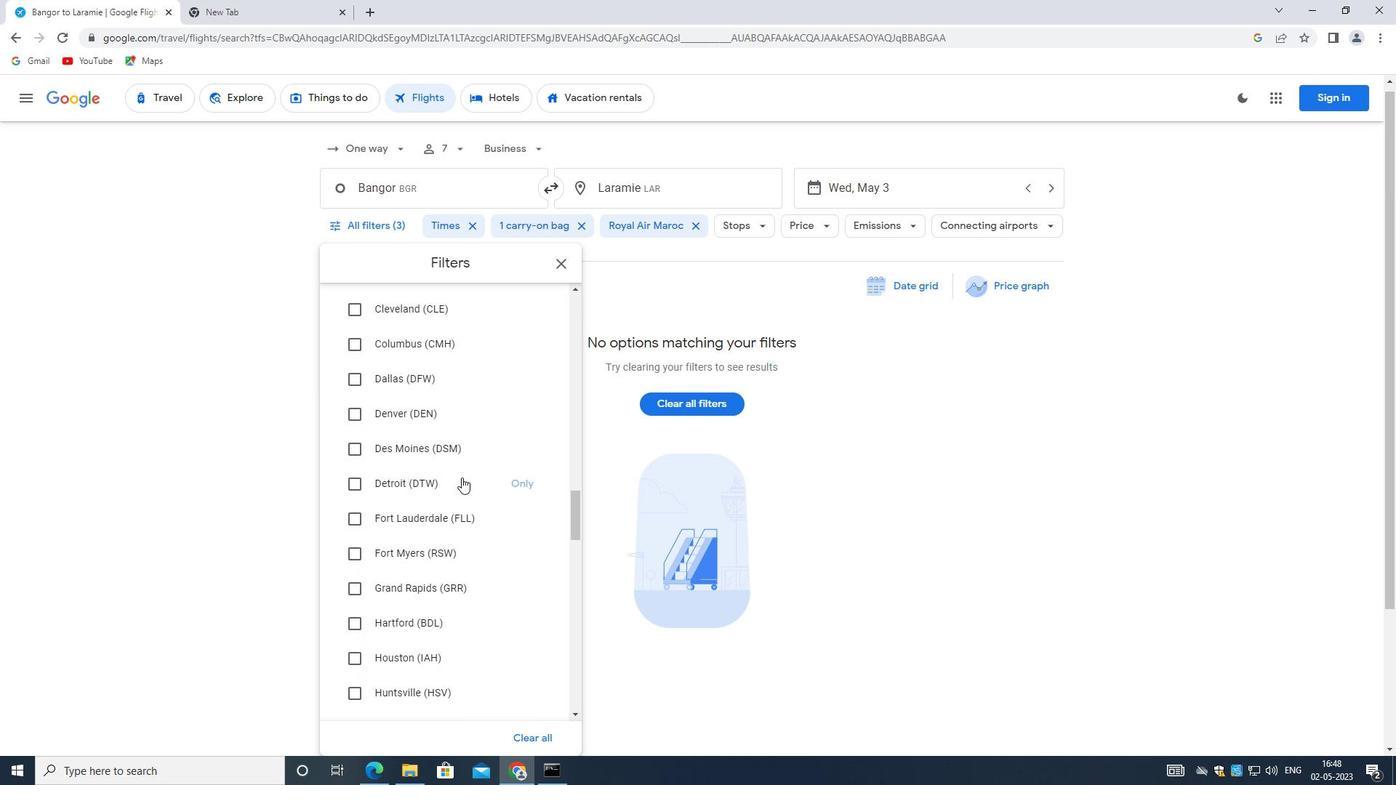 
Action: Mouse moved to (459, 493)
Screenshot: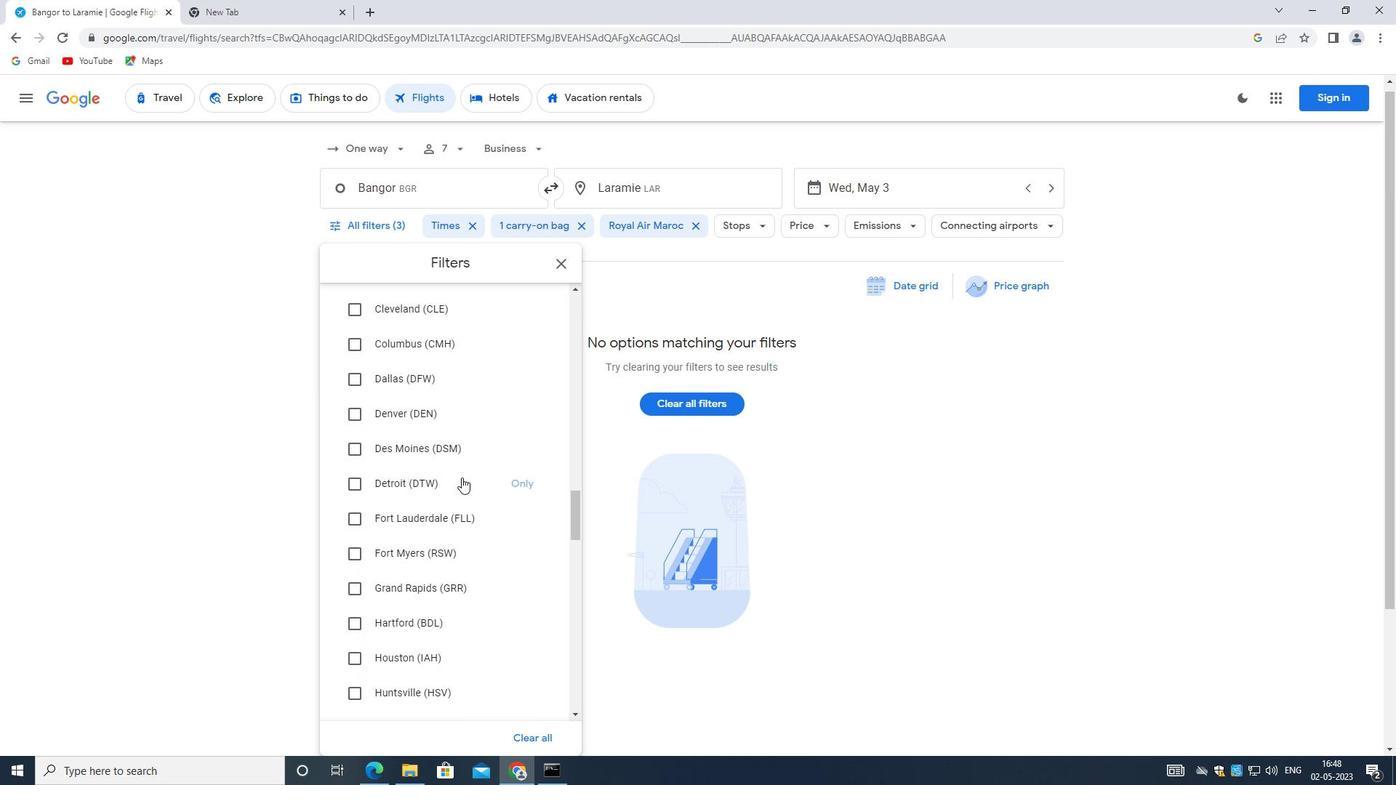 
Action: Mouse scrolled (459, 492) with delta (0, 0)
Screenshot: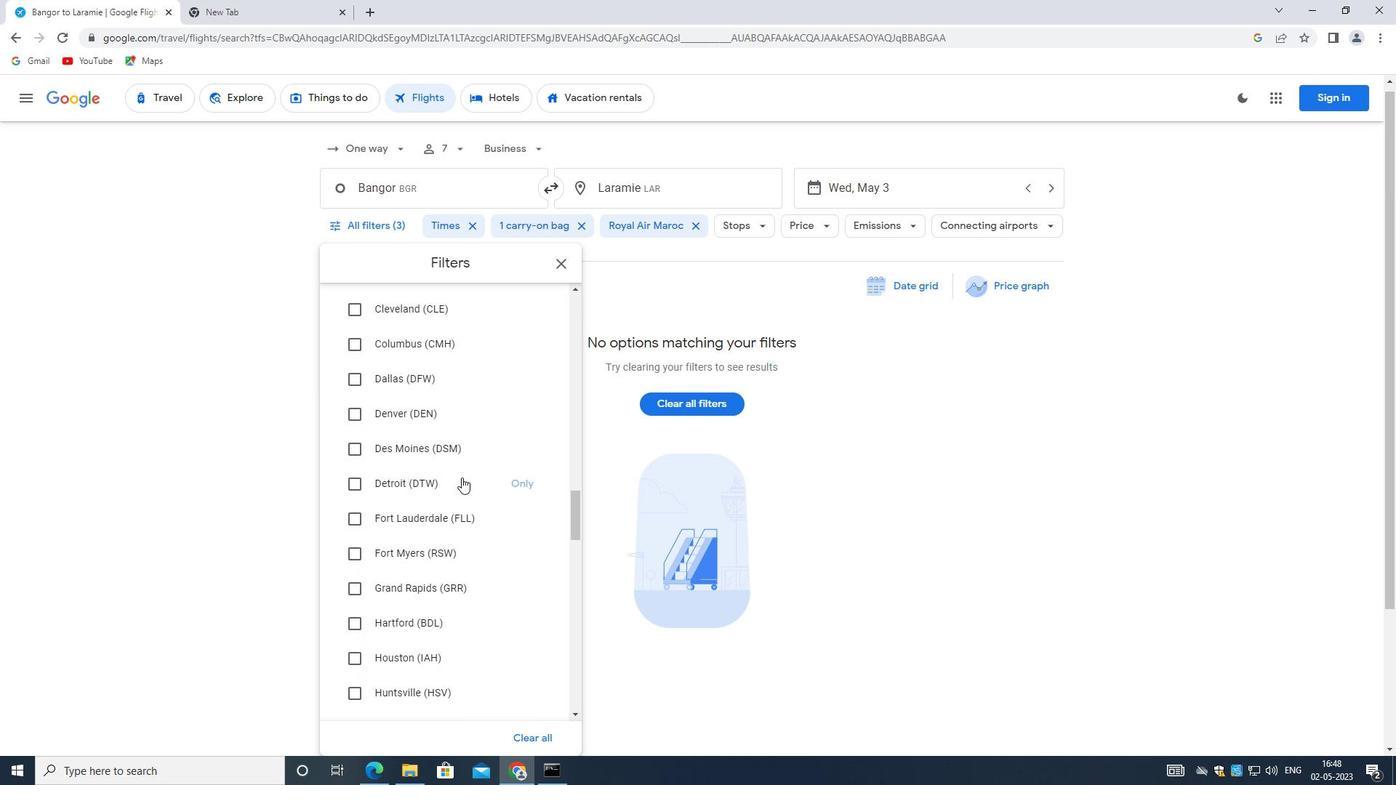 
Action: Mouse moved to (458, 493)
Screenshot: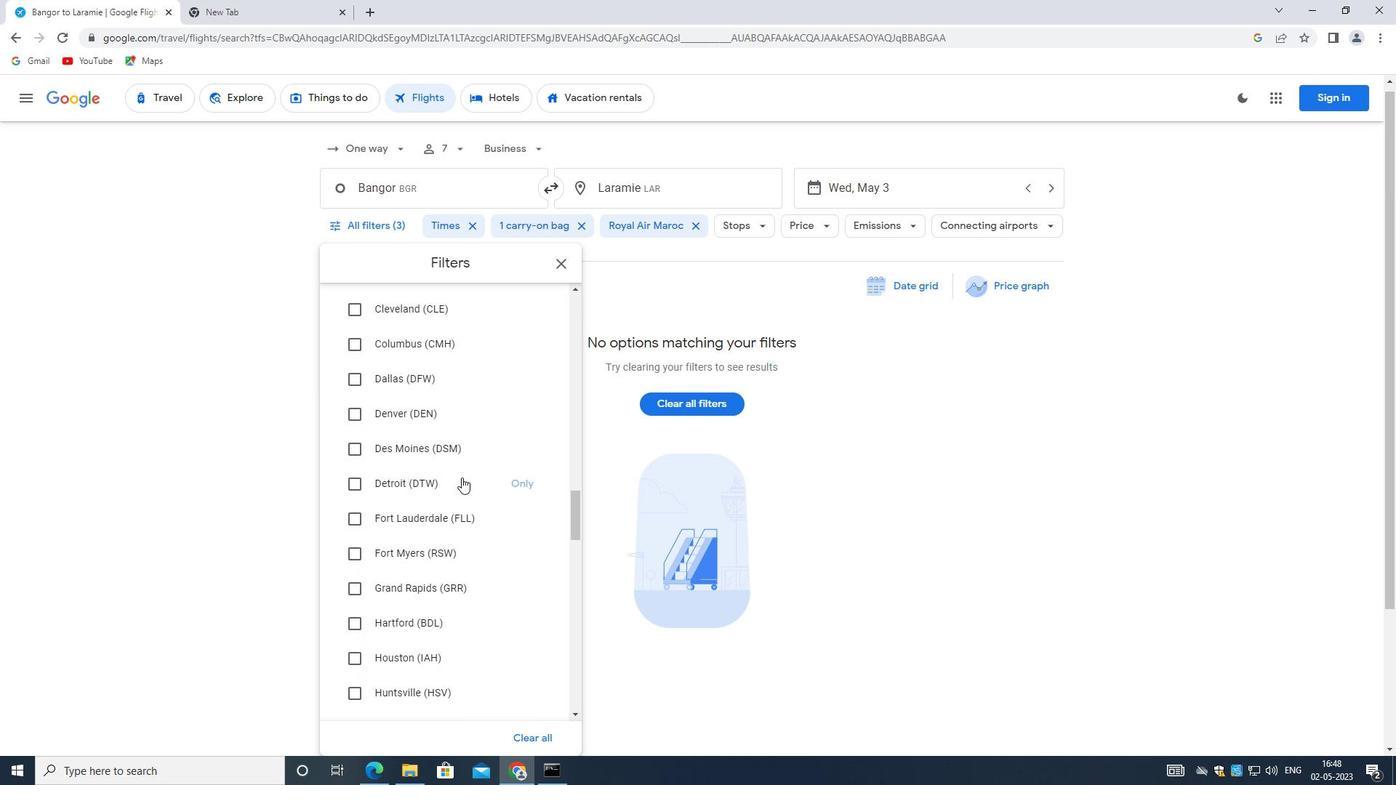 
Action: Mouse scrolled (458, 492) with delta (0, 0)
Screenshot: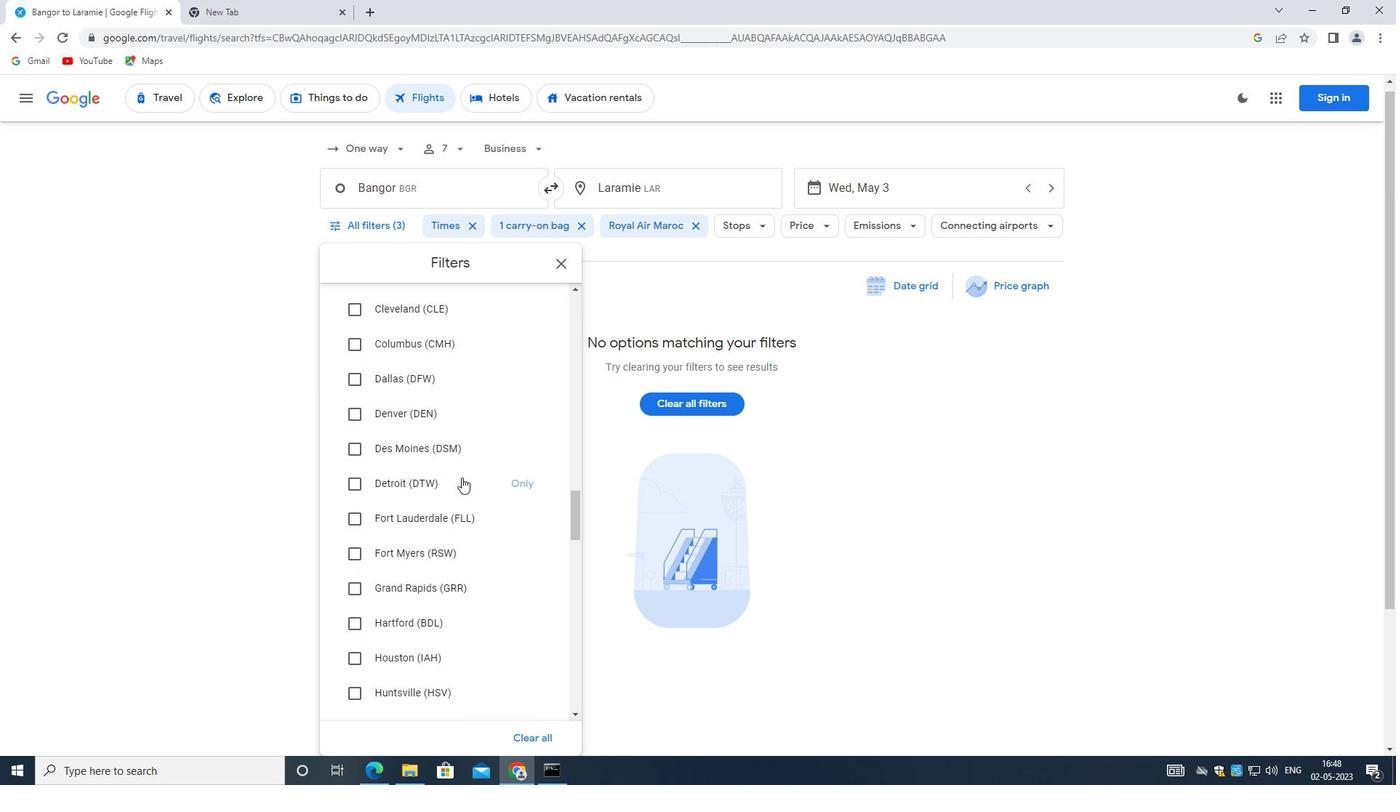 
Action: Mouse scrolled (458, 492) with delta (0, 0)
Screenshot: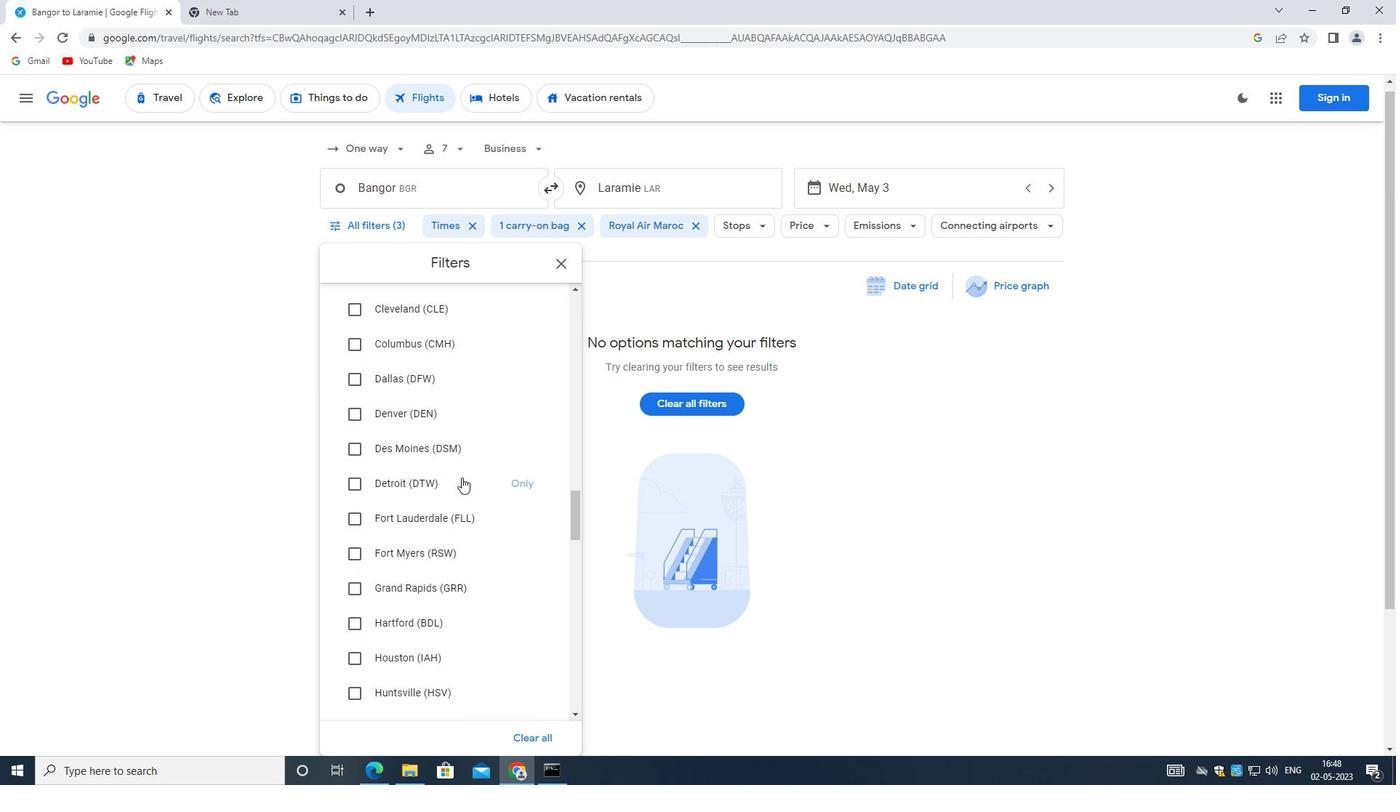 
Action: Mouse moved to (457, 498)
Screenshot: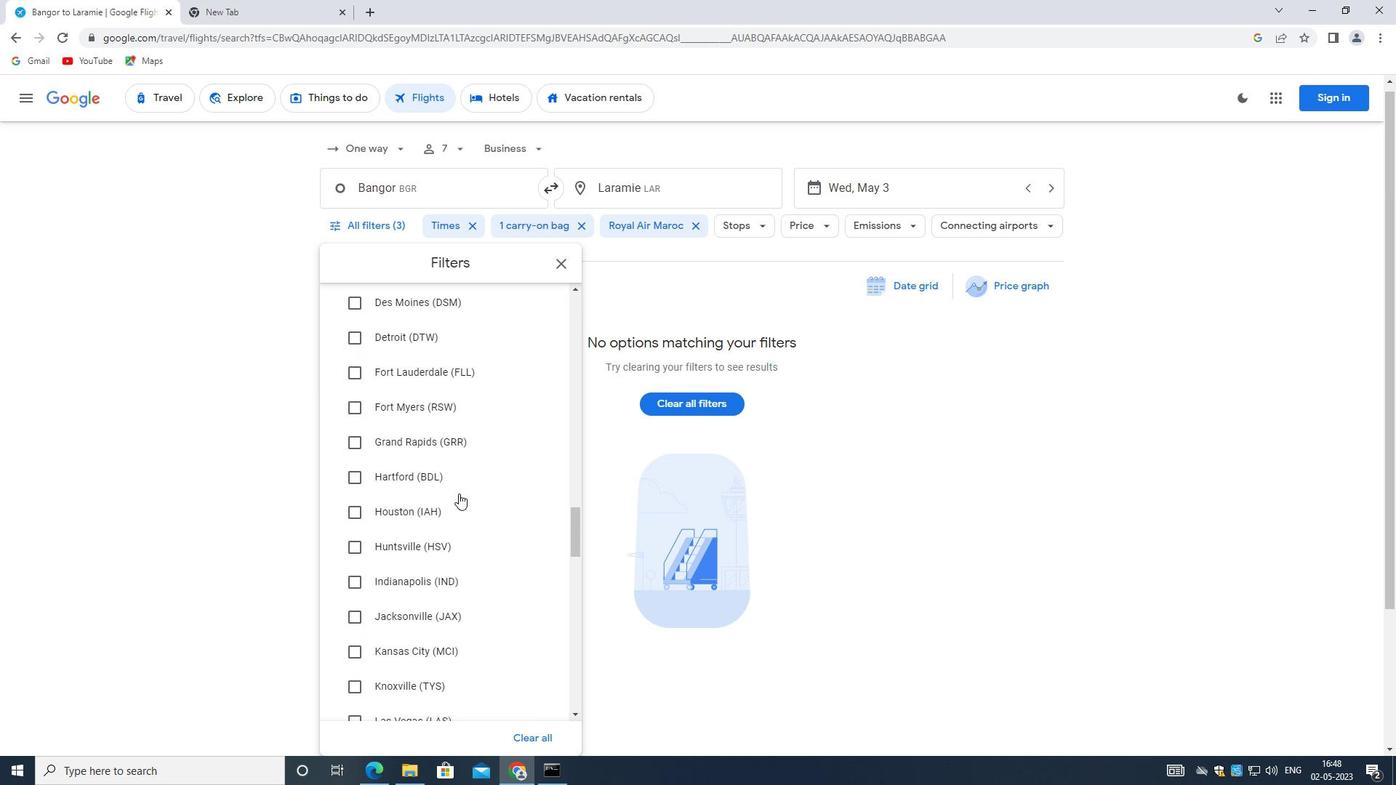 
Action: Mouse scrolled (457, 497) with delta (0, 0)
Screenshot: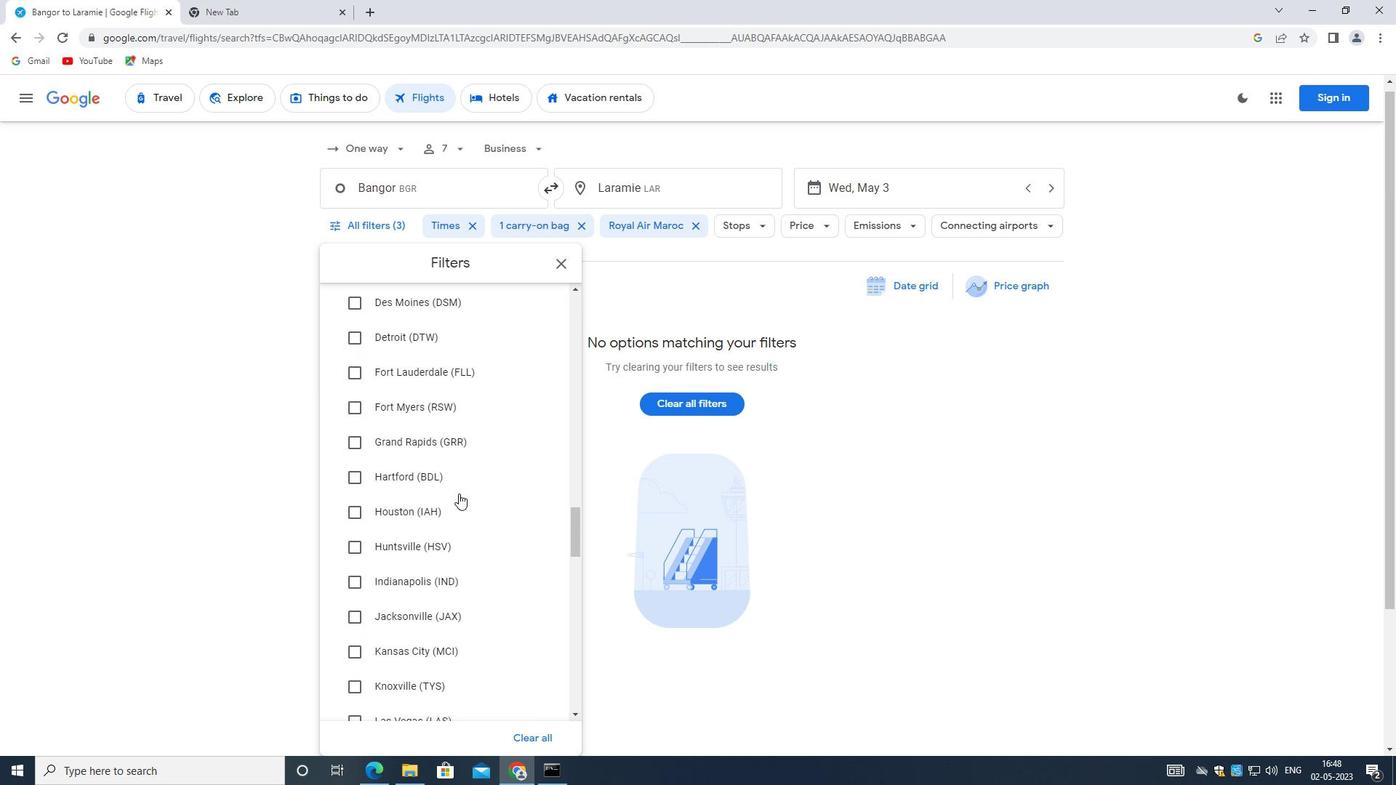 
Action: Mouse moved to (457, 498)
Screenshot: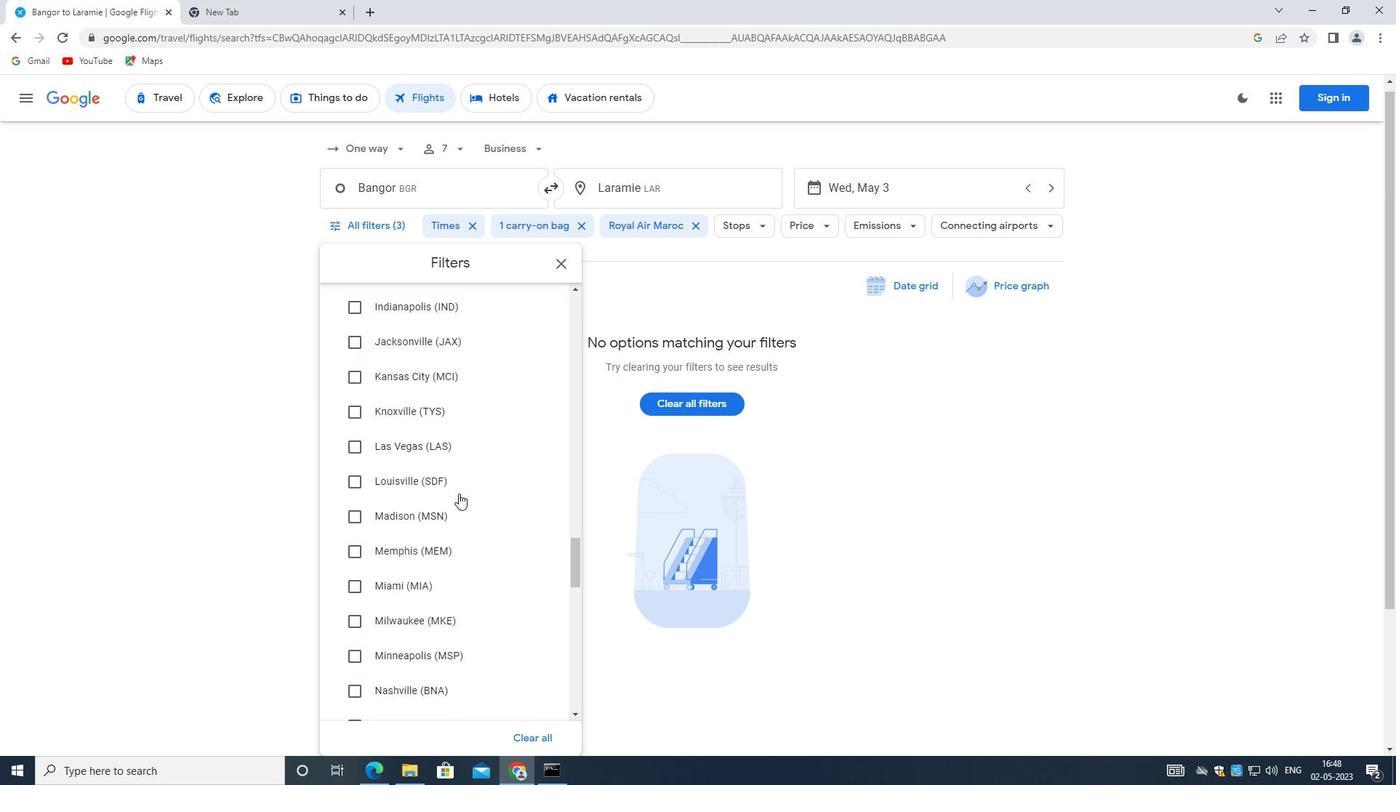 
Action: Mouse scrolled (457, 497) with delta (0, 0)
Screenshot: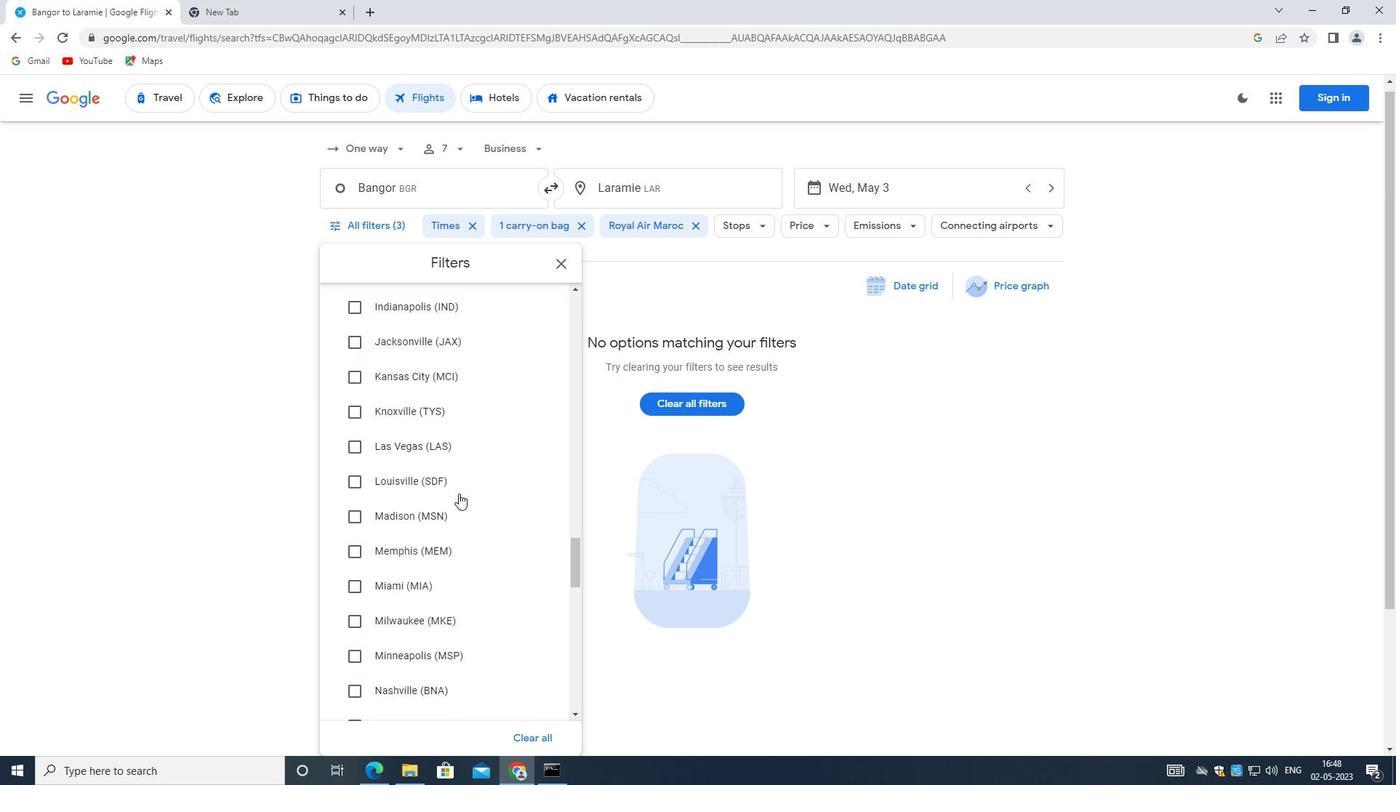 
Action: Mouse moved to (456, 498)
Screenshot: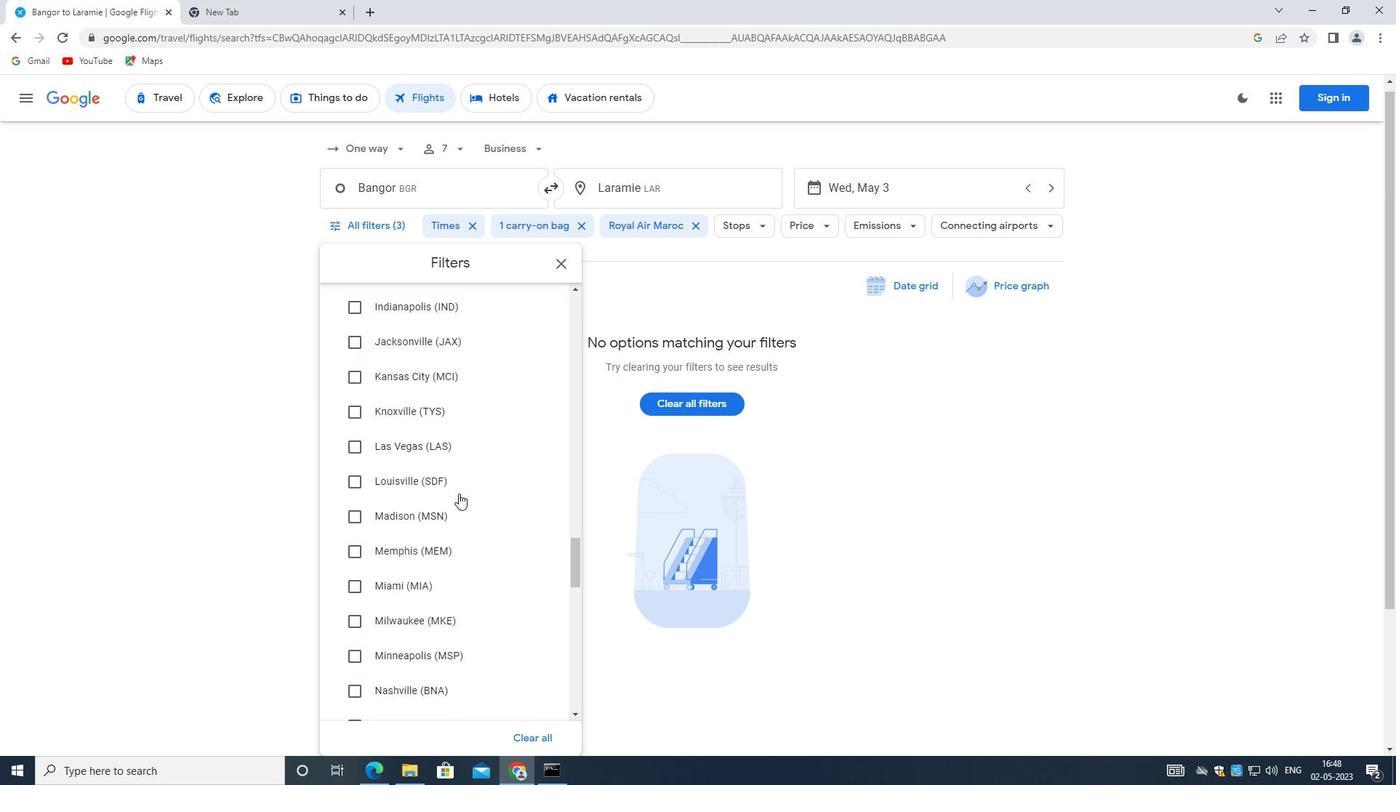 
Action: Mouse scrolled (456, 498) with delta (0, 0)
Screenshot: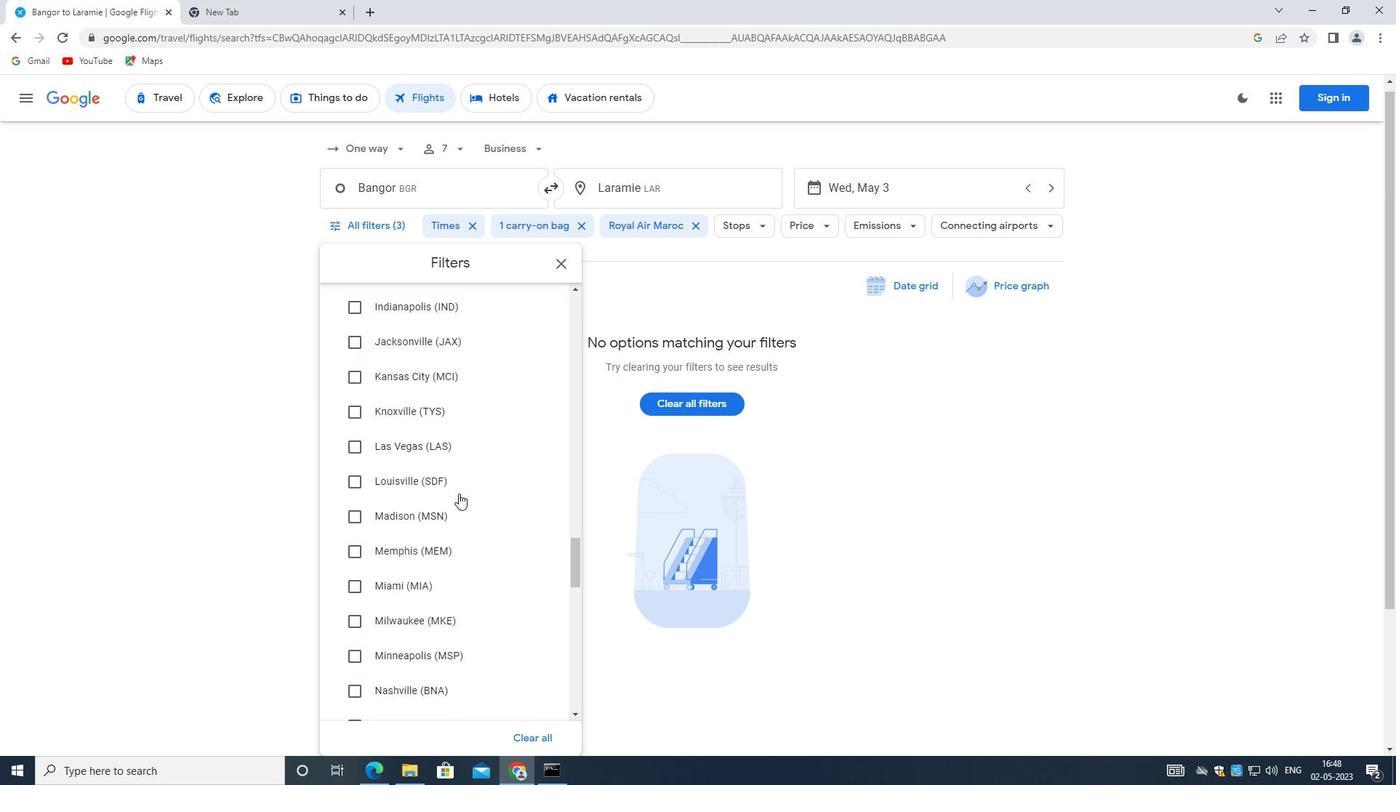 
Action: Mouse scrolled (456, 498) with delta (0, 0)
Screenshot: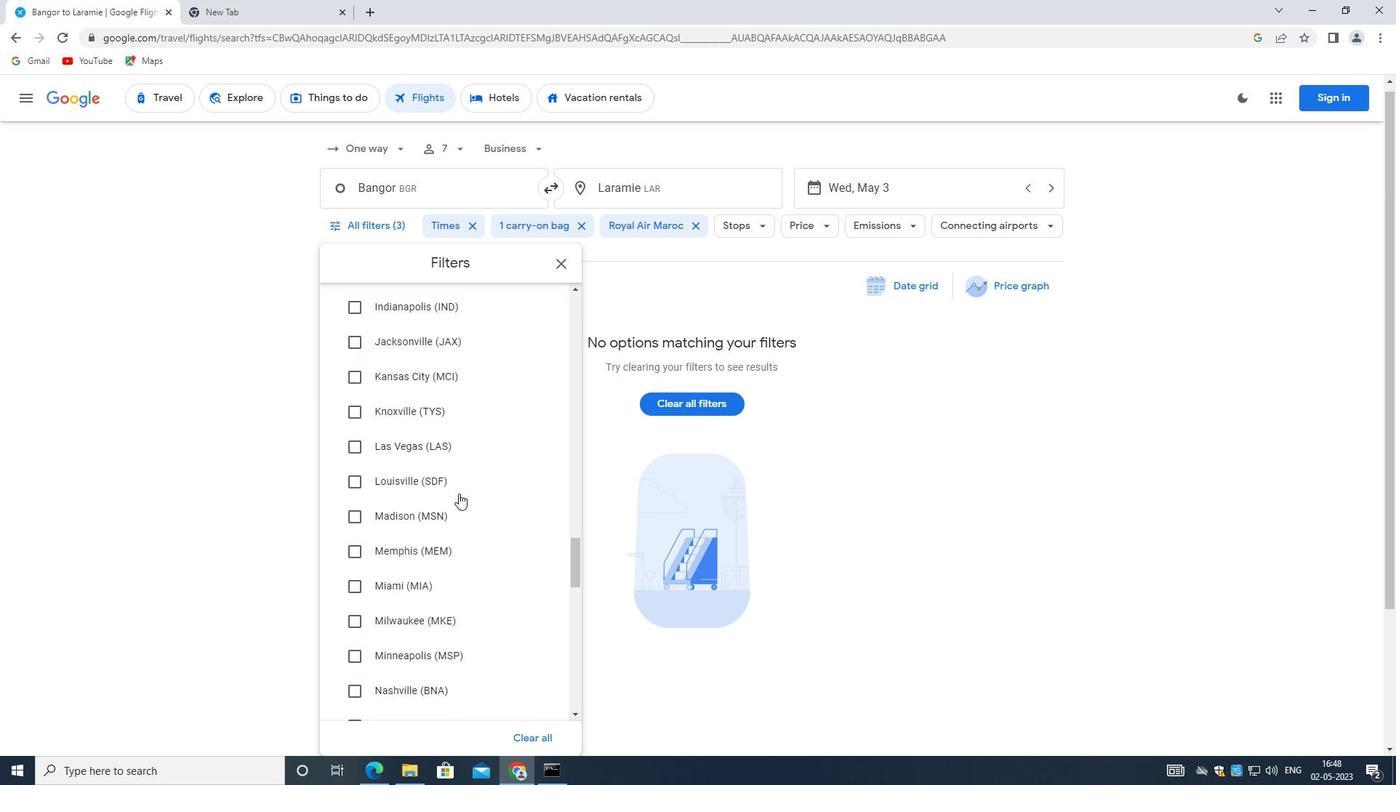 
Action: Mouse moved to (455, 498)
Screenshot: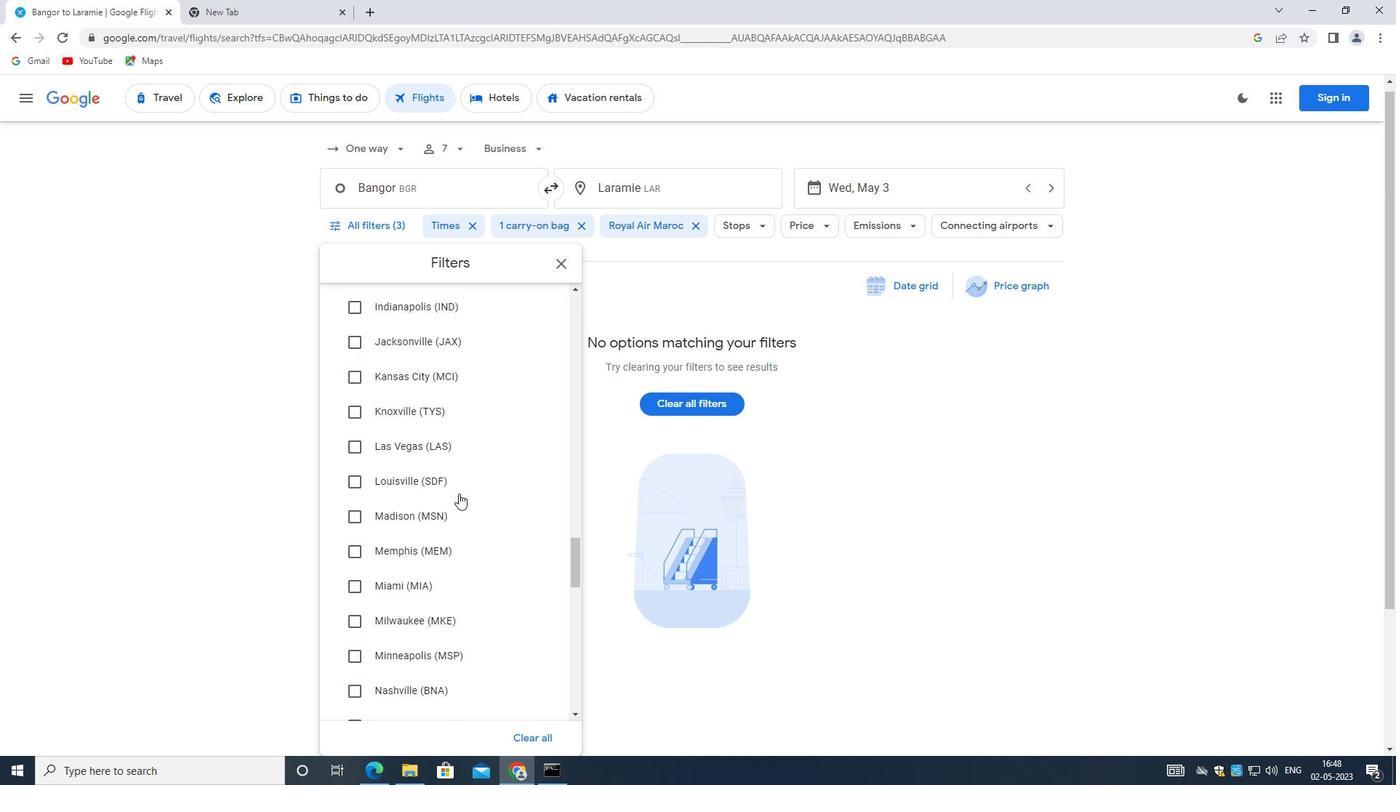 
Action: Mouse scrolled (455, 498) with delta (0, 0)
Screenshot: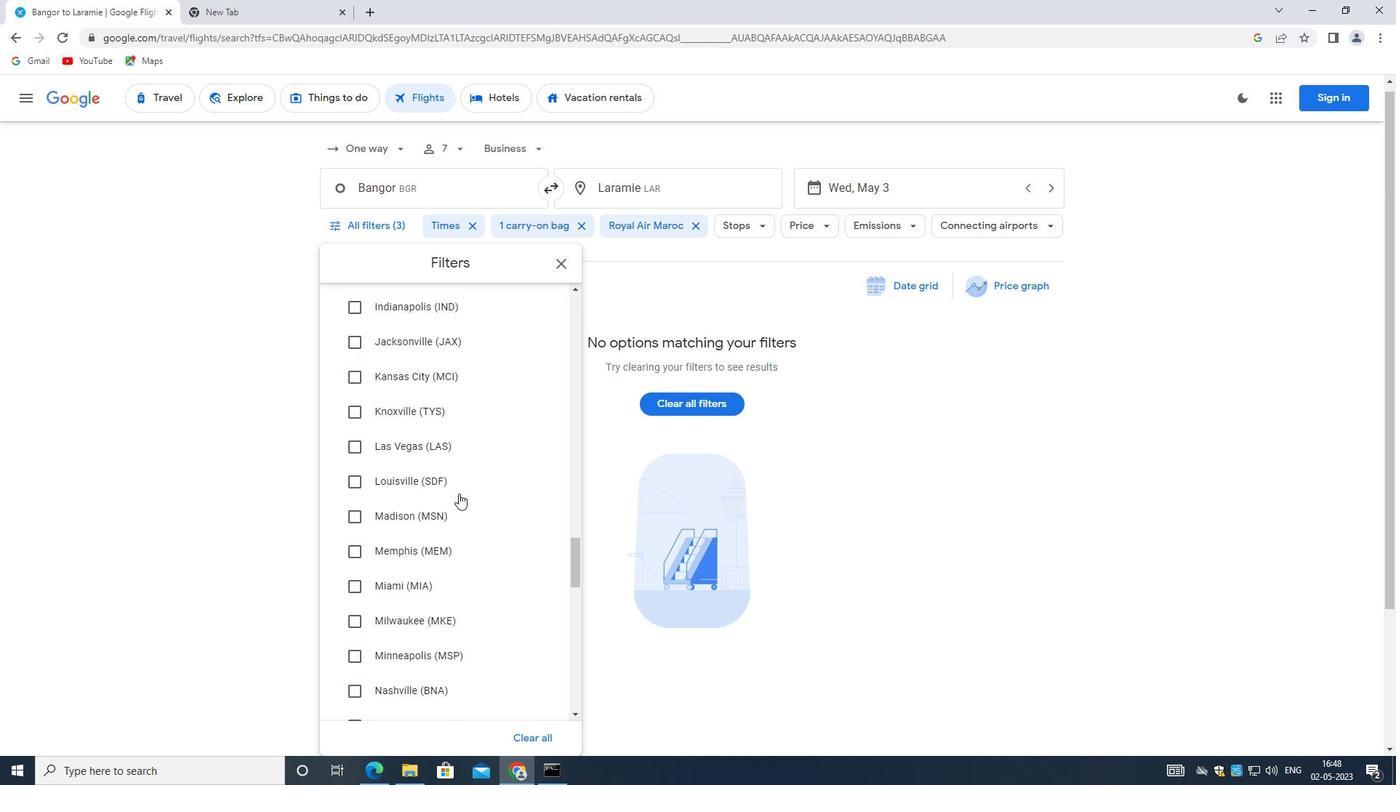 
Action: Mouse moved to (447, 495)
Screenshot: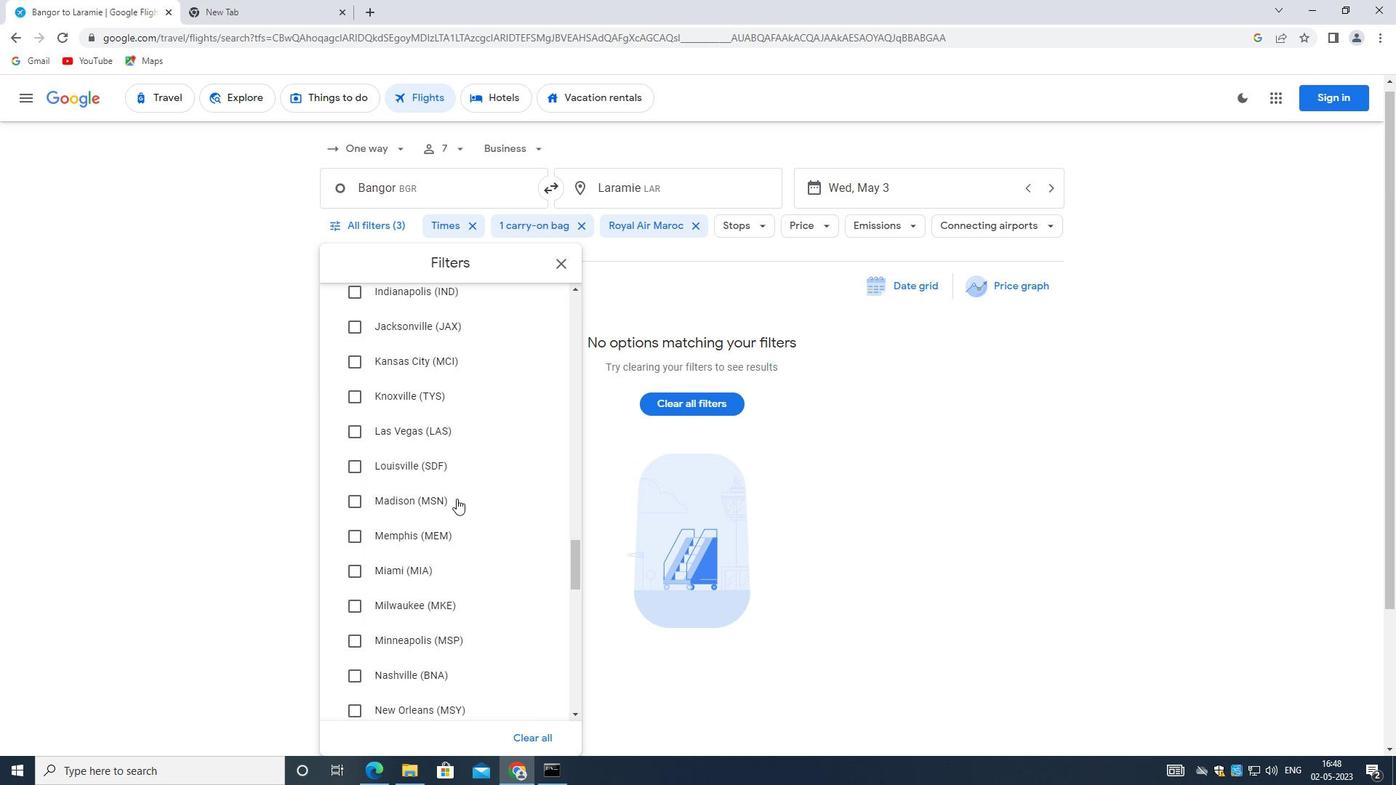 
Action: Mouse scrolled (447, 494) with delta (0, 0)
Screenshot: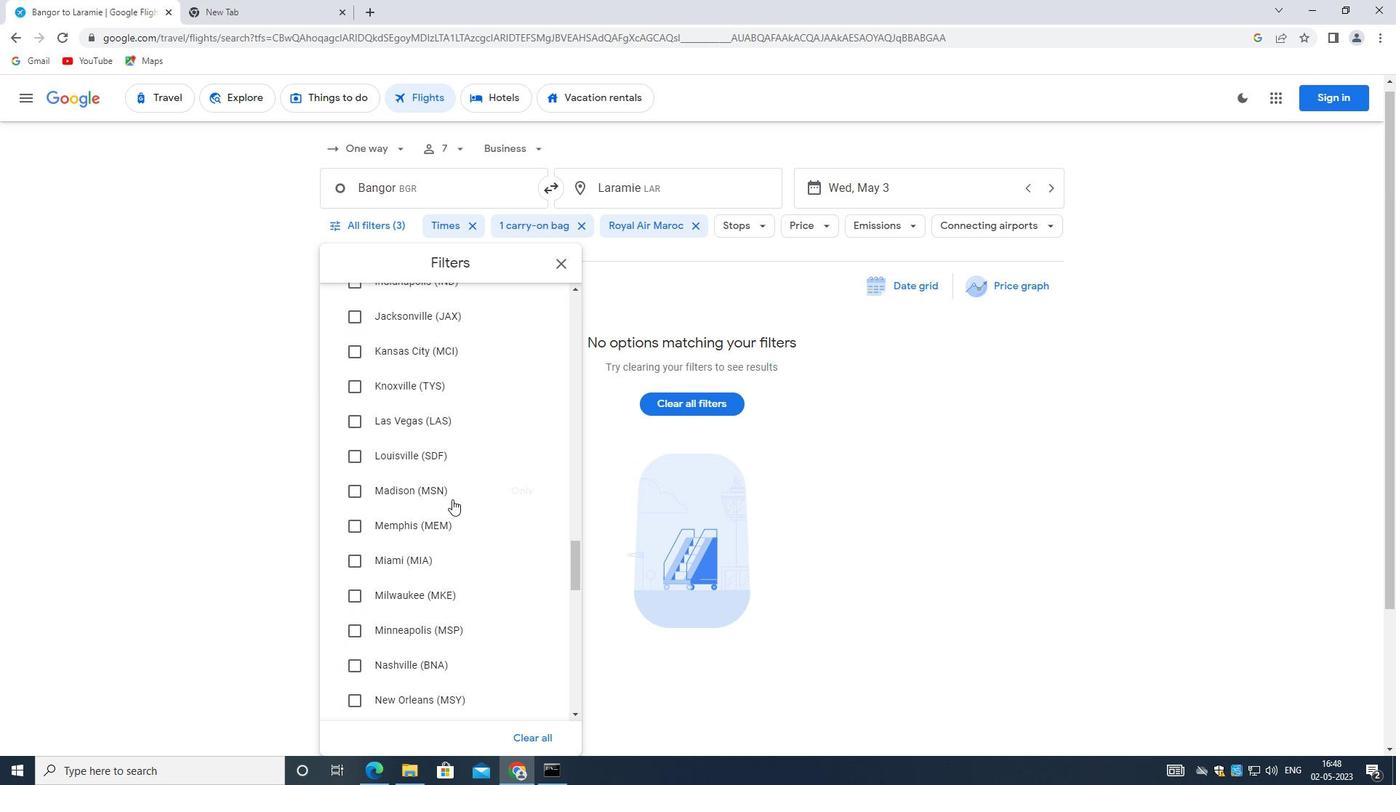 
Action: Mouse moved to (447, 495)
Screenshot: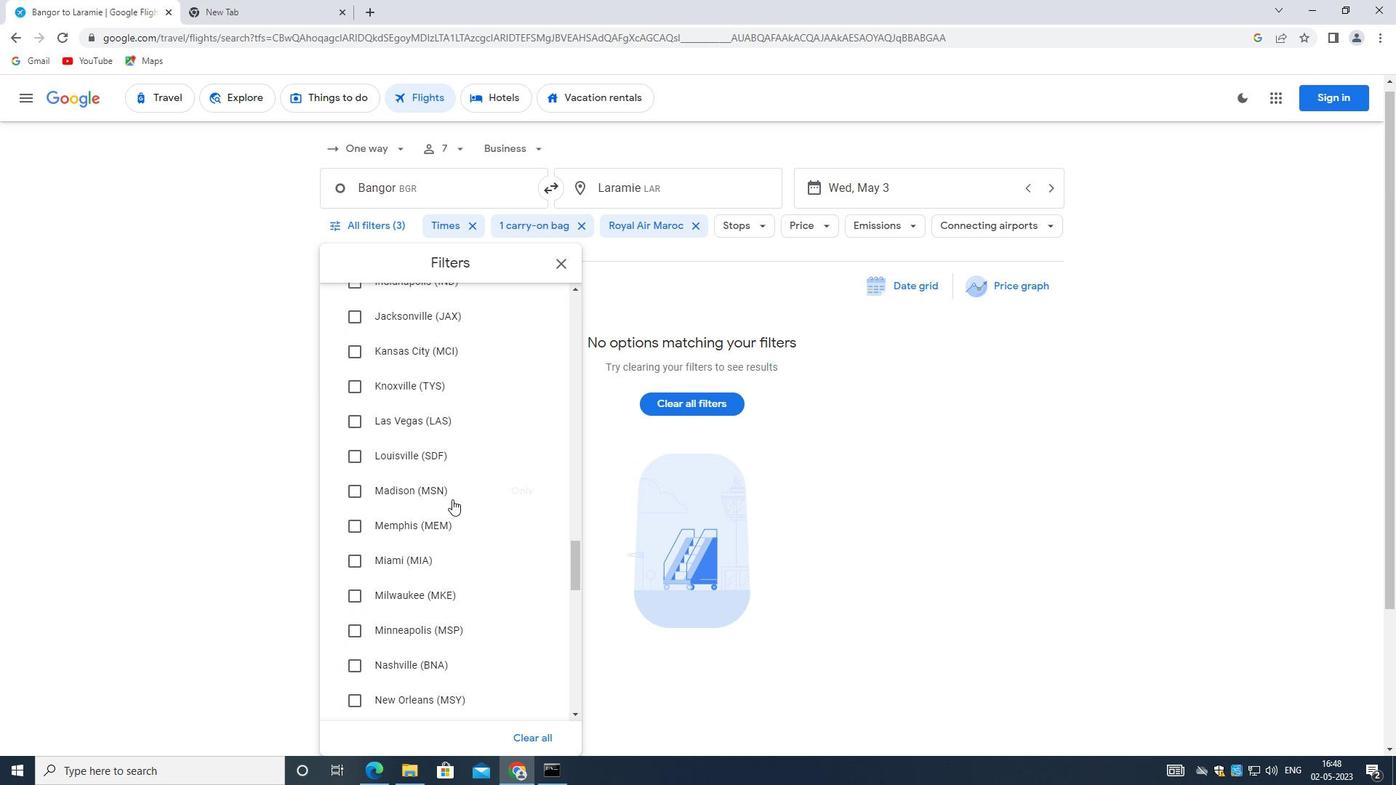 
Action: Mouse scrolled (447, 494) with delta (0, 0)
Screenshot: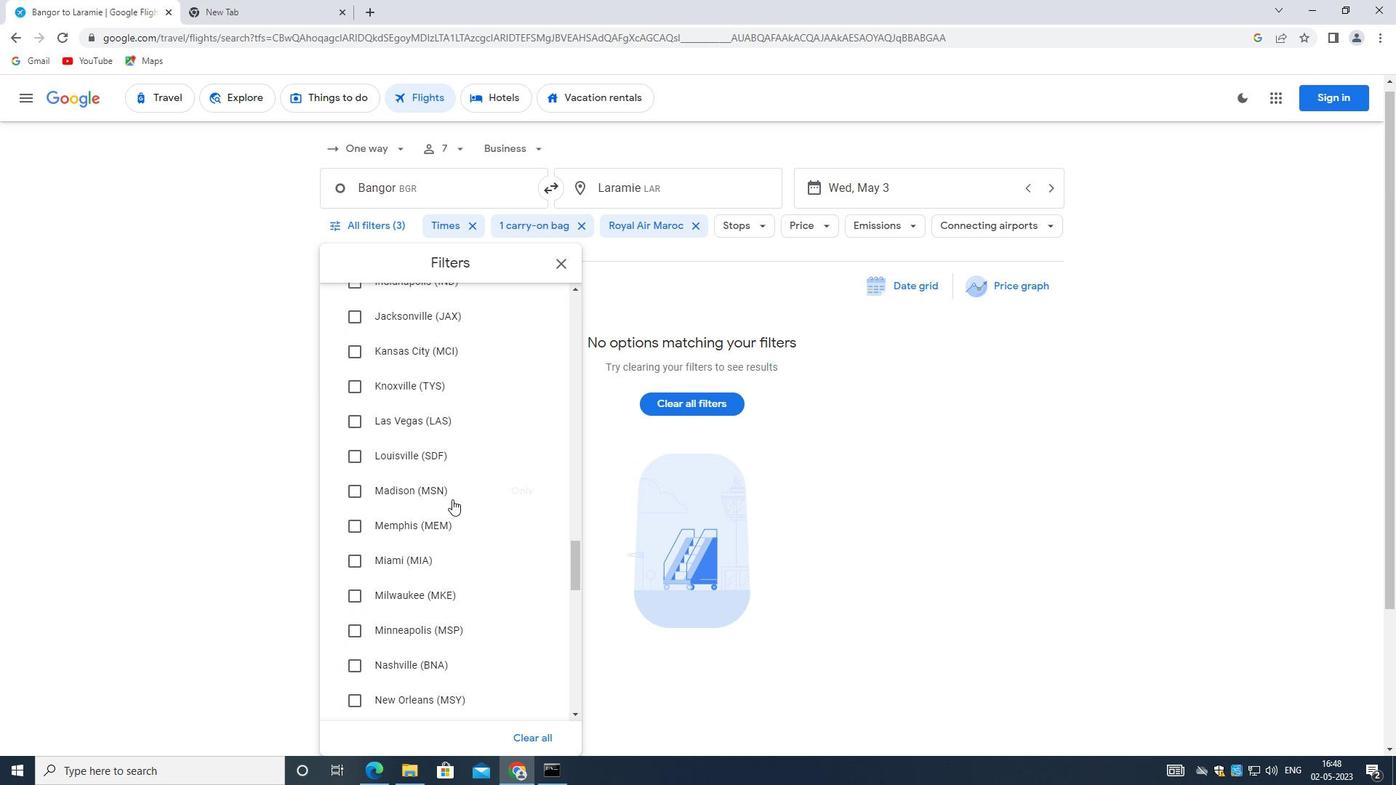 
Action: Mouse moved to (446, 495)
Screenshot: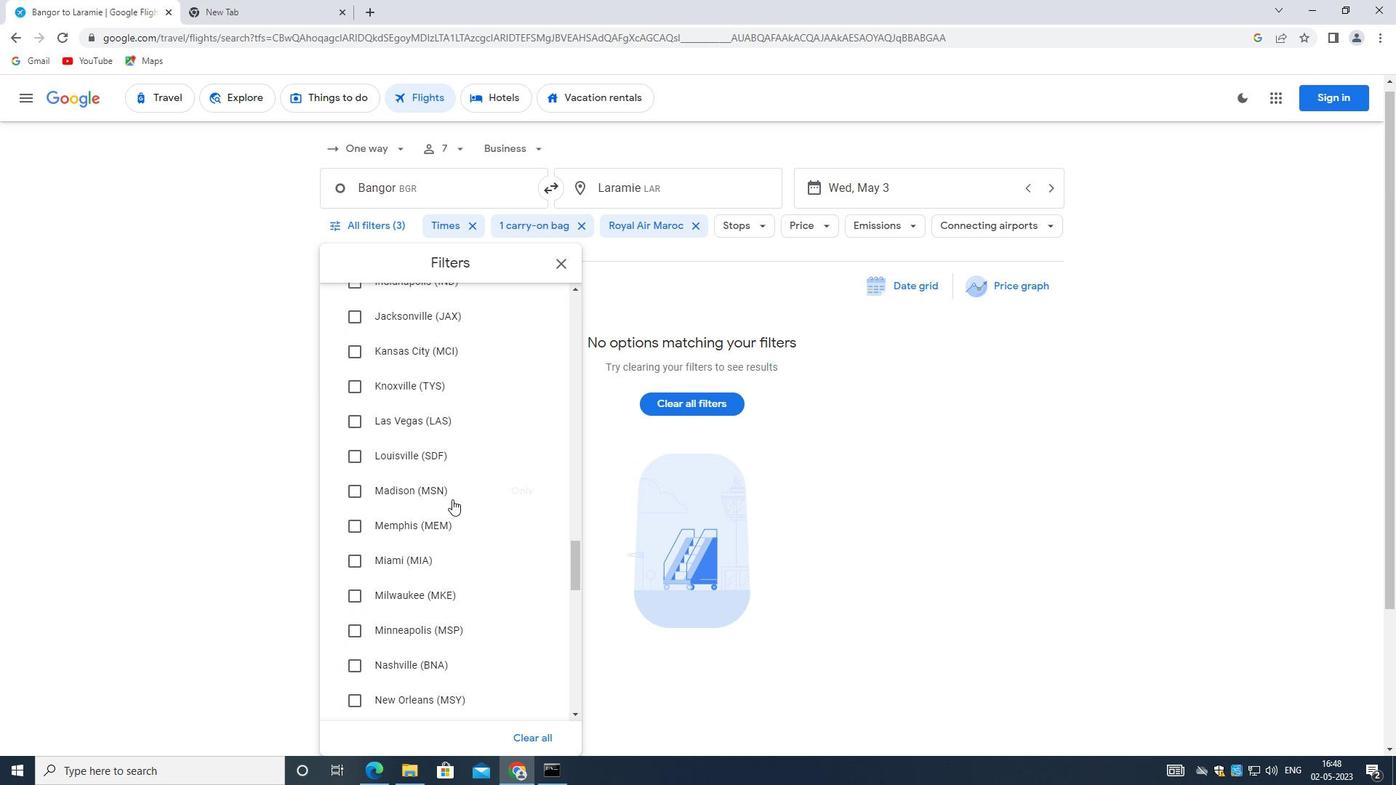
Action: Mouse scrolled (446, 494) with delta (0, 0)
Screenshot: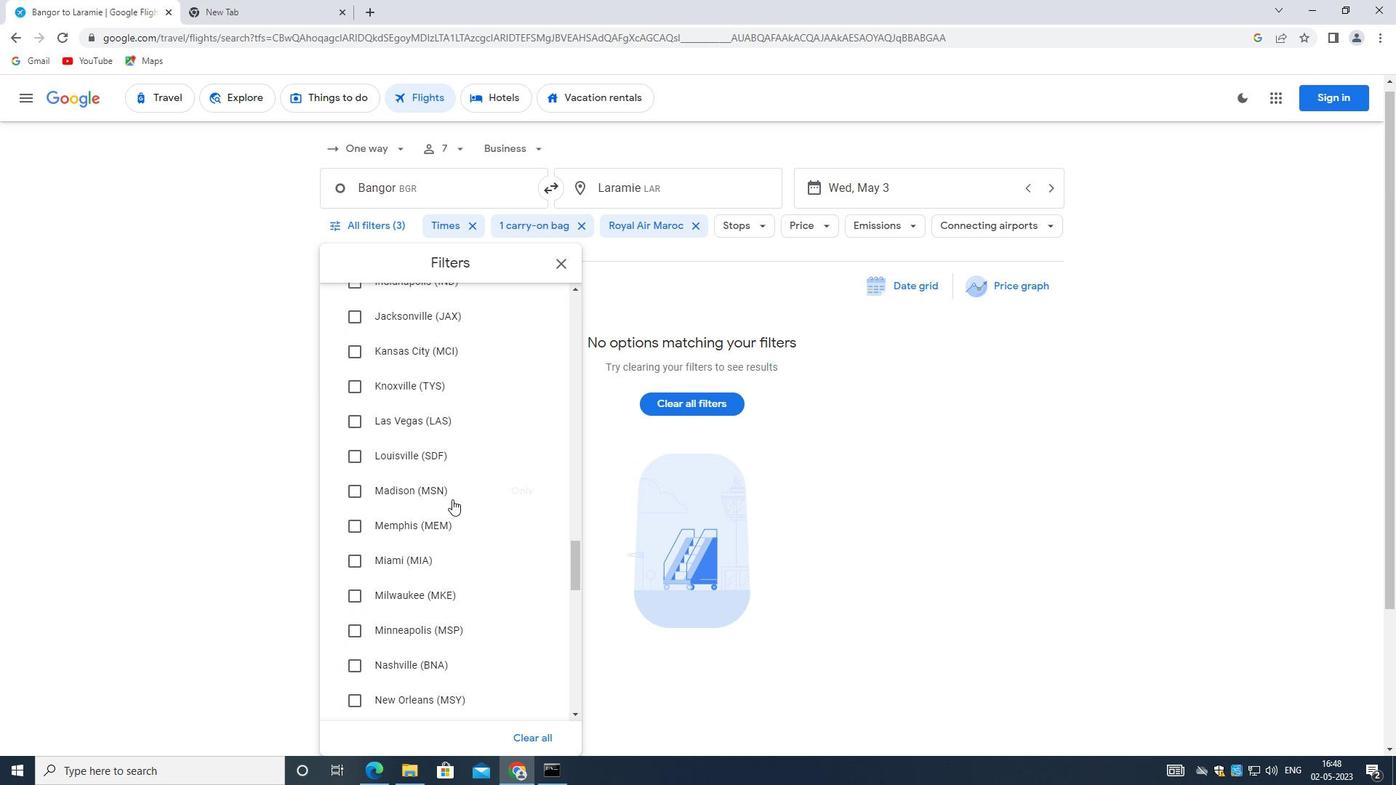
Action: Mouse moved to (445, 495)
Screenshot: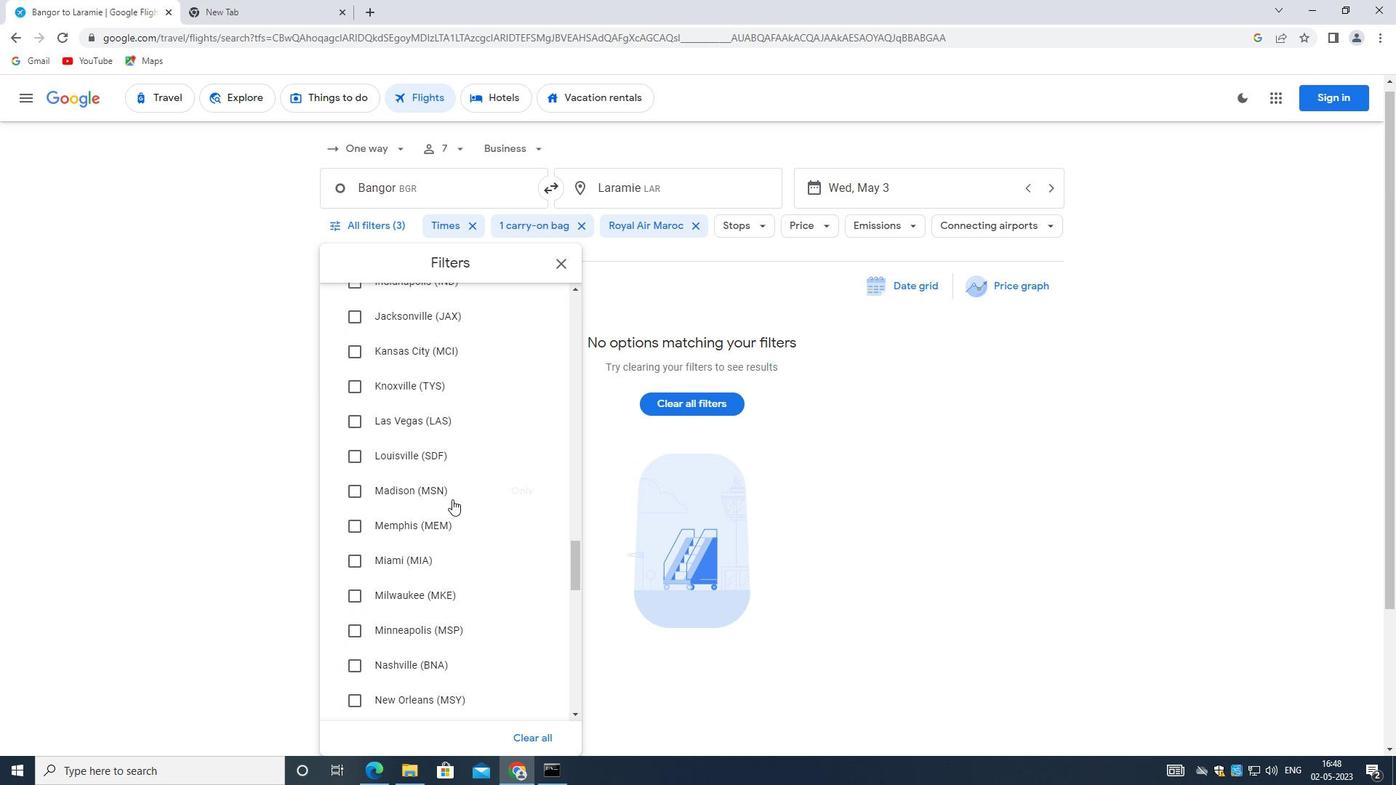 
Action: Mouse scrolled (445, 494) with delta (0, 0)
Screenshot: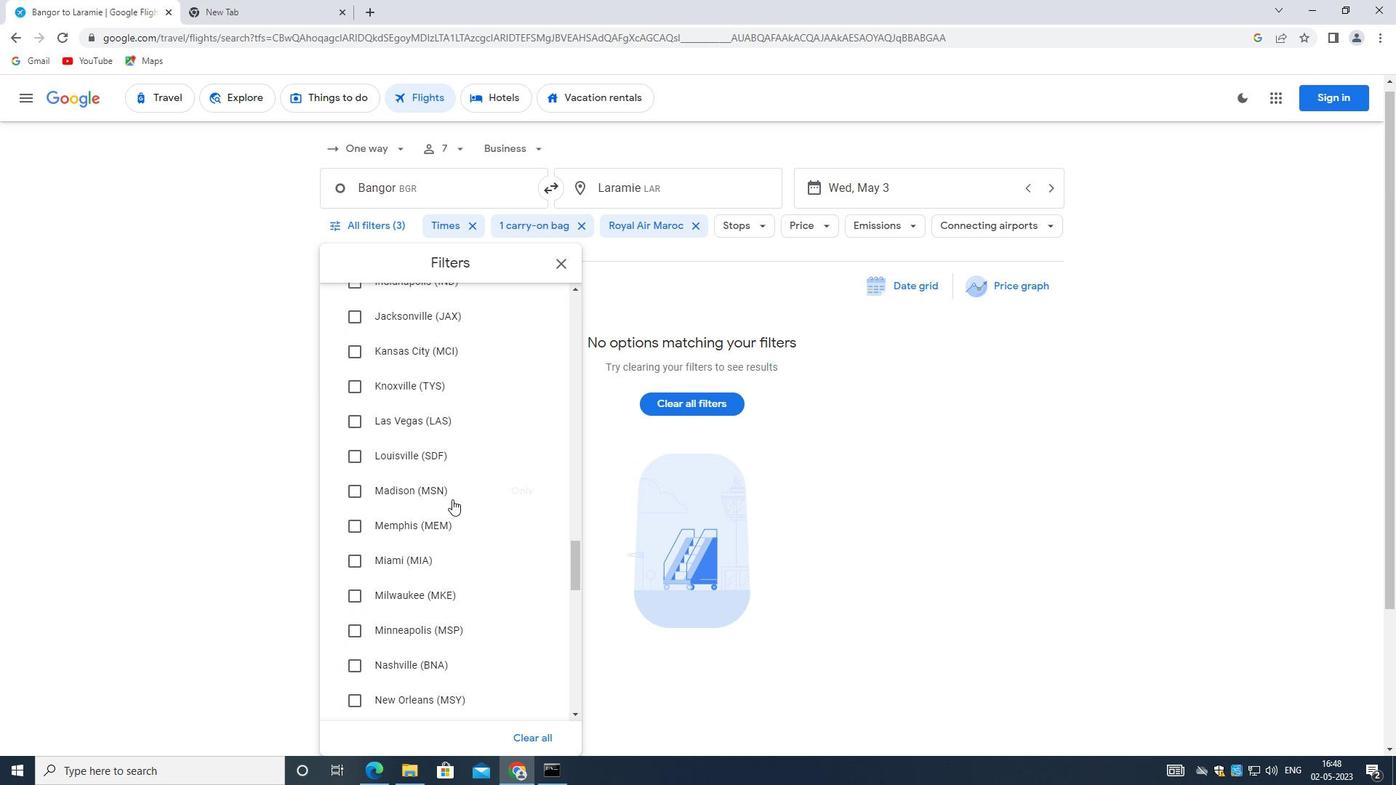 
Action: Mouse scrolled (445, 494) with delta (0, 0)
Screenshot: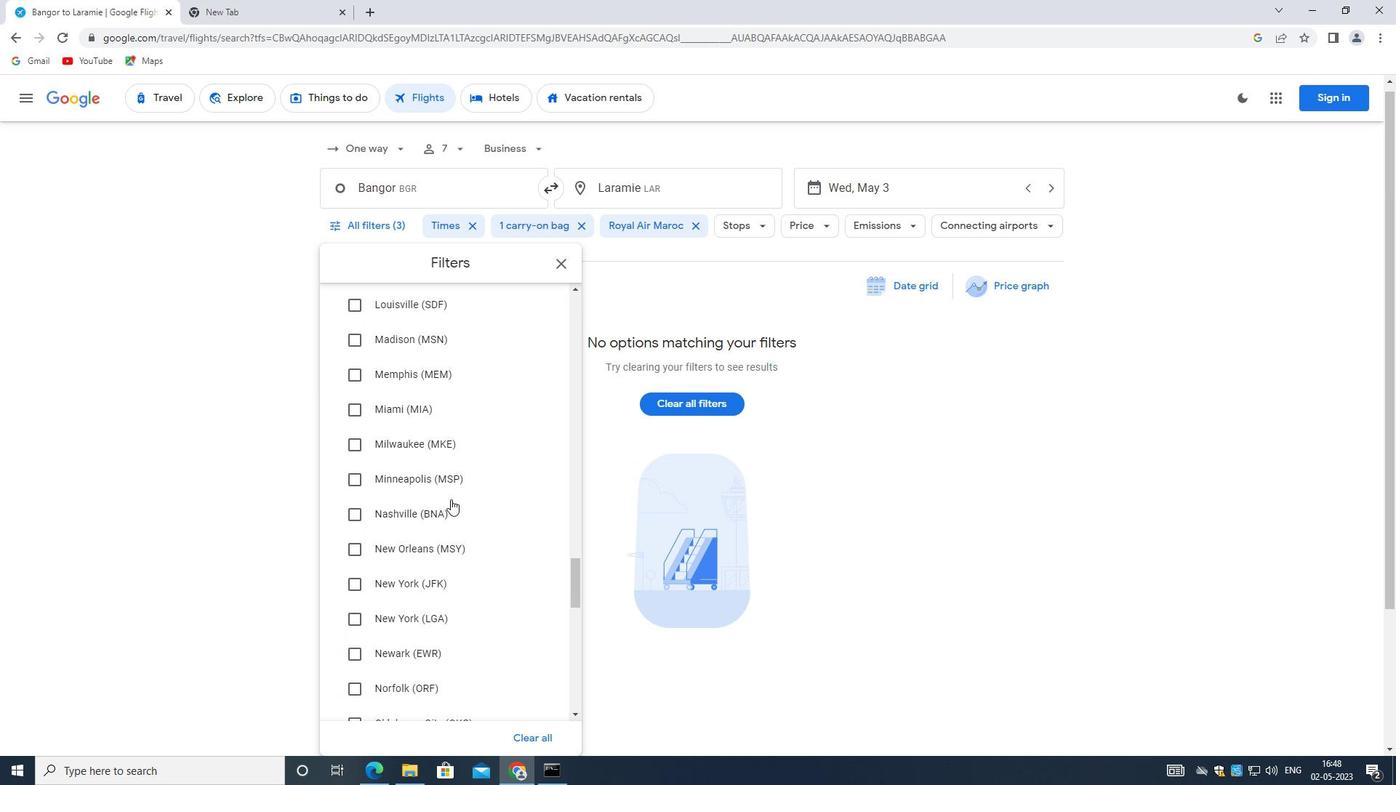 
Action: Mouse moved to (443, 493)
Screenshot: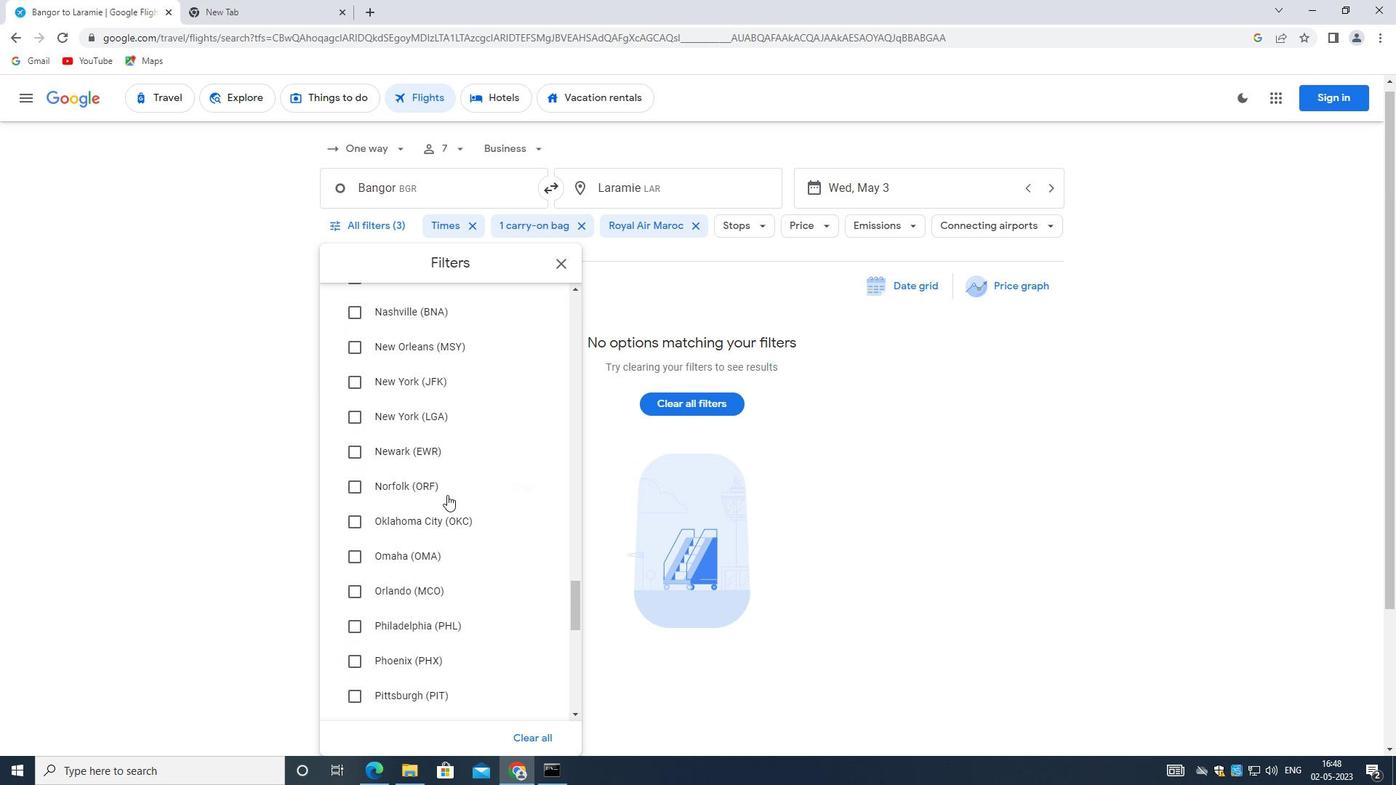 
Action: Mouse scrolled (443, 493) with delta (0, 0)
Screenshot: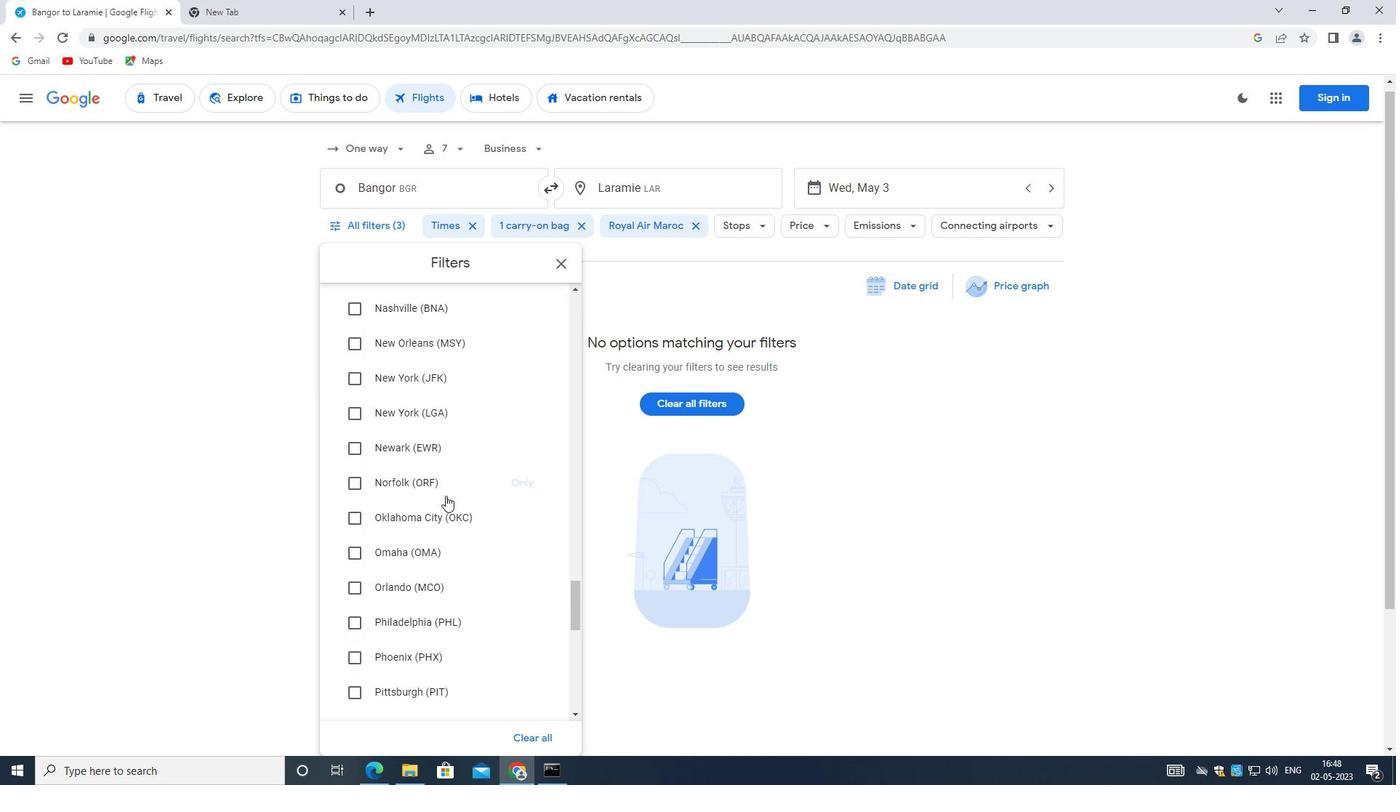 
Action: Mouse scrolled (443, 493) with delta (0, 0)
Screenshot: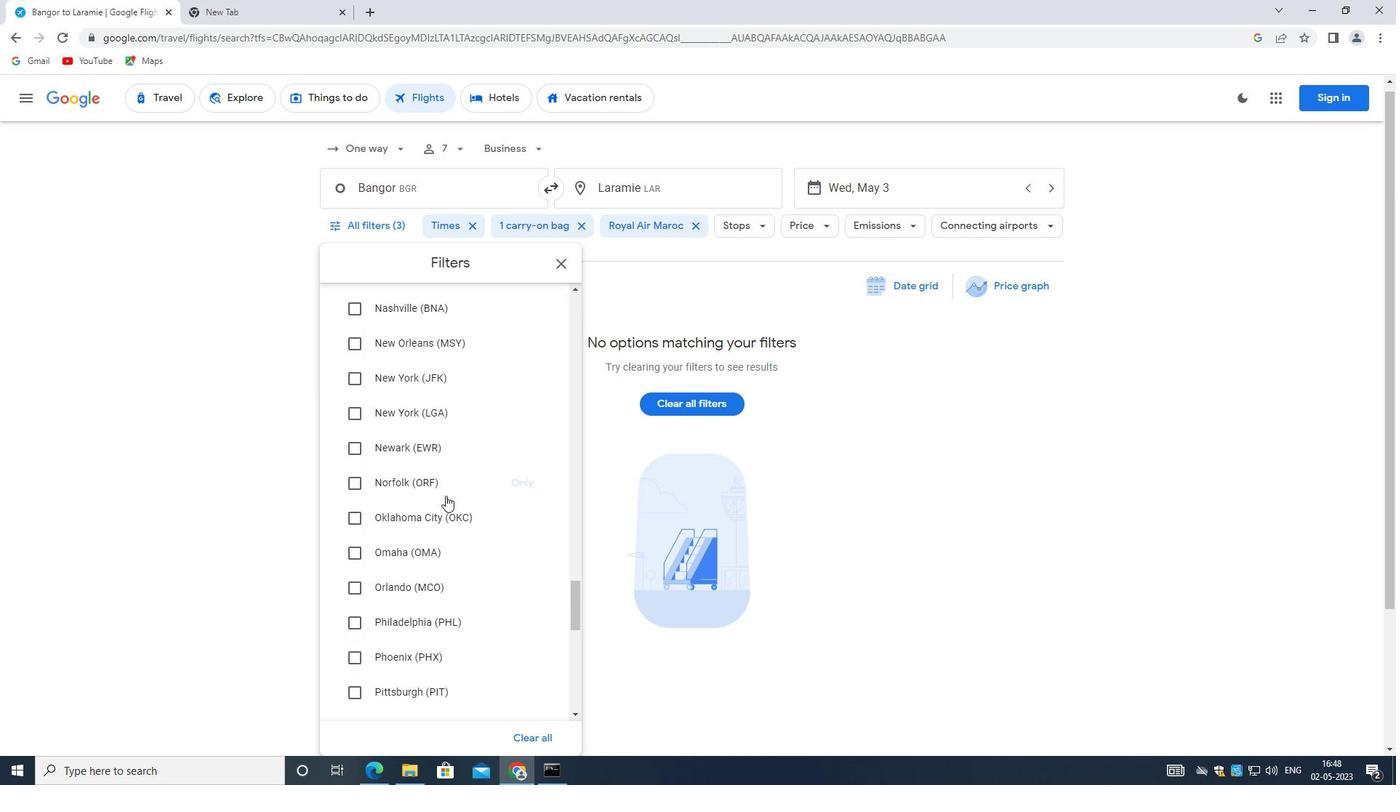 
Action: Mouse scrolled (443, 492) with delta (0, -1)
Screenshot: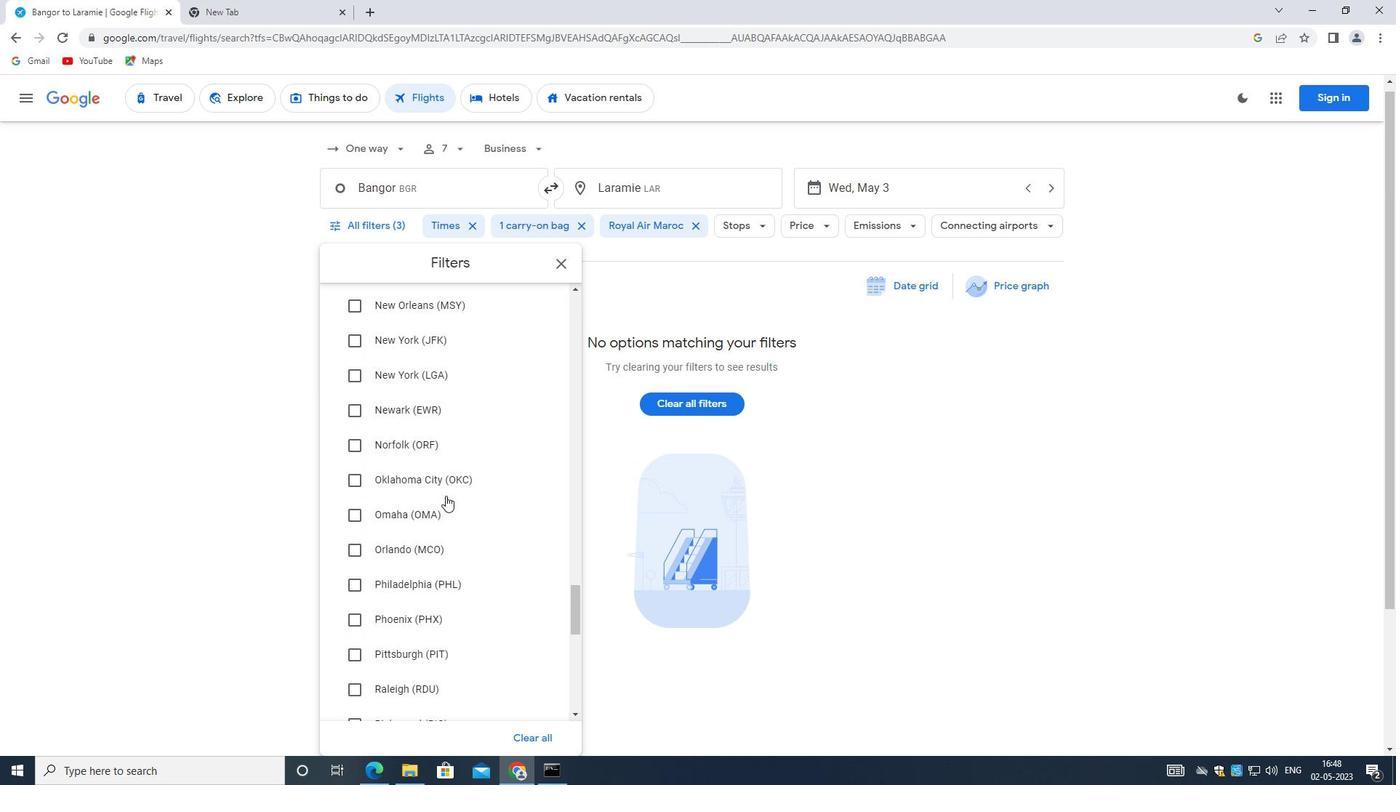 
Action: Mouse scrolled (443, 493) with delta (0, 0)
Screenshot: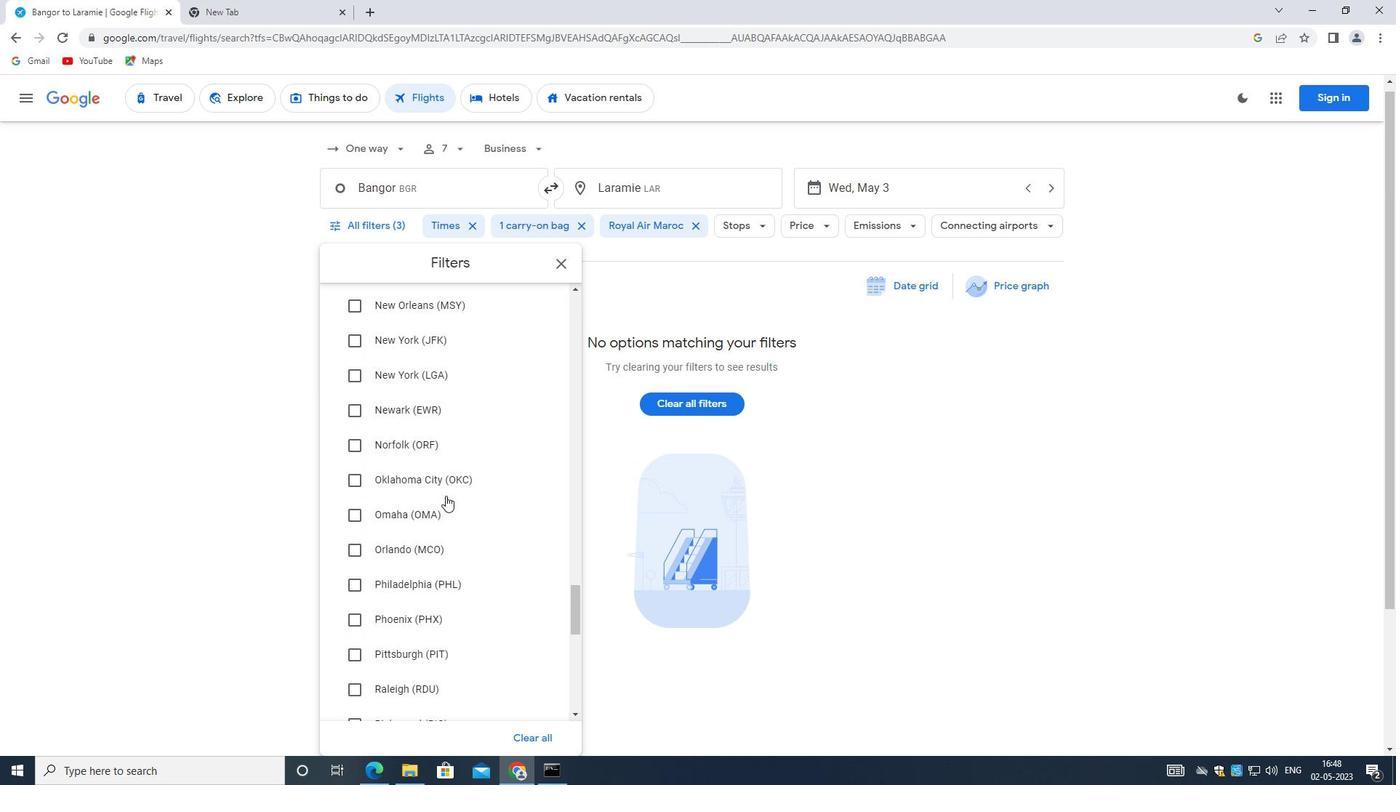 
Action: Mouse moved to (441, 492)
Screenshot: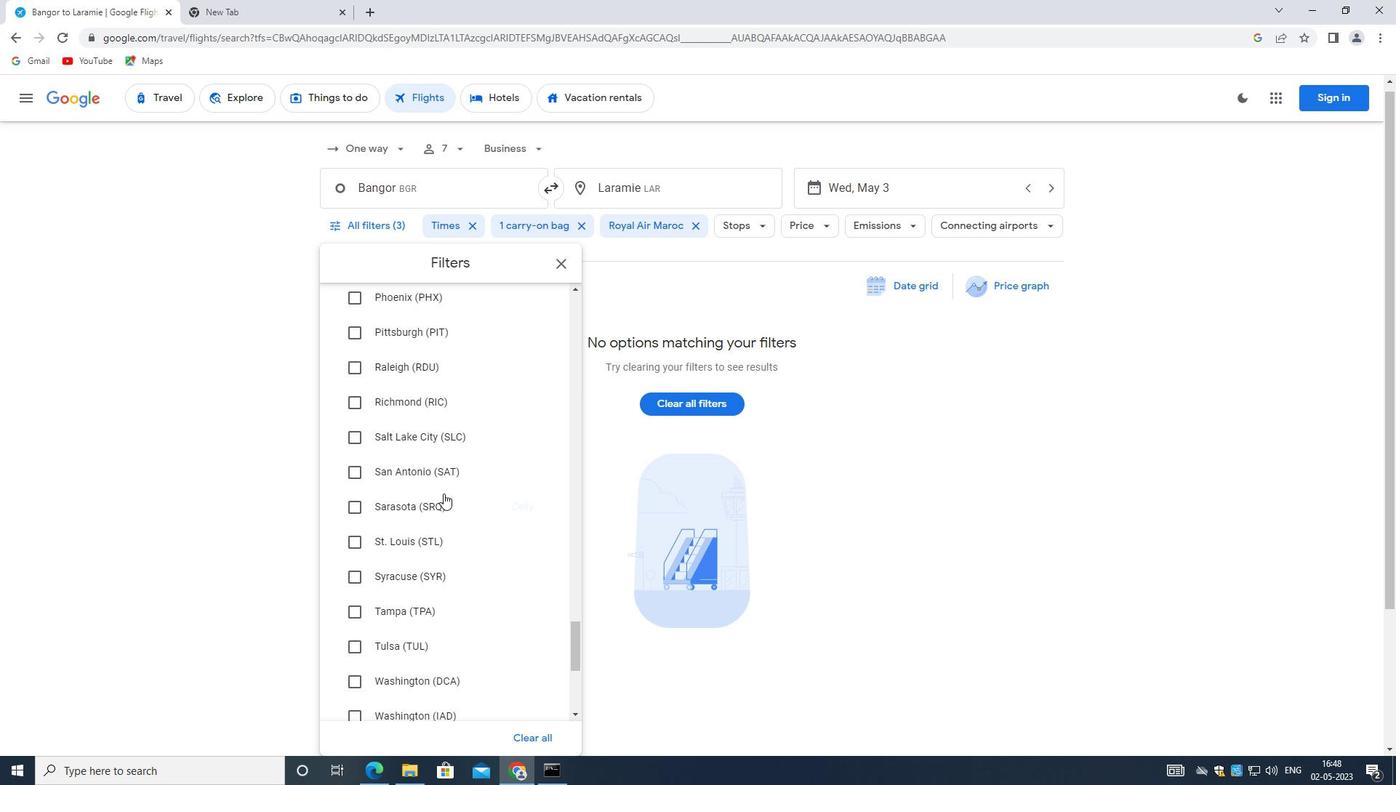 
Action: Mouse scrolled (441, 491) with delta (0, 0)
Screenshot: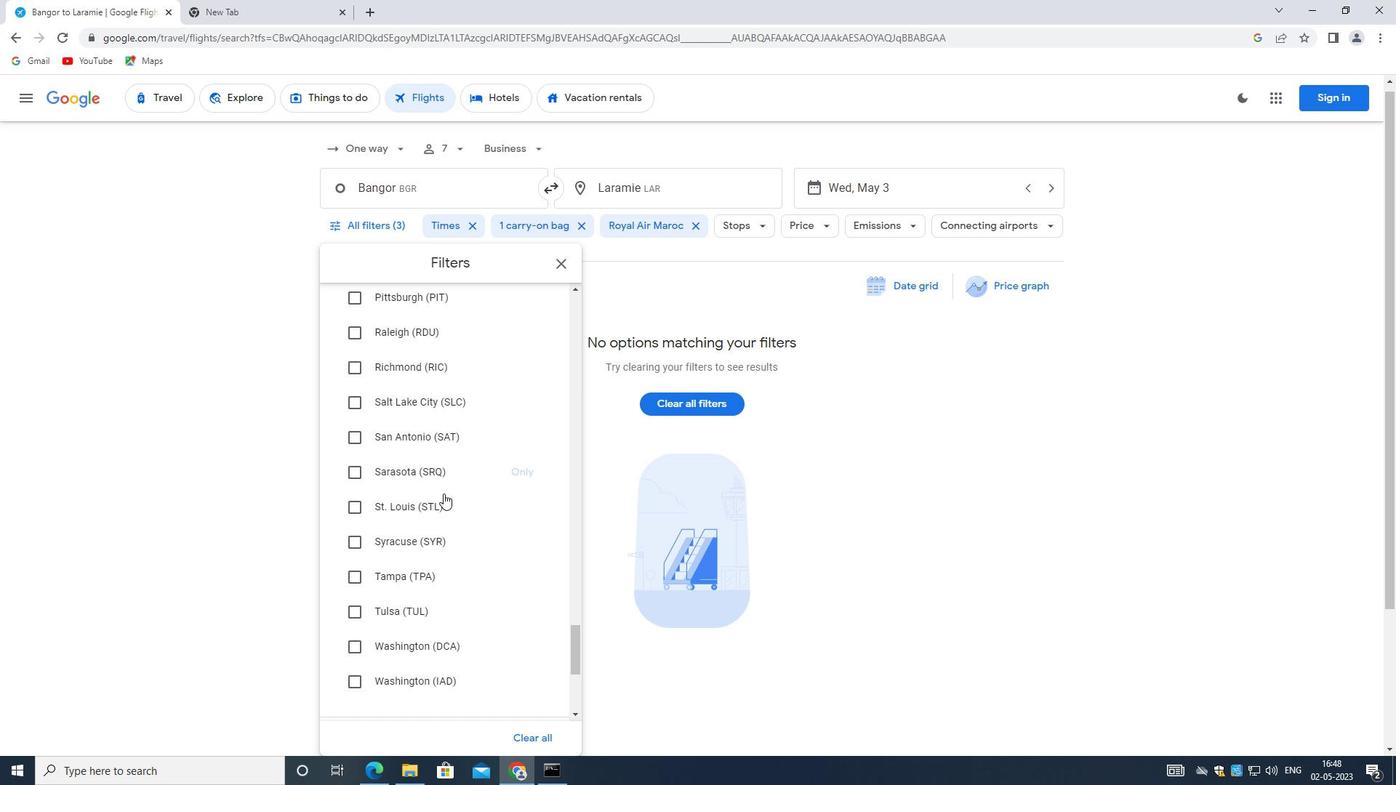 
Action: Mouse scrolled (441, 491) with delta (0, 0)
Screenshot: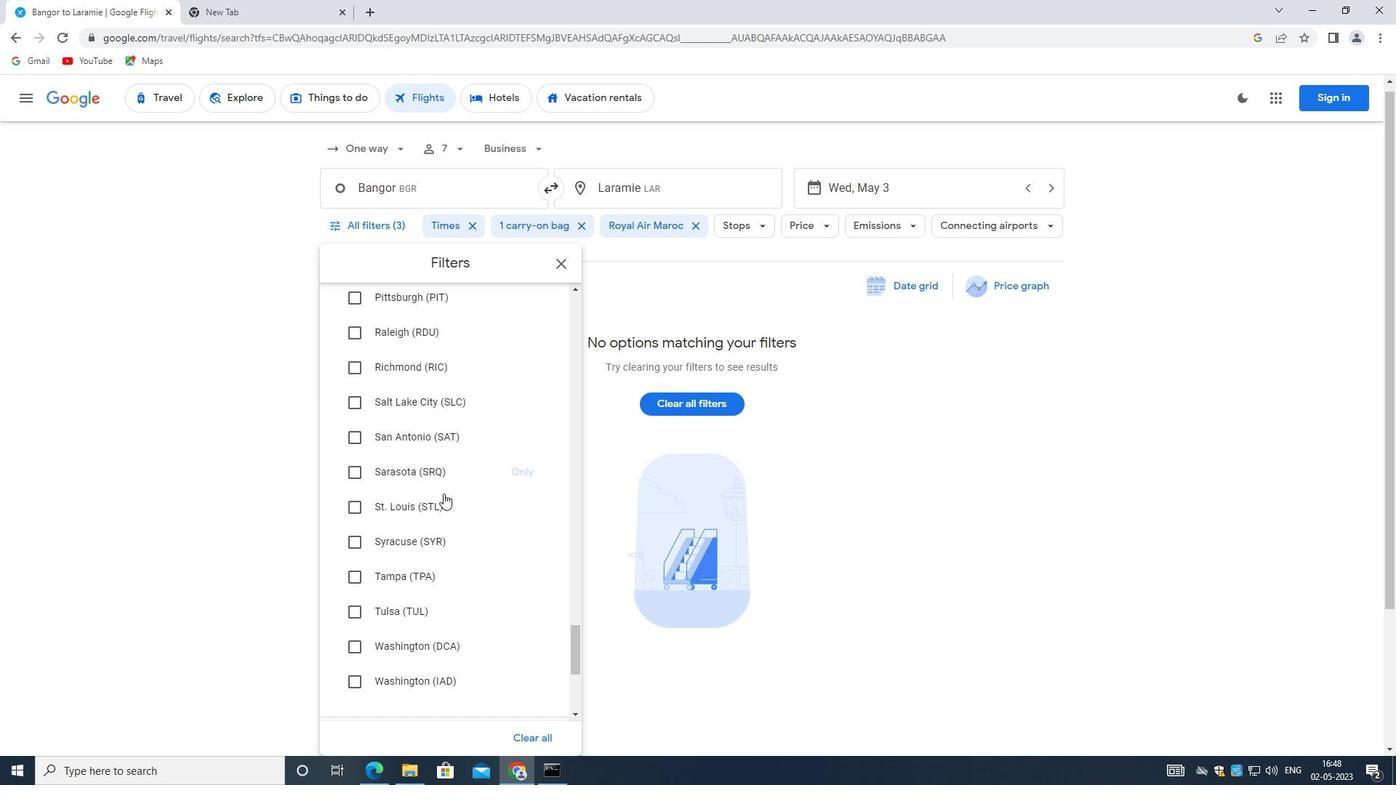 
Action: Mouse scrolled (441, 491) with delta (0, 0)
Screenshot: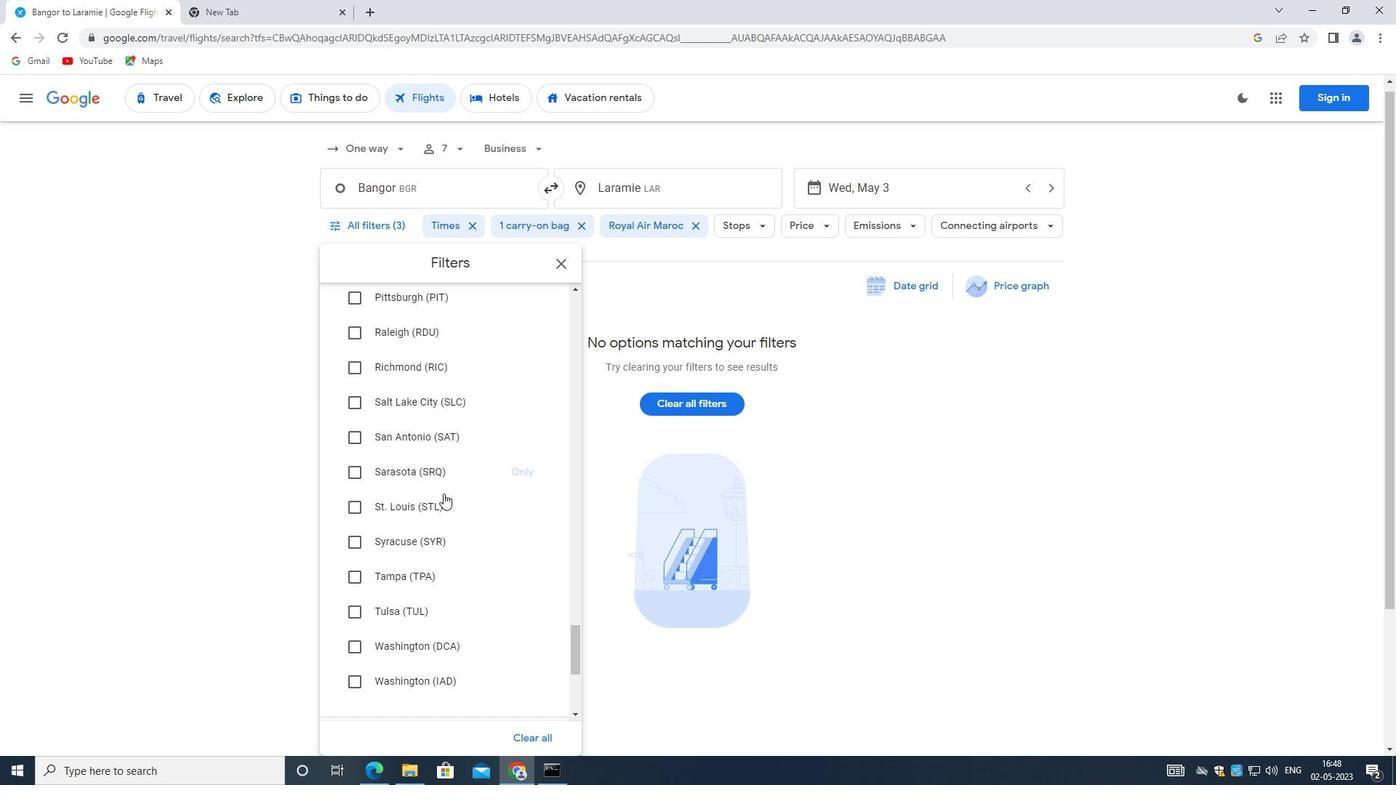 
Action: Mouse scrolled (441, 491) with delta (0, 0)
Screenshot: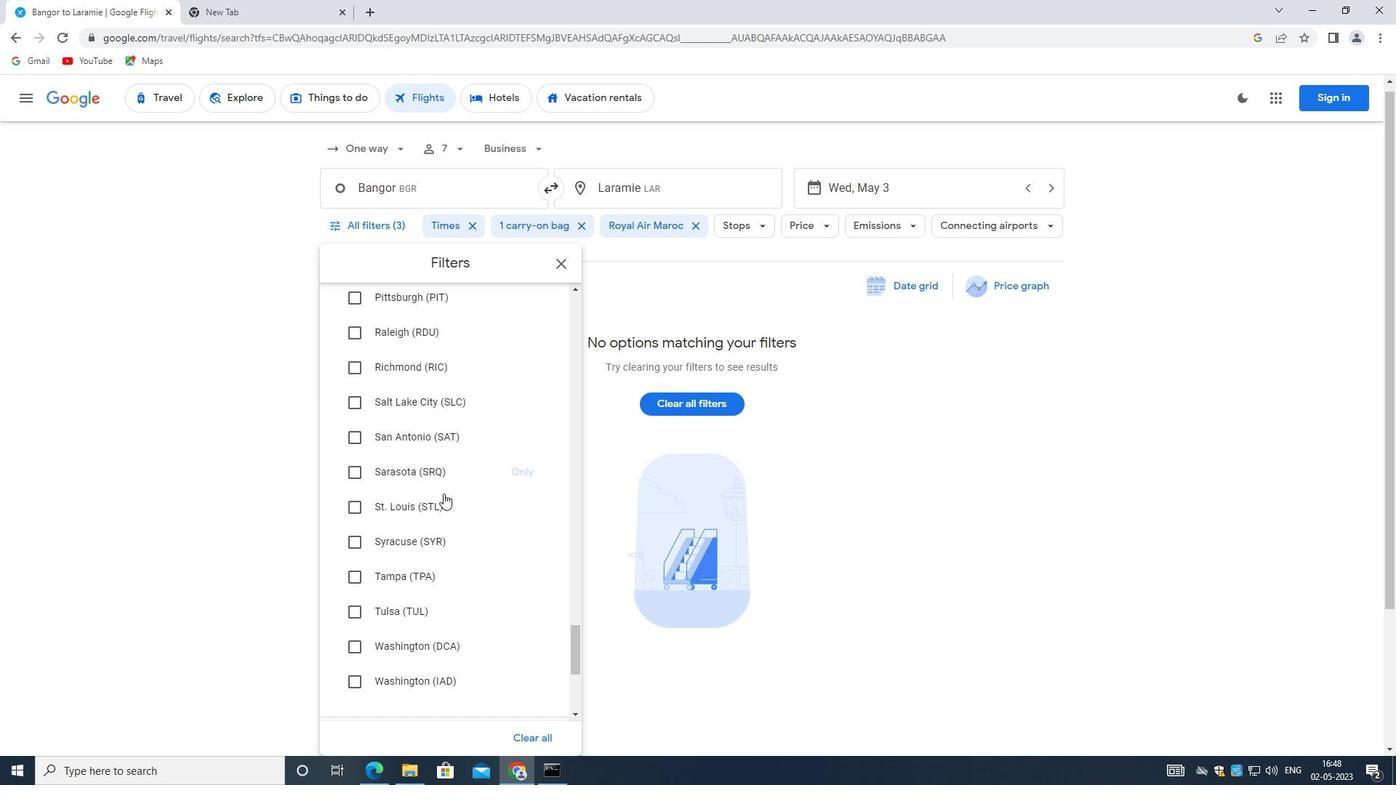
Action: Mouse moved to (439, 492)
Screenshot: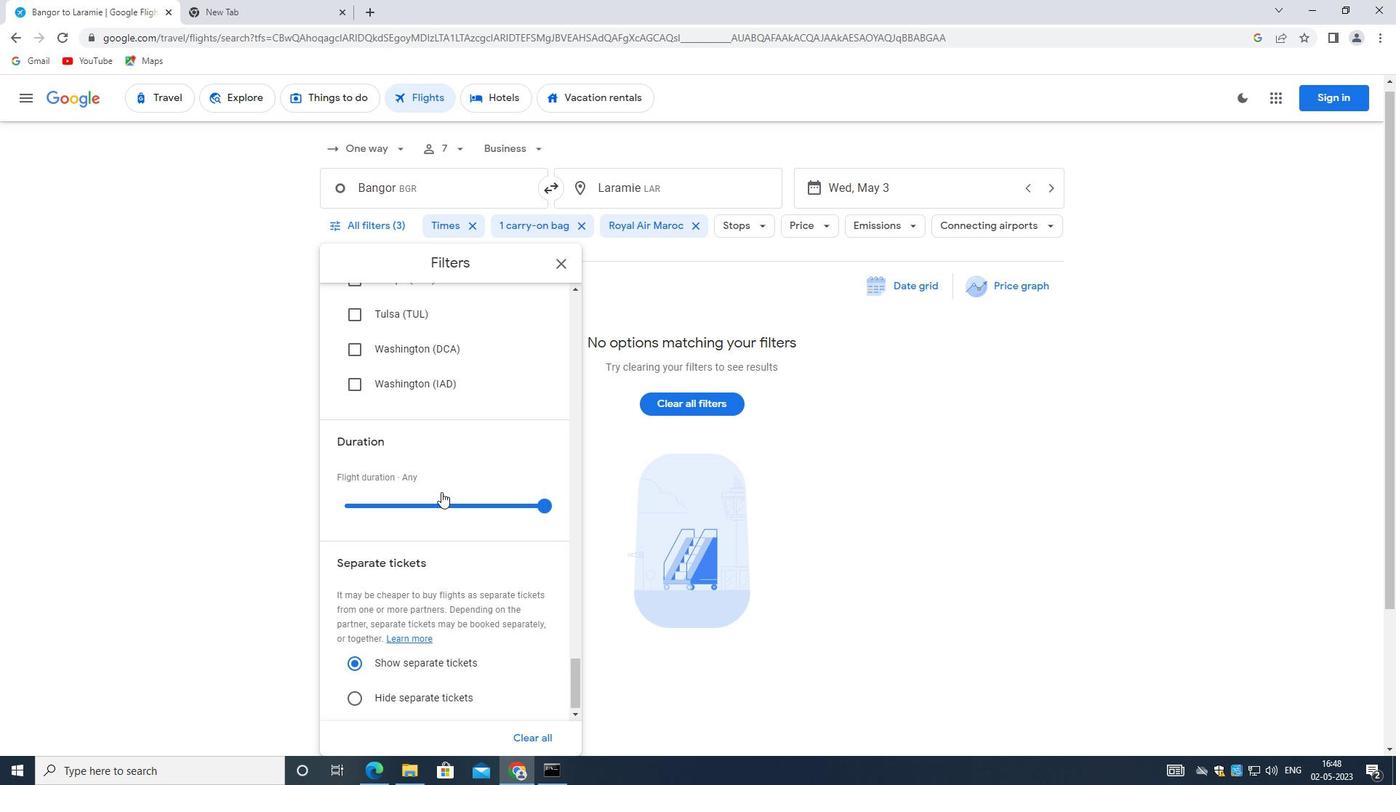 
Action: Mouse scrolled (439, 491) with delta (0, 0)
Screenshot: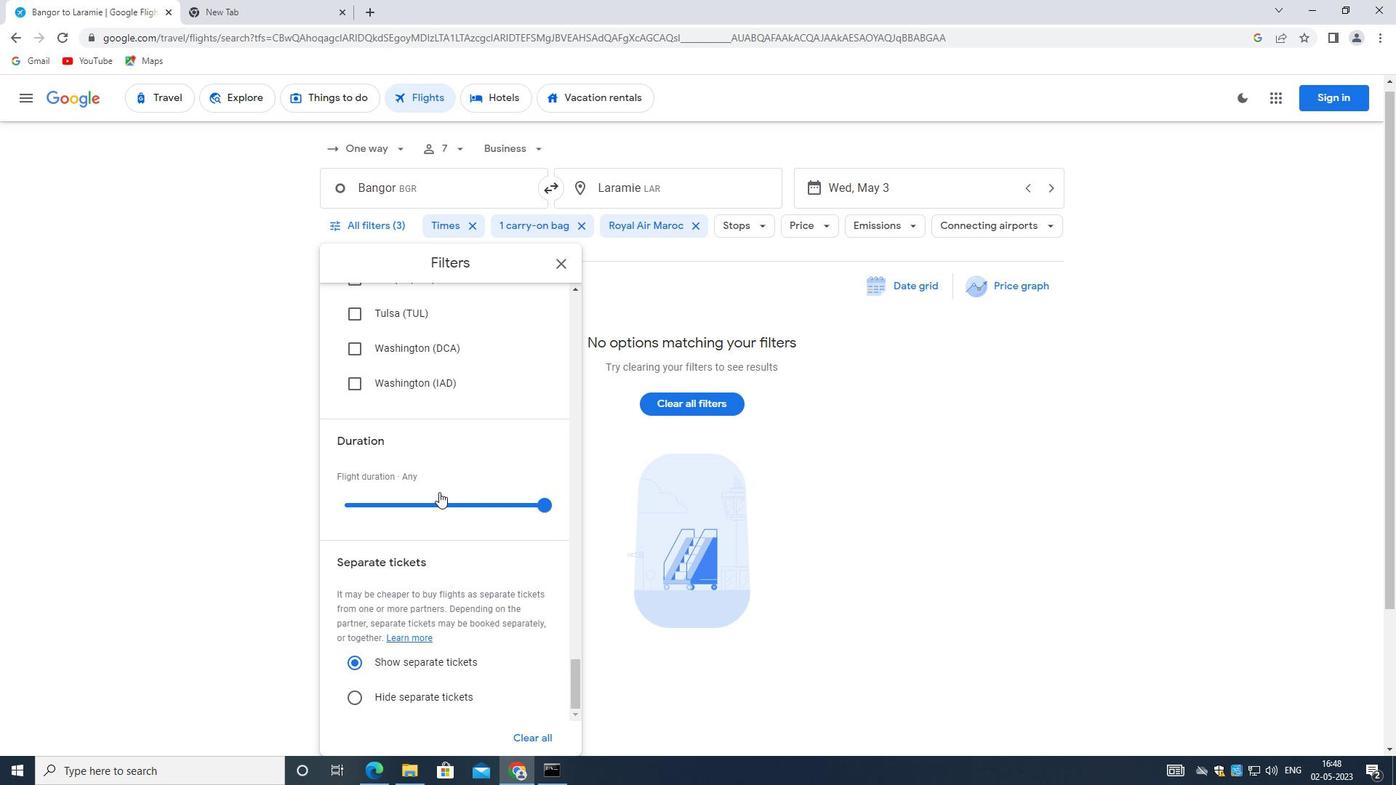 
Action: Mouse scrolled (439, 491) with delta (0, 0)
Screenshot: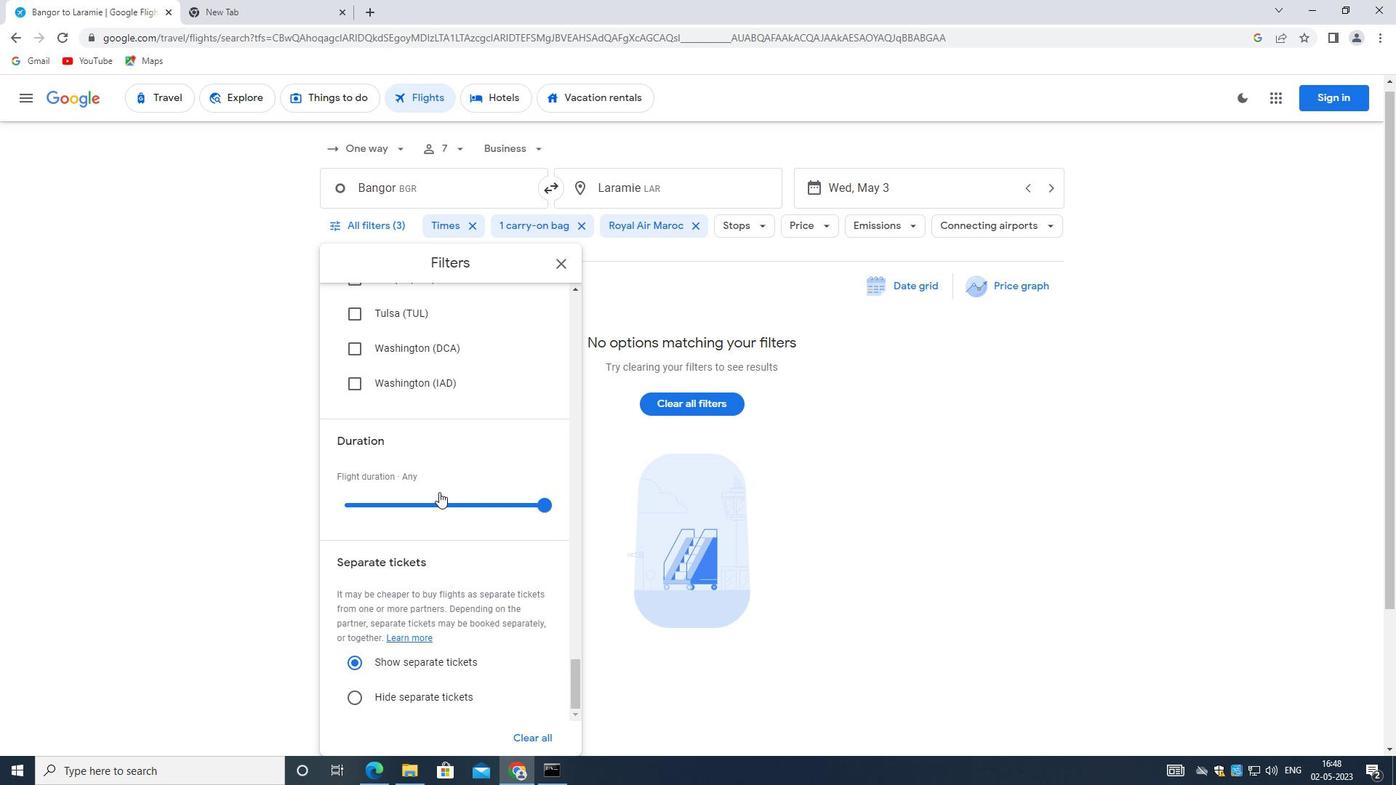 
Action: Mouse scrolled (439, 491) with delta (0, 0)
Screenshot: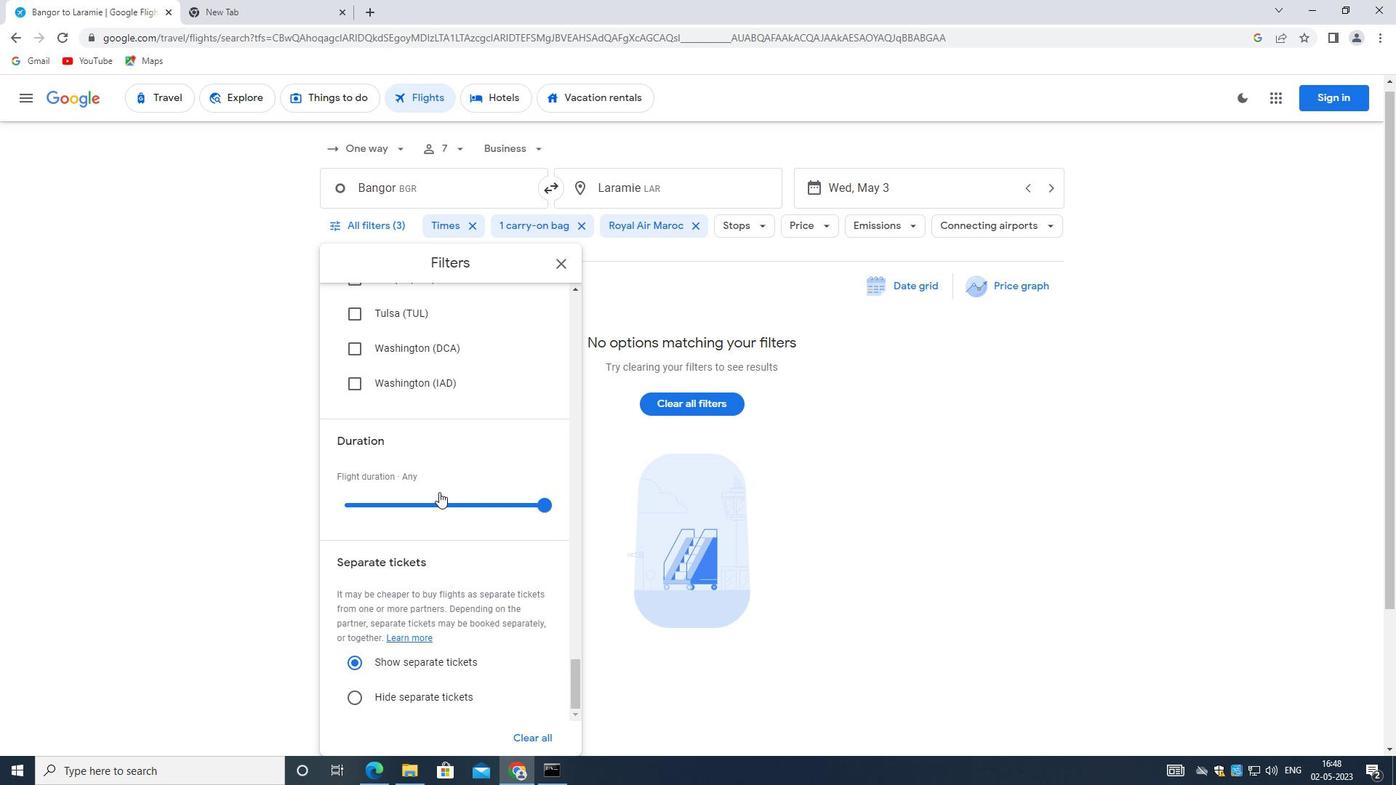 
Action: Mouse scrolled (439, 491) with delta (0, 0)
Screenshot: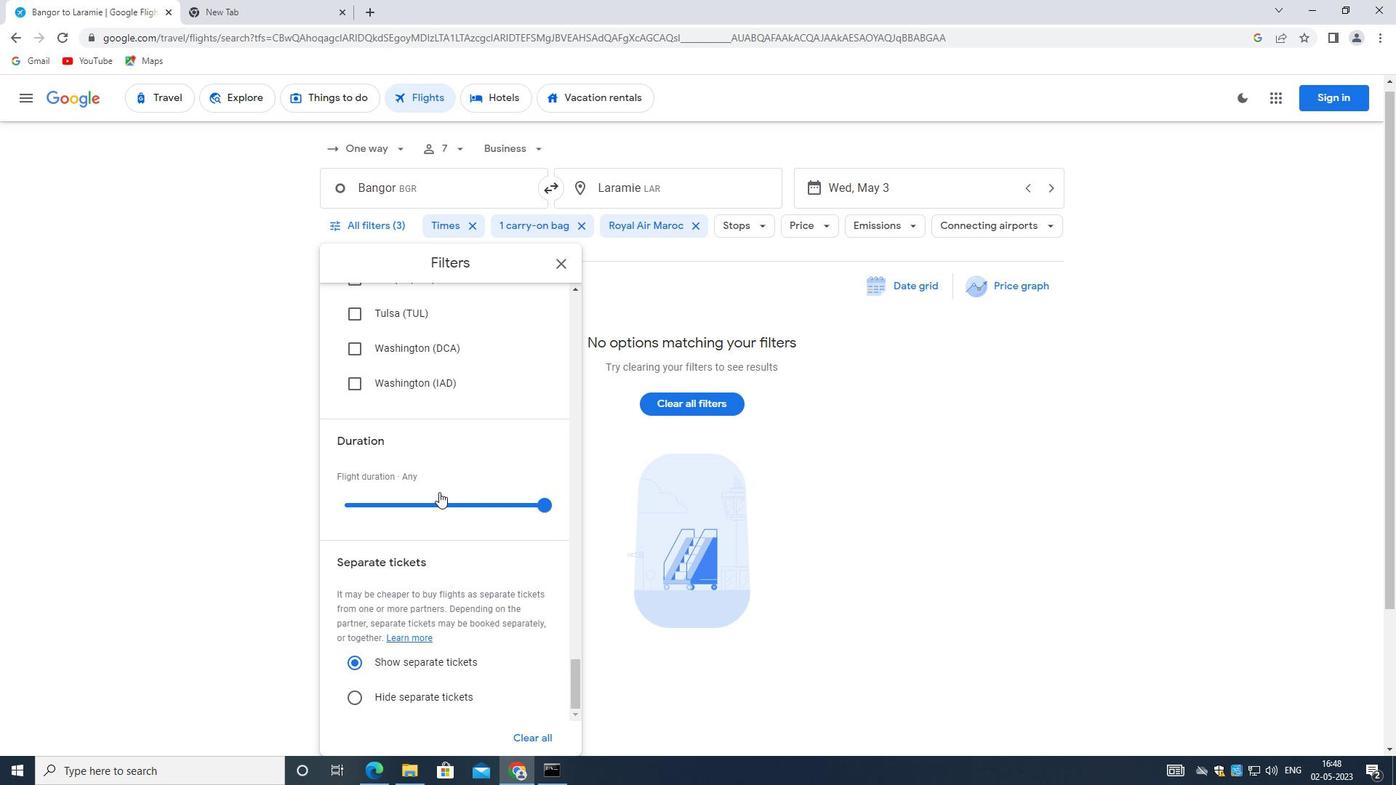 
Action: Mouse scrolled (439, 491) with delta (0, 0)
Screenshot: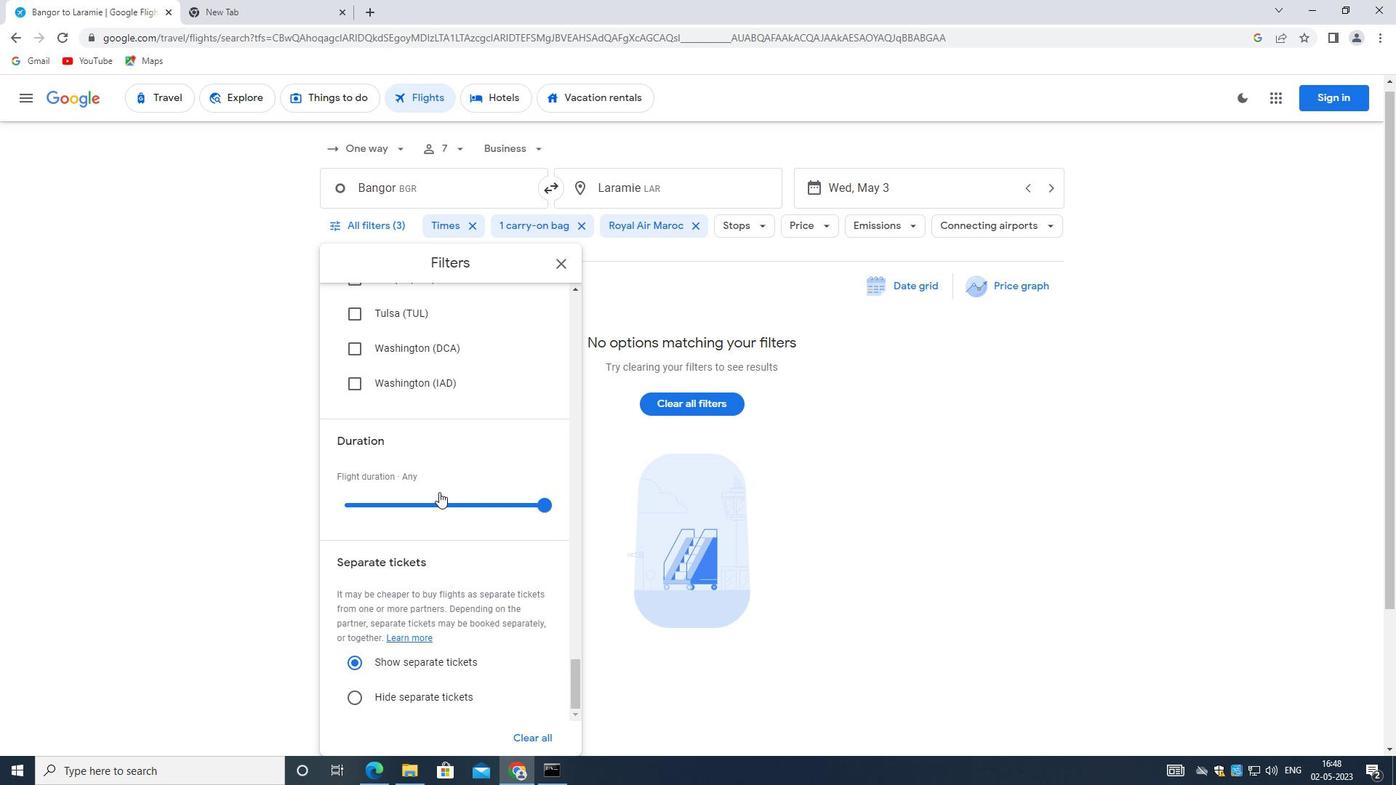 
Action: Mouse scrolled (439, 491) with delta (0, 0)
Screenshot: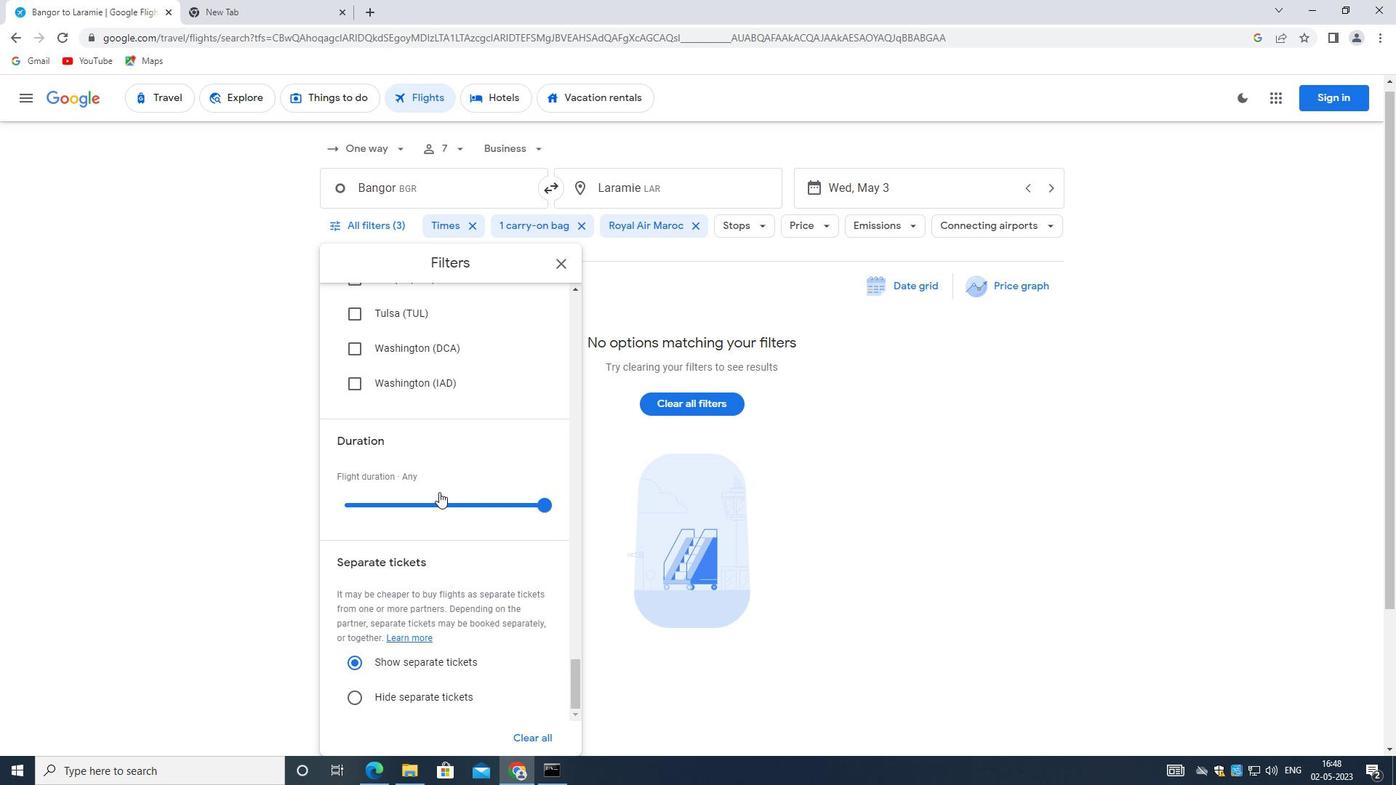 
Action: Mouse moved to (439, 490)
Screenshot: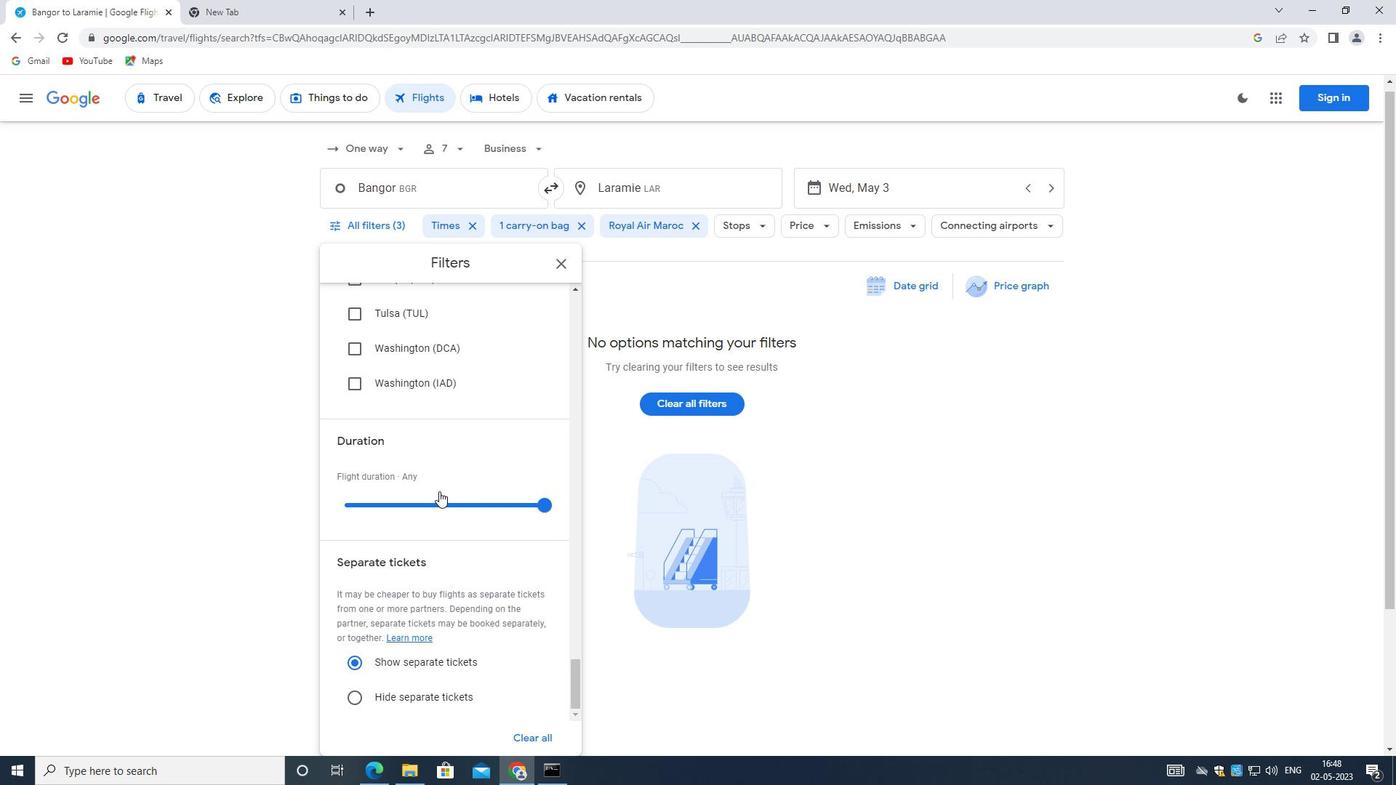 
